 Task: Illustrate a Mythical Creature
Action: Mouse moved to (30, 9)
Screenshot: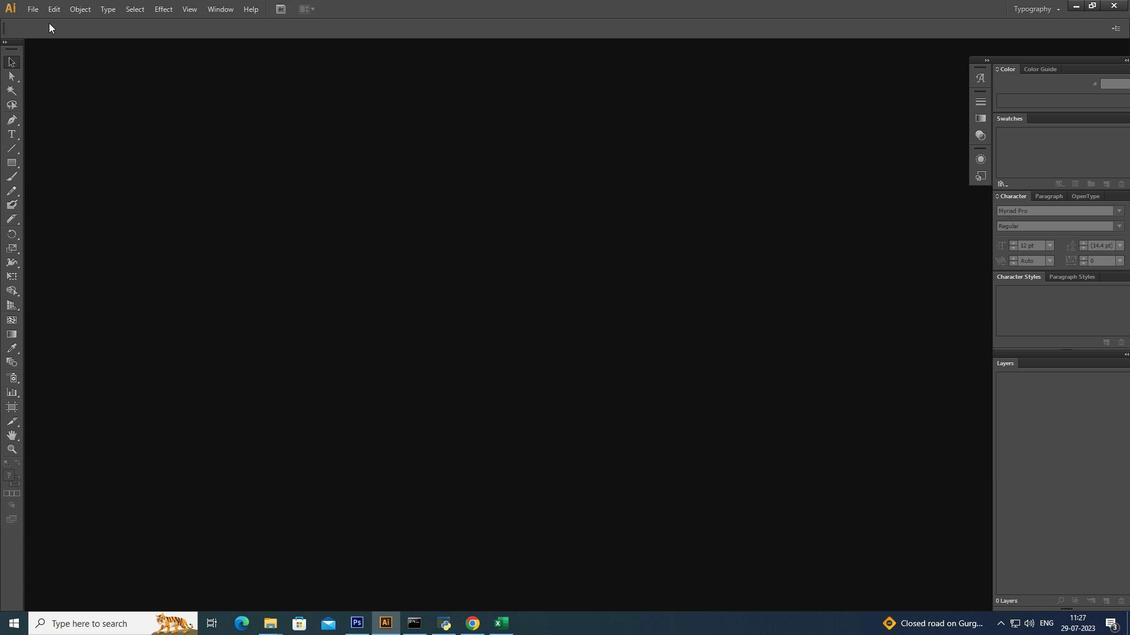 
Action: Mouse pressed left at (30, 9)
Screenshot: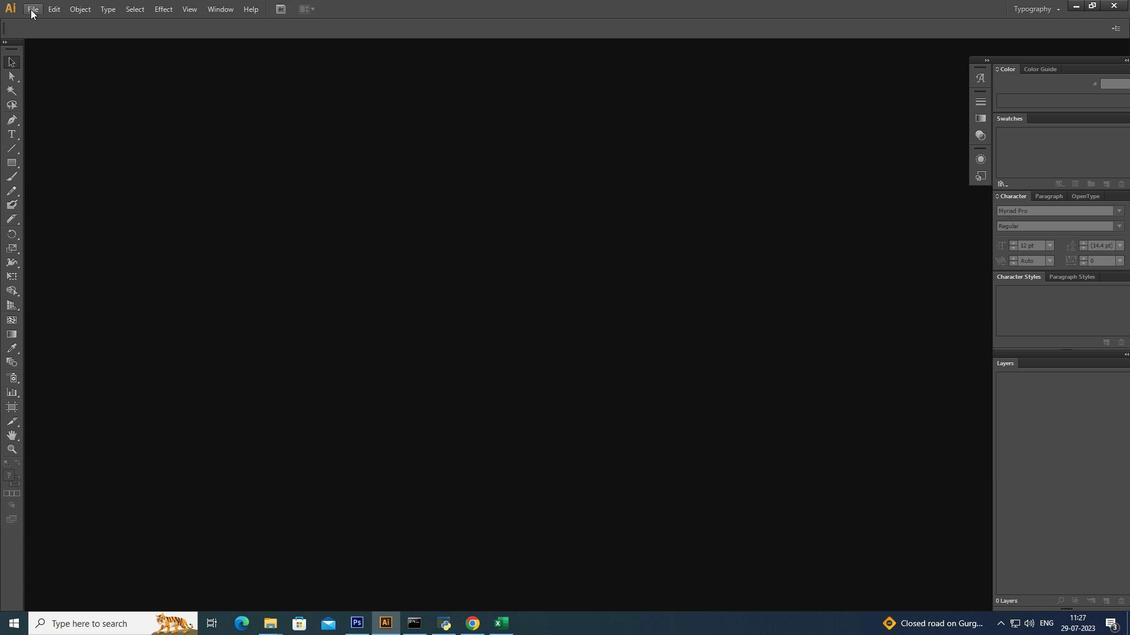 
Action: Mouse moved to (48, 26)
Screenshot: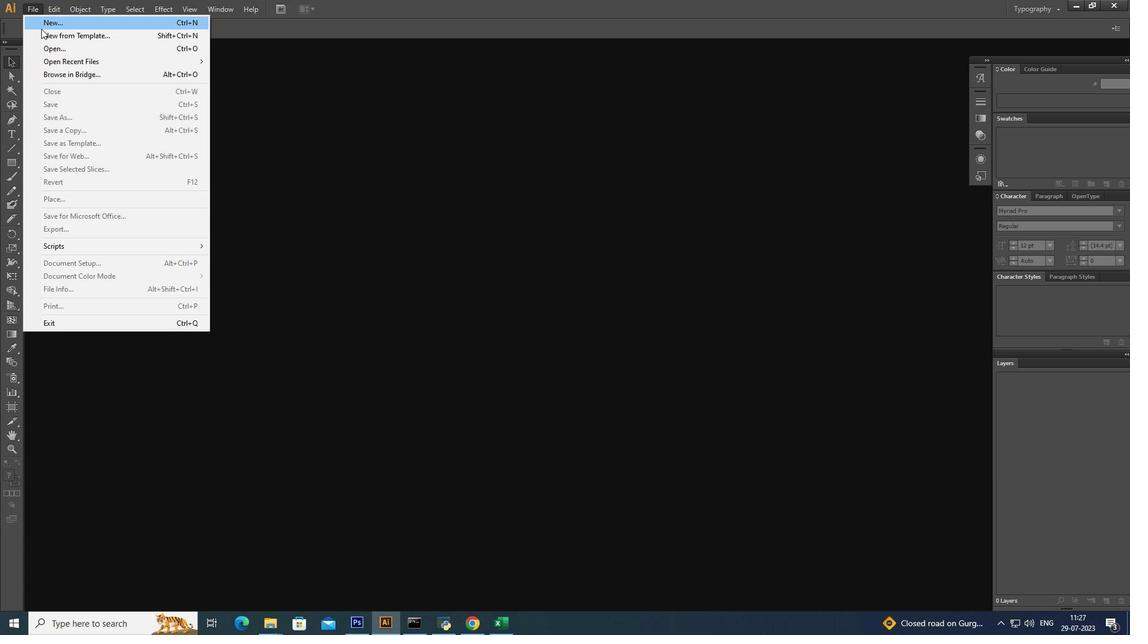 
Action: Mouse pressed left at (48, 26)
Screenshot: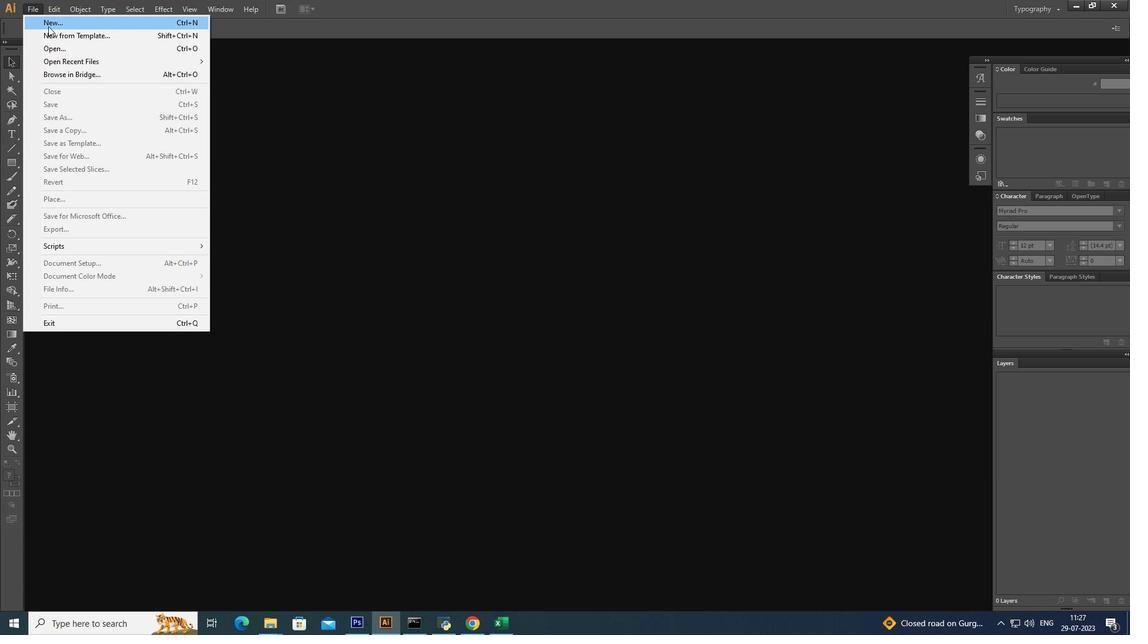 
Action: Mouse moved to (633, 417)
Screenshot: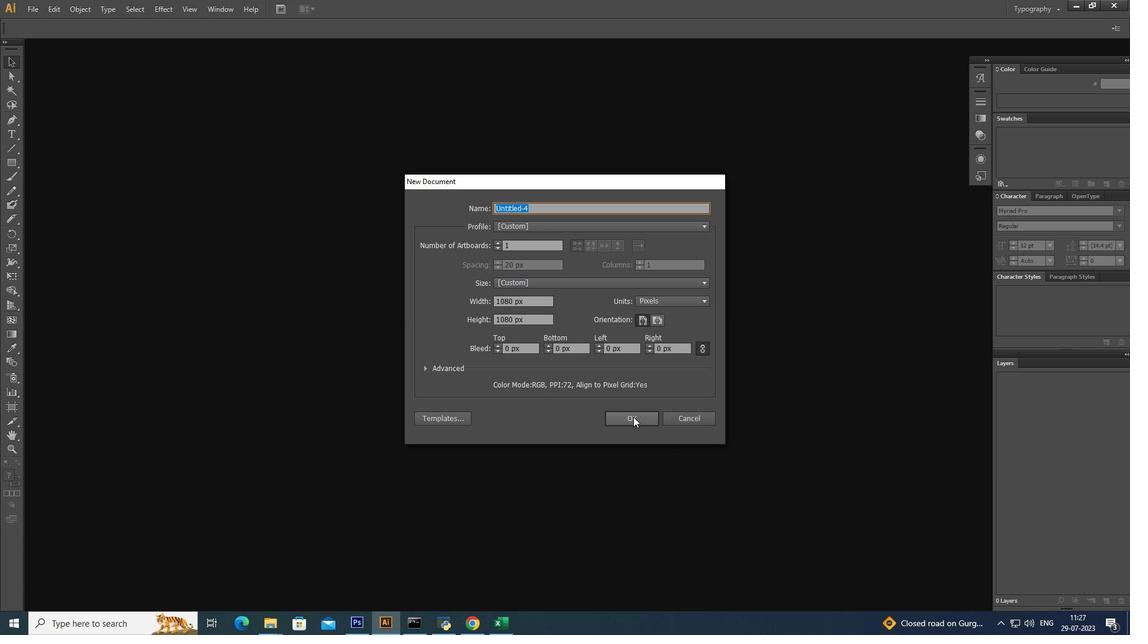 
Action: Mouse pressed left at (633, 417)
Screenshot: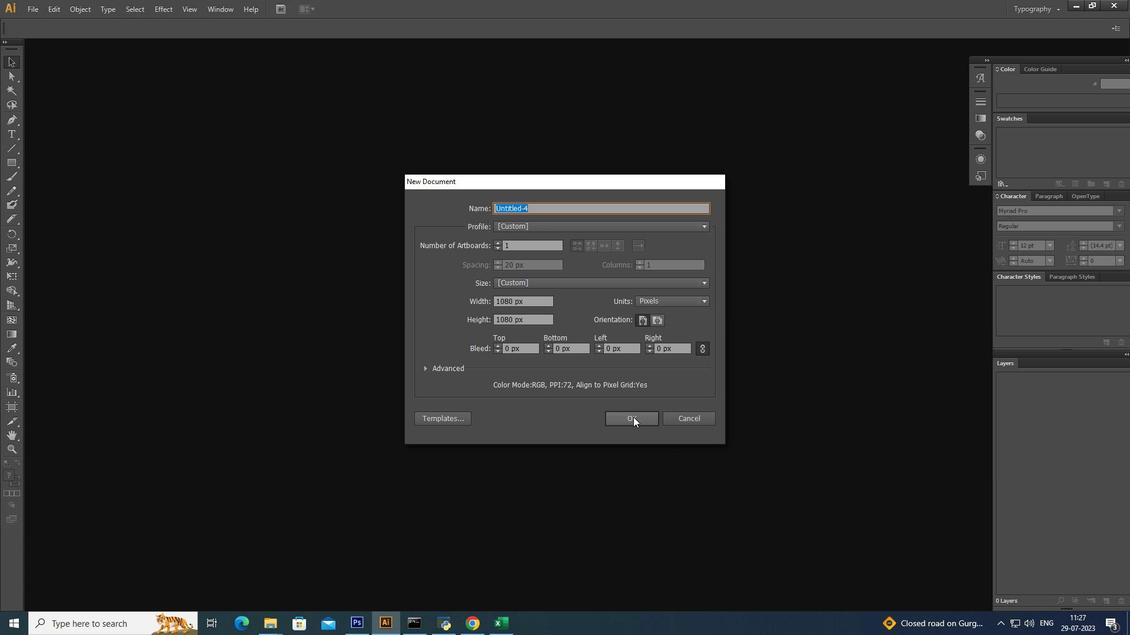 
Action: Mouse moved to (32, 9)
Screenshot: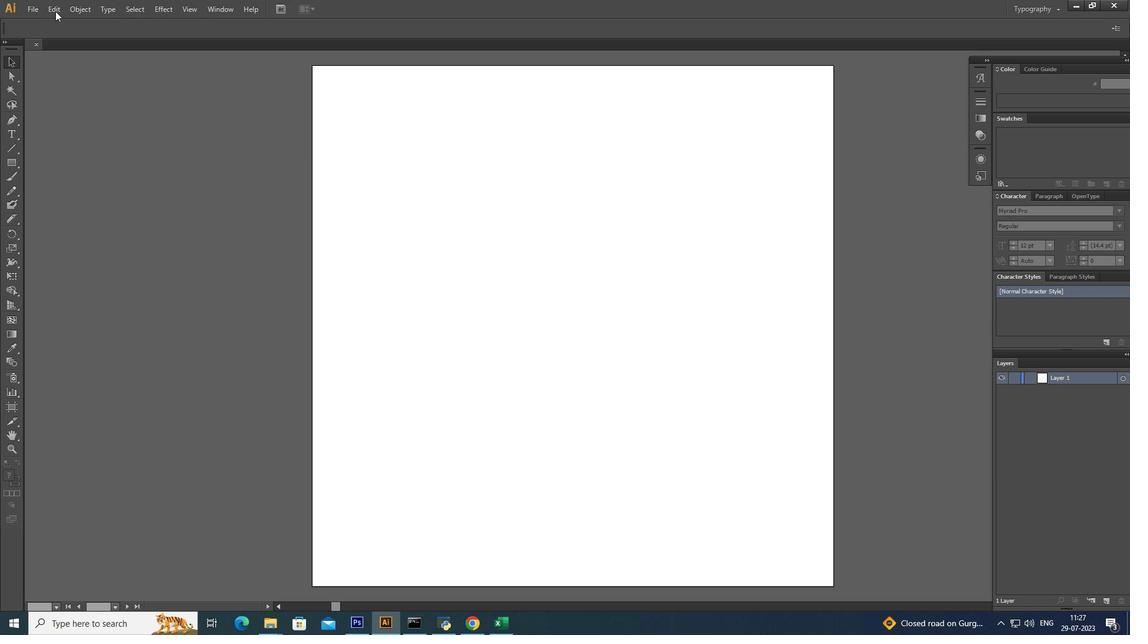 
Action: Mouse pressed left at (32, 9)
Screenshot: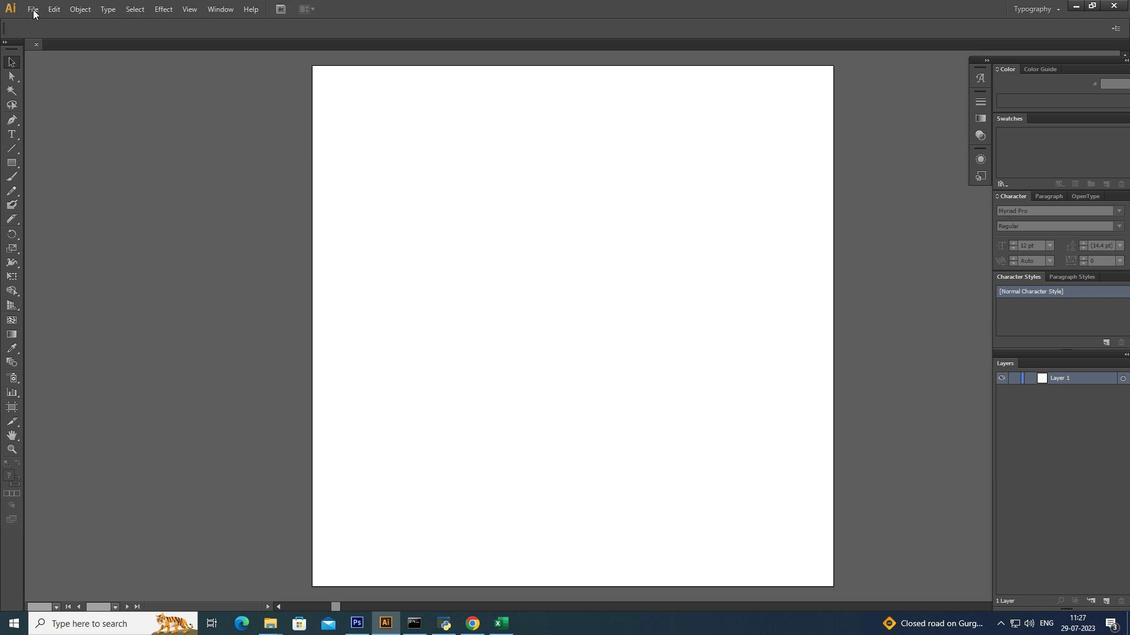 
Action: Mouse moved to (64, 47)
Screenshot: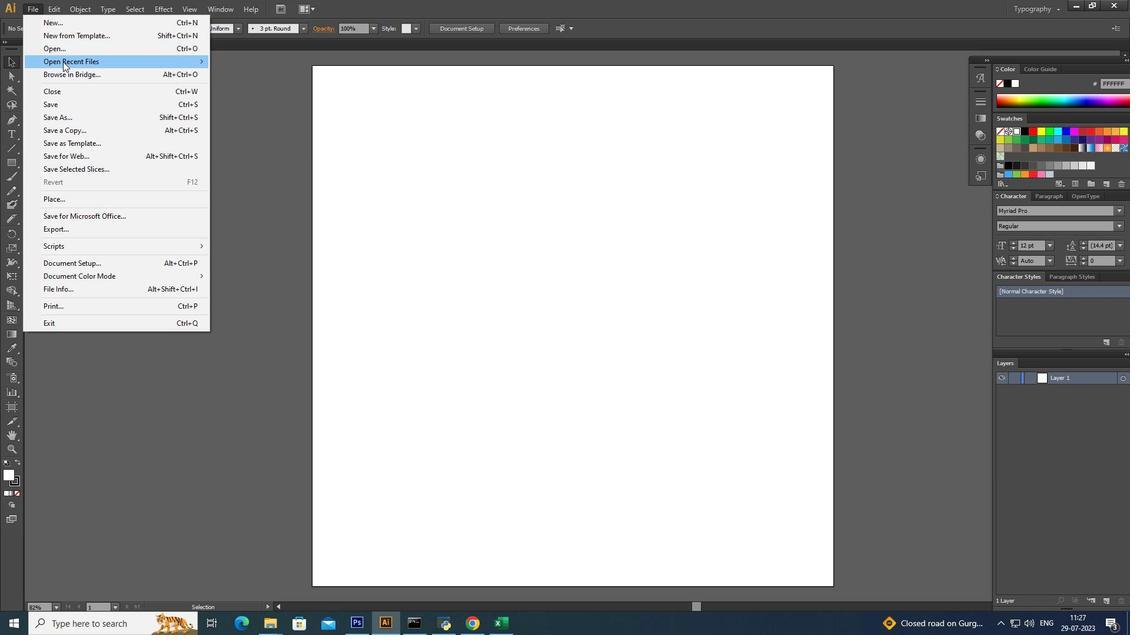 
Action: Mouse pressed left at (64, 47)
Screenshot: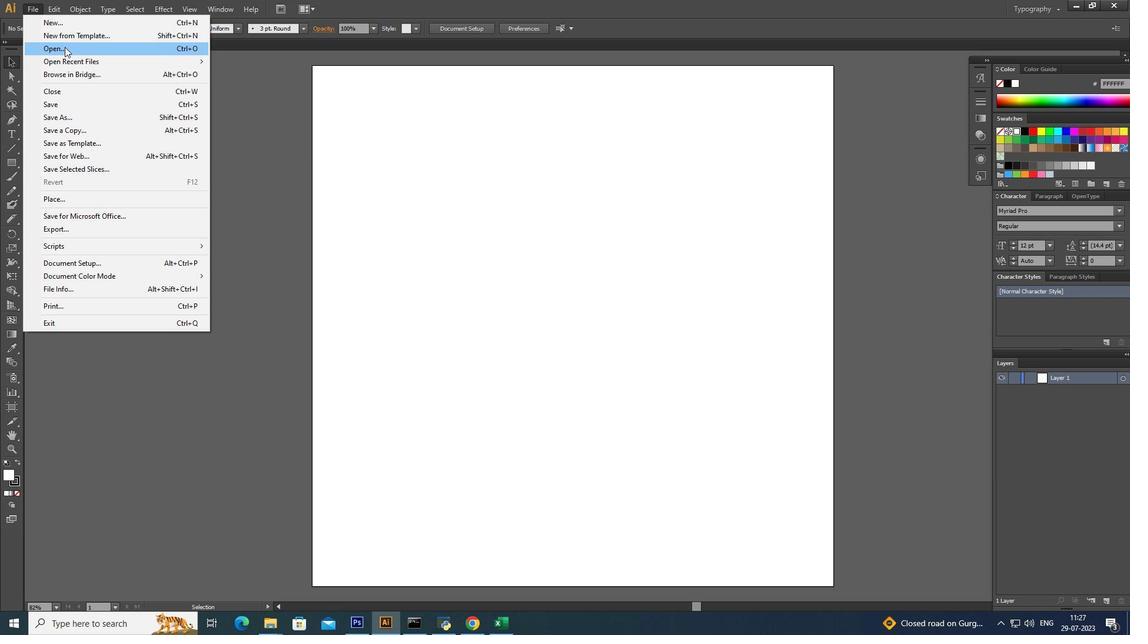 
Action: Mouse moved to (160, 113)
Screenshot: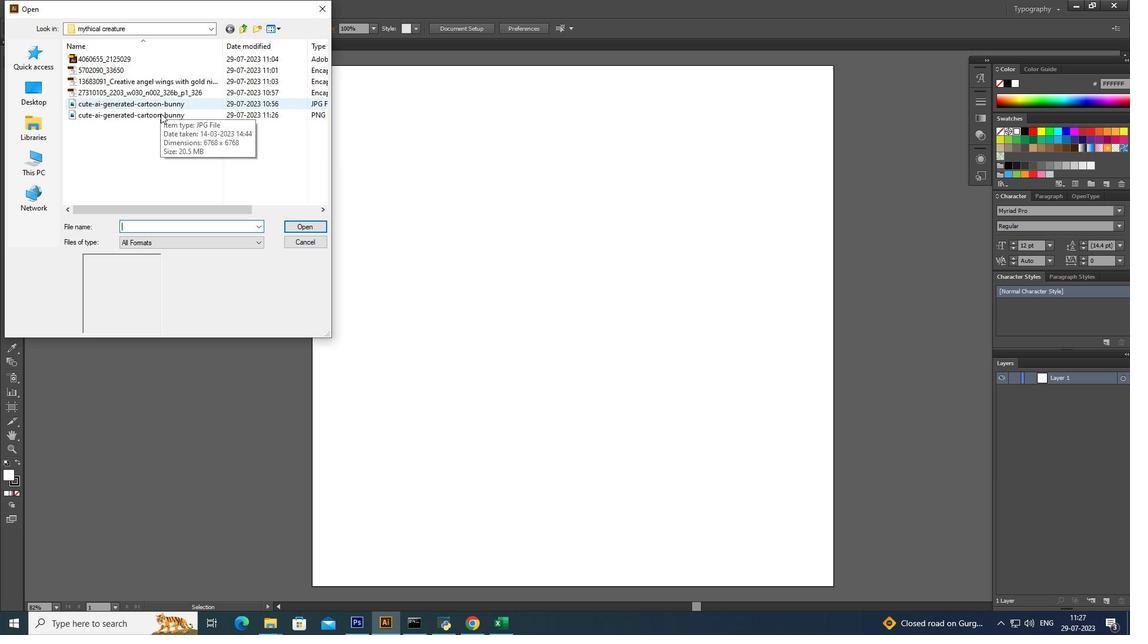 
Action: Mouse pressed left at (160, 113)
Screenshot: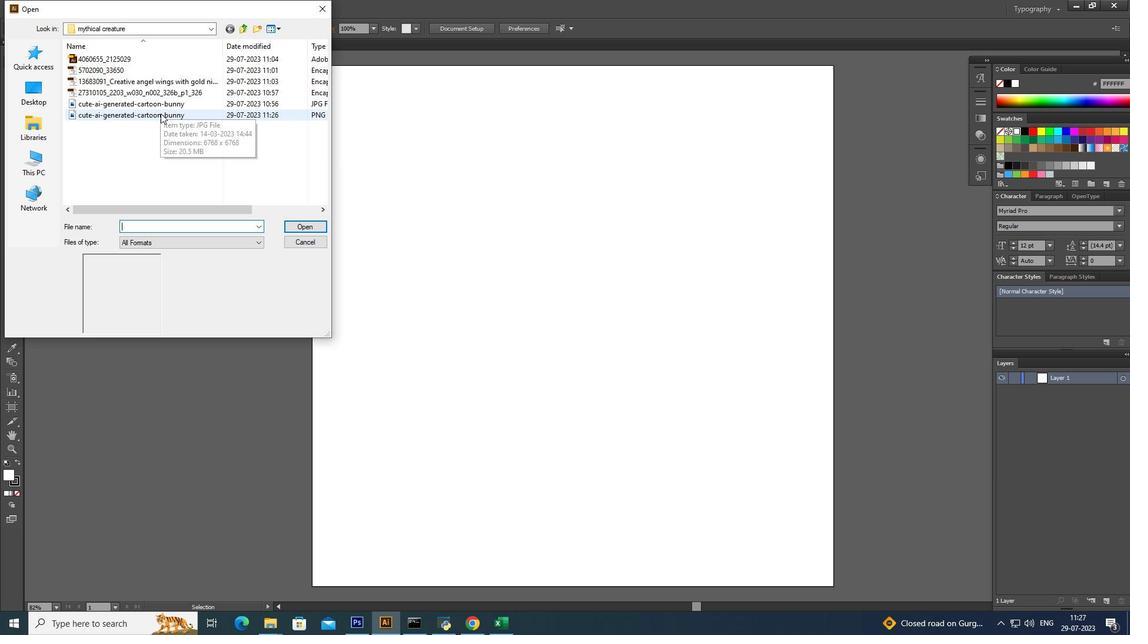 
Action: Mouse moved to (307, 226)
Screenshot: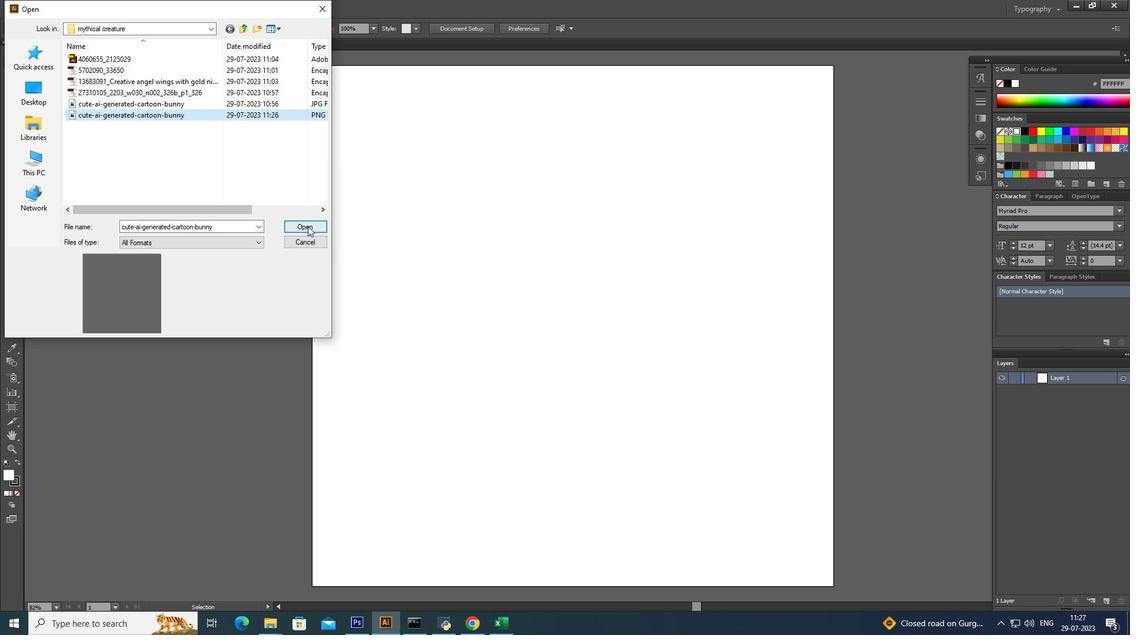 
Action: Mouse pressed left at (307, 226)
Screenshot: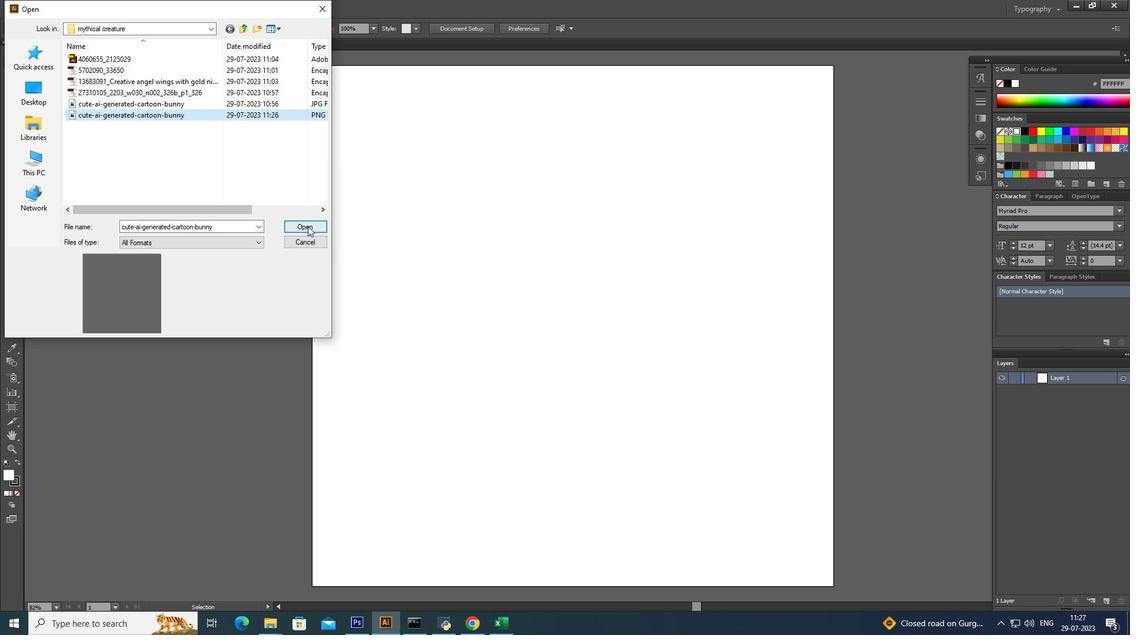 
Action: Mouse moved to (479, 247)
Screenshot: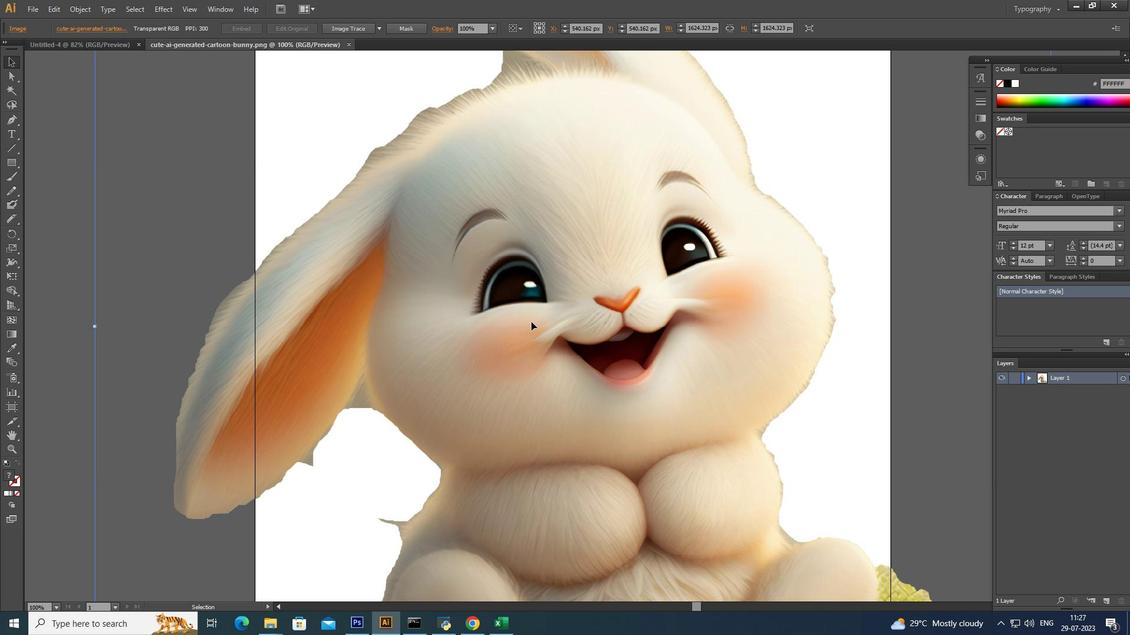 
Action: Mouse pressed left at (479, 247)
Screenshot: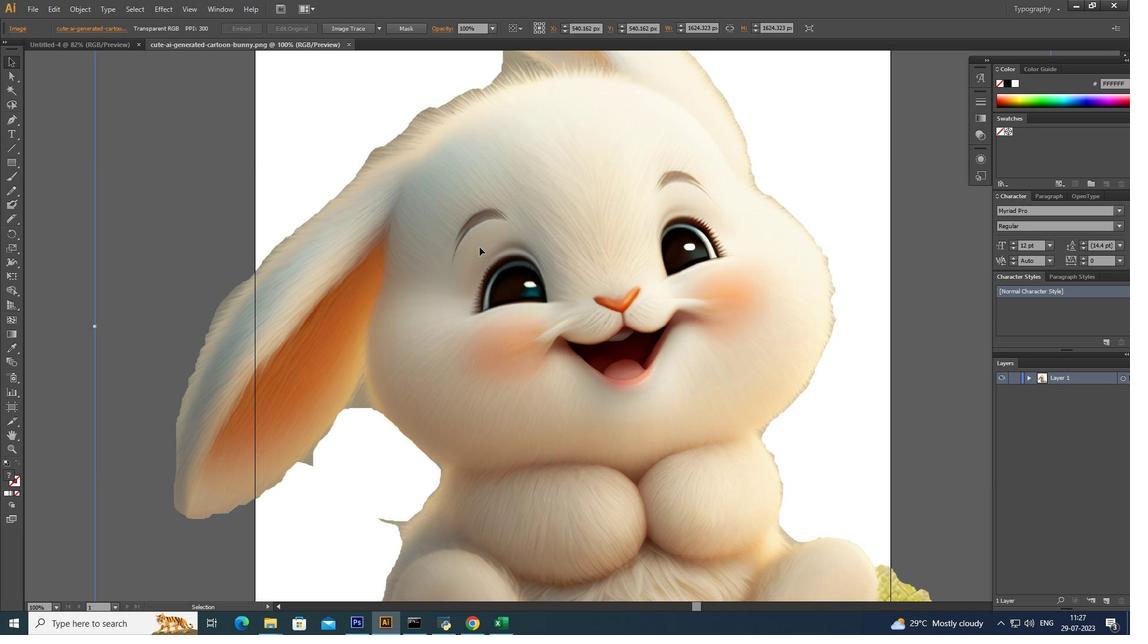 
Action: Key pressed <<189>><<189>>
Screenshot: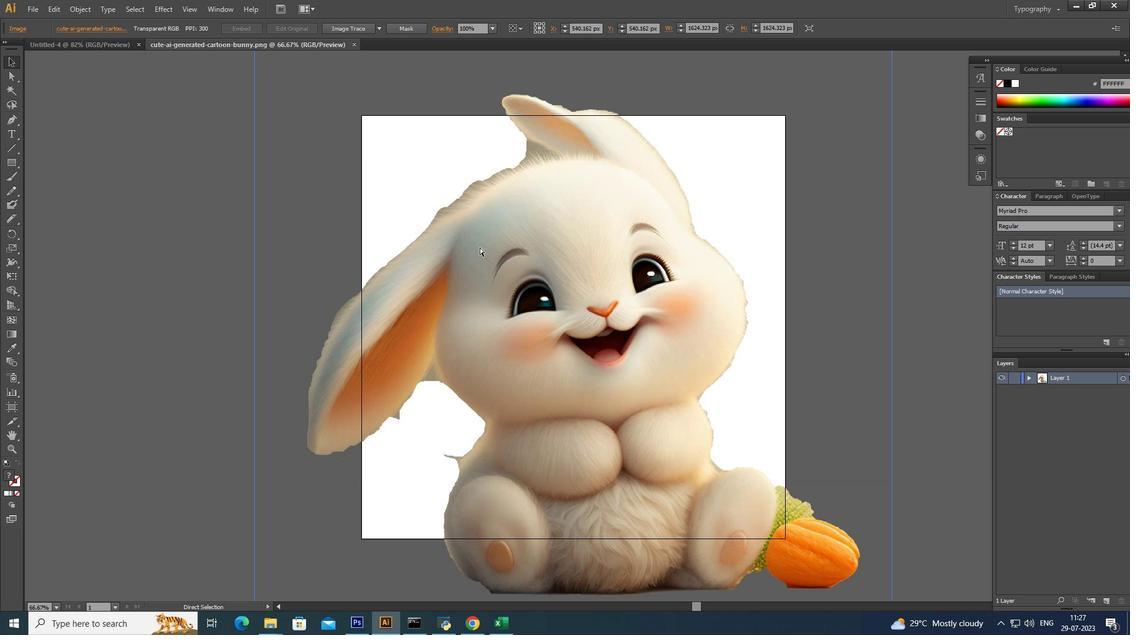 
Action: Mouse moved to (87, 47)
Screenshot: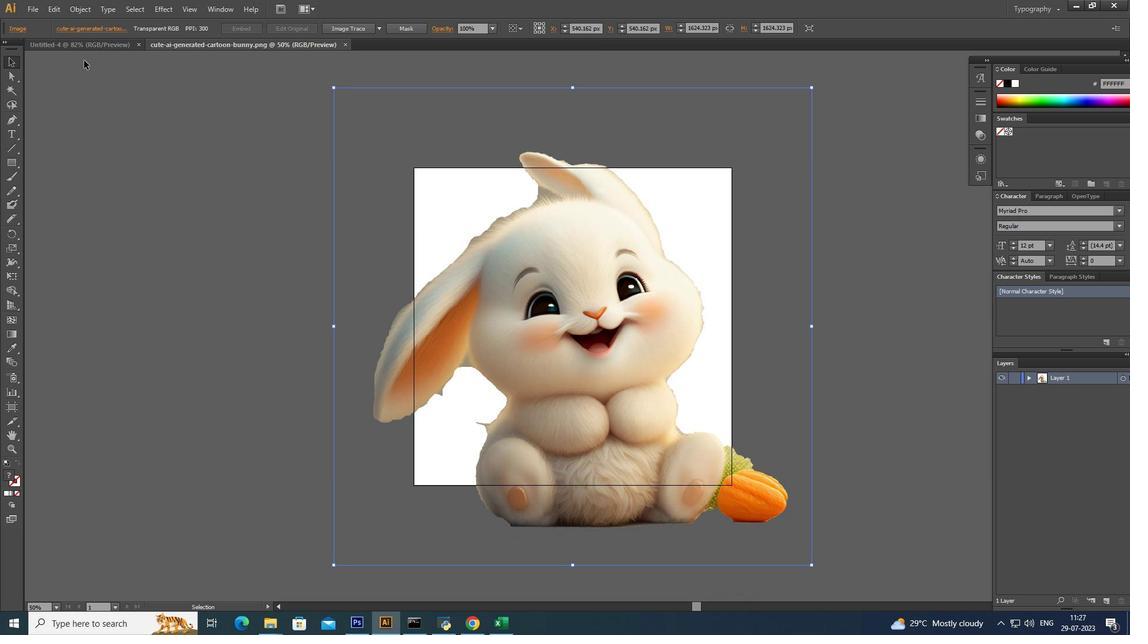 
Action: Mouse pressed left at (87, 47)
Screenshot: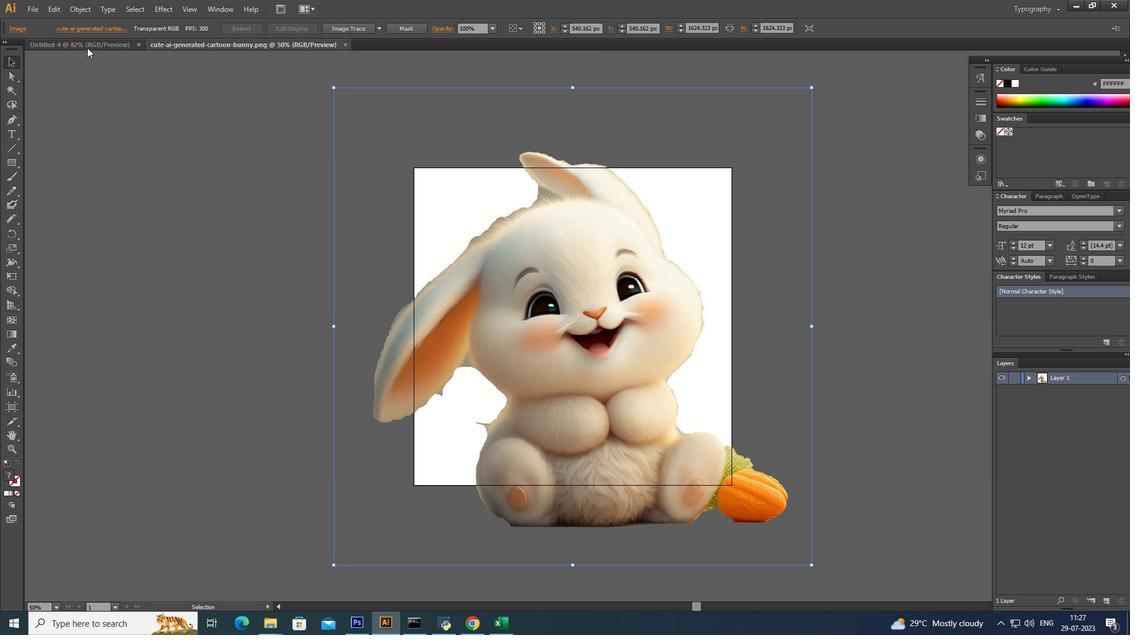 
Action: Mouse moved to (1108, 602)
Screenshot: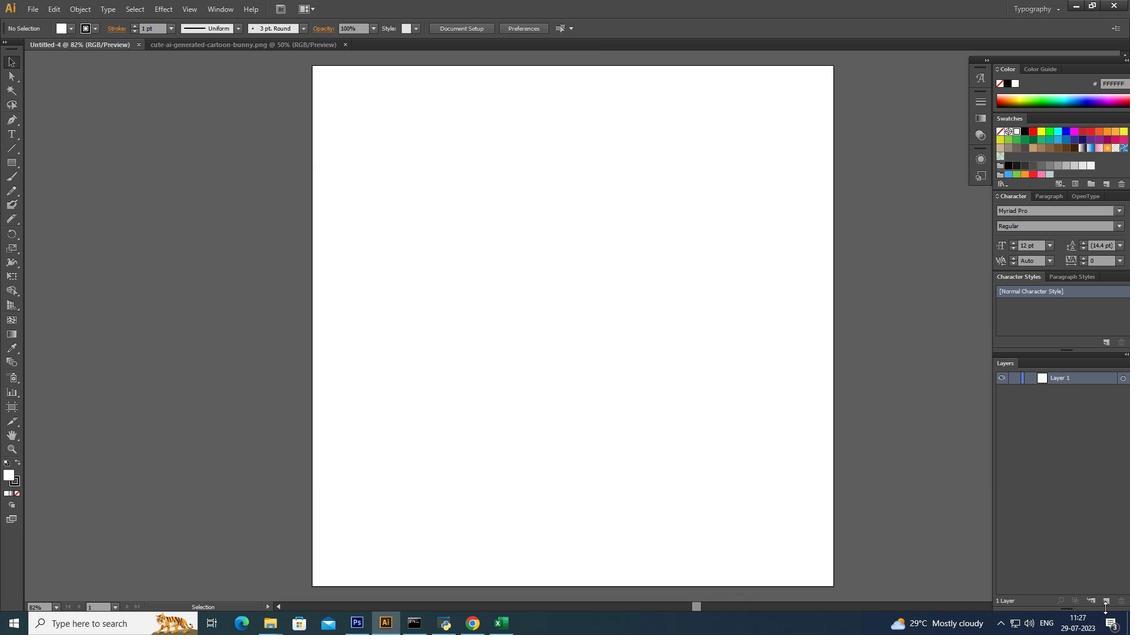 
Action: Mouse pressed left at (1108, 602)
Screenshot: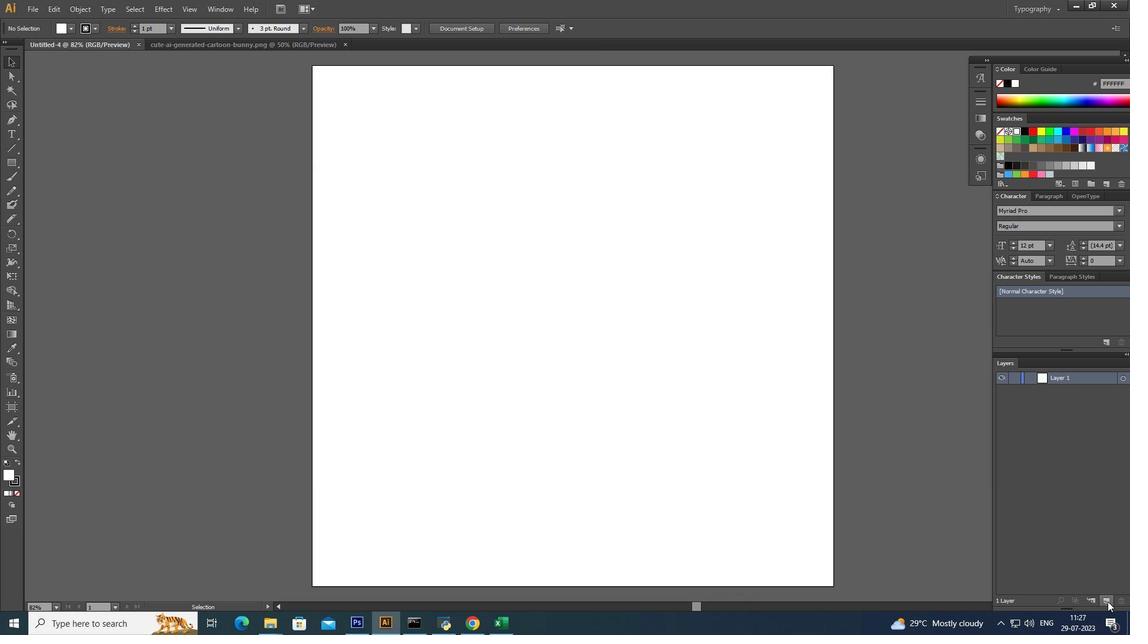 
Action: Mouse moved to (240, 45)
Screenshot: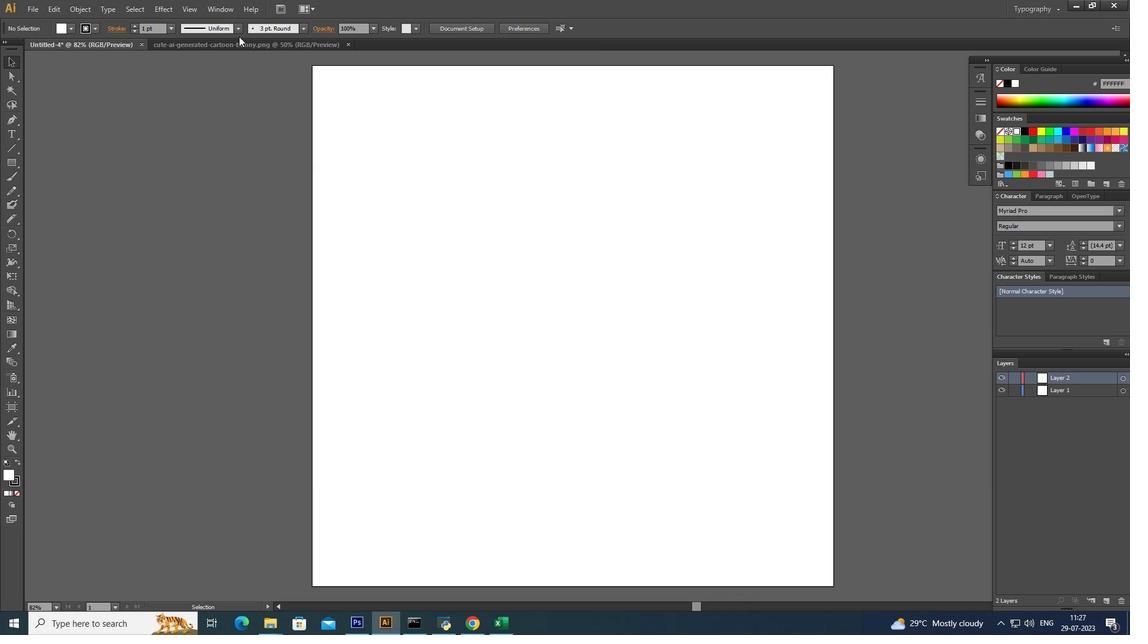 
Action: Mouse pressed left at (240, 45)
Screenshot: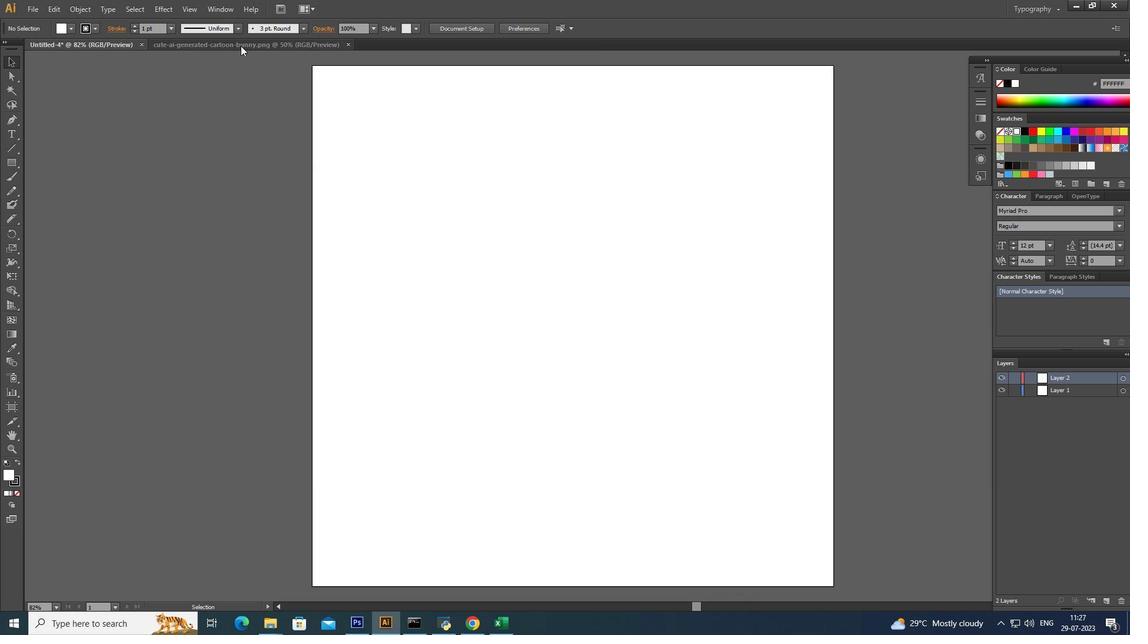 
Action: Mouse moved to (627, 255)
Screenshot: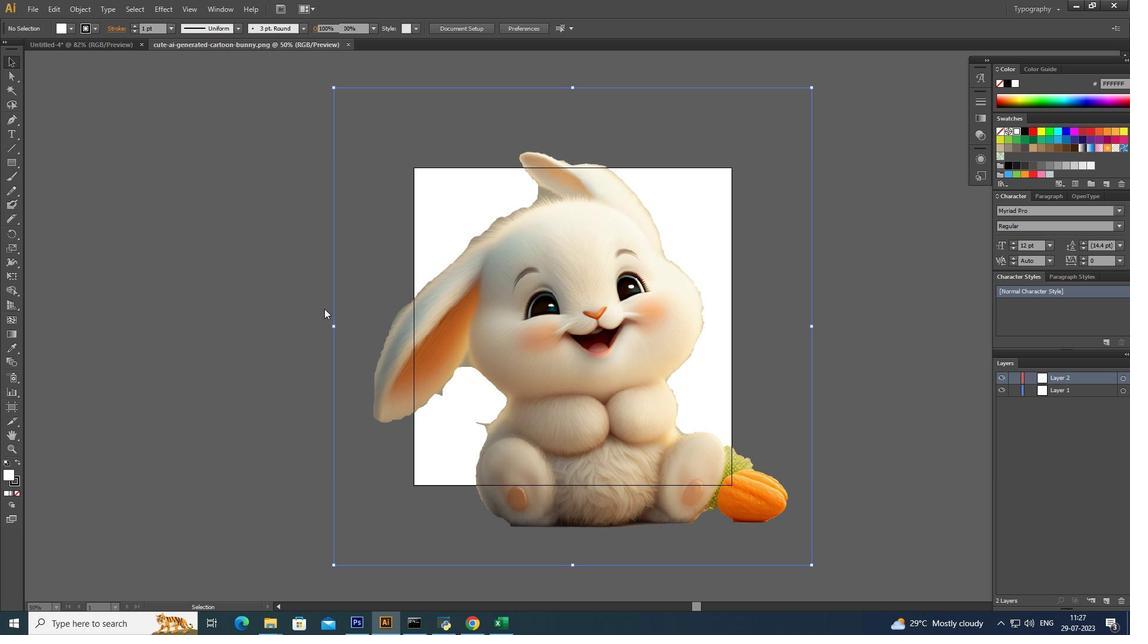 
Action: Mouse pressed left at (627, 255)
Screenshot: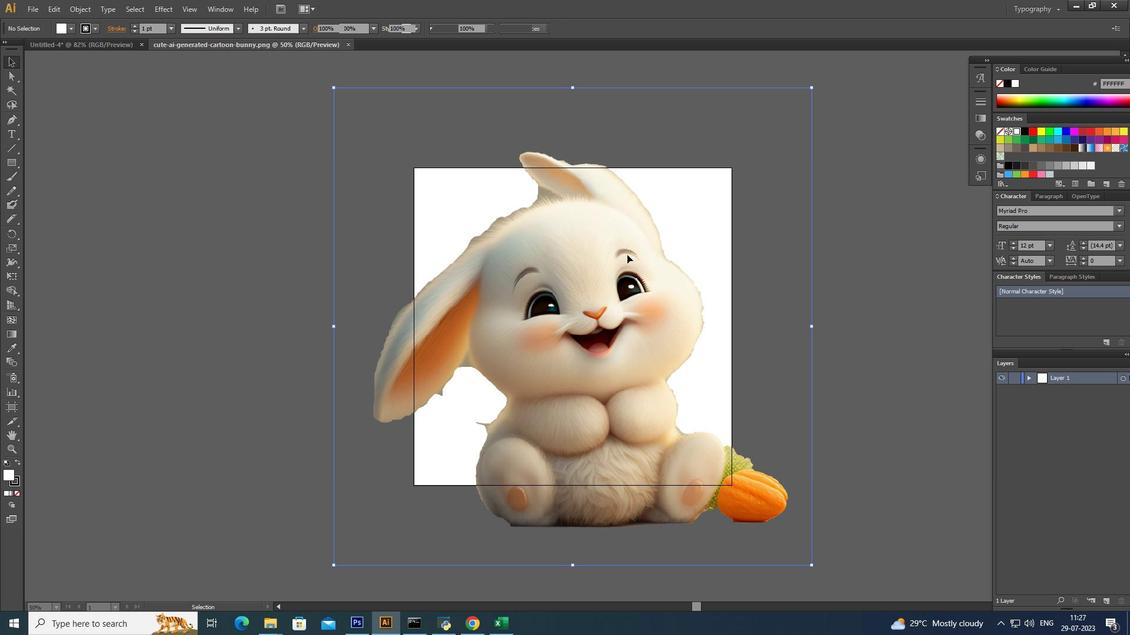 
Action: Mouse moved to (911, 86)
Screenshot: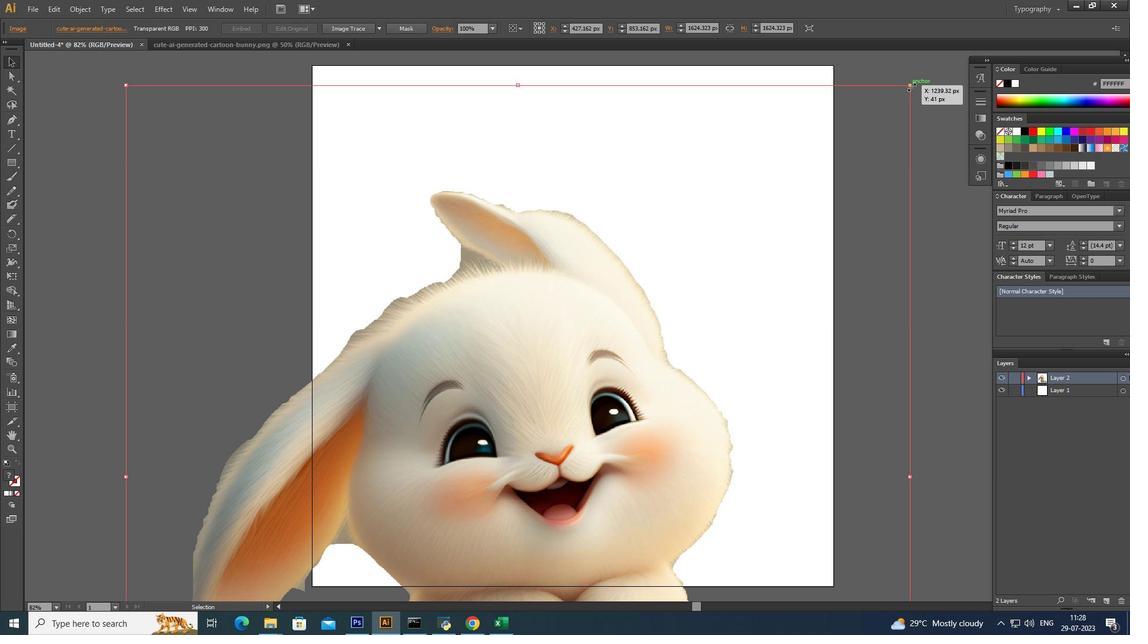 
Action: Key pressed <Key.shift>
Screenshot: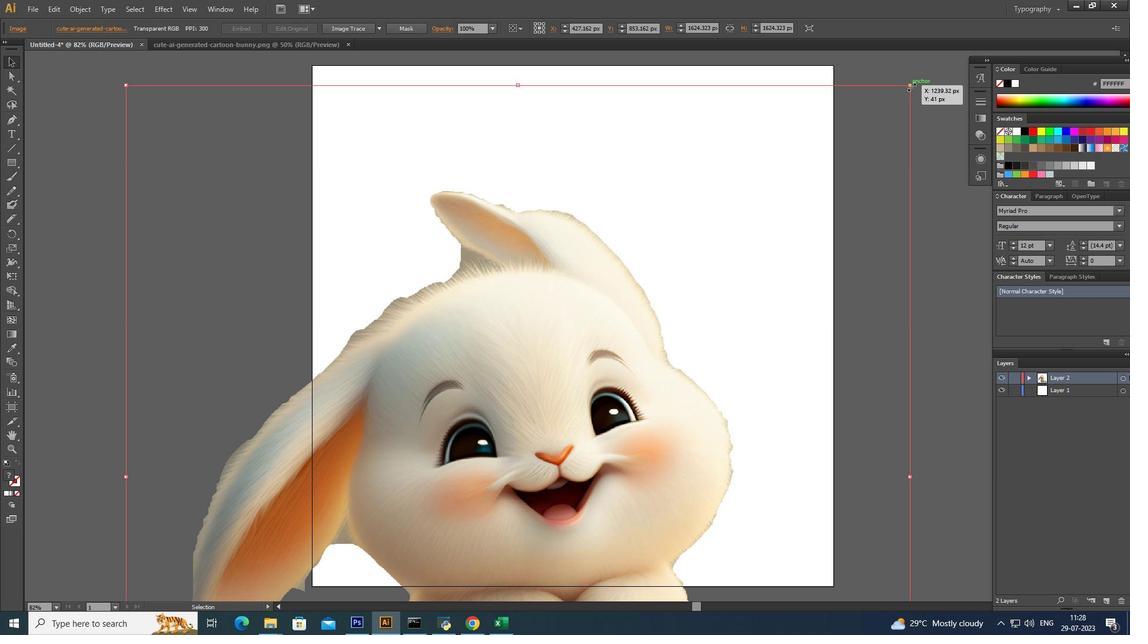 
Action: Mouse pressed left at (911, 86)
Screenshot: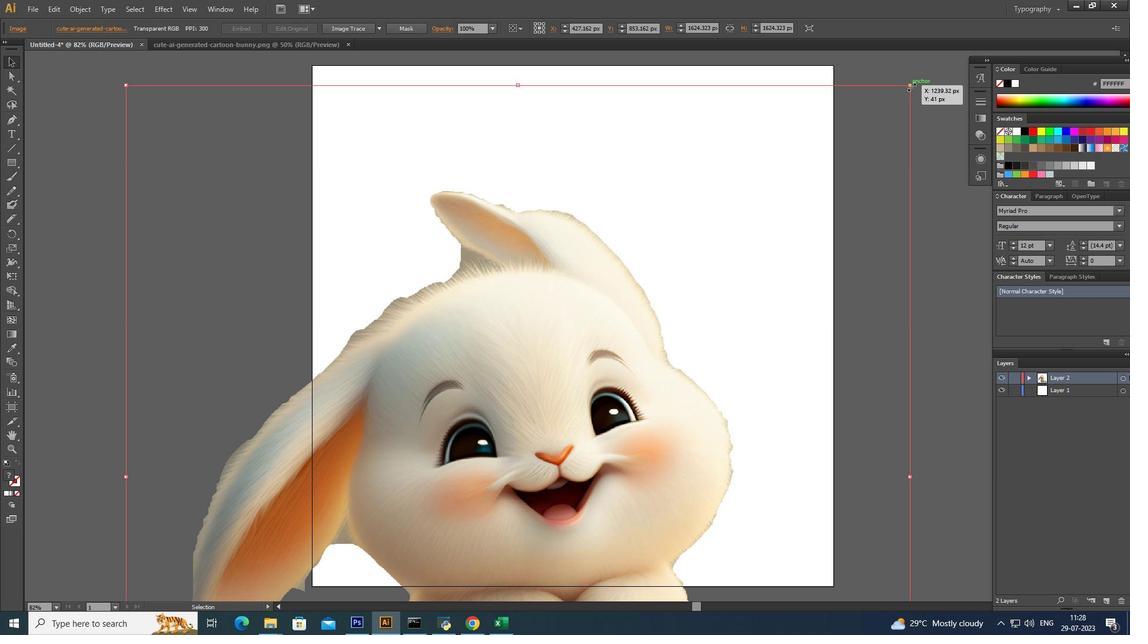 
Action: Key pressed <Key.alt_l>
Screenshot: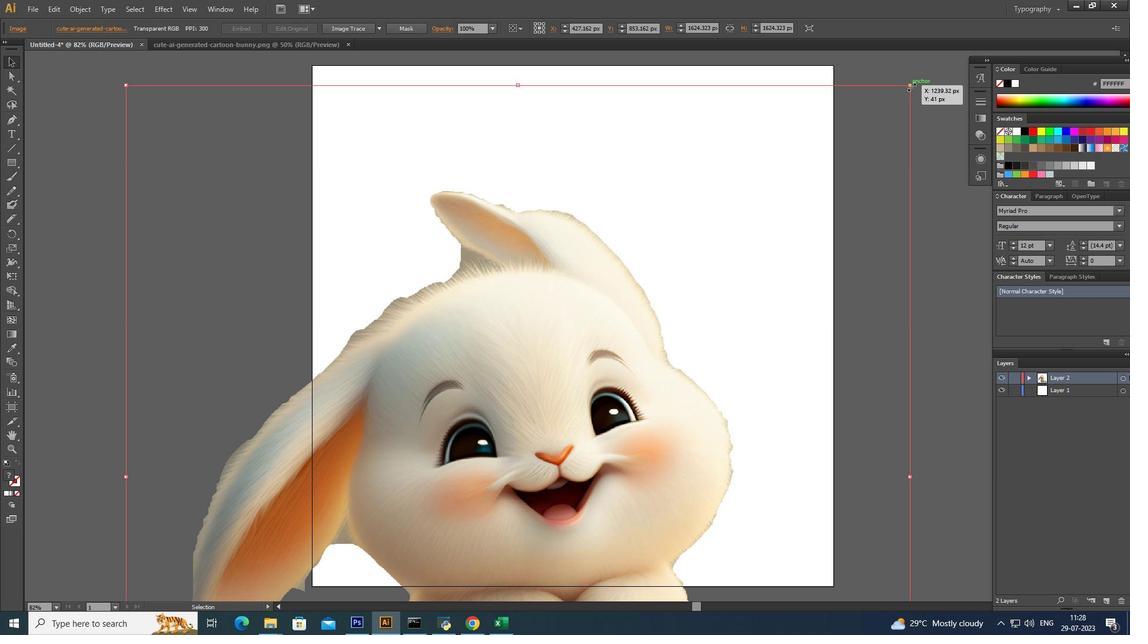 
Action: Mouse moved to (706, 234)
Screenshot: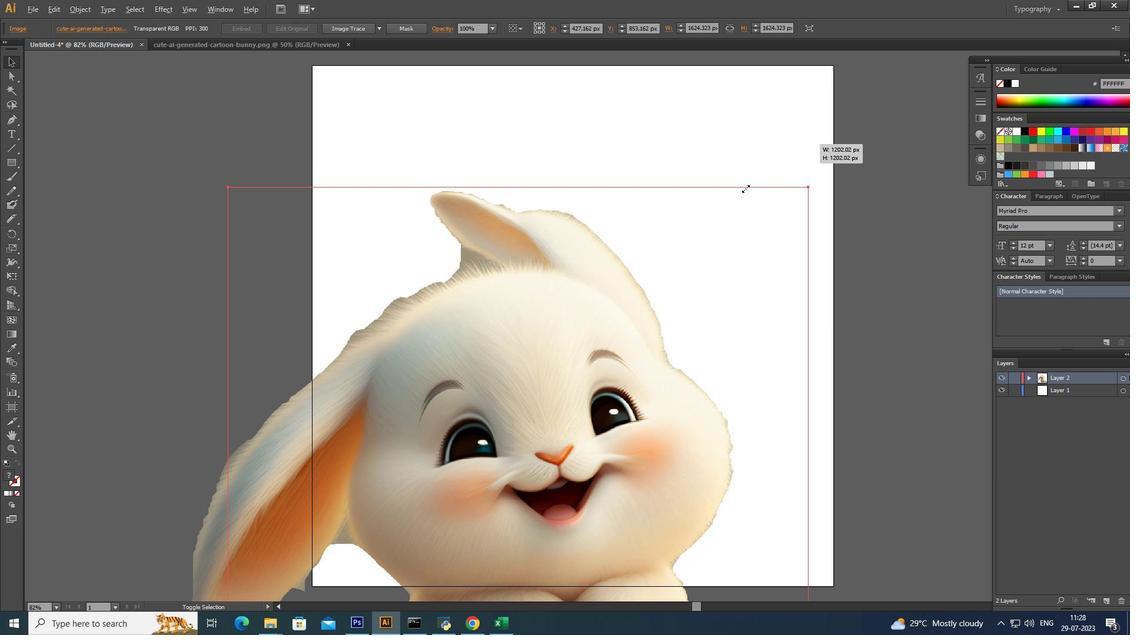 
Action: Key pressed <Key.shift><Key.alt_l>
Screenshot: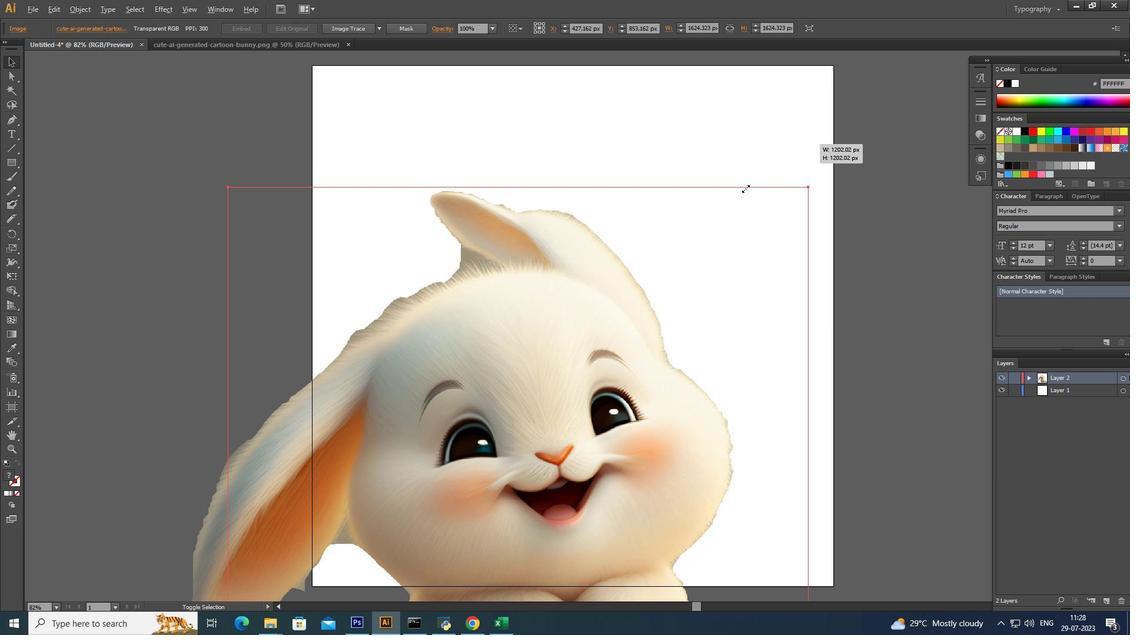 
Action: Mouse moved to (703, 239)
Screenshot: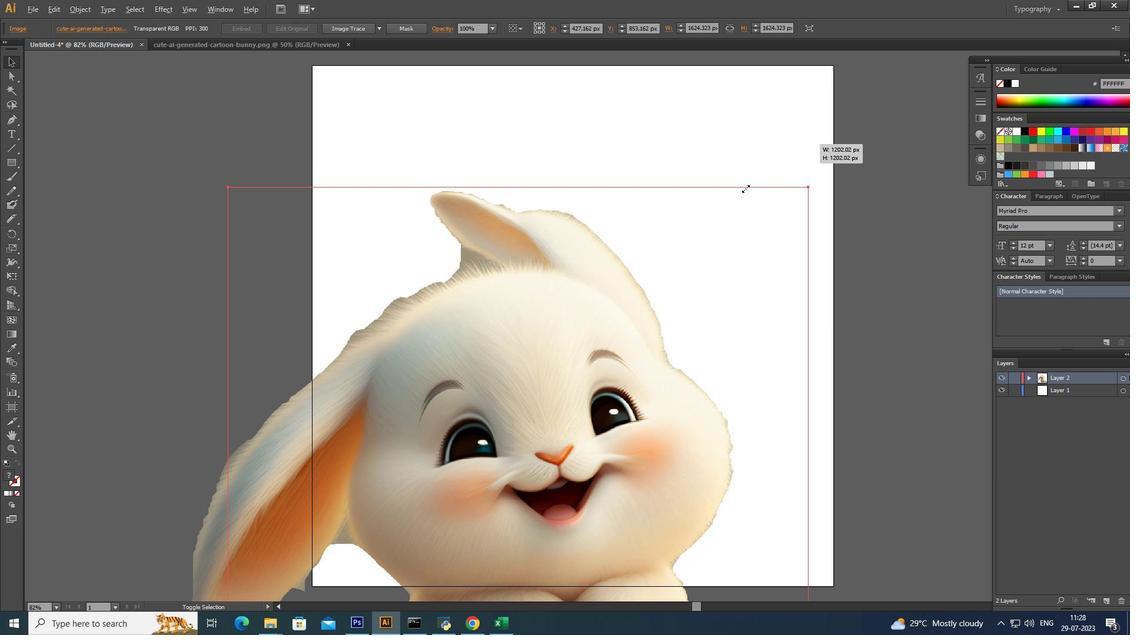 
Action: Key pressed <Key.shift><Key.alt_l>
Screenshot: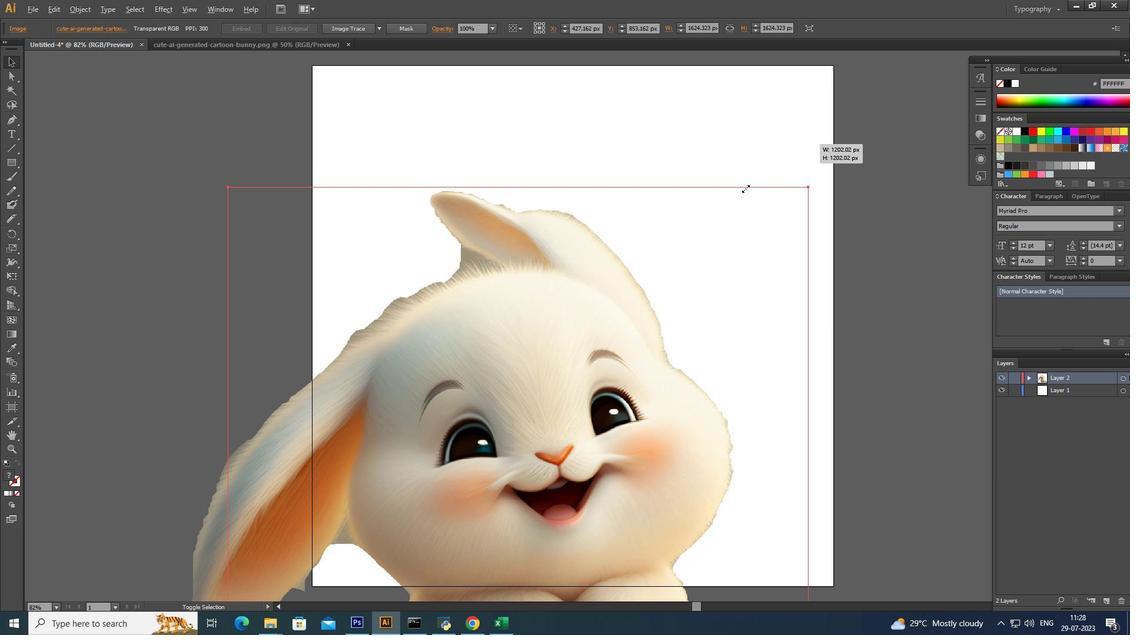 
Action: Mouse moved to (701, 242)
Screenshot: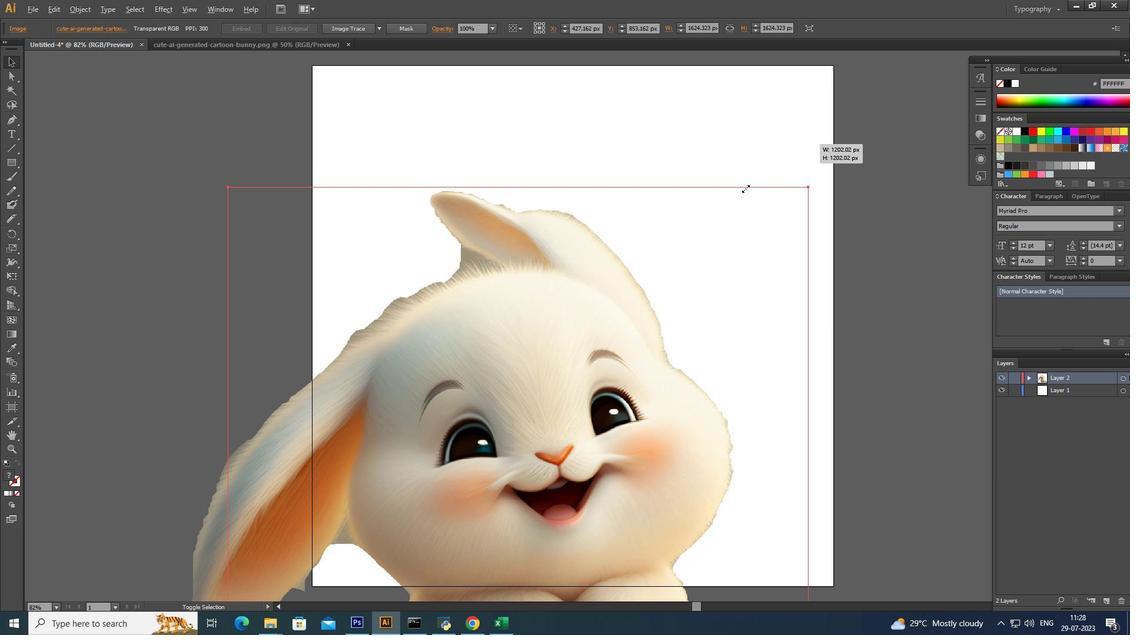 
Action: Key pressed <Key.shift><Key.alt_l><Key.shift>
Screenshot: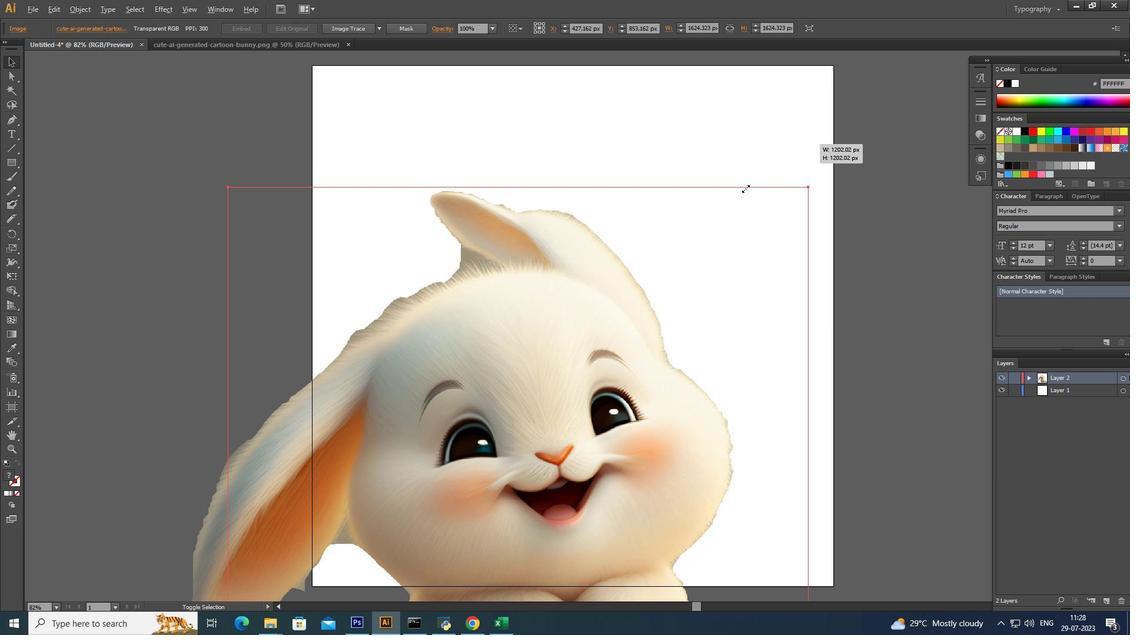 
Action: Mouse moved to (699, 244)
Screenshot: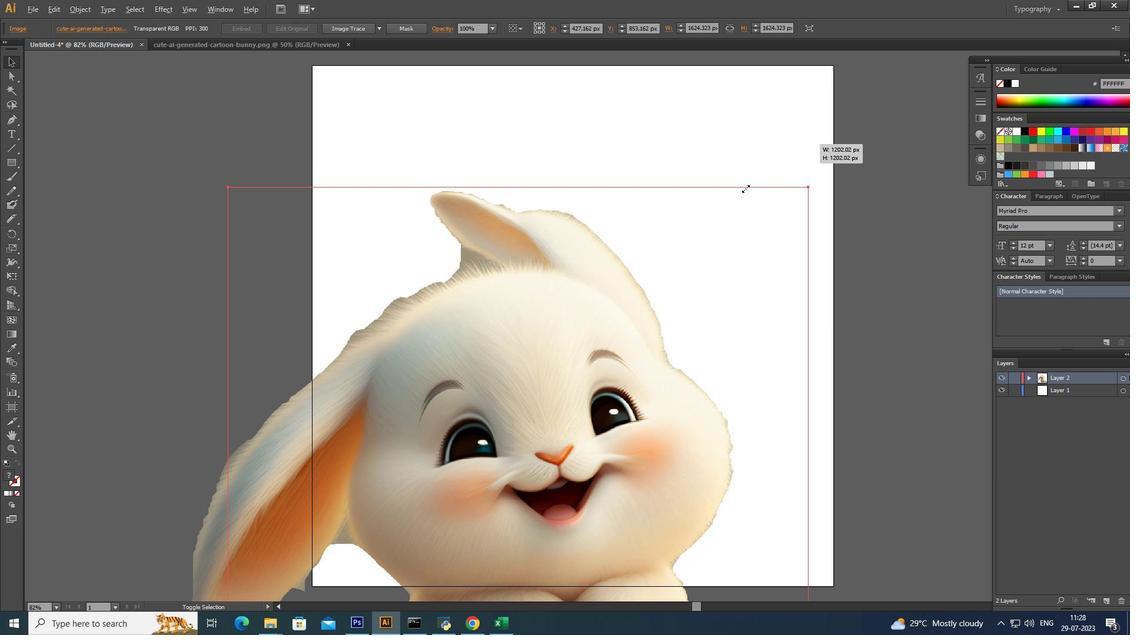 
Action: Key pressed <Key.alt_l><Key.shift>
Screenshot: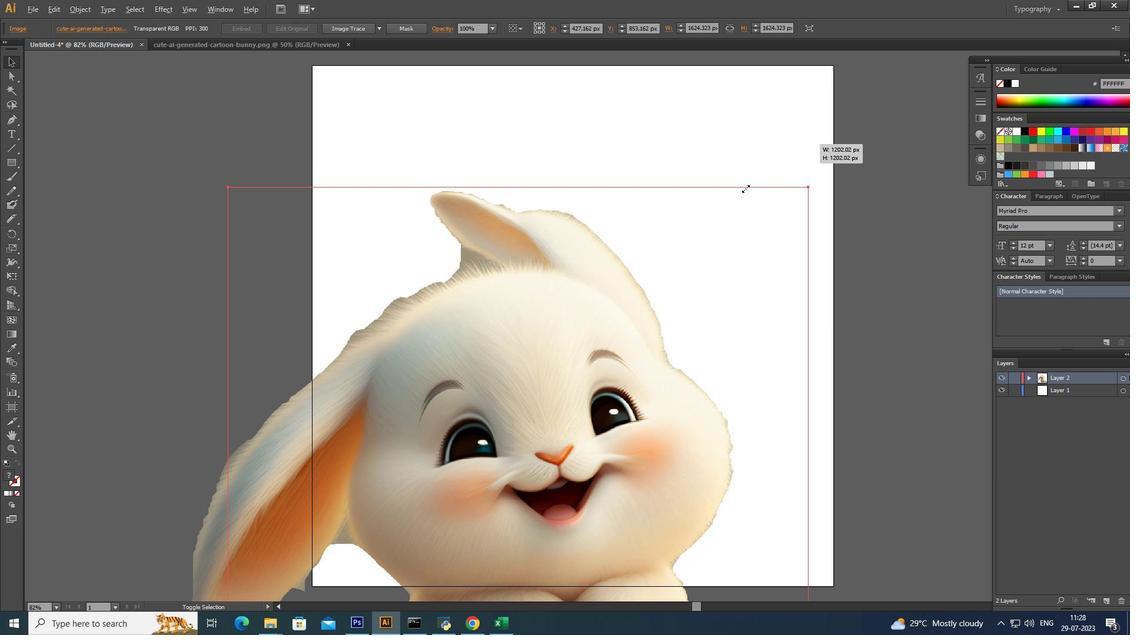 
Action: Mouse moved to (698, 246)
Screenshot: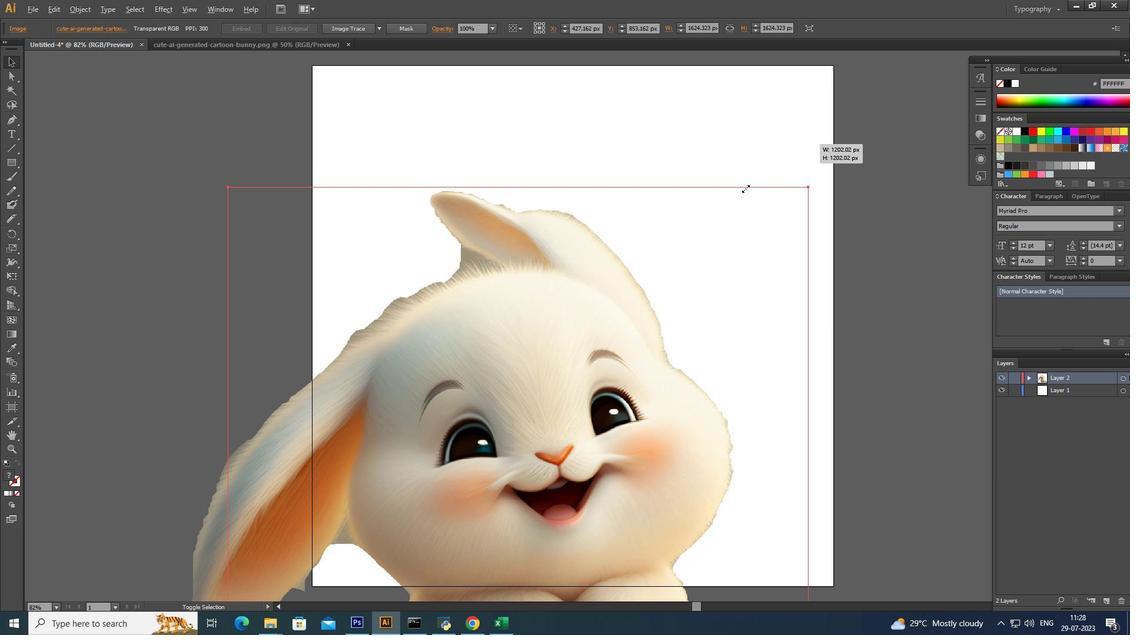 
Action: Key pressed <Key.alt_l><Key.shift><Key.alt_l><Key.shift><Key.alt_l><Key.shift><Key.alt_l><Key.shift><Key.alt_l><Key.shift><Key.alt_l><Key.shift><Key.alt_l><Key.shift><Key.alt_l><Key.shift><Key.alt_l><Key.shift><Key.alt_l><Key.shift><Key.alt_l>
Screenshot: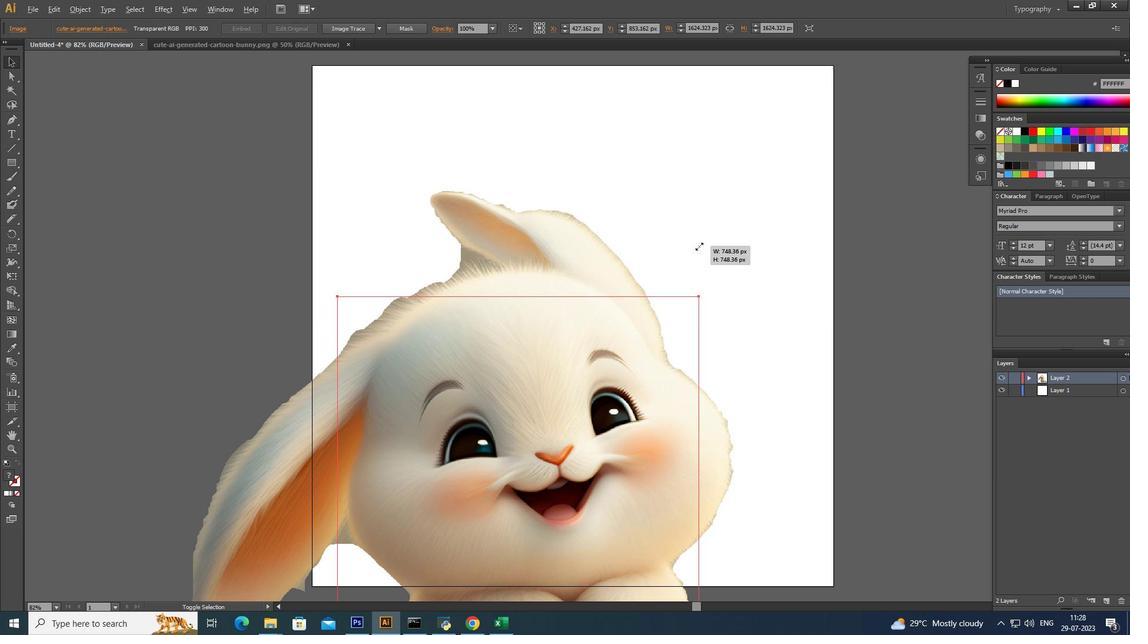 
Action: Mouse moved to (557, 509)
Screenshot: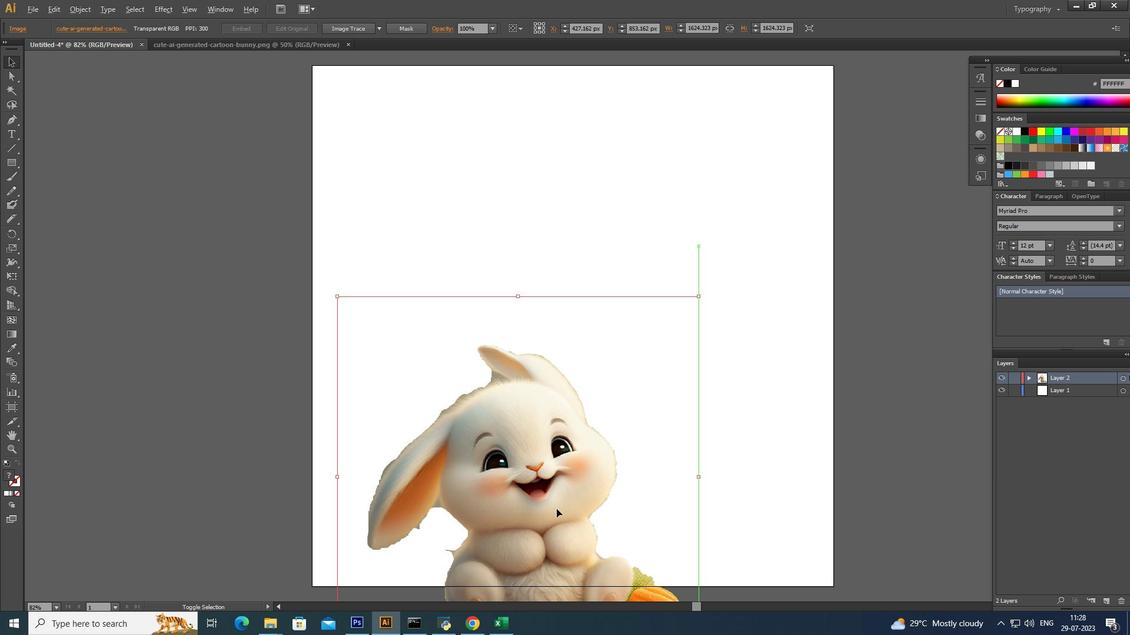 
Action: Mouse pressed left at (557, 509)
Screenshot: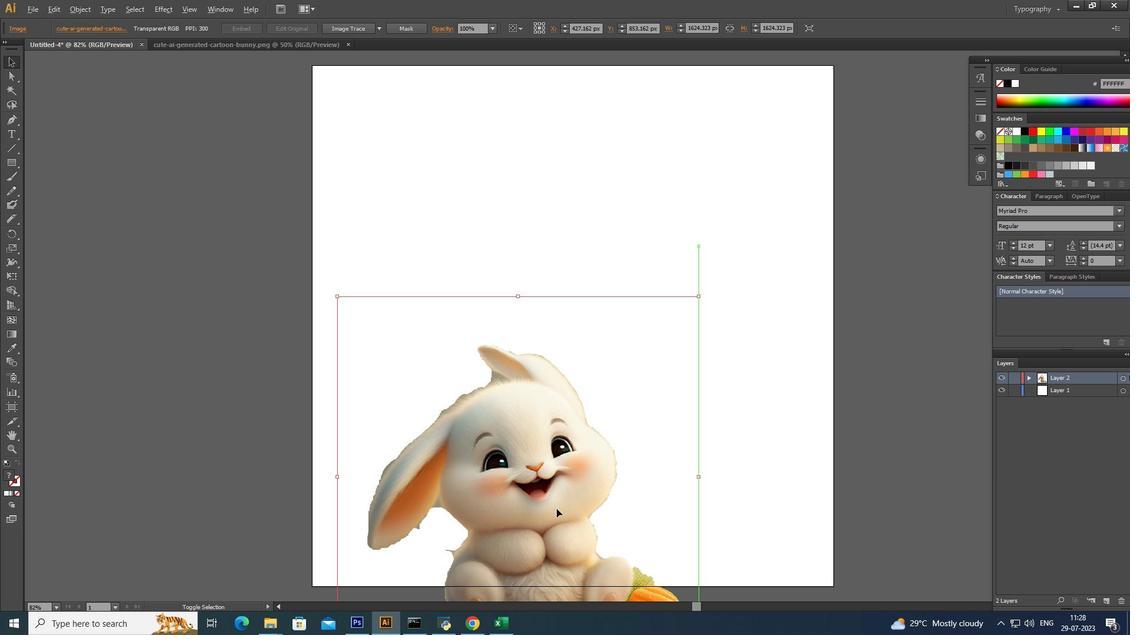 
Action: Mouse moved to (471, 138)
Screenshot: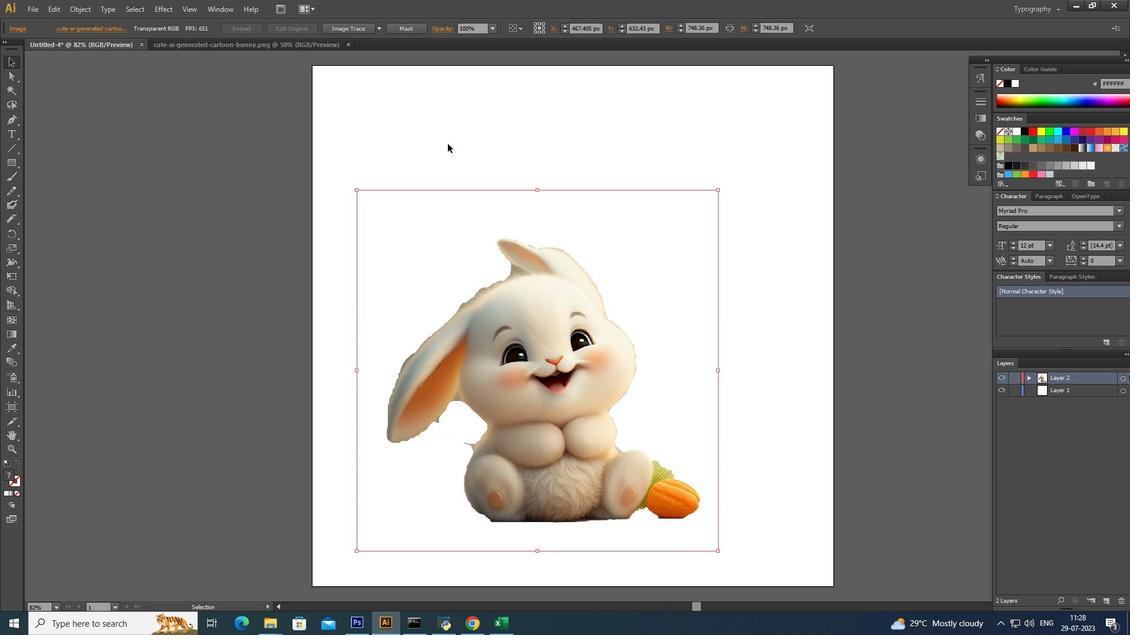 
Action: Mouse pressed left at (471, 138)
Screenshot: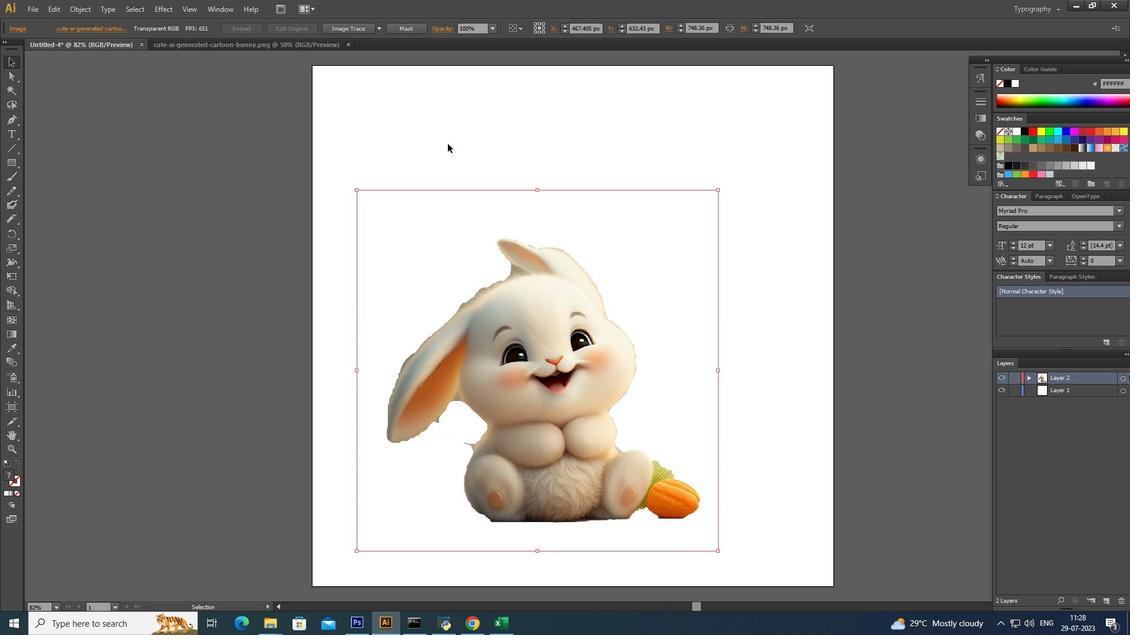 
Action: Mouse moved to (1111, 603)
Screenshot: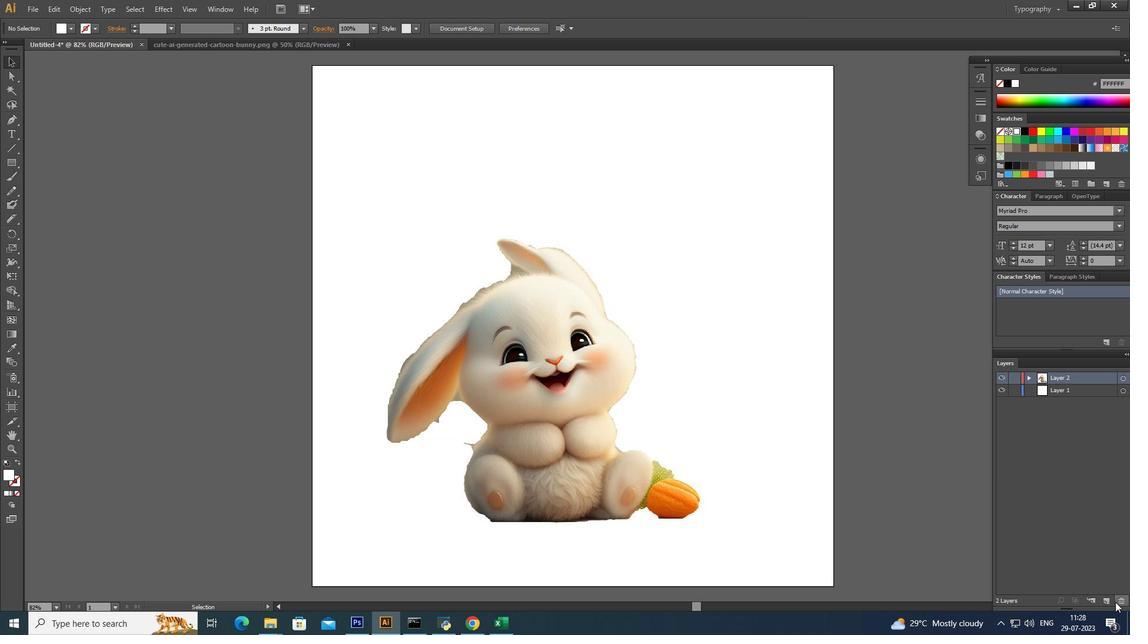 
Action: Mouse pressed left at (1111, 603)
Screenshot: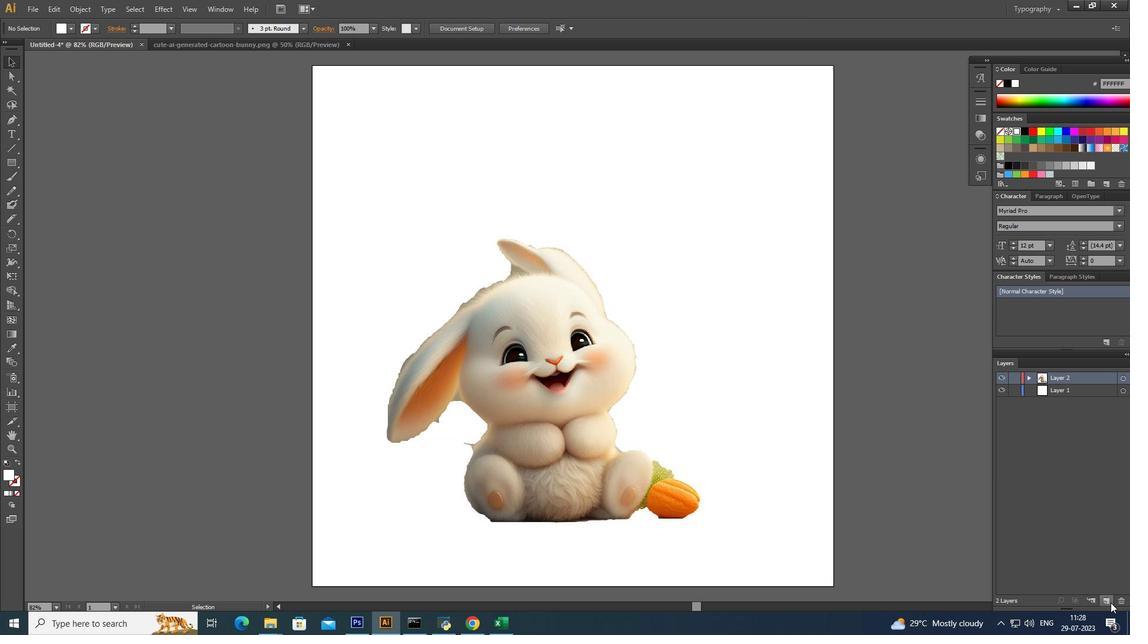 
Action: Mouse moved to (21, 7)
Screenshot: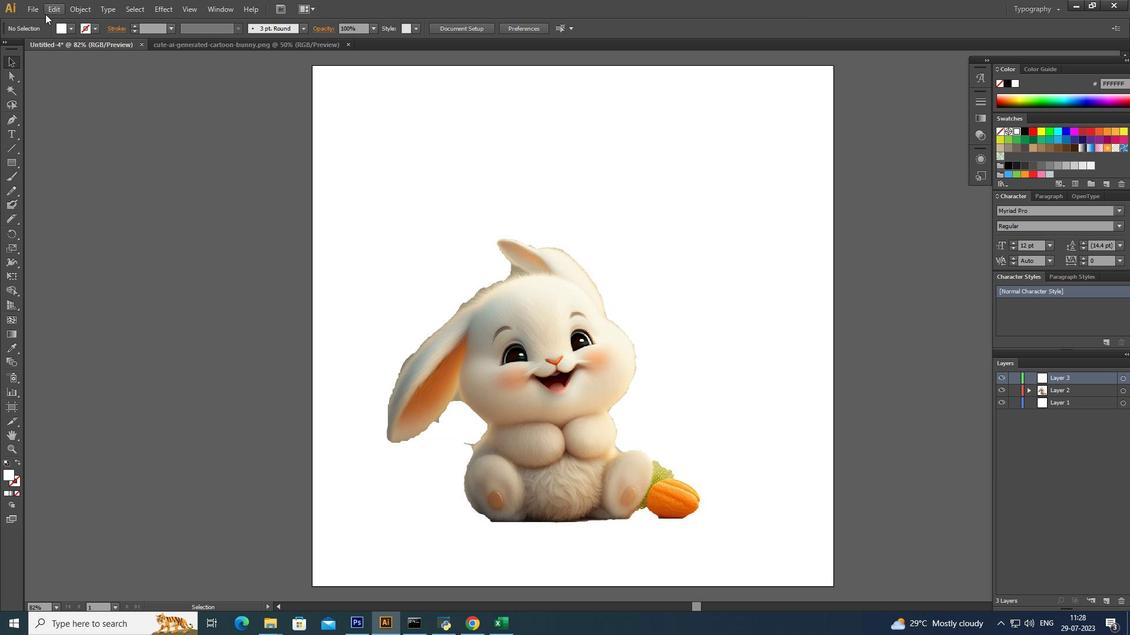 
Action: Mouse pressed left at (21, 7)
Screenshot: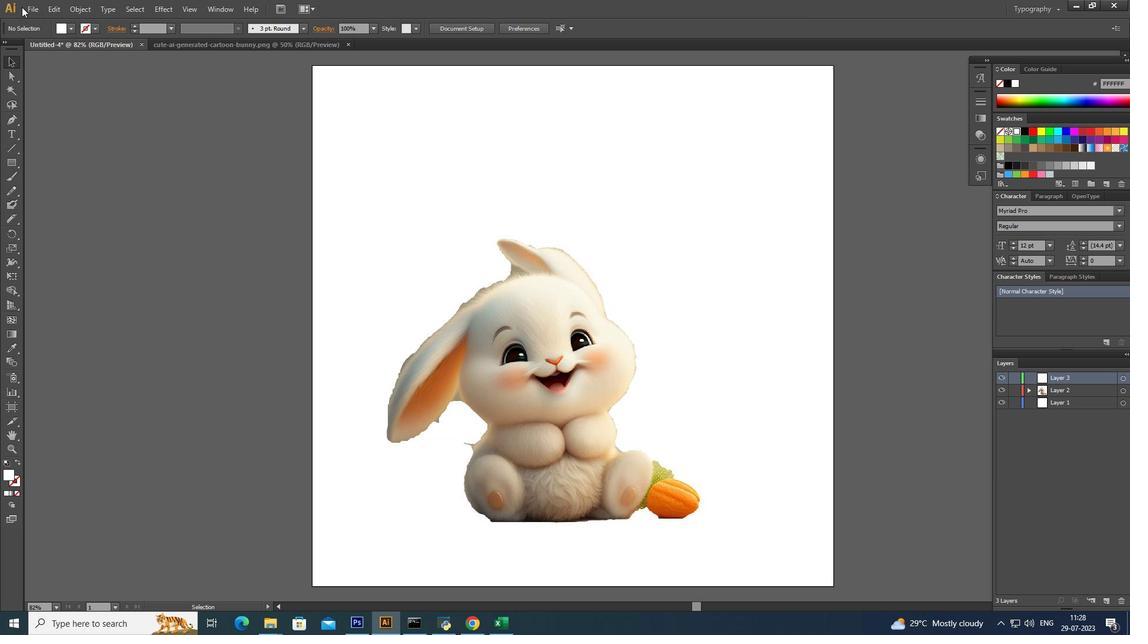 
Action: Mouse moved to (27, 8)
Screenshot: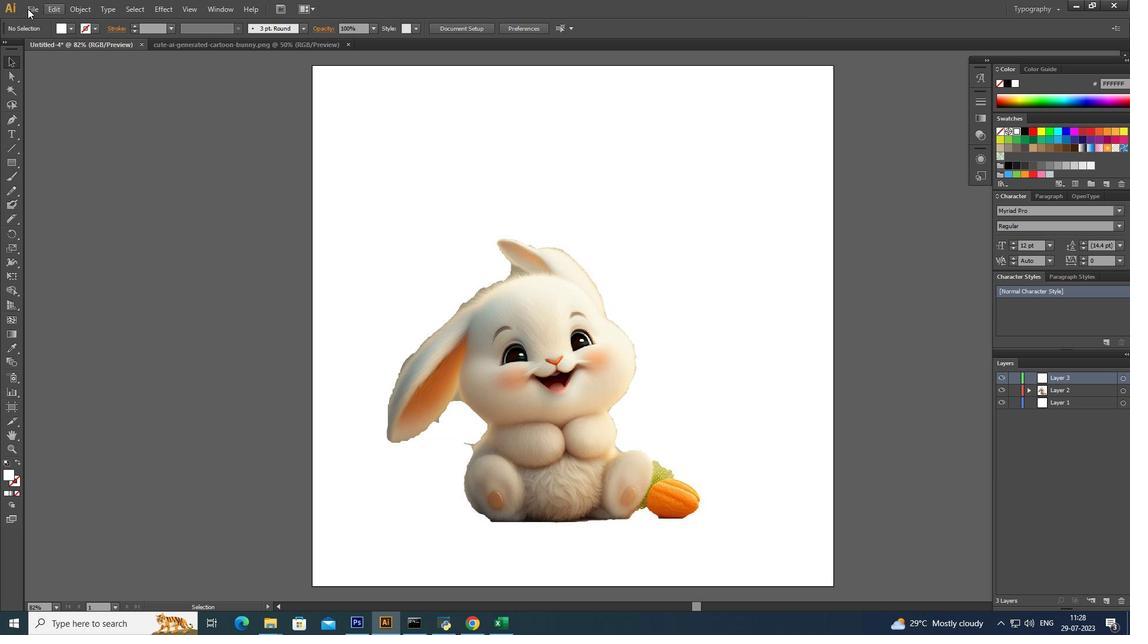 
Action: Mouse pressed left at (27, 8)
Screenshot: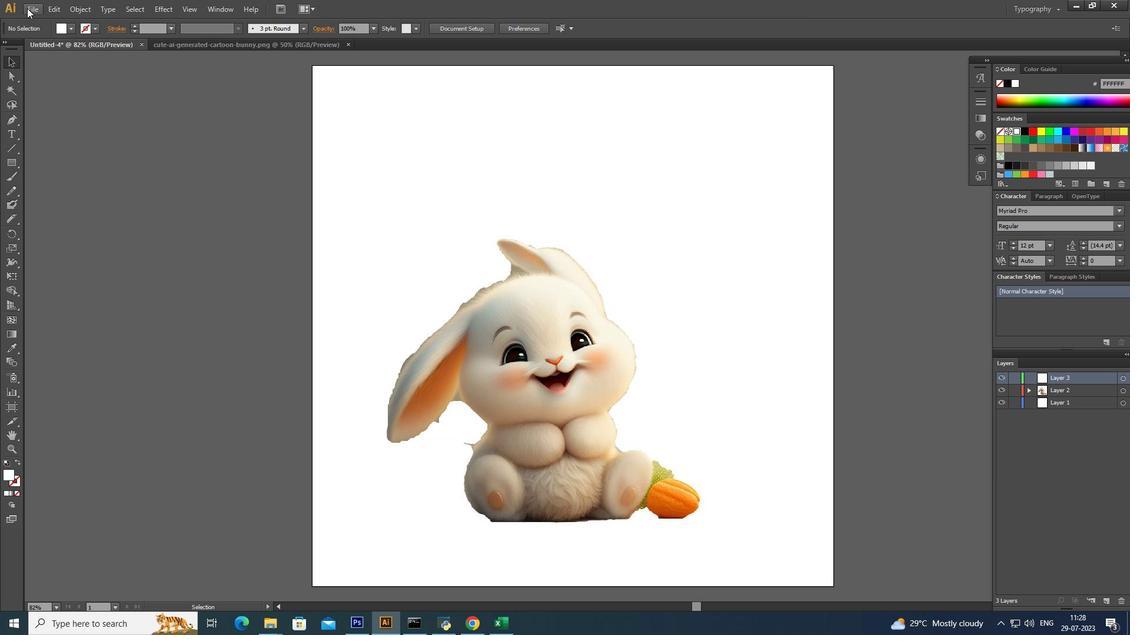 
Action: Mouse moved to (49, 52)
Screenshot: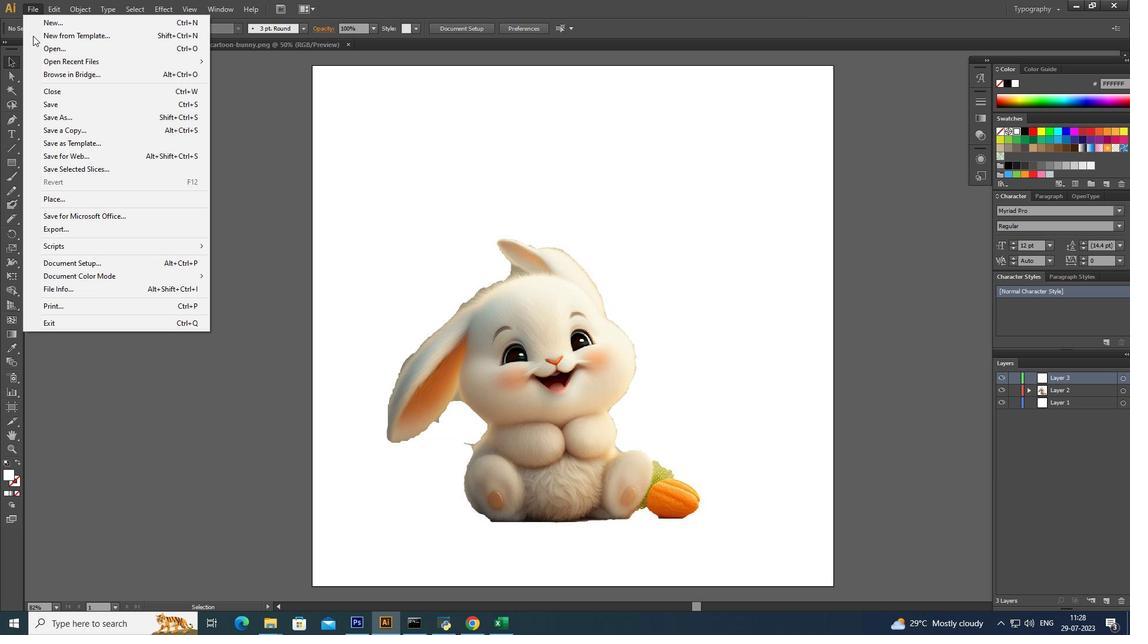 
Action: Mouse pressed left at (49, 52)
Screenshot: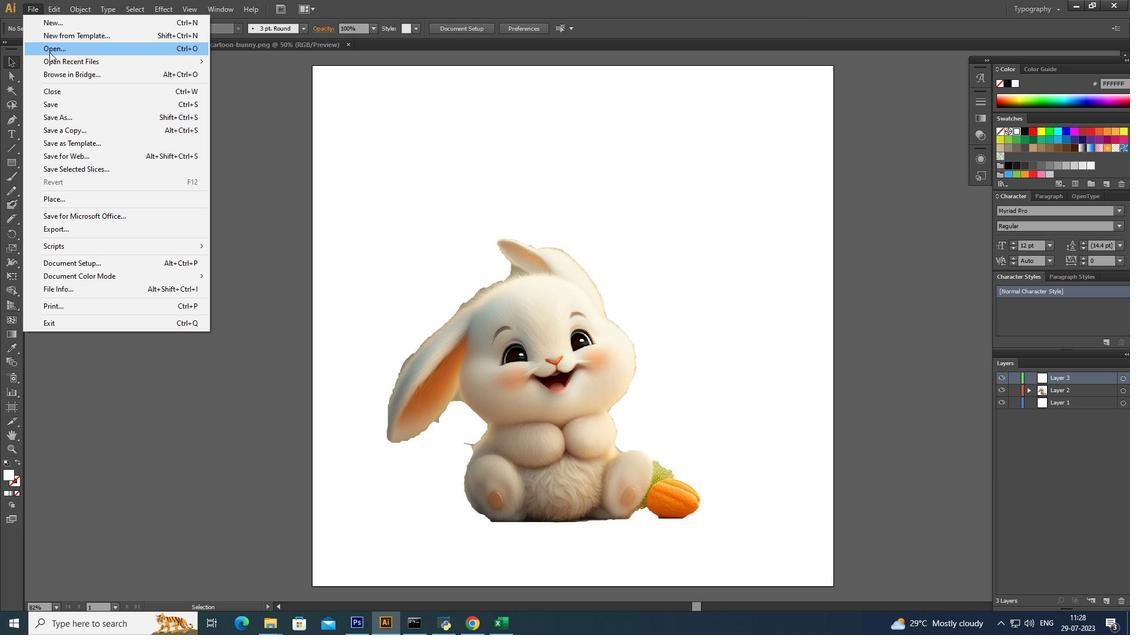
Action: Mouse moved to (134, 59)
Screenshot: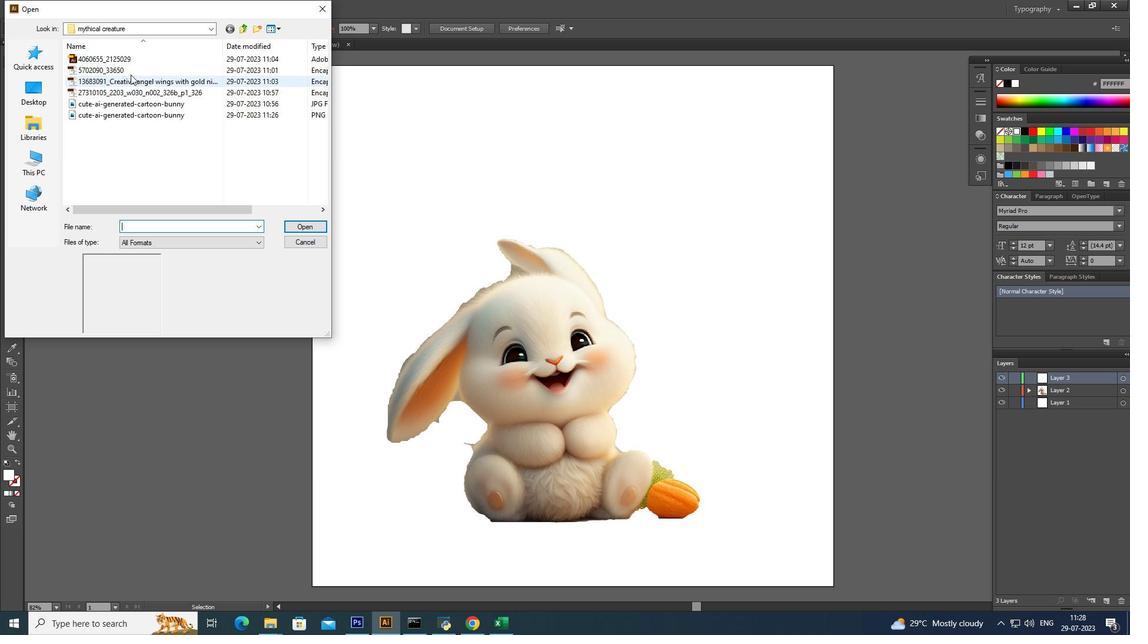 
Action: Mouse pressed left at (134, 59)
Screenshot: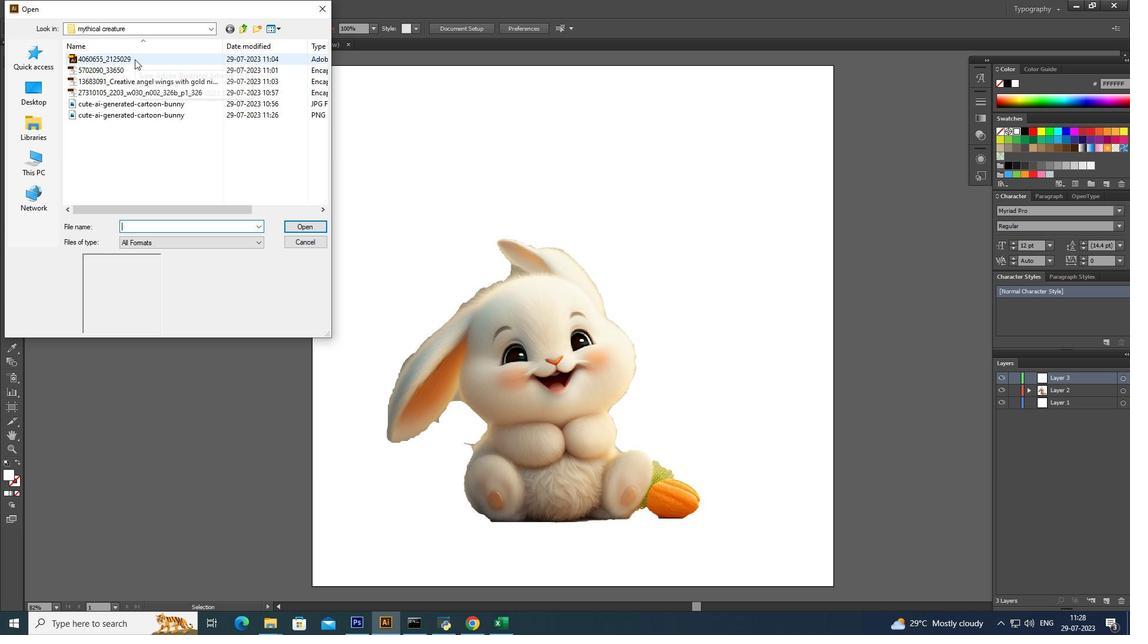 
Action: Mouse moved to (119, 68)
Screenshot: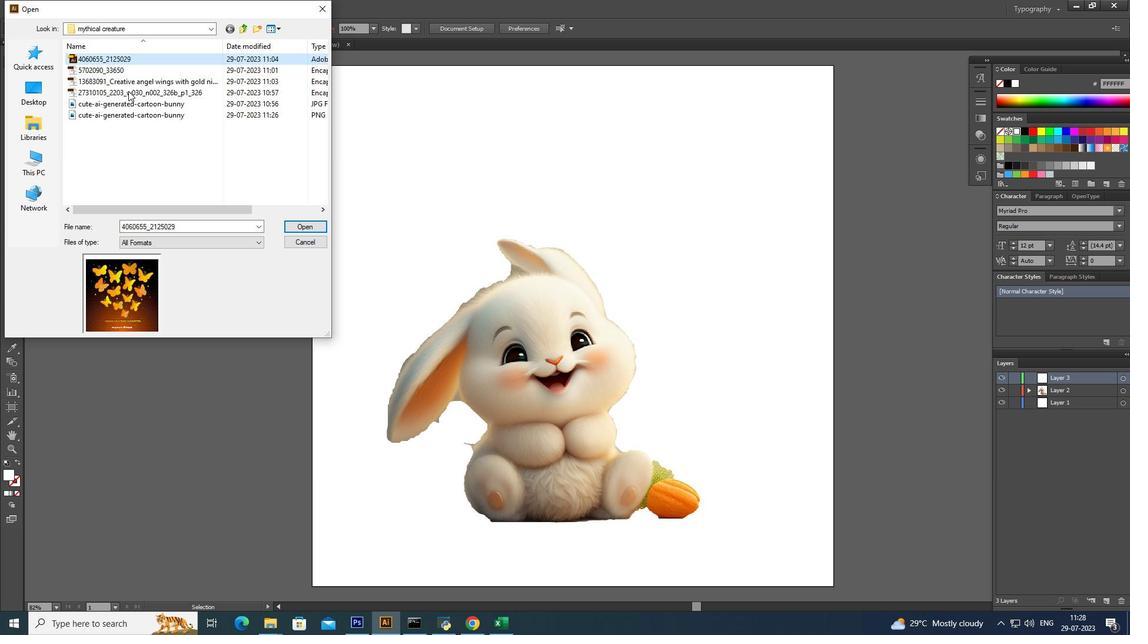 
Action: Mouse pressed left at (119, 68)
Screenshot: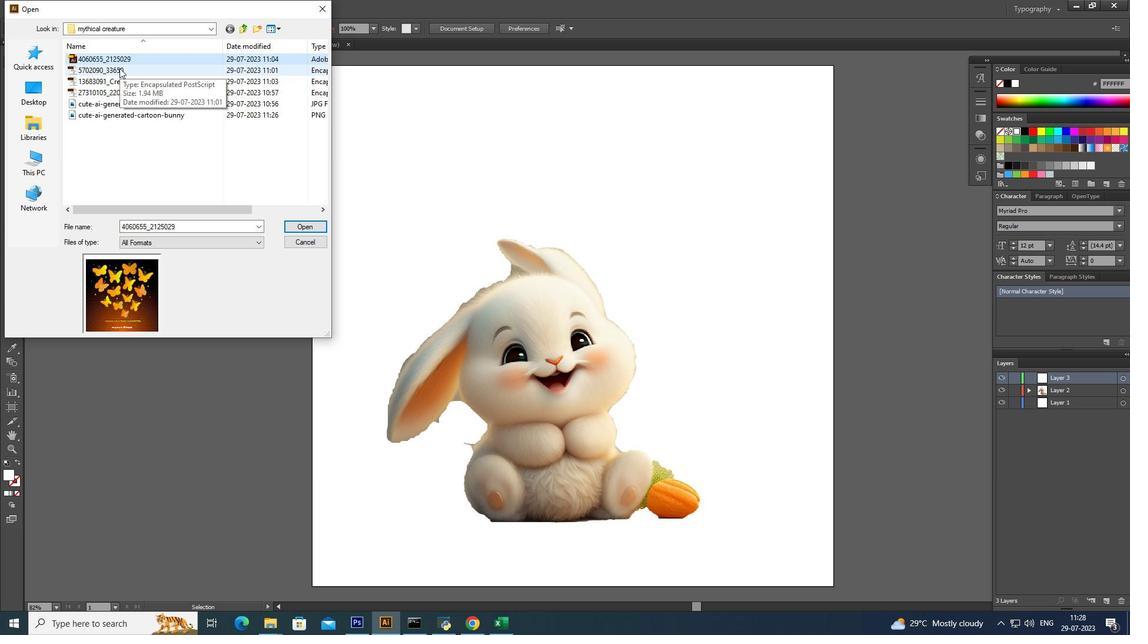 
Action: Mouse moved to (319, 225)
Screenshot: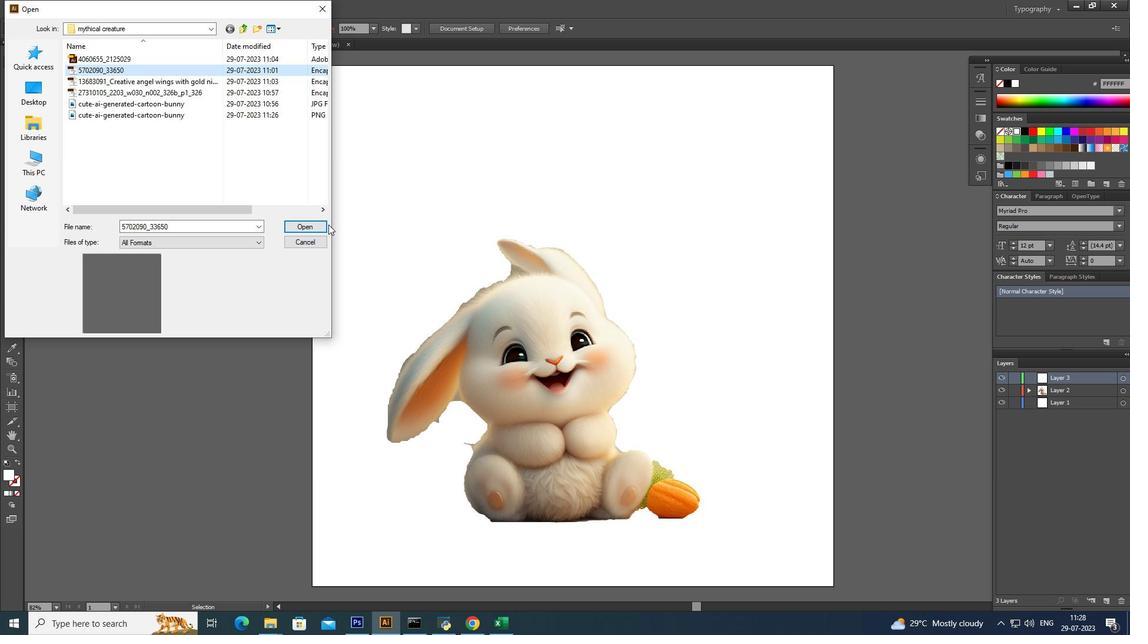 
Action: Mouse pressed left at (319, 225)
Screenshot: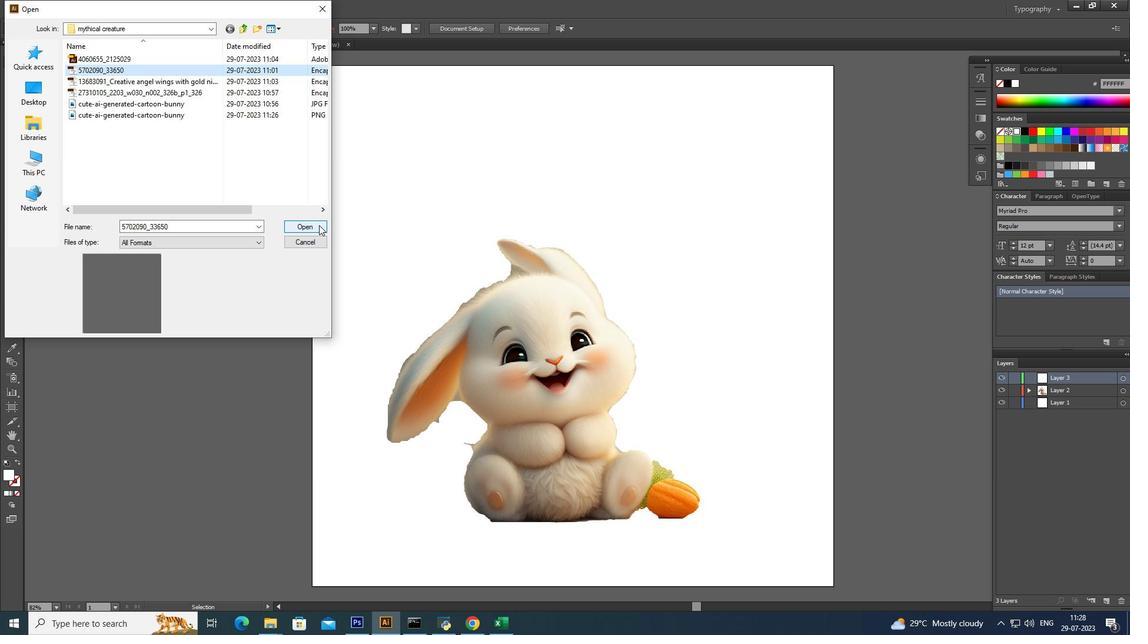 
Action: Mouse moved to (612, 333)
Screenshot: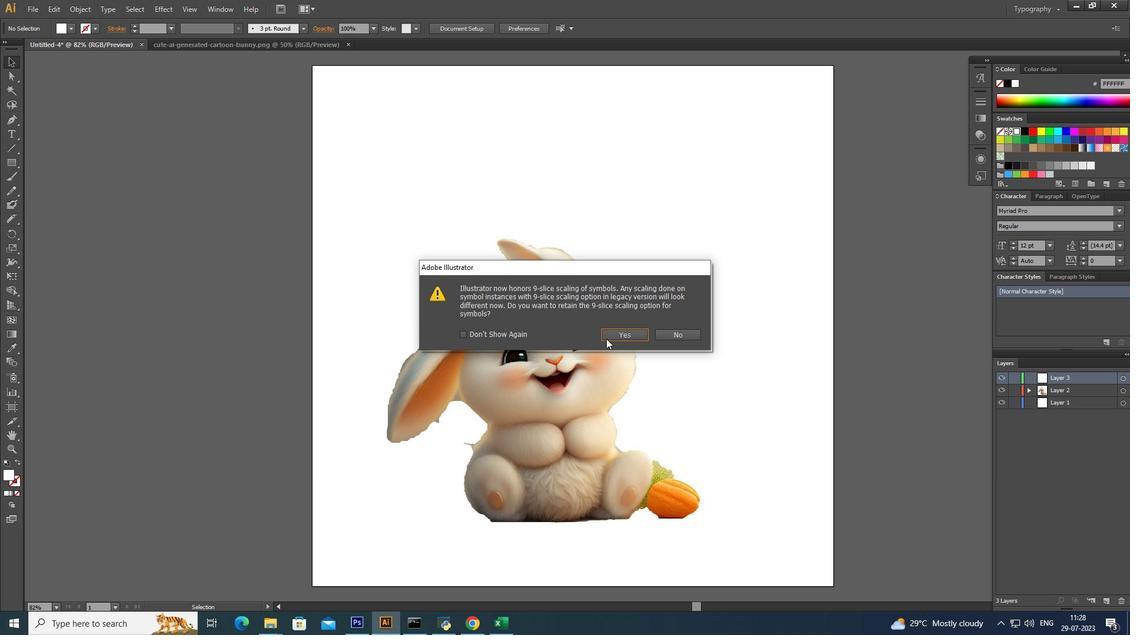 
Action: Mouse pressed left at (612, 333)
Screenshot: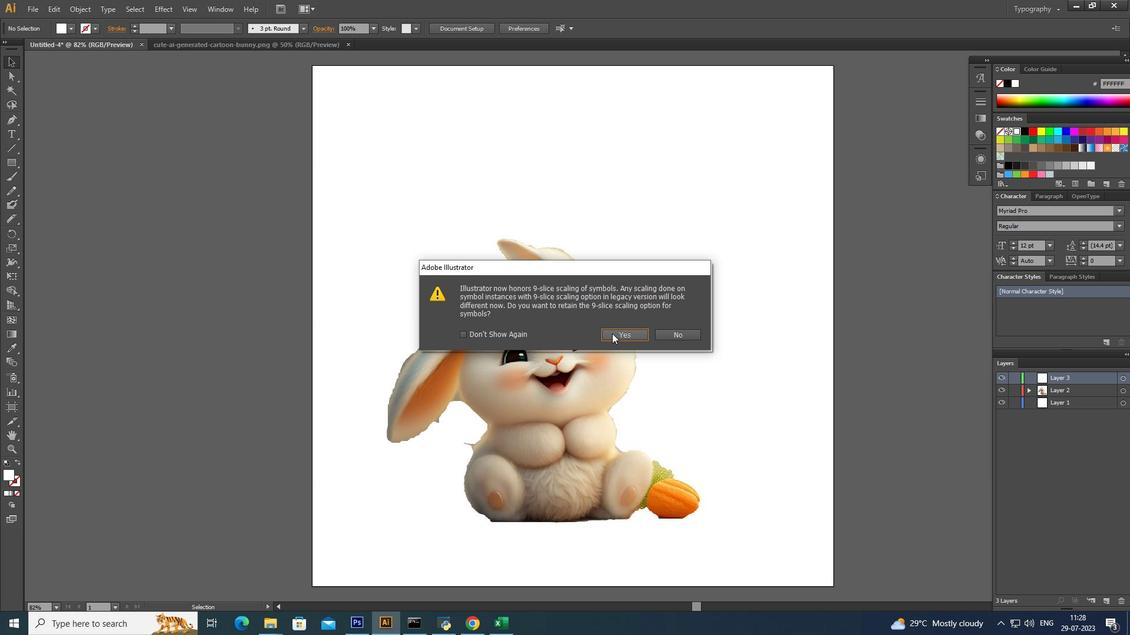 
Action: Mouse moved to (588, 222)
Screenshot: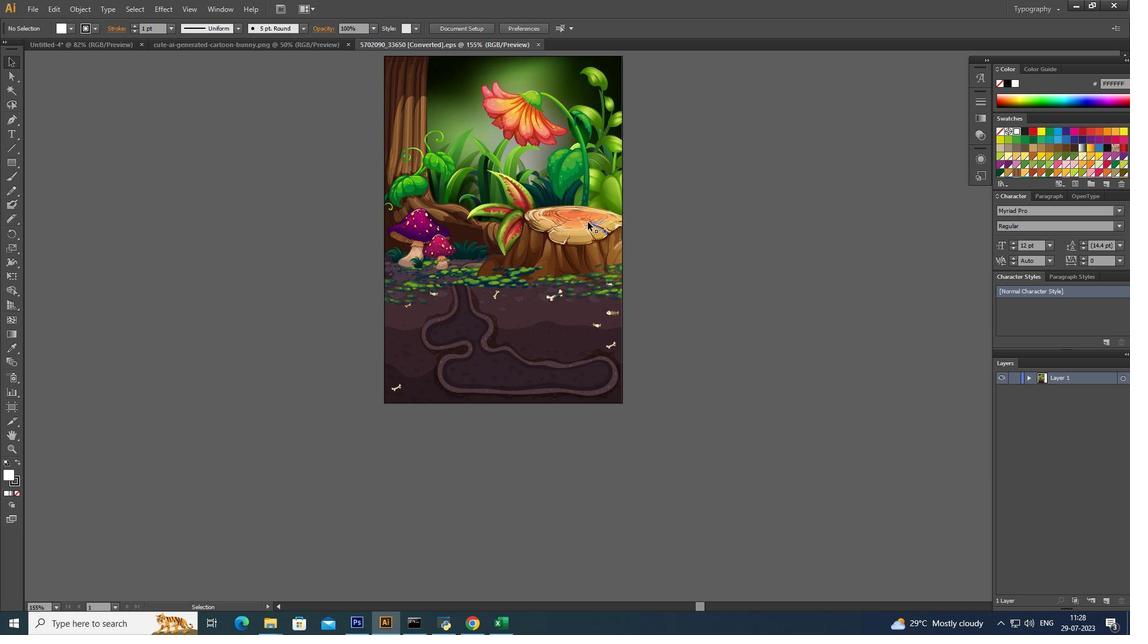 
Action: Mouse pressed left at (588, 222)
Screenshot: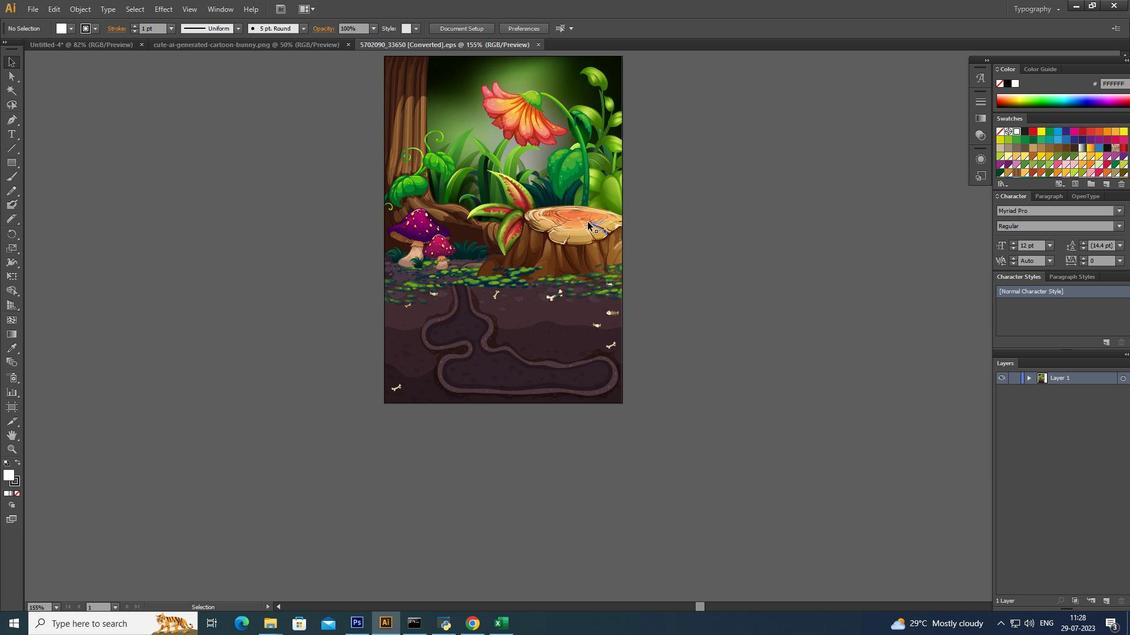 
Action: Mouse moved to (638, 396)
Screenshot: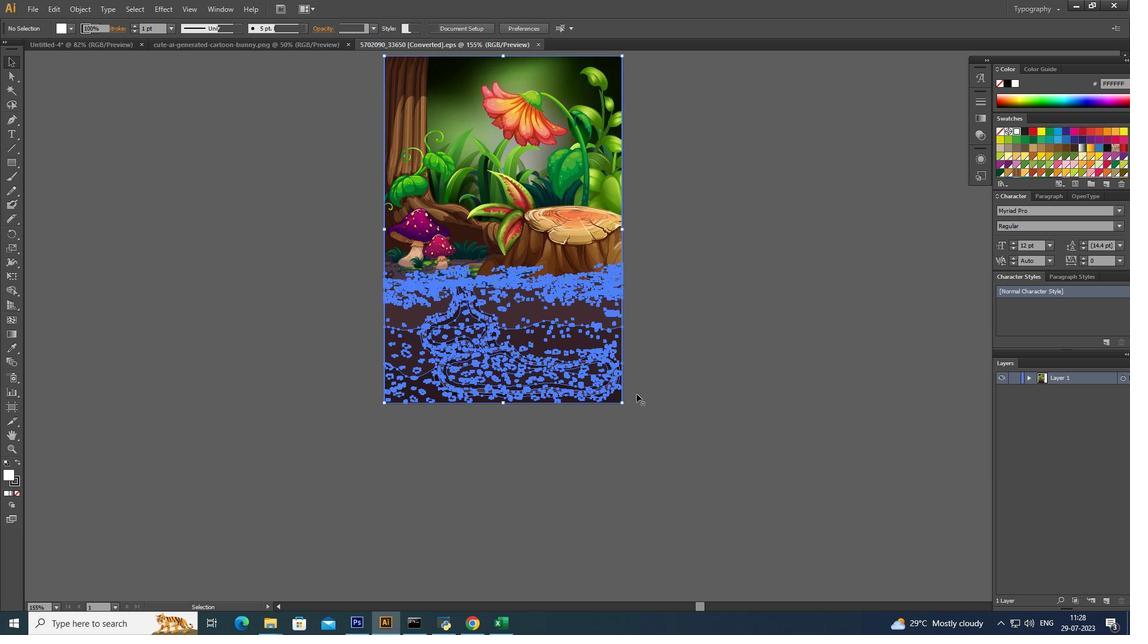 
Action: Mouse scrolled (638, 396) with delta (0, 0)
Screenshot: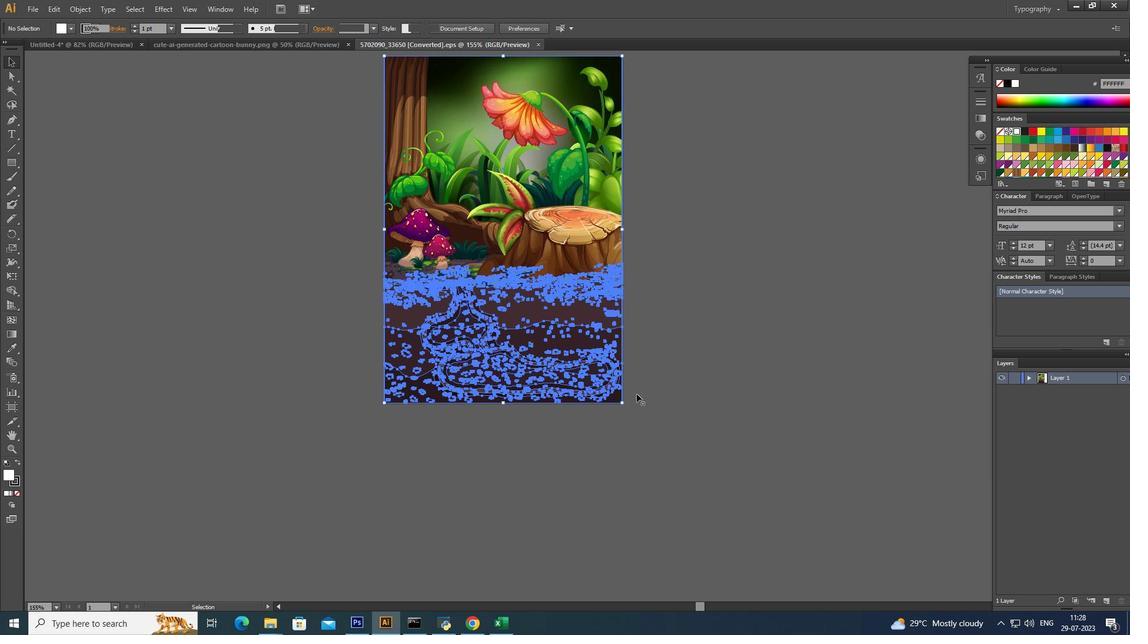 
Action: Mouse scrolled (638, 396) with delta (0, 0)
Screenshot: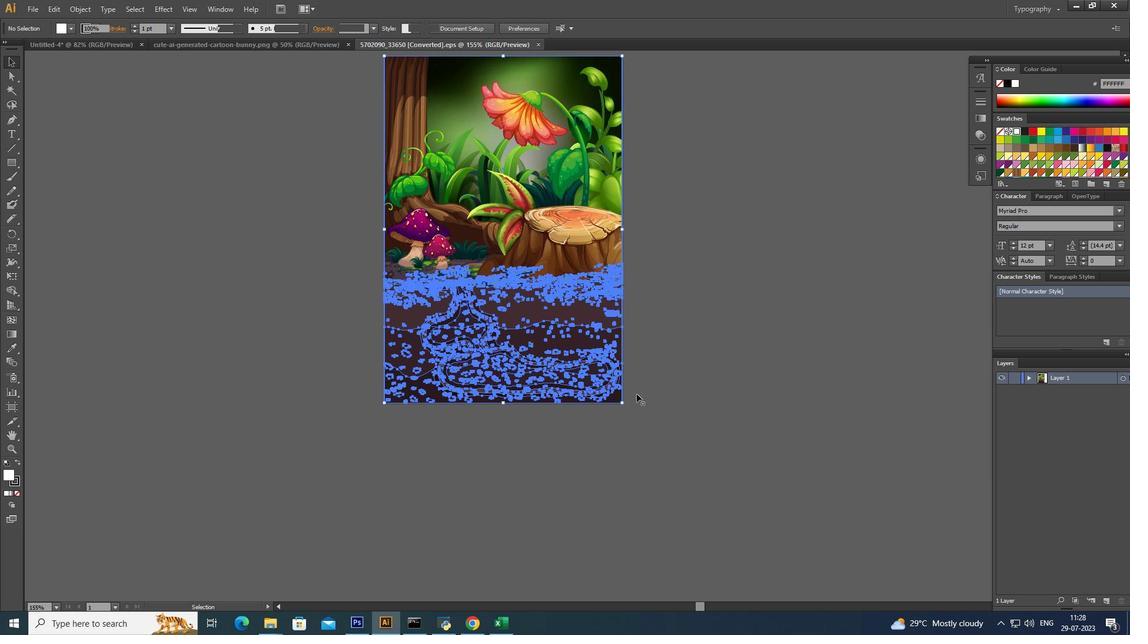 
Action: Mouse scrolled (638, 396) with delta (0, 0)
Screenshot: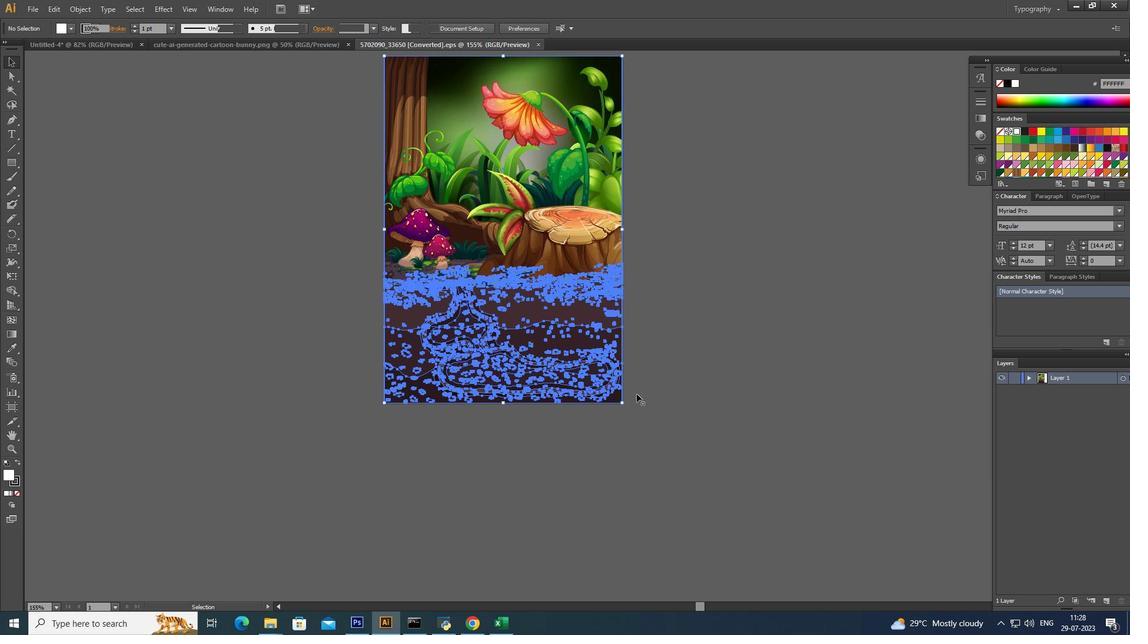 
Action: Mouse scrolled (638, 396) with delta (0, 0)
Screenshot: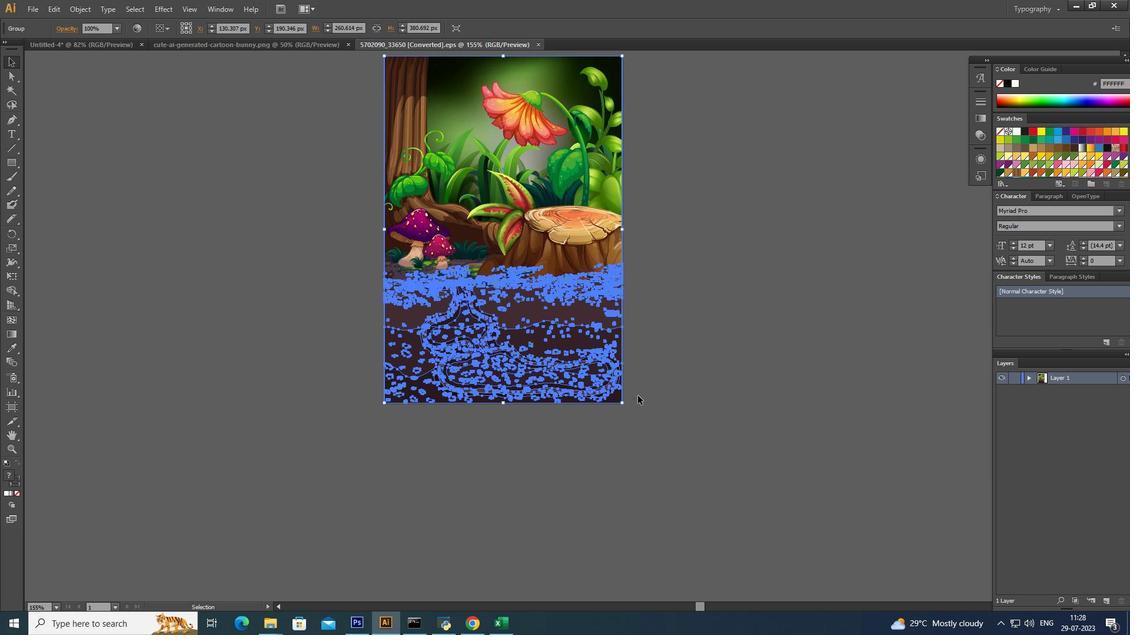 
Action: Mouse scrolled (638, 396) with delta (0, 0)
Screenshot: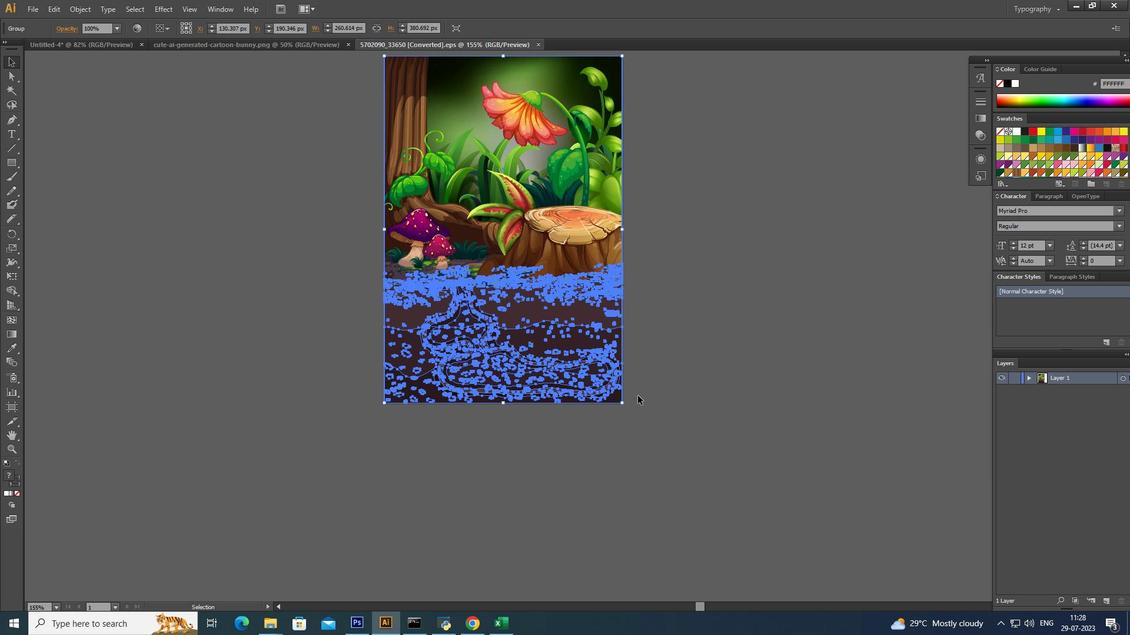 
Action: Mouse moved to (516, 383)
Screenshot: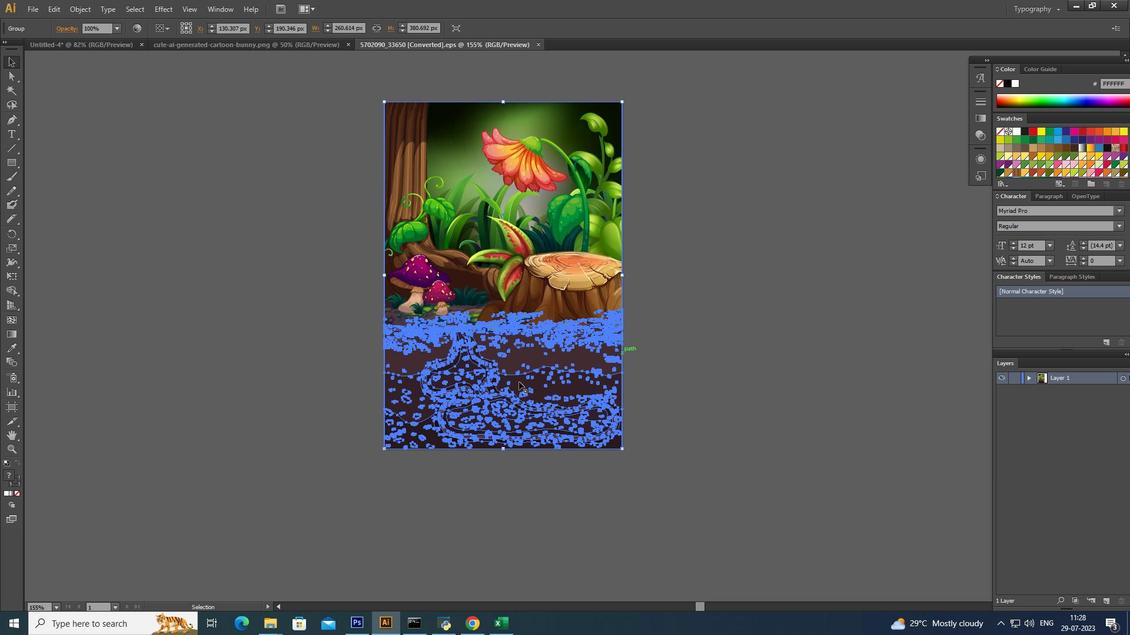 
Action: Mouse pressed left at (516, 383)
Screenshot: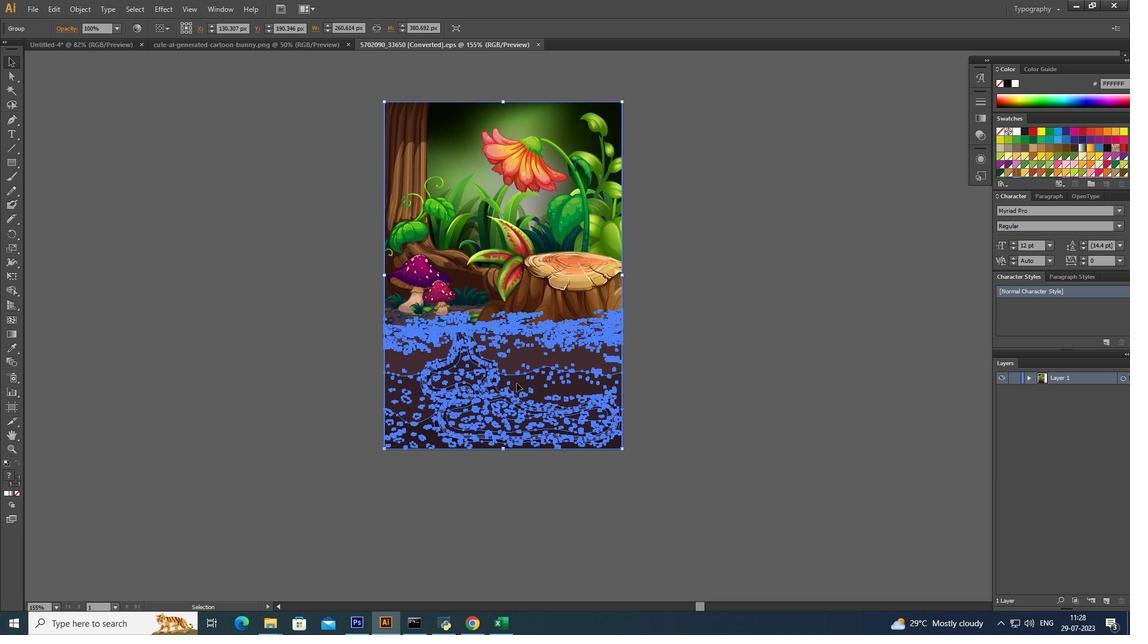 
Action: Mouse moved to (292, 437)
Screenshot: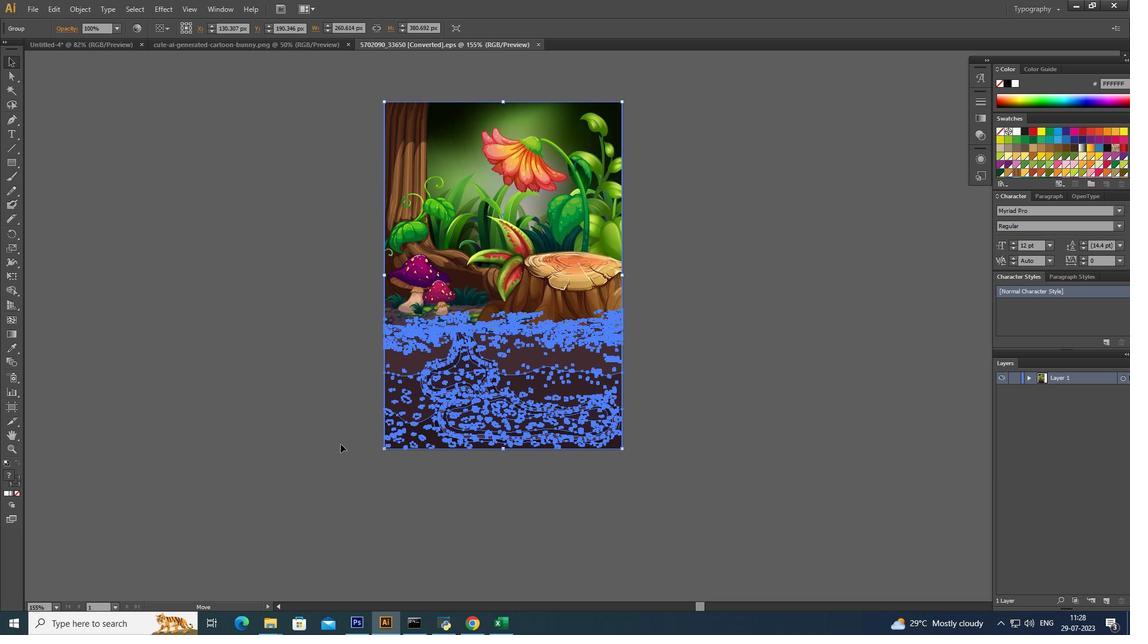 
Action: Mouse pressed right at (292, 437)
Screenshot: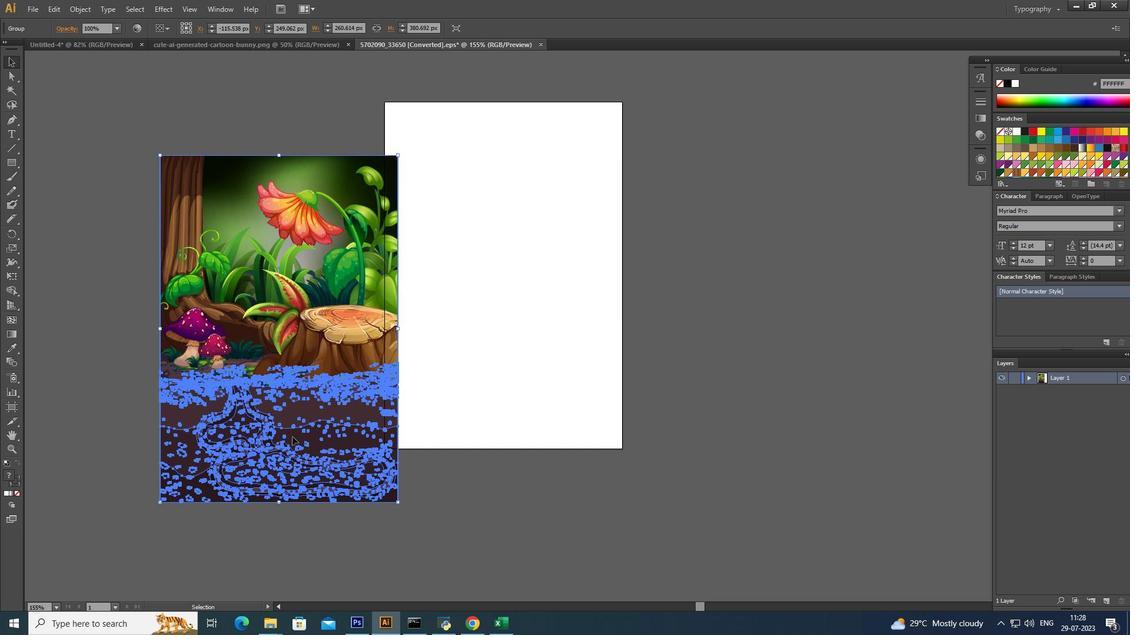 
Action: Mouse moved to (376, 502)
Screenshot: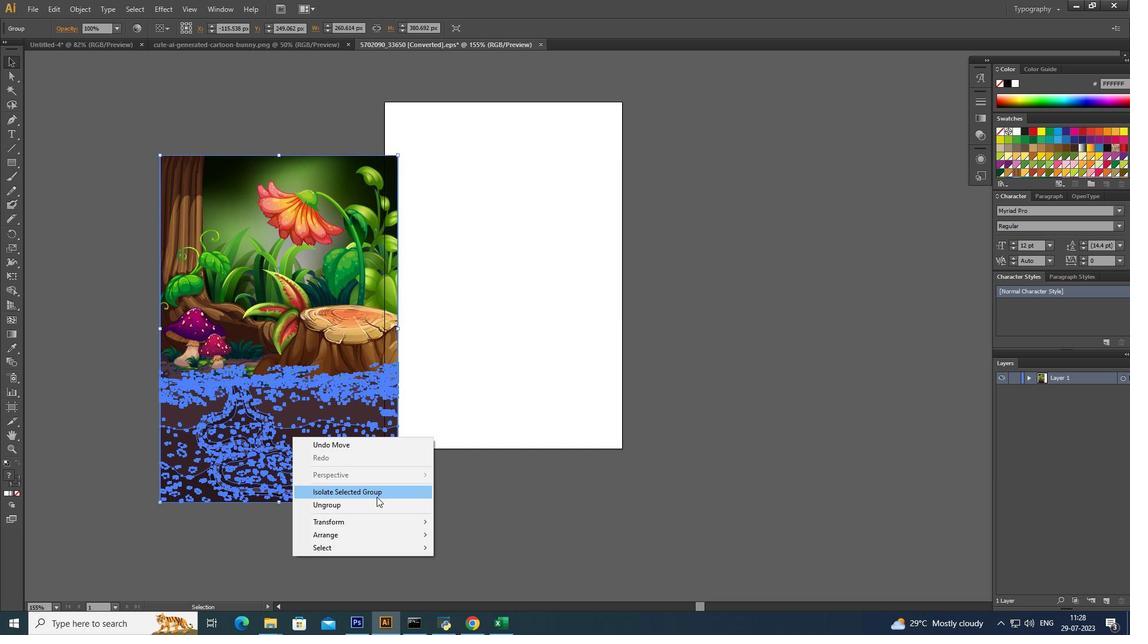 
Action: Mouse pressed left at (376, 502)
Screenshot: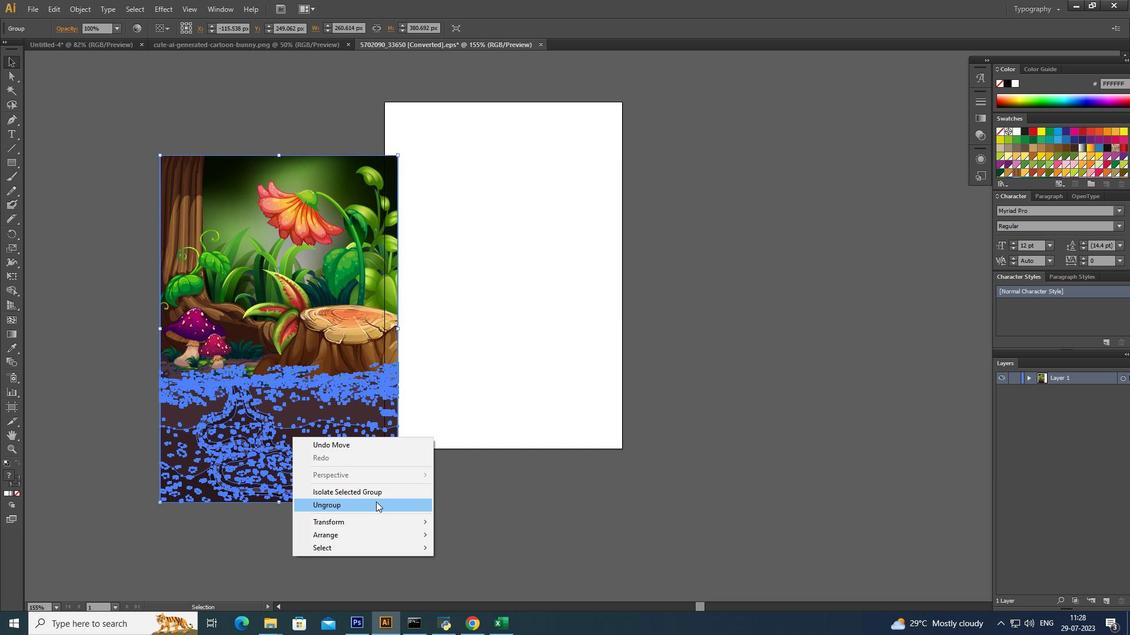 
Action: Mouse moved to (684, 407)
Screenshot: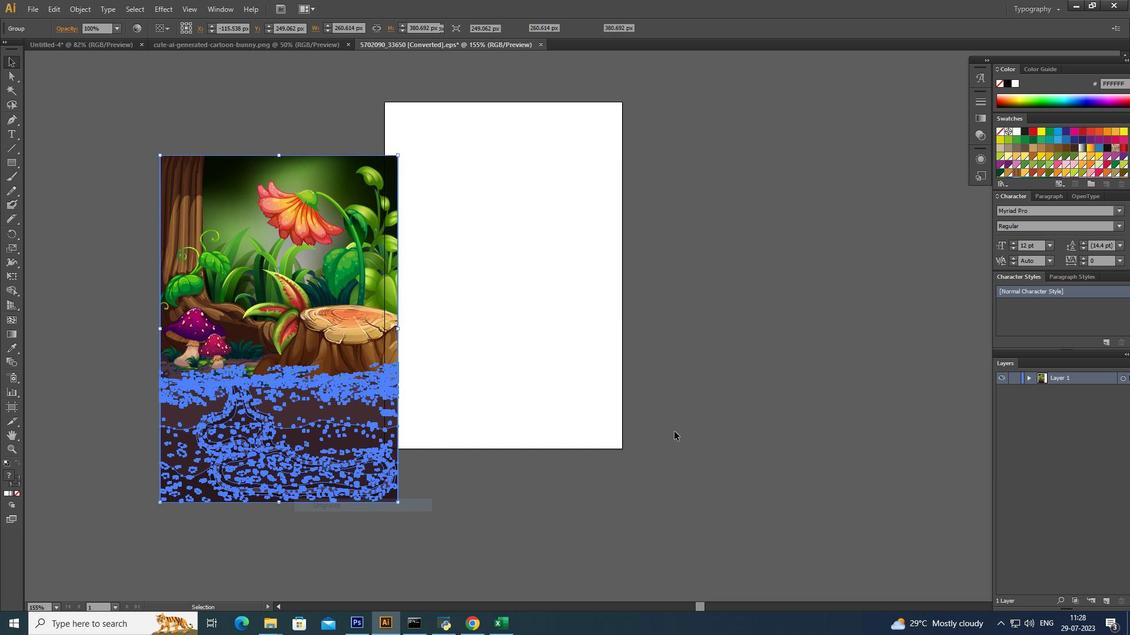 
Action: Mouse pressed left at (684, 407)
Screenshot: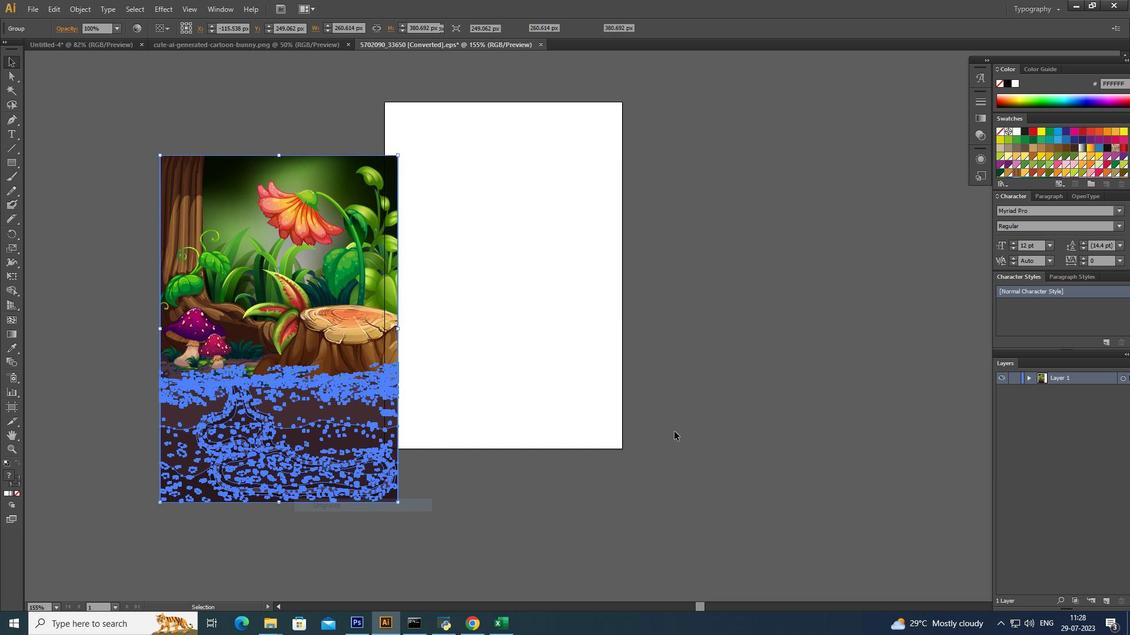 
Action: Mouse moved to (345, 307)
Screenshot: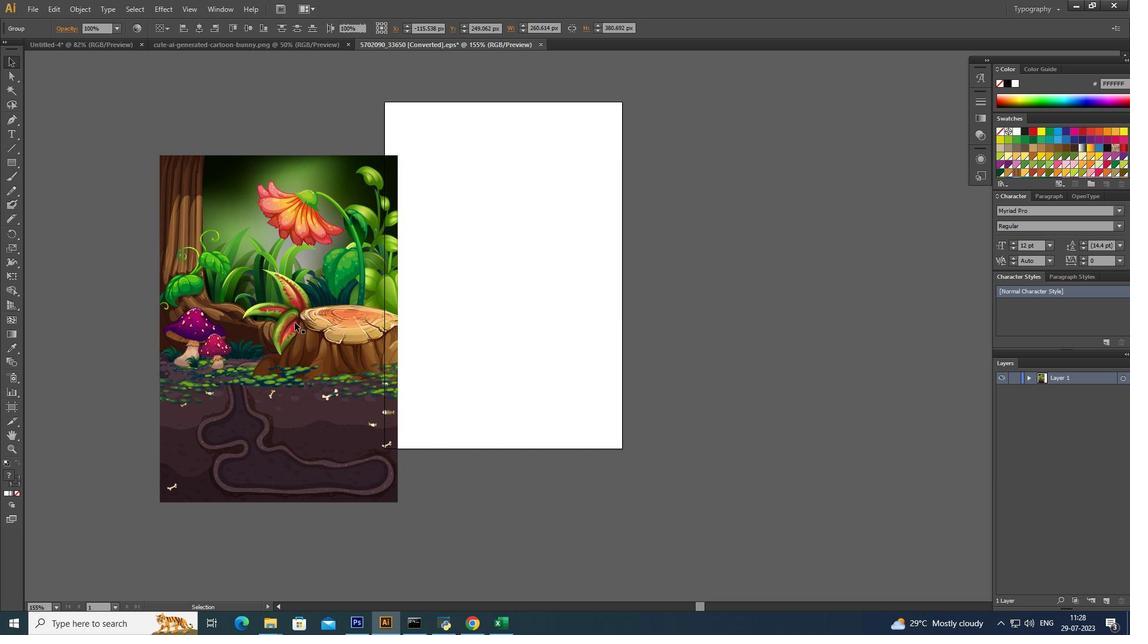 
Action: Mouse pressed left at (345, 307)
Screenshot: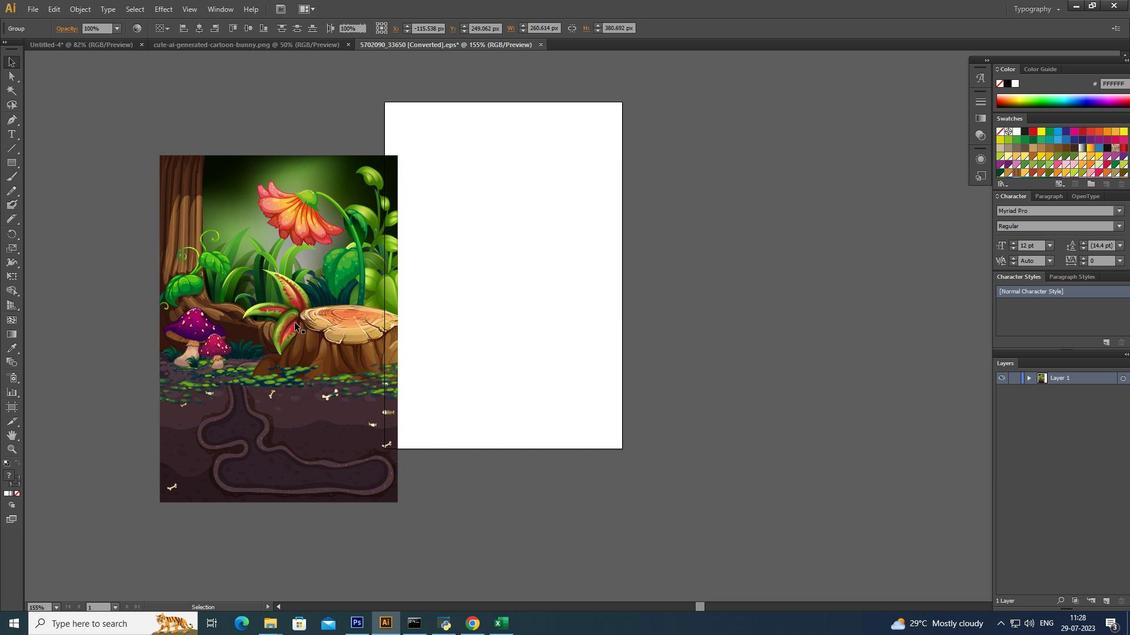 
Action: Mouse moved to (343, 326)
Screenshot: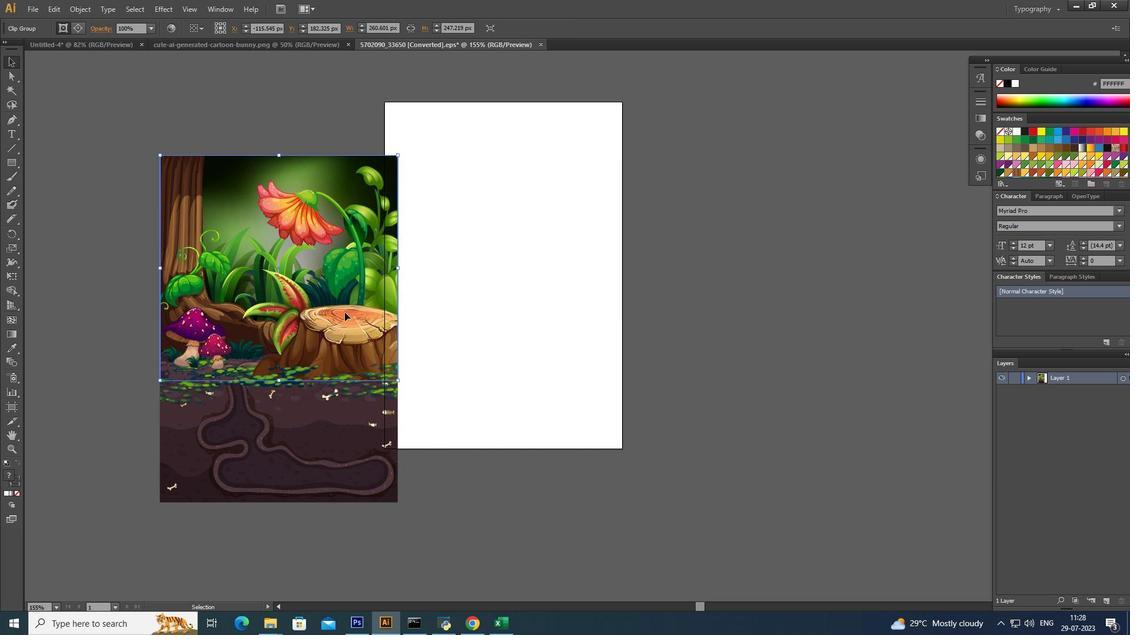 
Action: Mouse pressed left at (343, 326)
Screenshot: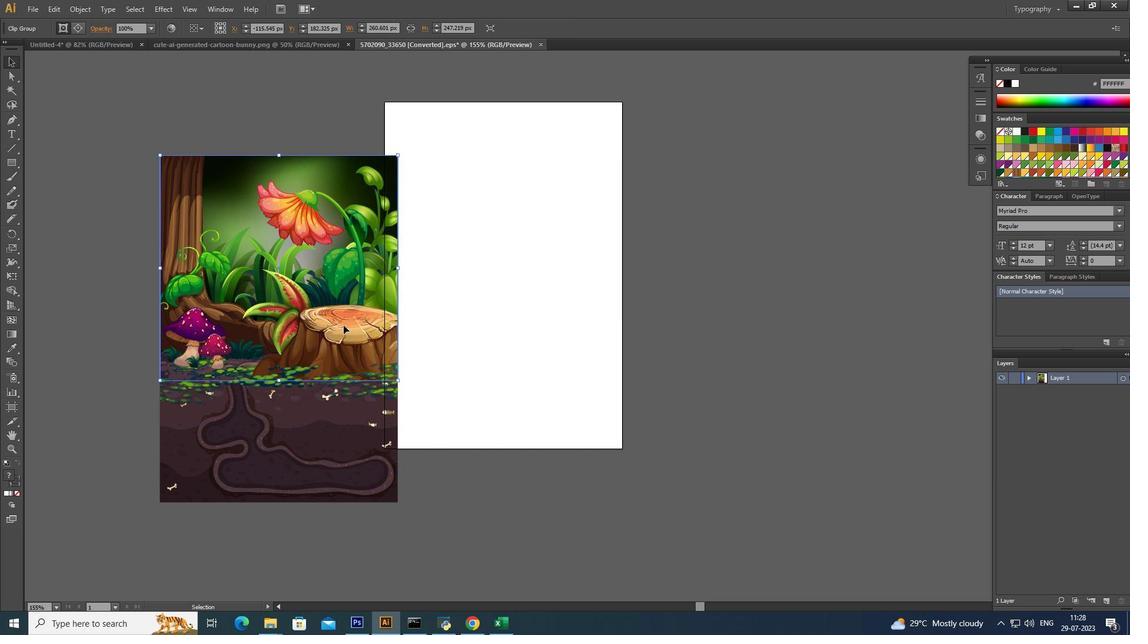 
Action: Mouse moved to (677, 129)
Screenshot: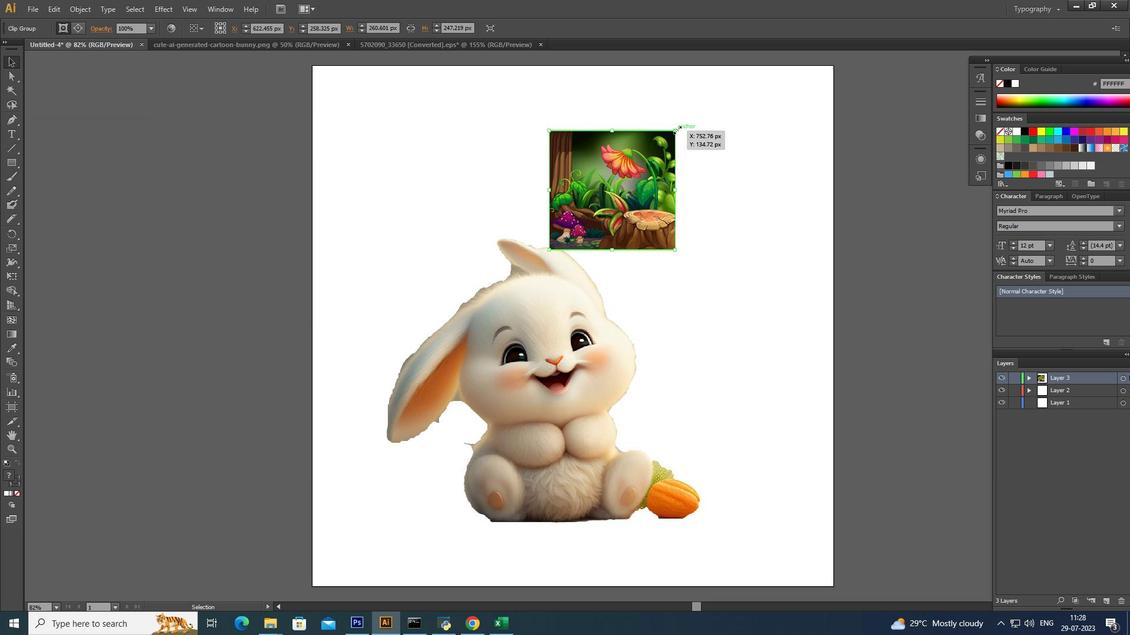 
Action: Mouse pressed left at (677, 129)
Screenshot: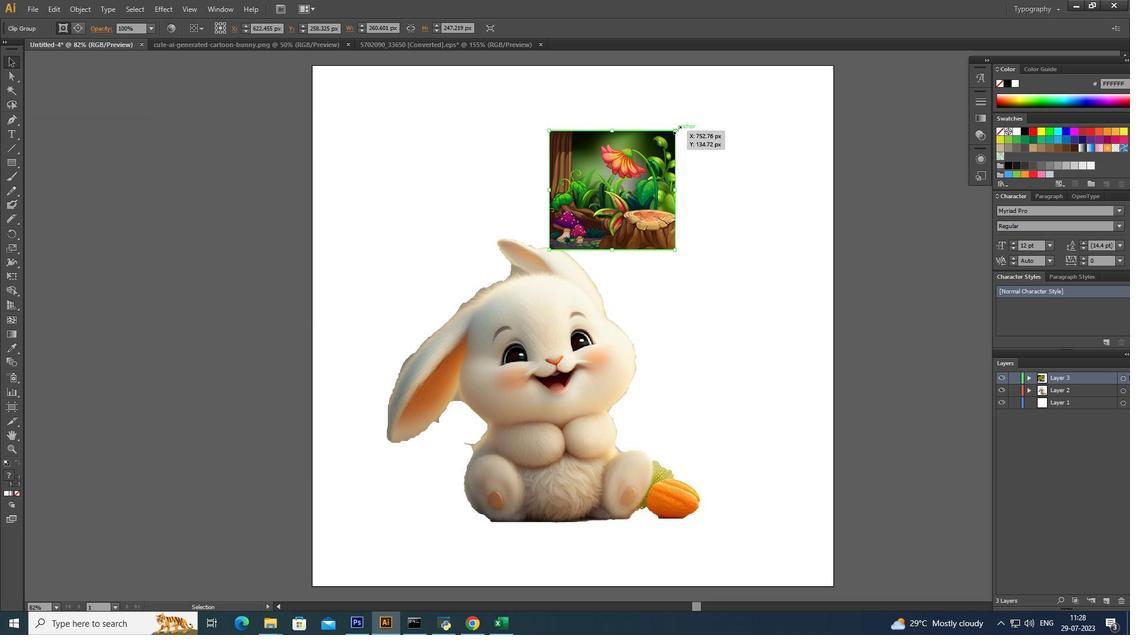 
Action: Key pressed <Key.shift><Key.alt_l>
Screenshot: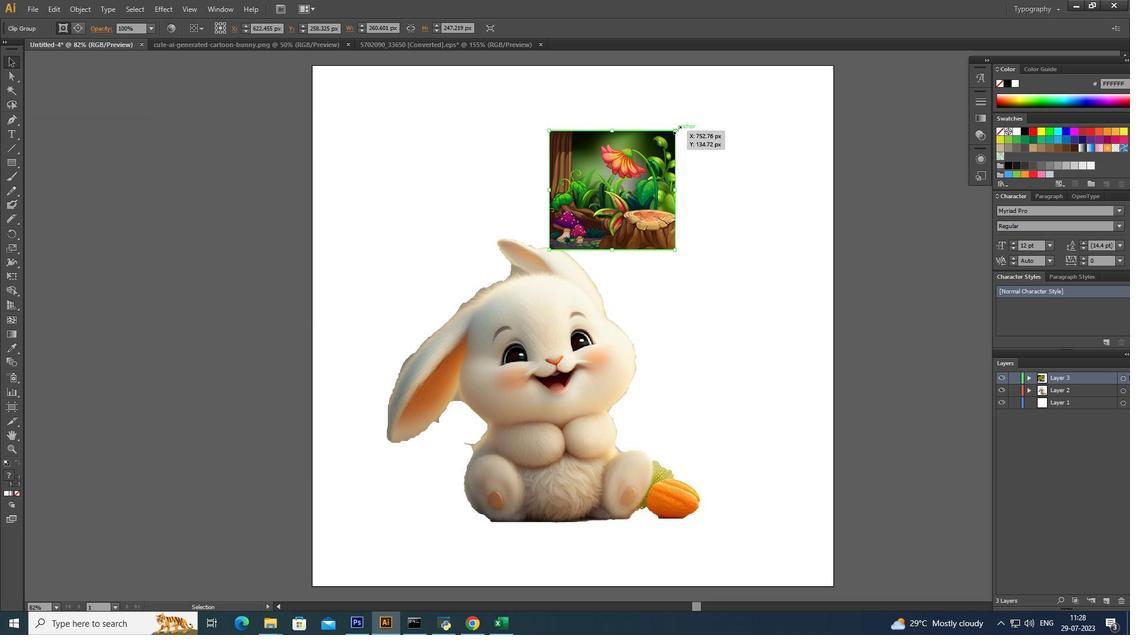 
Action: Mouse moved to (809, 57)
Screenshot: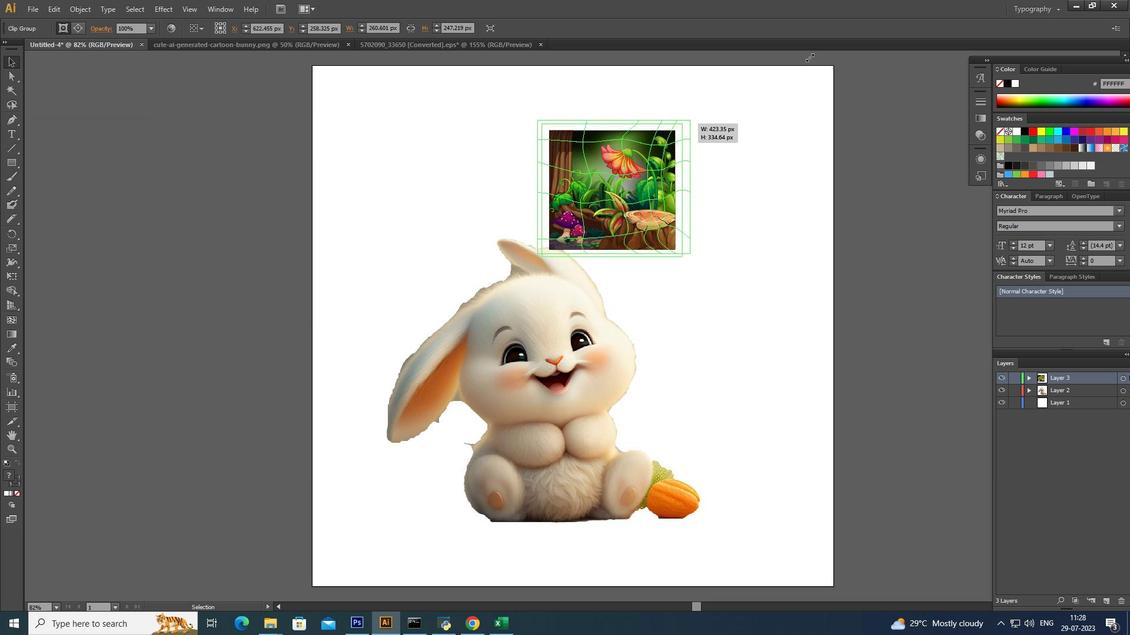 
Action: Key pressed <Key.alt_l><Key.alt_l><Key.alt_l><Key.alt_l><Key.alt_l><Key.alt_l><Key.alt_l><Key.alt_l><Key.alt_l><Key.alt_l><Key.alt_l><Key.alt_l>
Screenshot: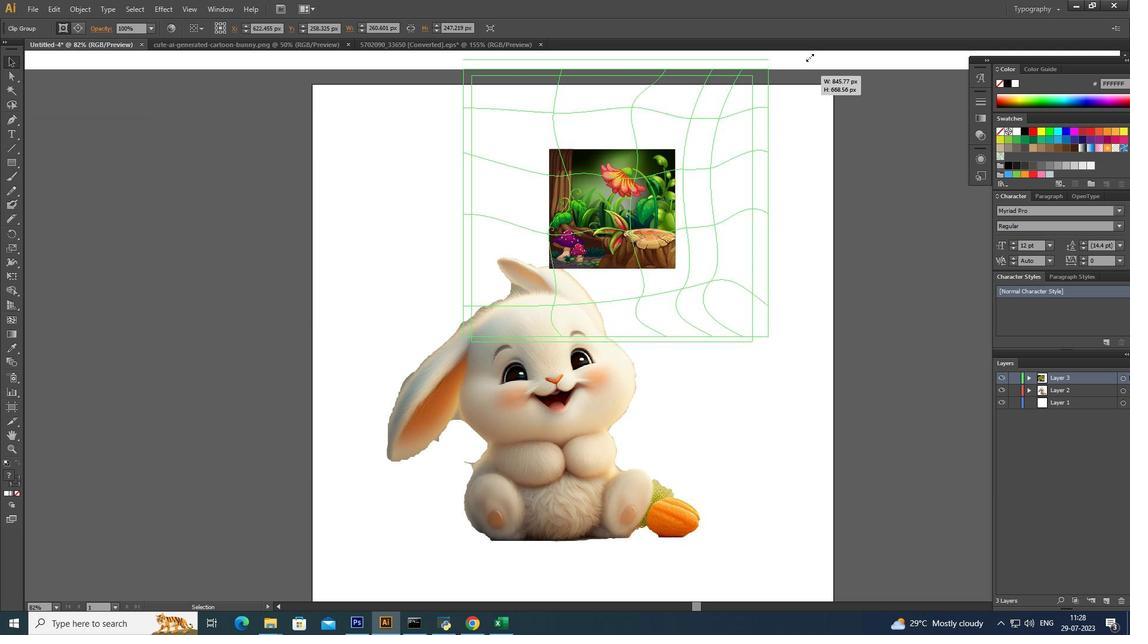 
Action: Mouse moved to (806, 64)
Screenshot: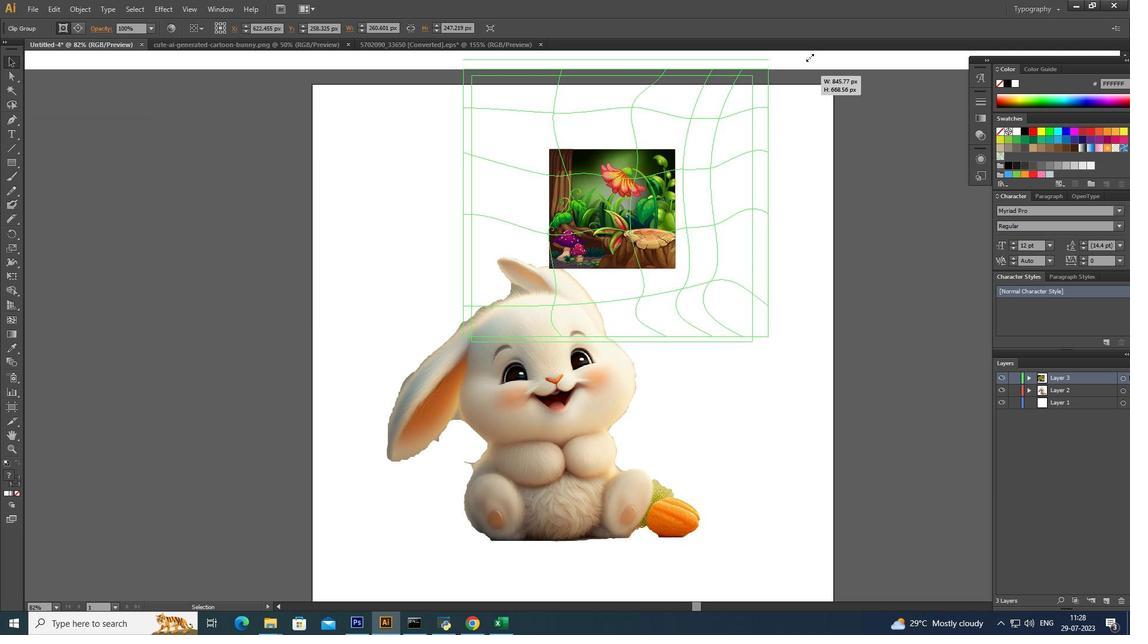
Action: Key pressed <Key.alt_l>
Screenshot: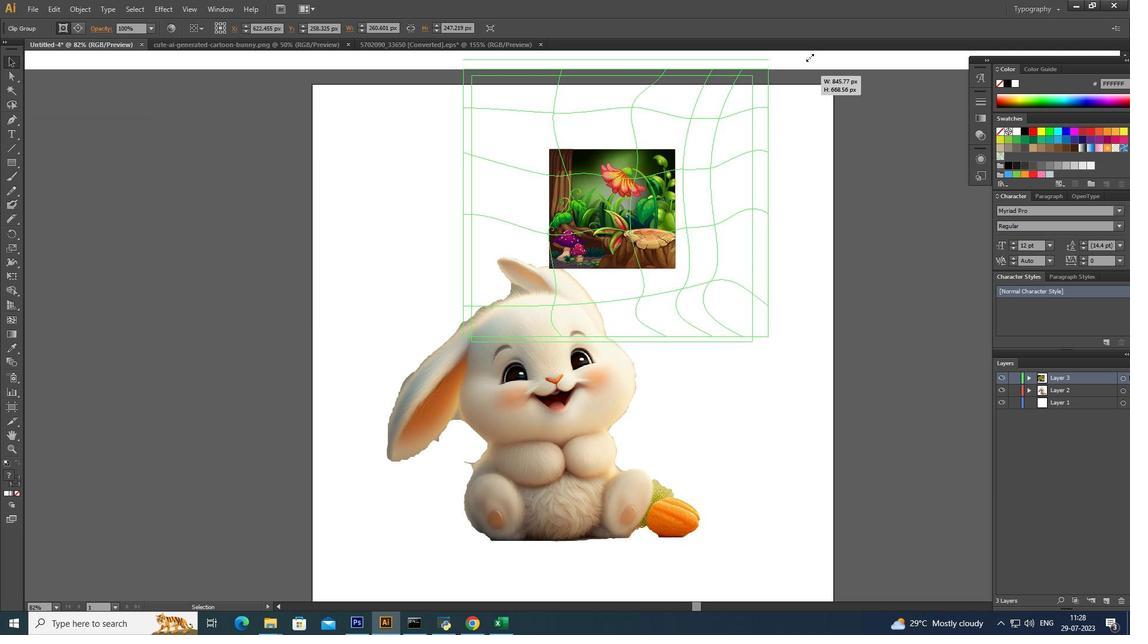 
Action: Mouse moved to (799, 81)
Screenshot: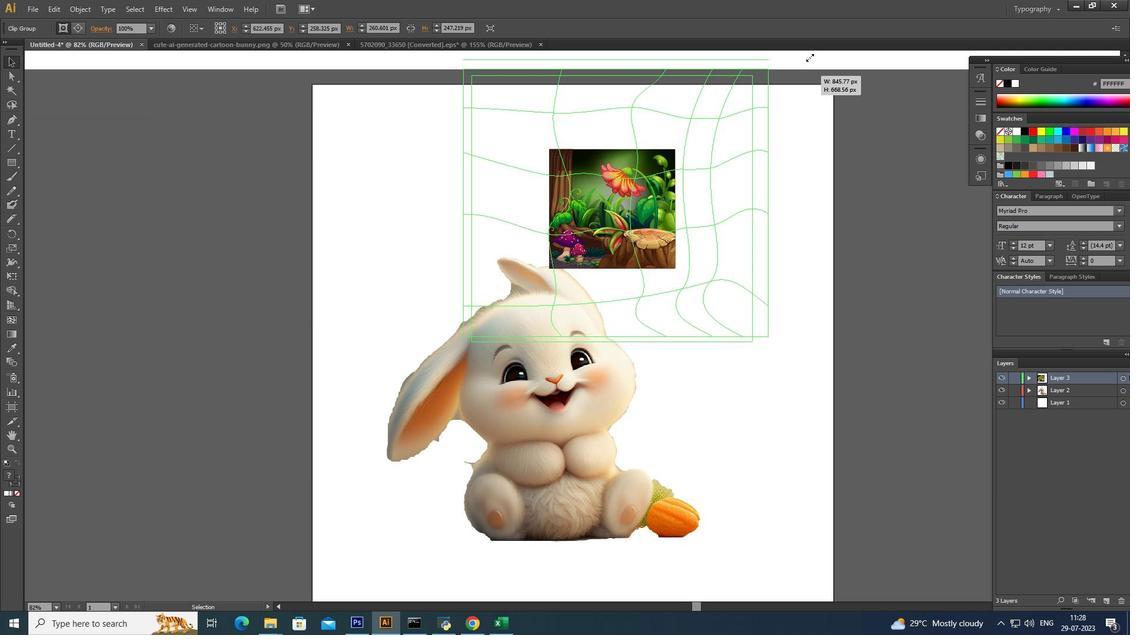 
Action: Key pressed <Key.alt_l>
Screenshot: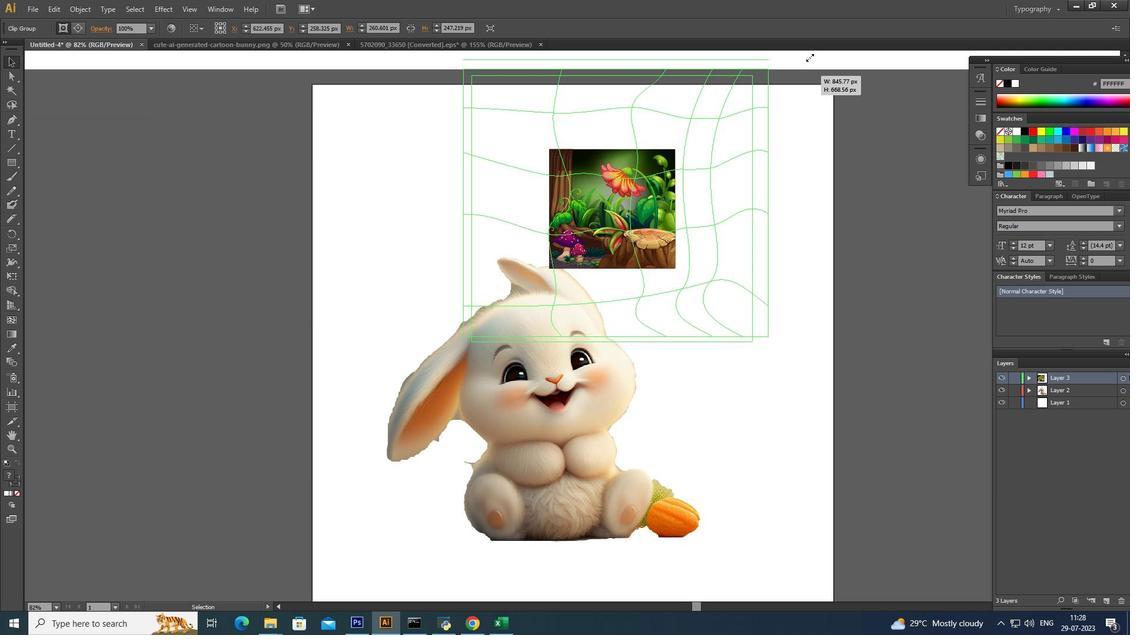 
Action: Mouse moved to (794, 93)
Screenshot: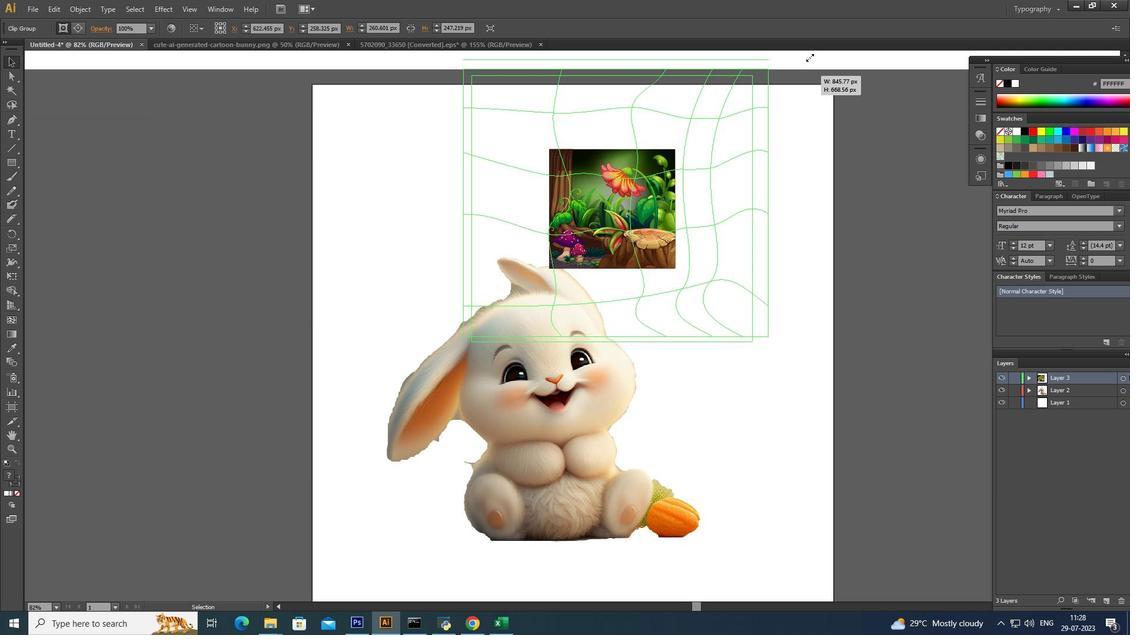 
Action: Key pressed <Key.alt_l>
Screenshot: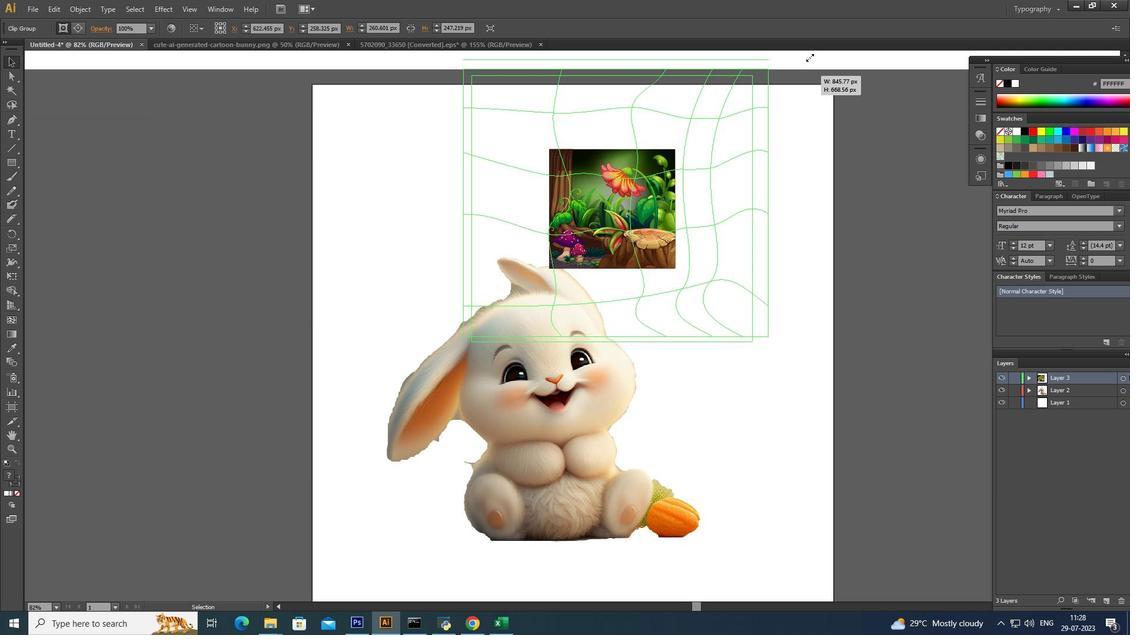 
Action: Mouse moved to (793, 95)
Screenshot: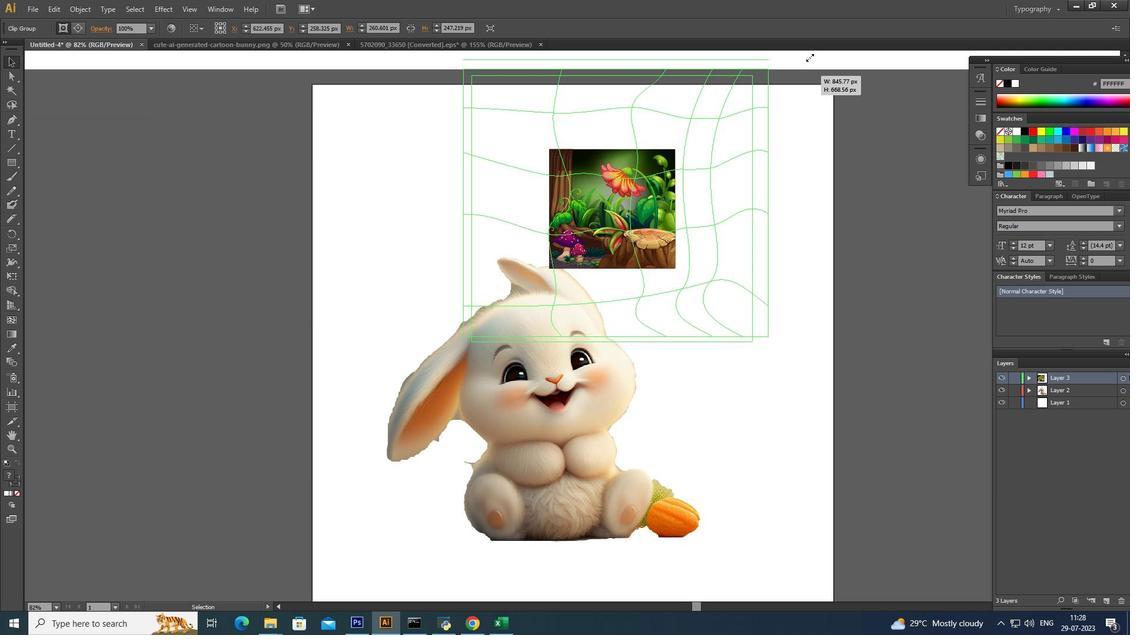 
Action: Key pressed <Key.alt_l>
Screenshot: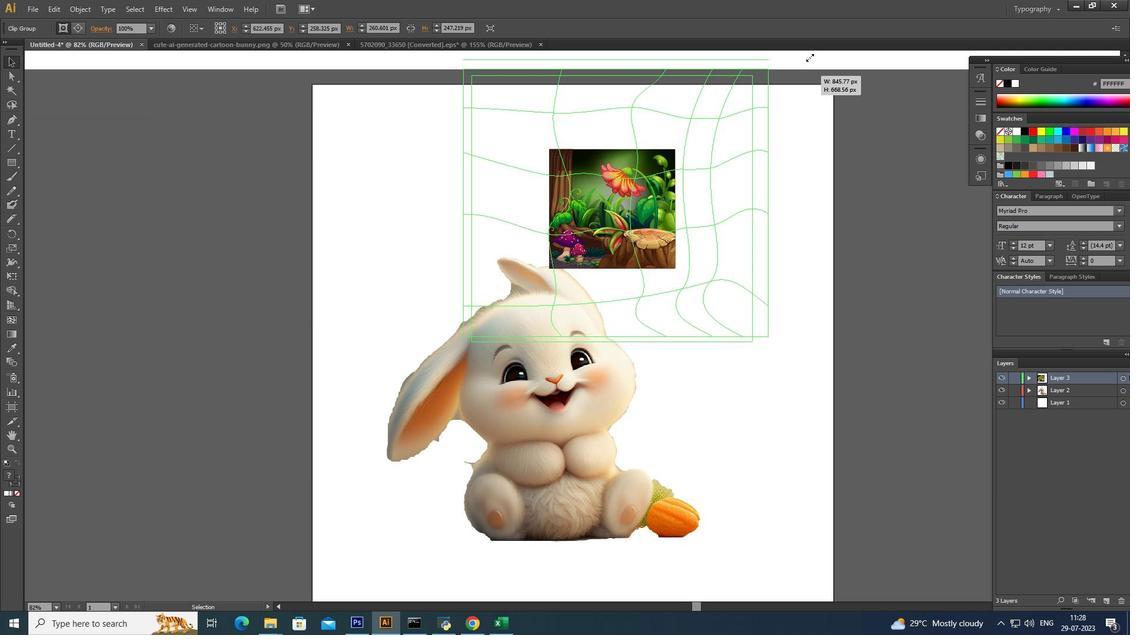 
Action: Mouse moved to (793, 98)
Screenshot: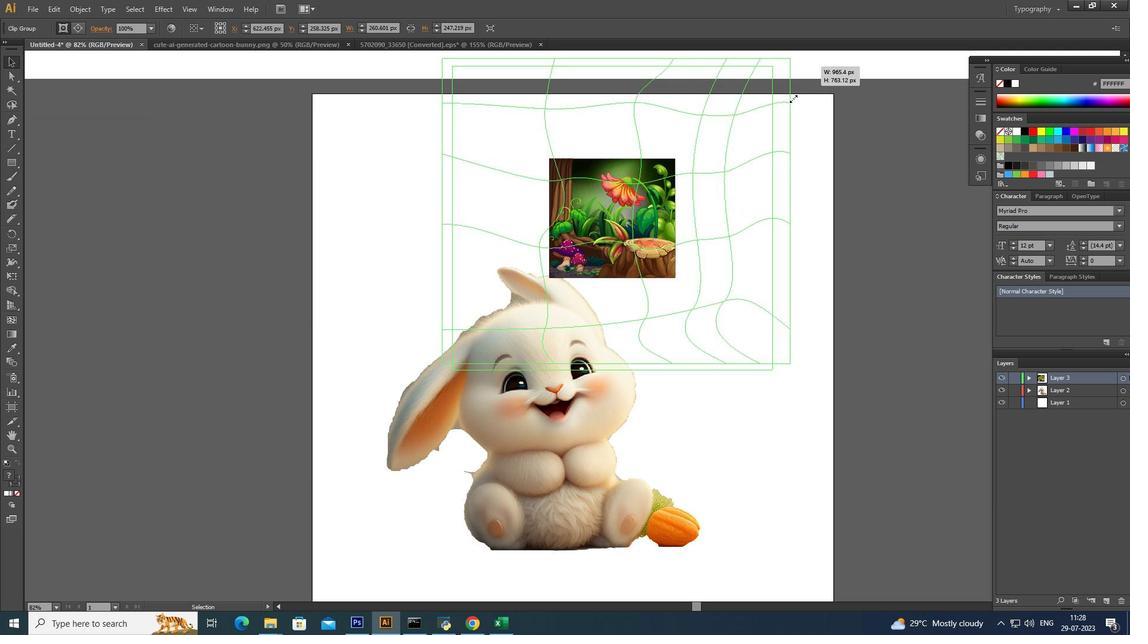 
Action: Key pressed <Key.alt_l><Key.alt_l><Key.alt_l><Key.alt_l><Key.alt_l><Key.alt_l><Key.alt_l><Key.alt_l><Key.alt_l><Key.alt_l>
Screenshot: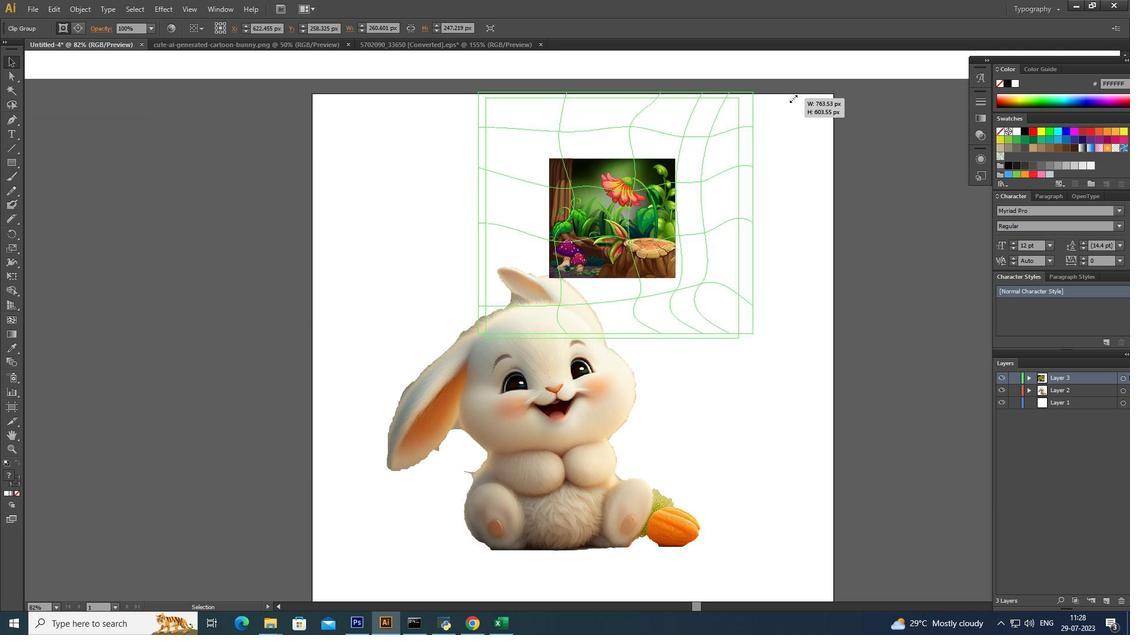 
Action: Mouse moved to (794, 94)
Screenshot: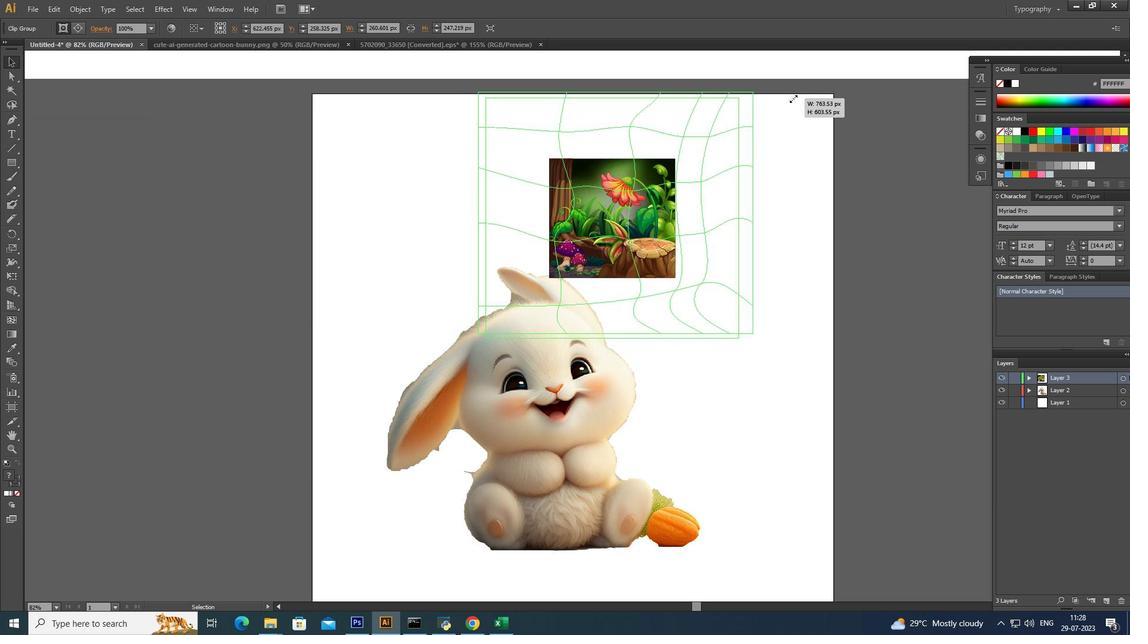 
Action: Key pressed <Key.alt_l>
Screenshot: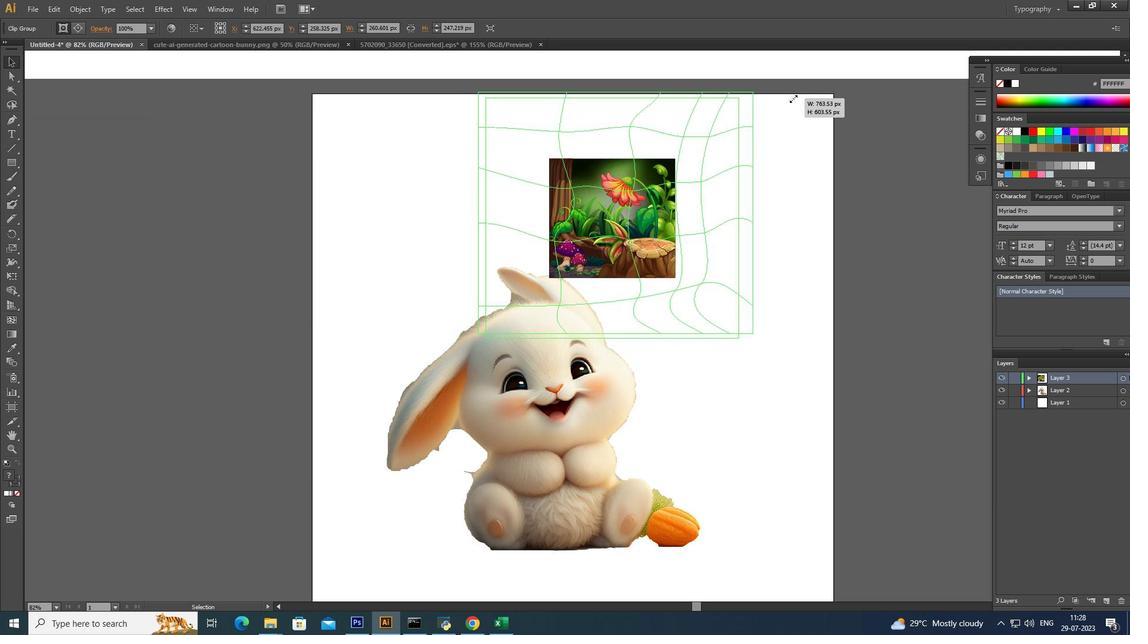 
Action: Mouse moved to (804, 85)
Screenshot: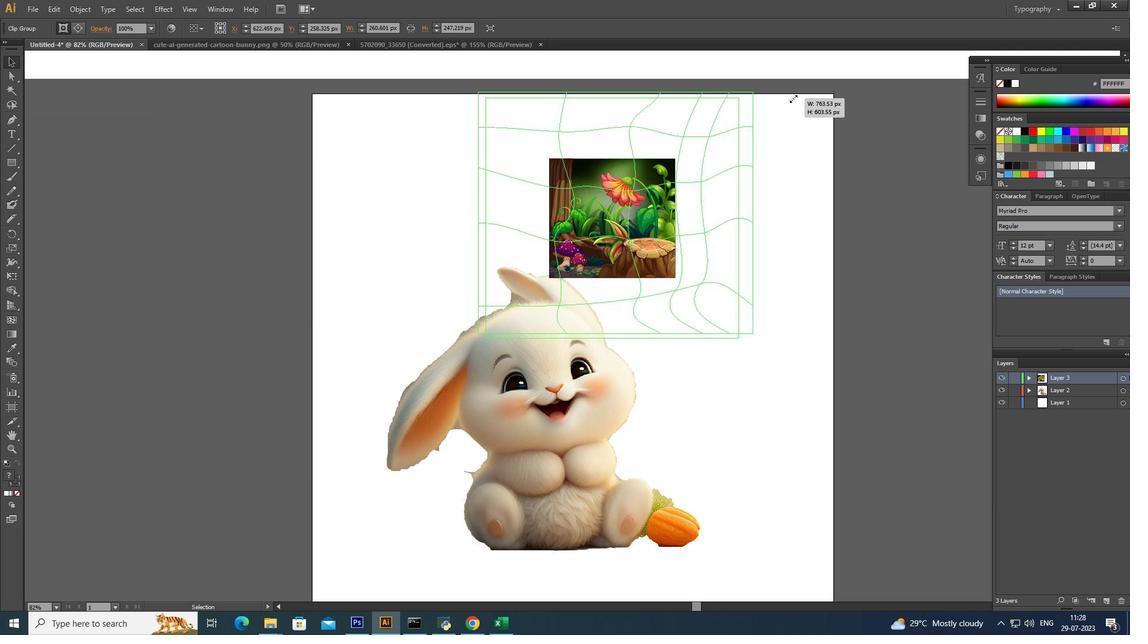
Action: Key pressed <Key.alt_l>
Screenshot: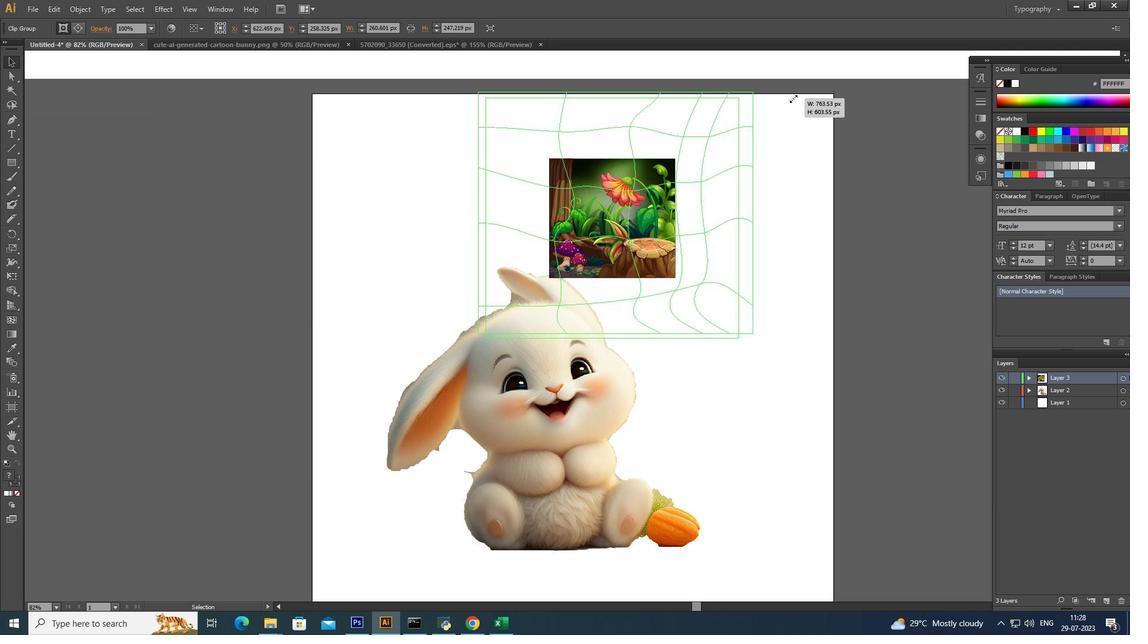 
Action: Mouse moved to (811, 80)
Screenshot: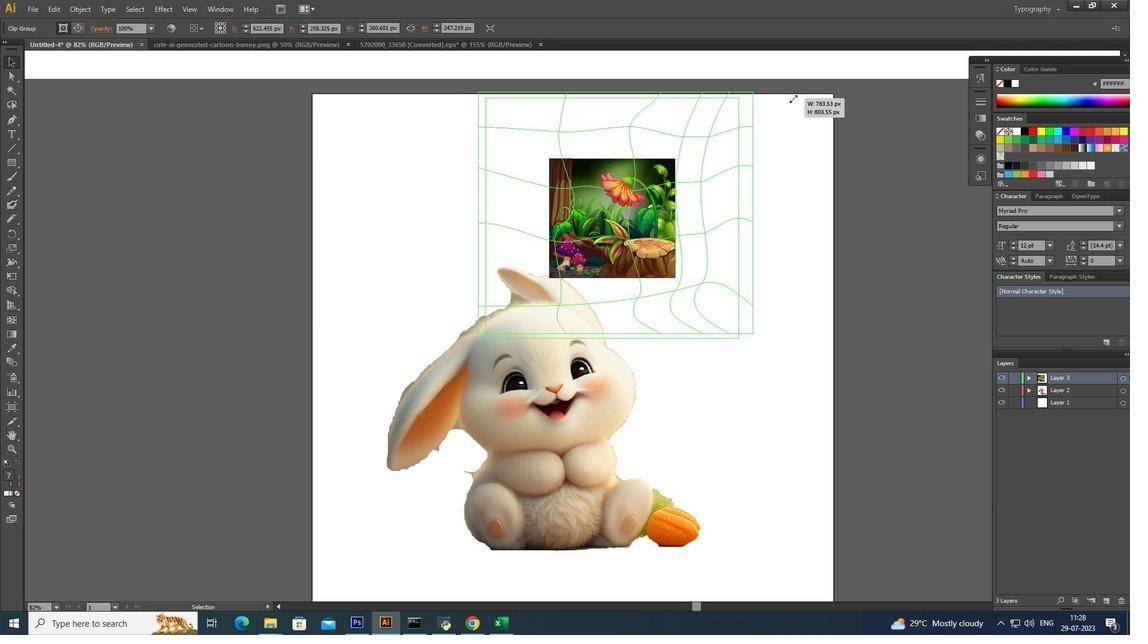 
Action: Key pressed <Key.alt_l>
Screenshot: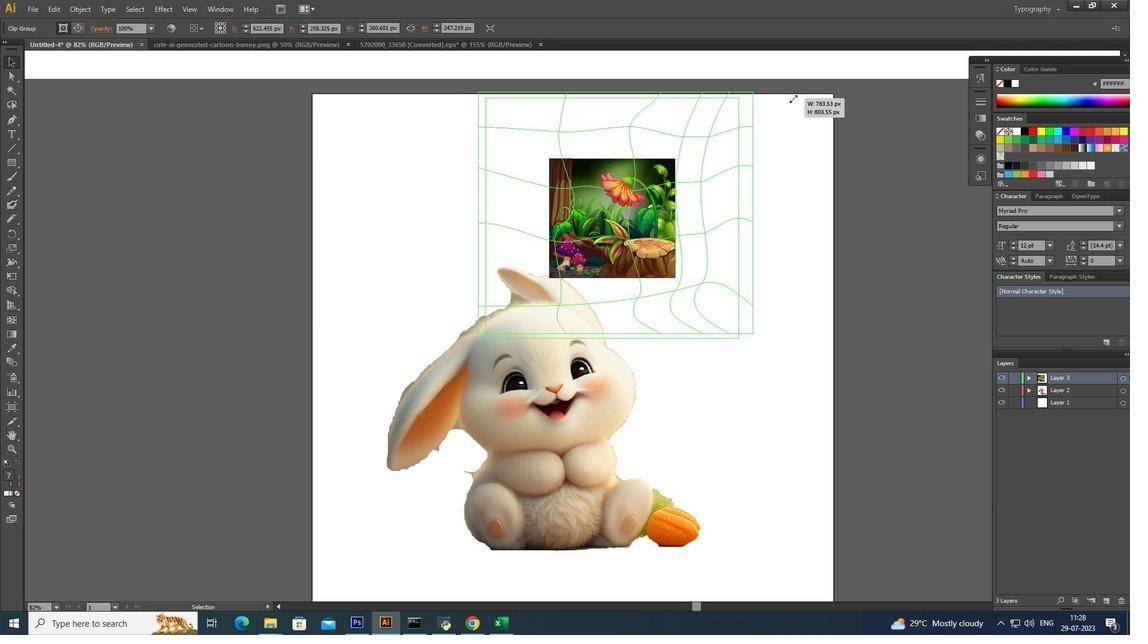 
Action: Mouse moved to (816, 77)
Screenshot: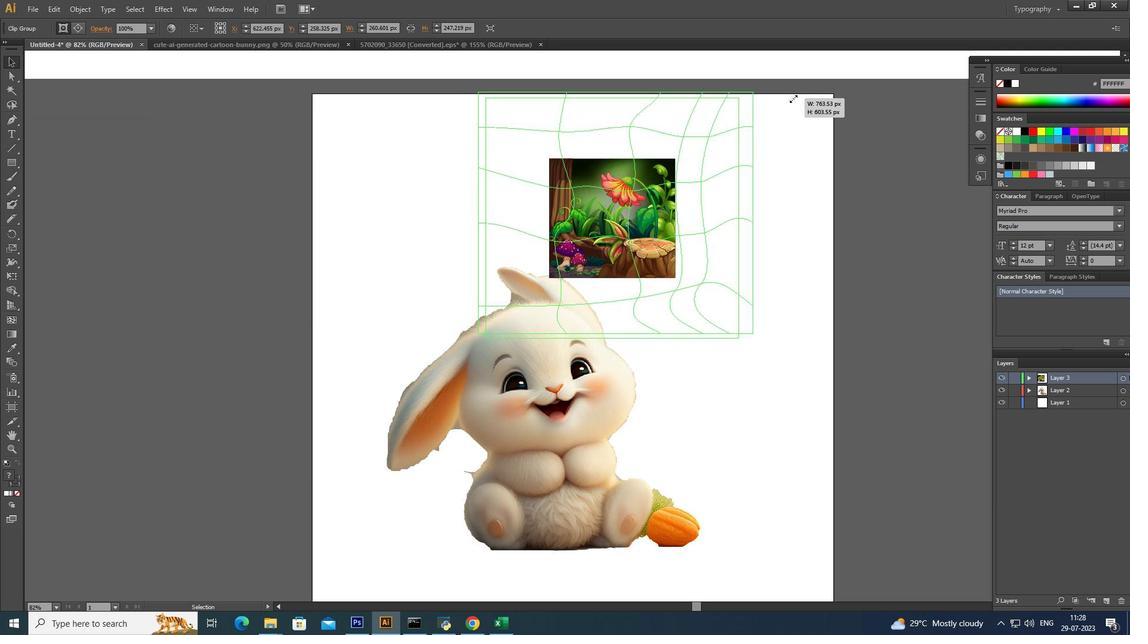 
Action: Key pressed <Key.alt_l>
Screenshot: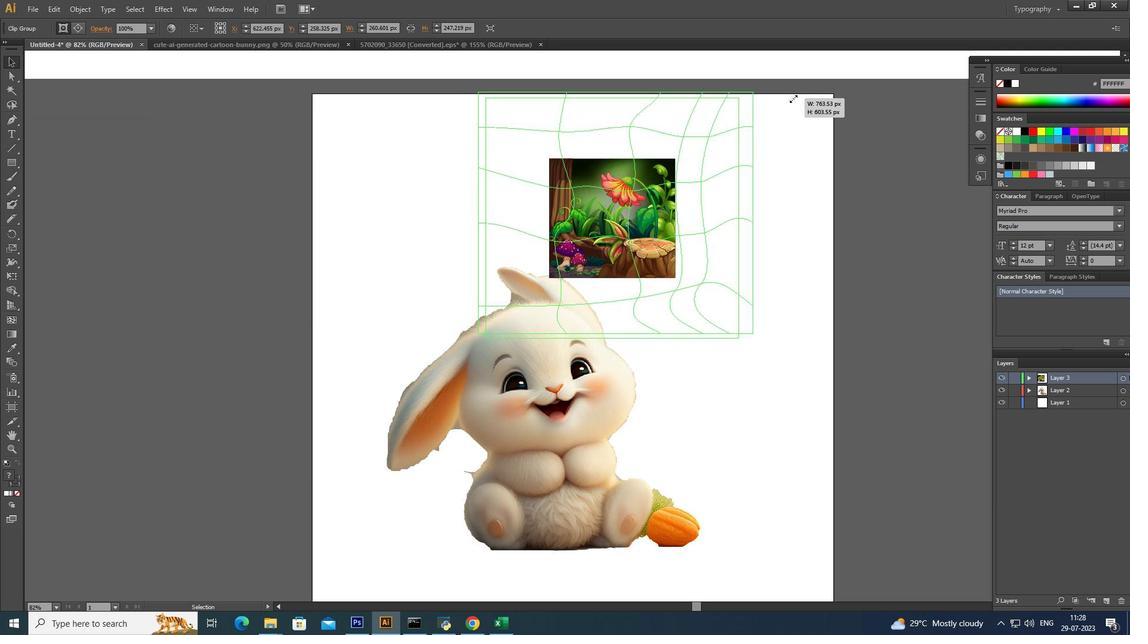 
Action: Mouse moved to (820, 73)
Screenshot: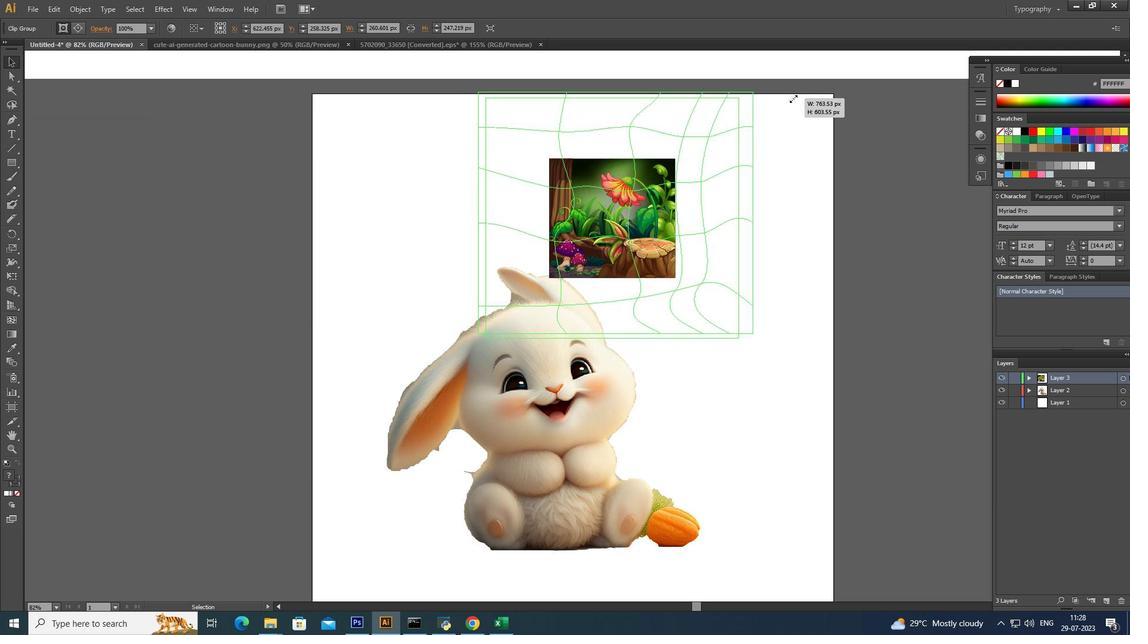 
Action: Key pressed <Key.alt_l>
Screenshot: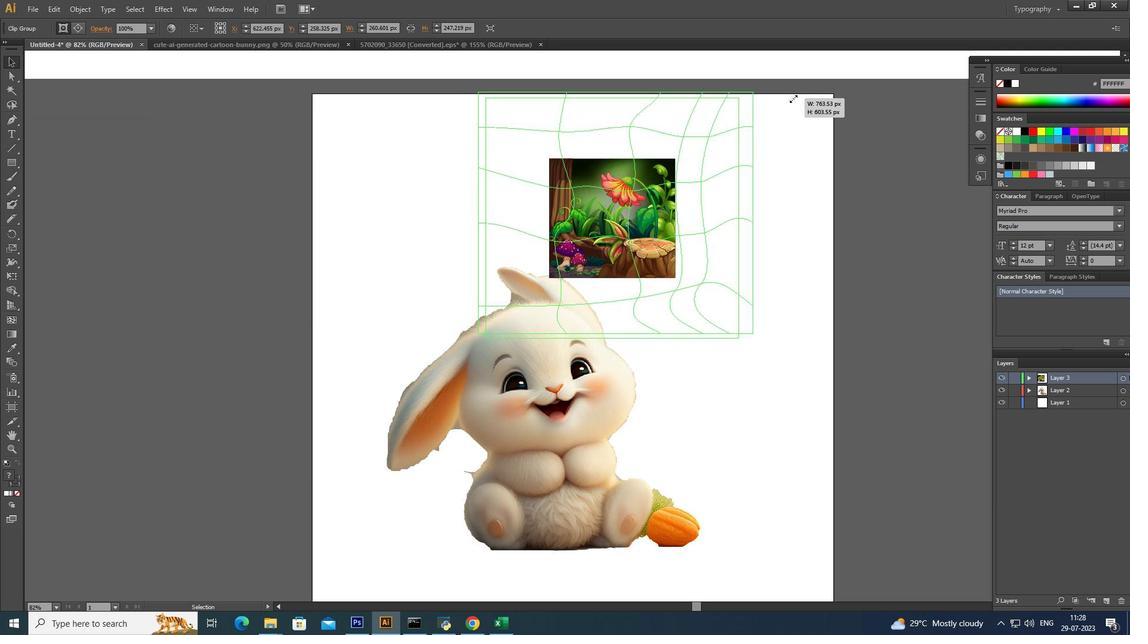 
Action: Mouse moved to (824, 71)
Screenshot: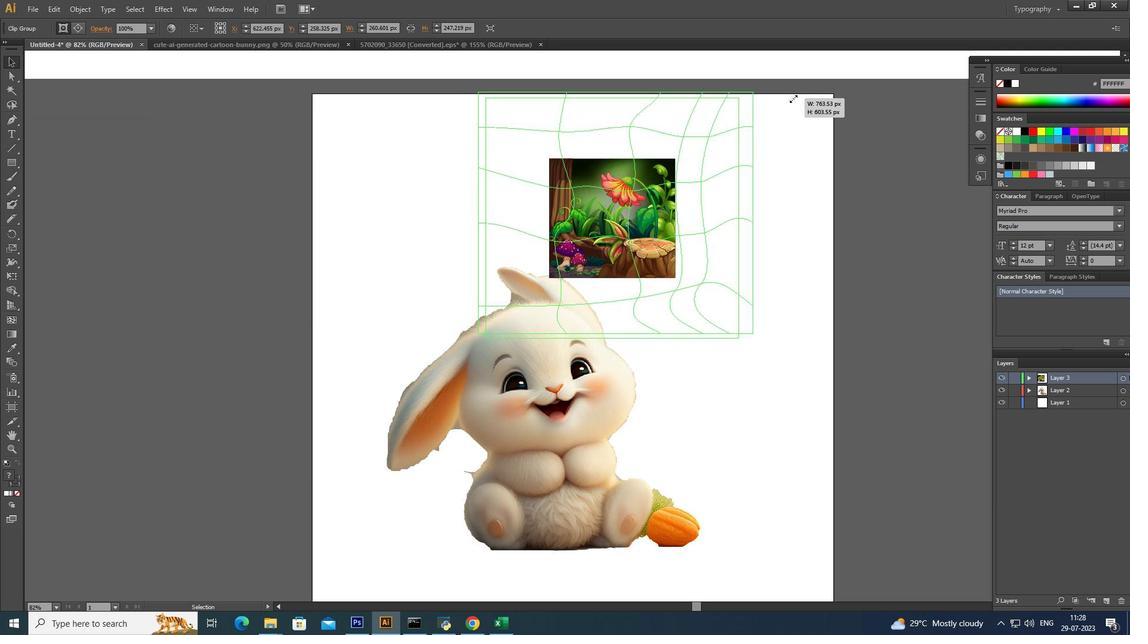 
Action: Key pressed <Key.alt_l>
Screenshot: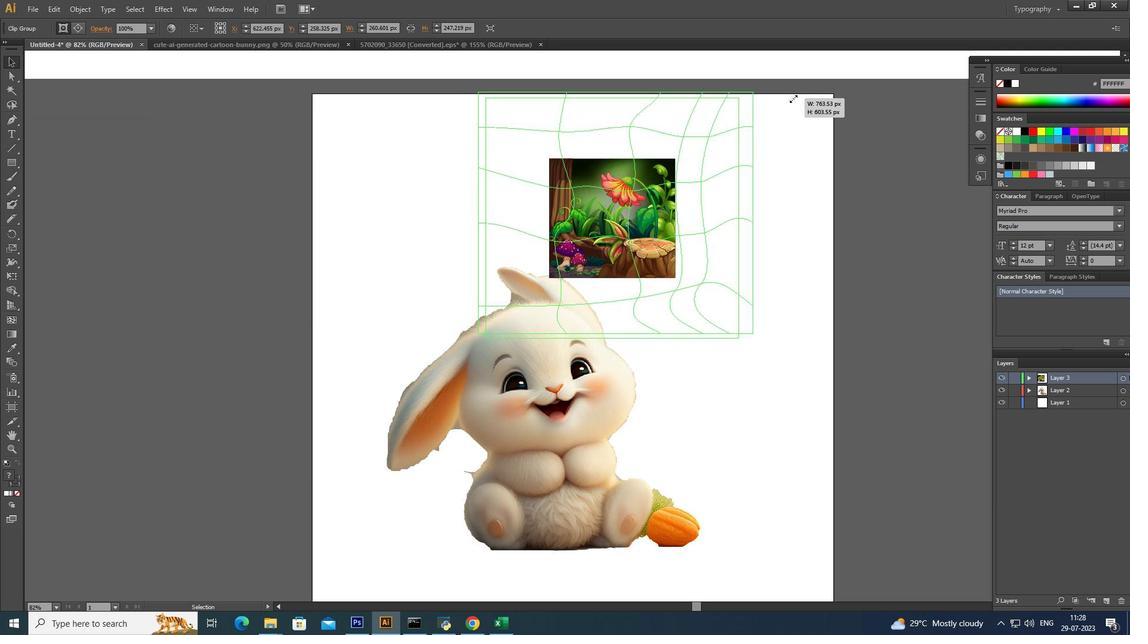 
Action: Mouse moved to (833, 64)
Screenshot: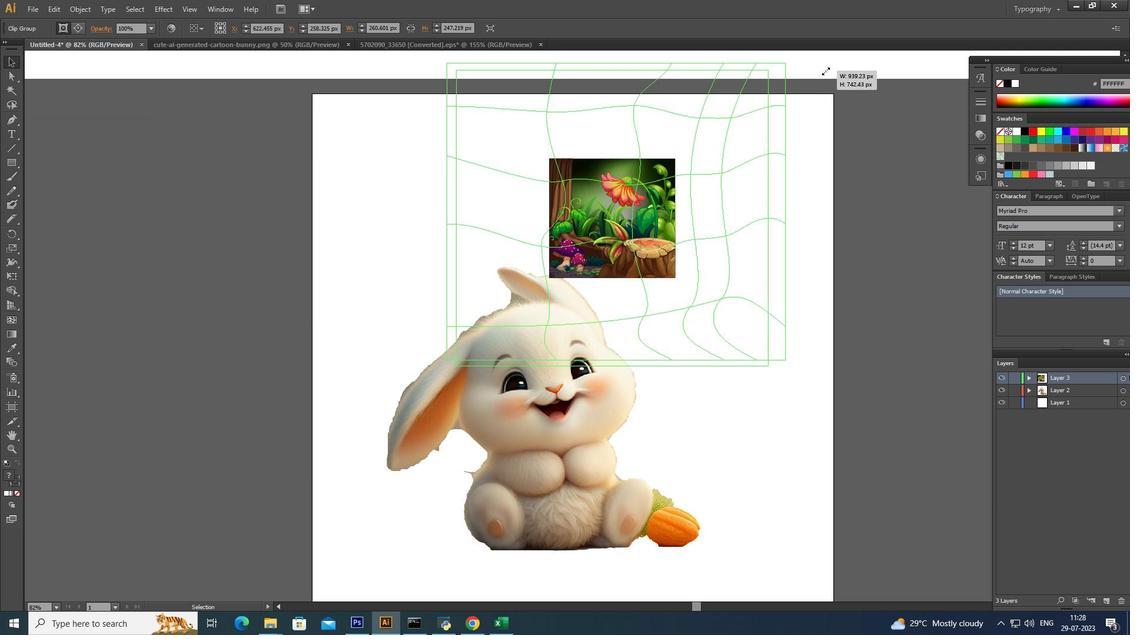 
Action: Key pressed <Key.alt_l><Key.alt_l><Key.alt_l><Key.alt_l><Key.alt_l><Key.alt_l><Key.alt_l><Key.alt_l><Key.alt_l><Key.alt_l><Key.alt_l><Key.alt_l><Key.alt_l><Key.alt_l><Key.alt_l><Key.alt_l>
Screenshot: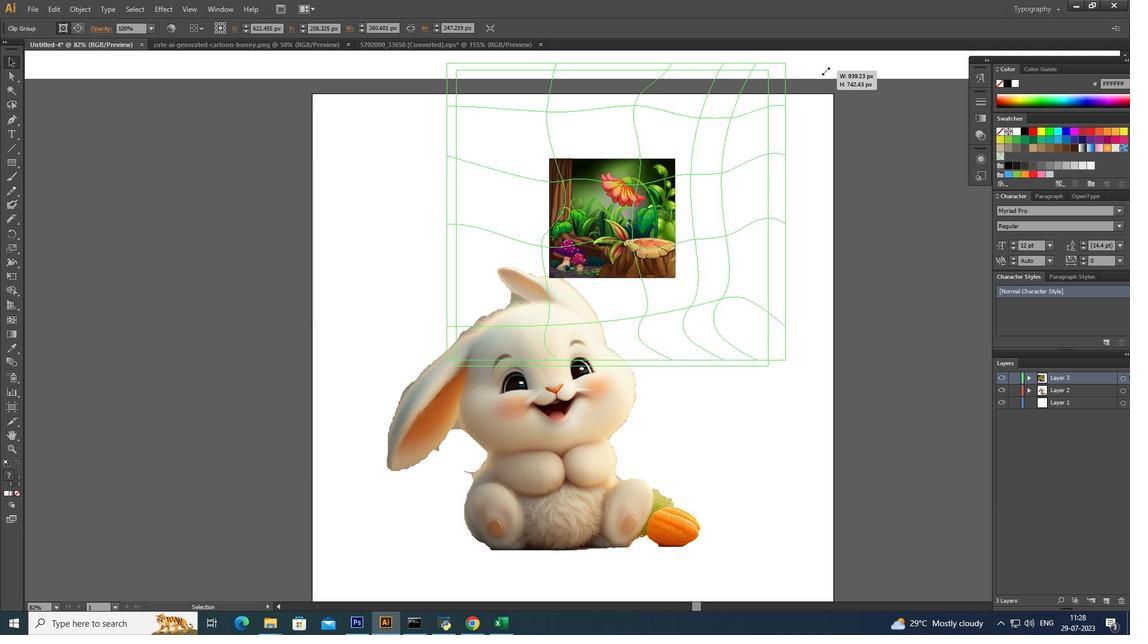 
Action: Mouse moved to (450, 372)
Screenshot: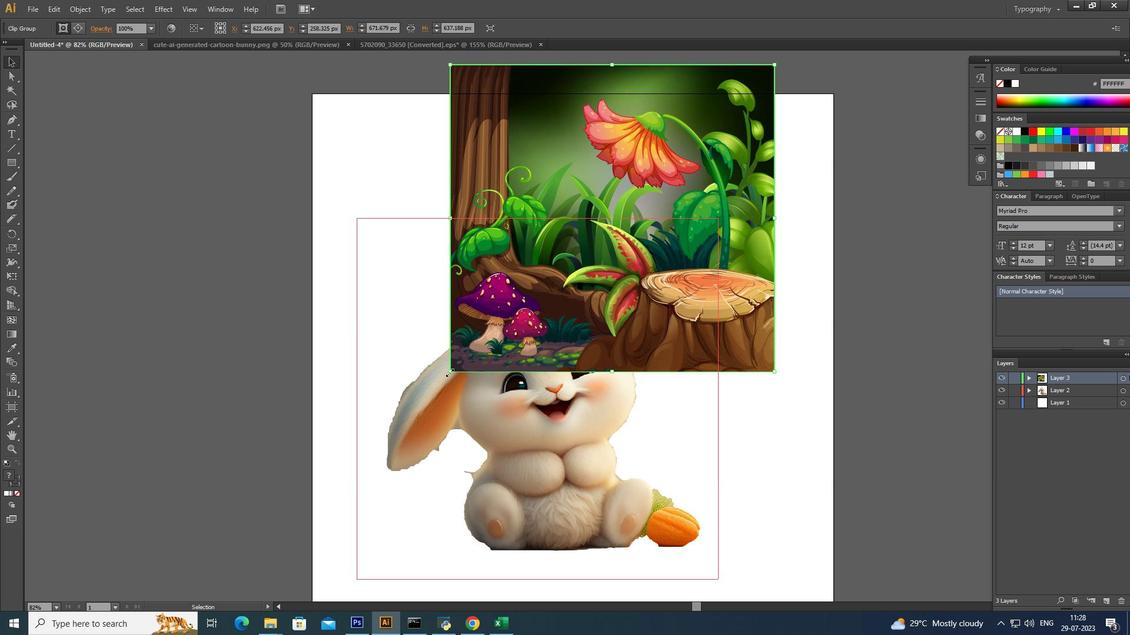 
Action: Mouse pressed left at (450, 372)
Screenshot: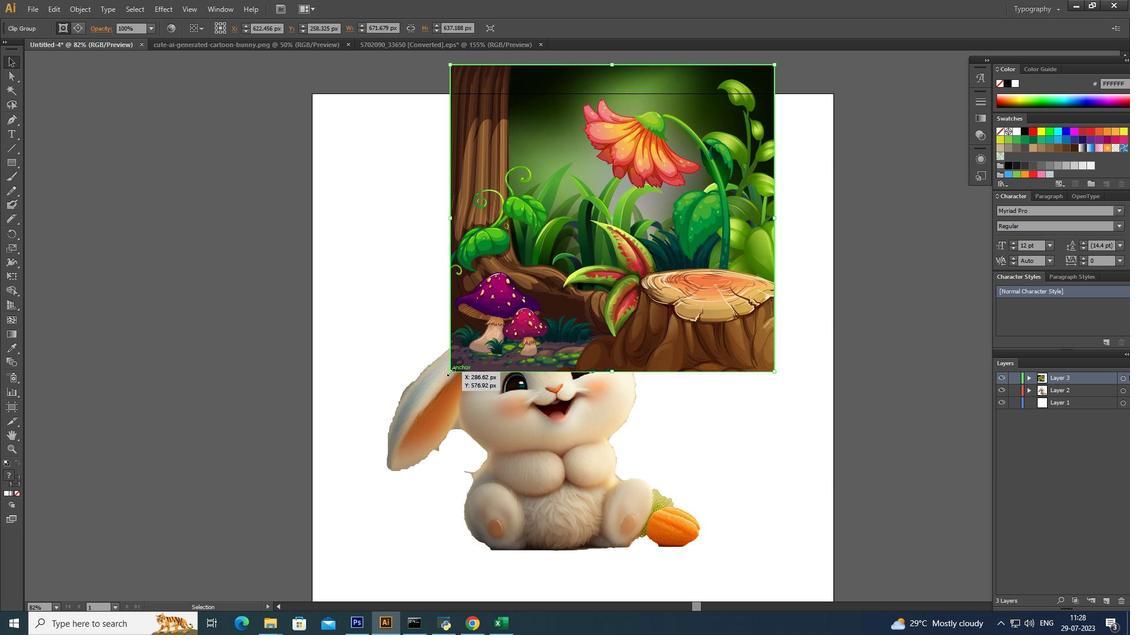 
Action: Key pressed <Key.shift><Key.alt_l>
Screenshot: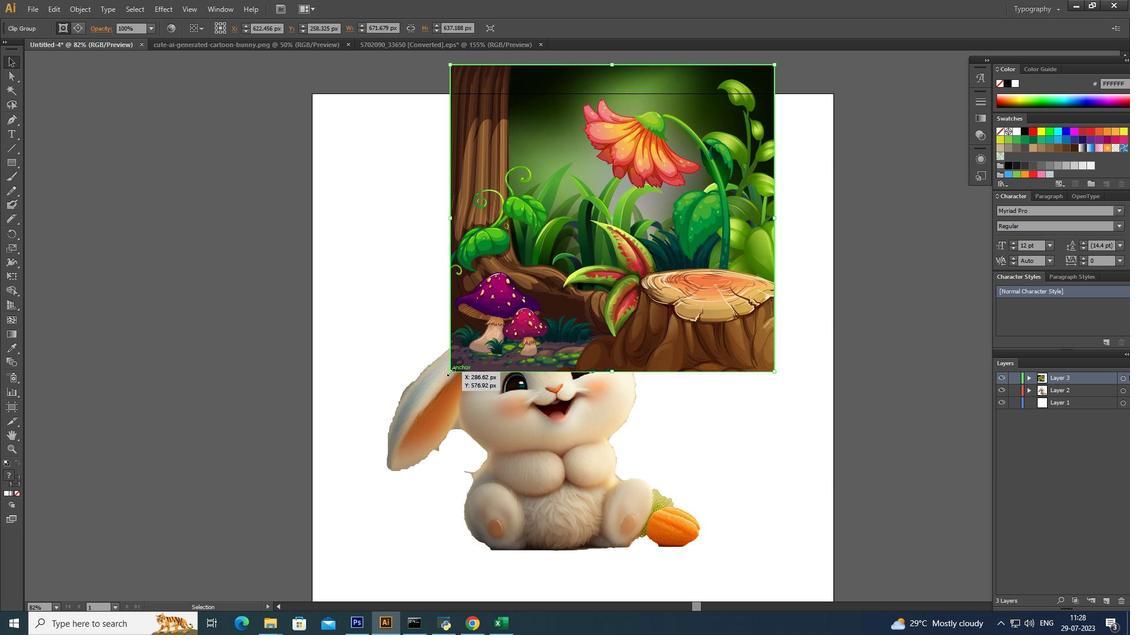 
Action: Mouse moved to (370, 488)
Screenshot: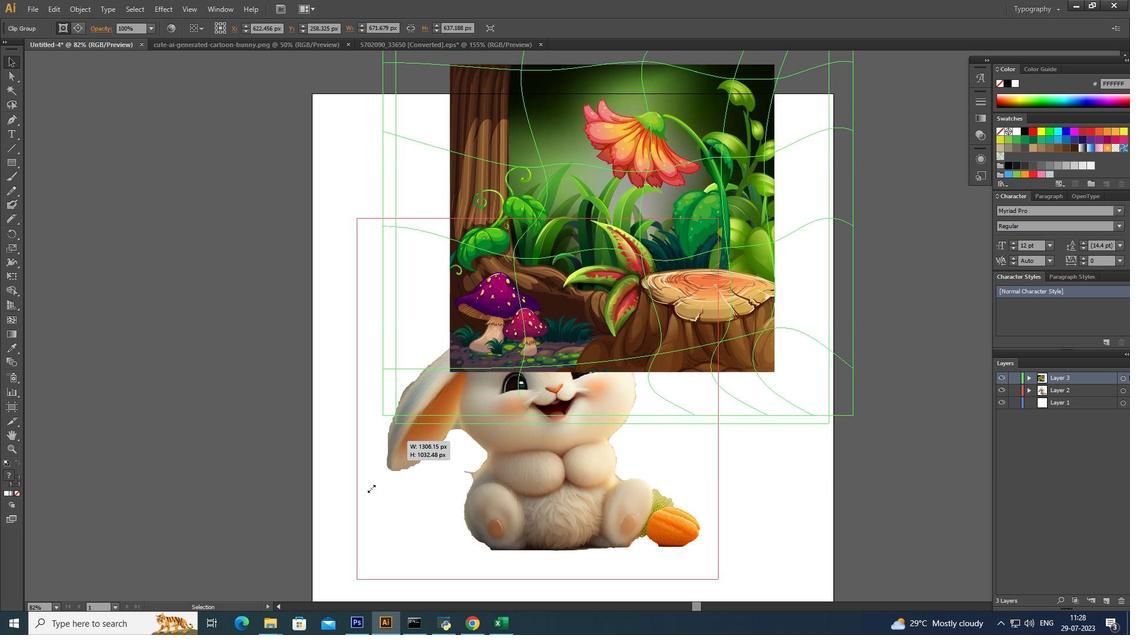 
Action: Key pressed <Key.alt_l><Key.alt_l><Key.alt_l>
Screenshot: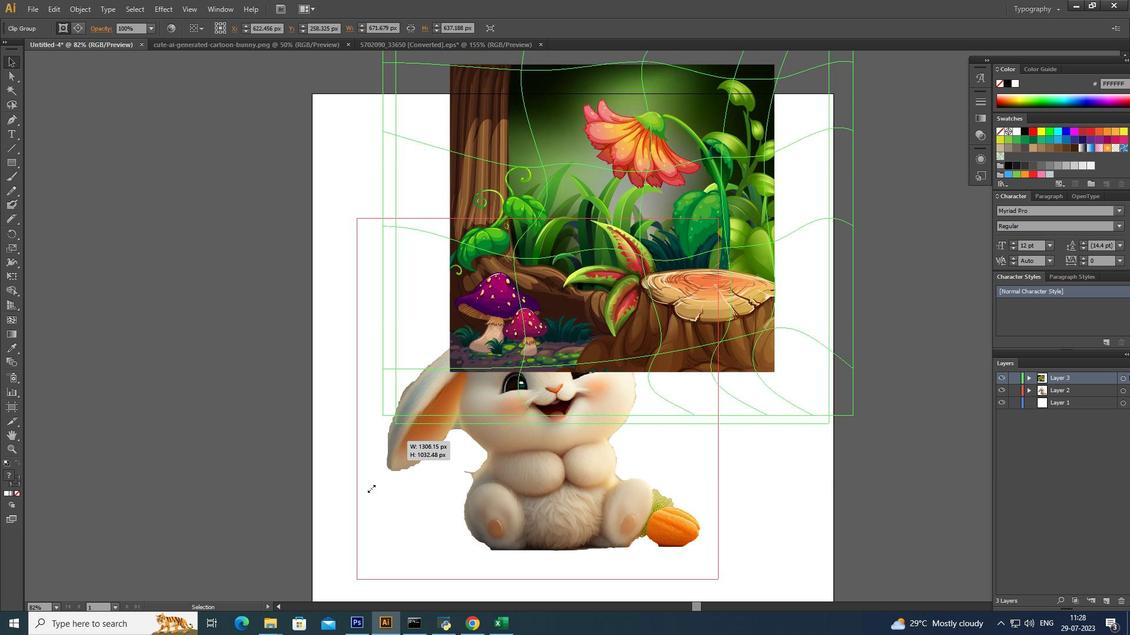 
Action: Mouse moved to (370, 490)
Screenshot: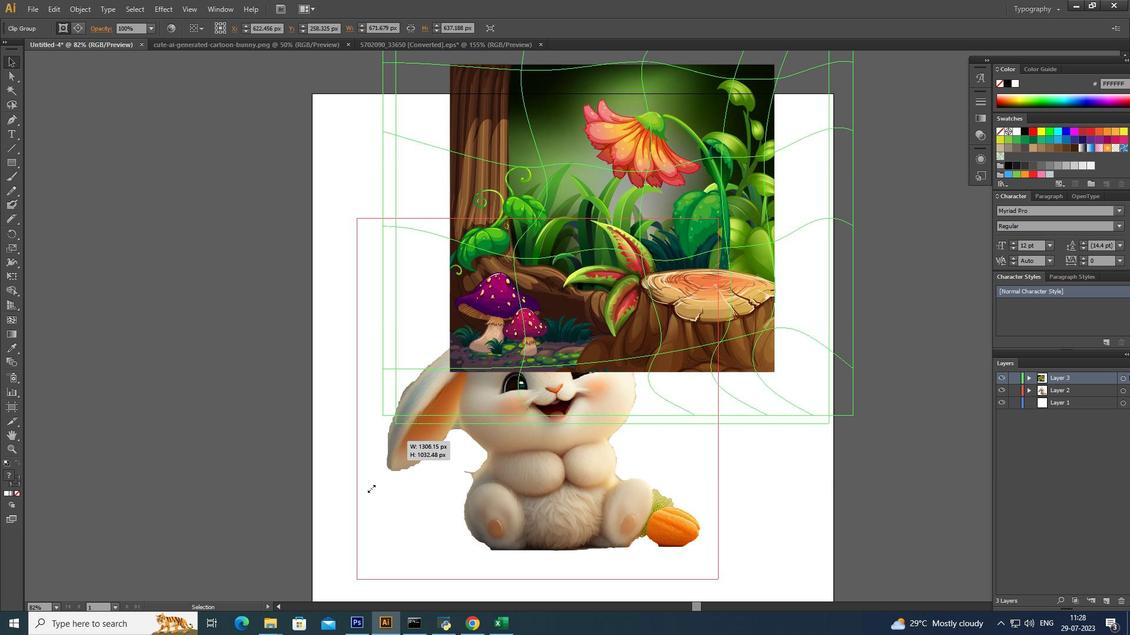 
Action: Key pressed <Key.alt_l>
Screenshot: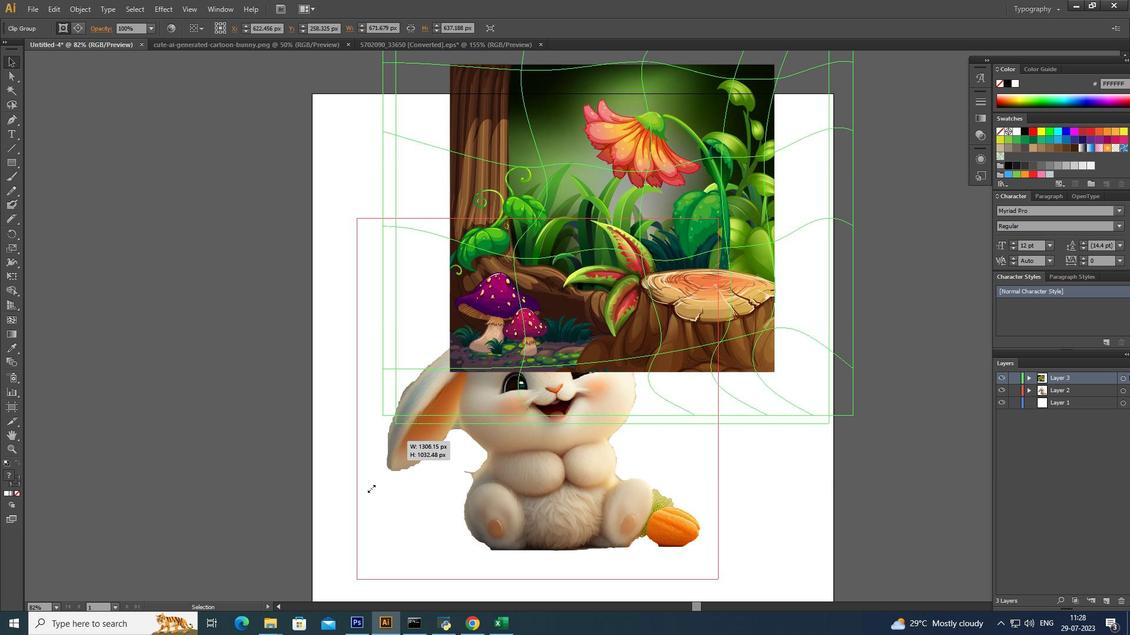 
Action: Mouse moved to (370, 490)
Screenshot: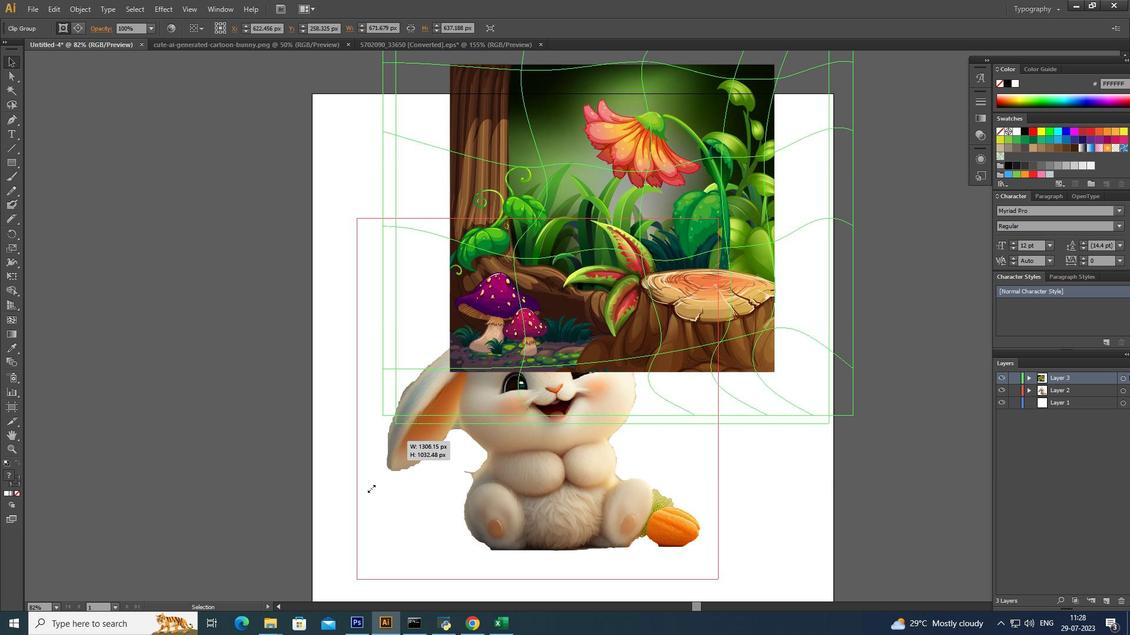 
Action: Key pressed <Key.alt_l><Key.alt_l><Key.alt_l><Key.alt_l><Key.alt_l><Key.alt_l>
Screenshot: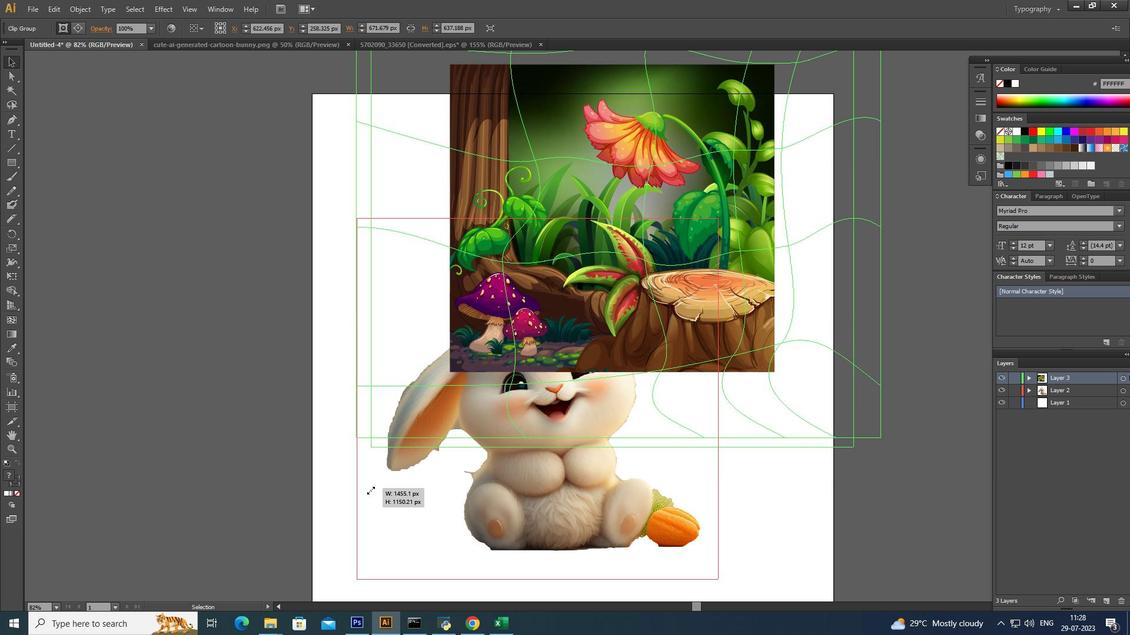 
Action: Mouse moved to (368, 493)
Screenshot: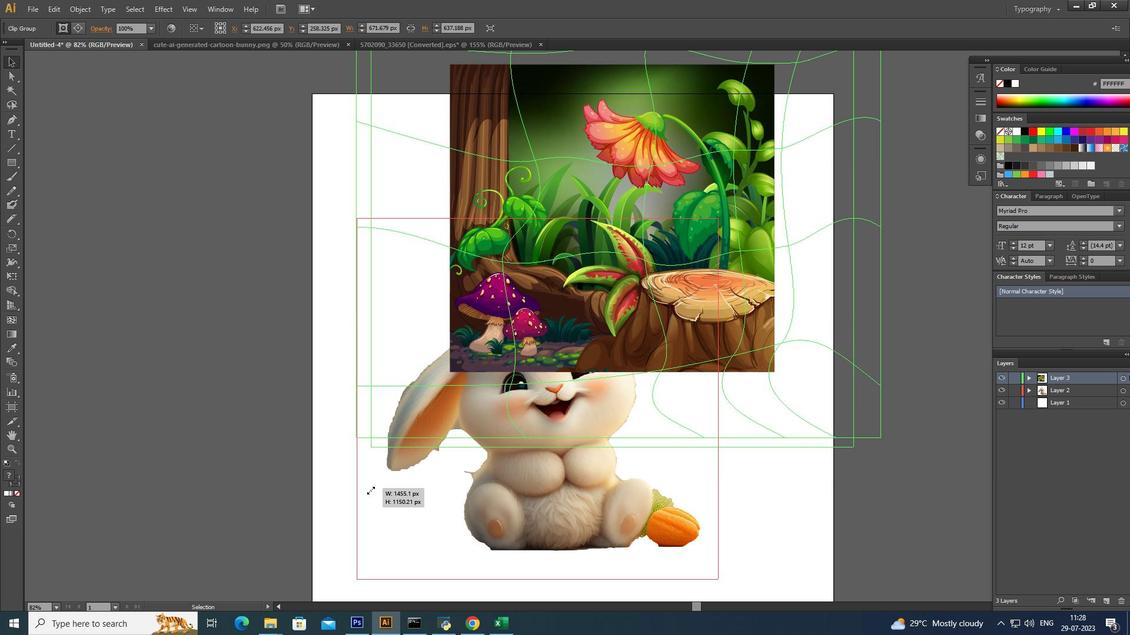 
Action: Key pressed <Key.alt_l>
Screenshot: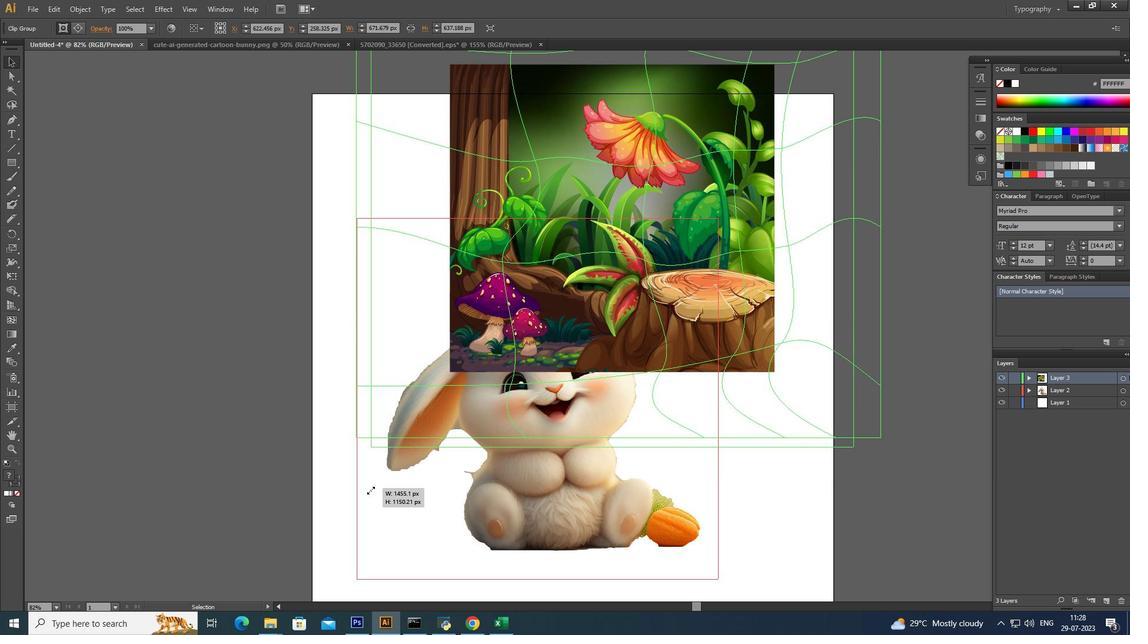 
Action: Mouse moved to (366, 496)
Screenshot: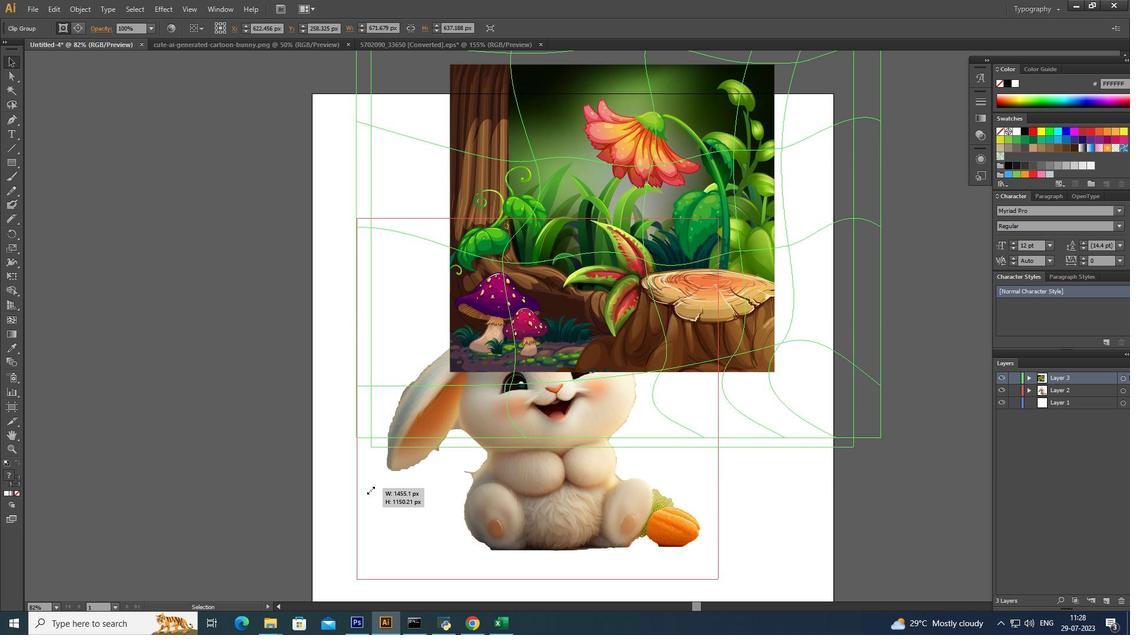 
Action: Key pressed <Key.alt_l>
Screenshot: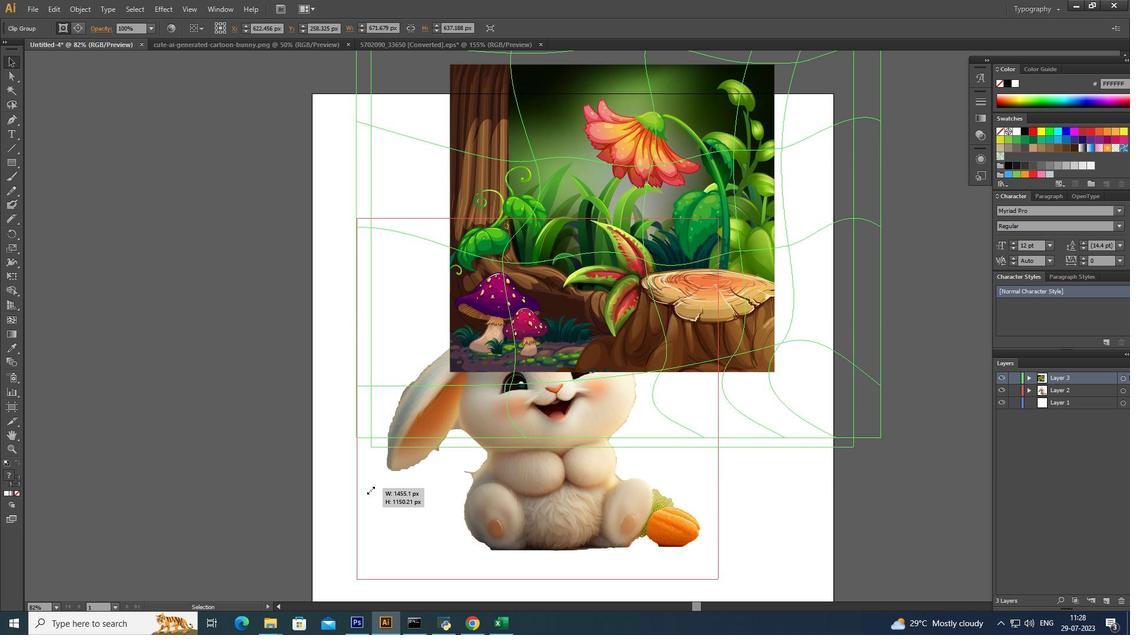 
Action: Mouse moved to (365, 498)
Screenshot: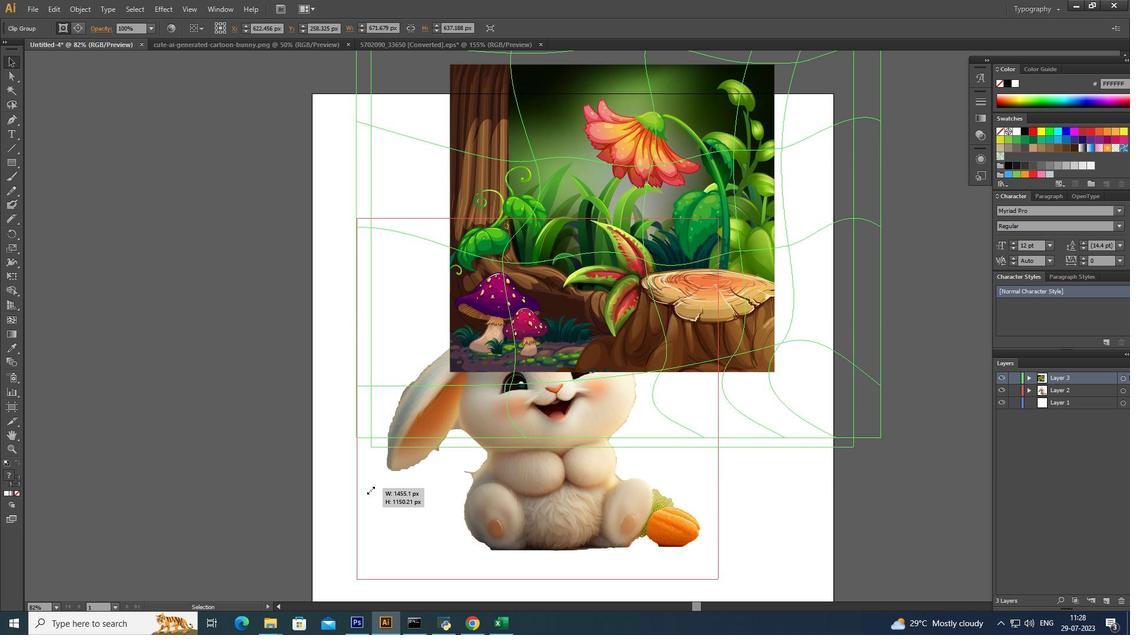 
Action: Key pressed <Key.alt_l>
Screenshot: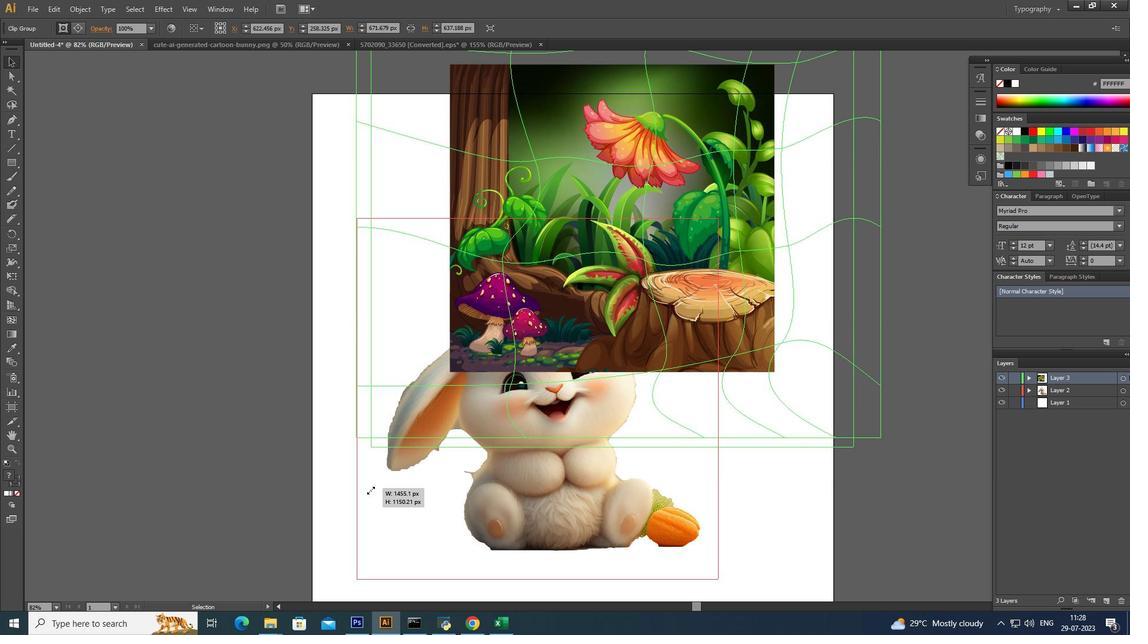
Action: Mouse moved to (363, 499)
Screenshot: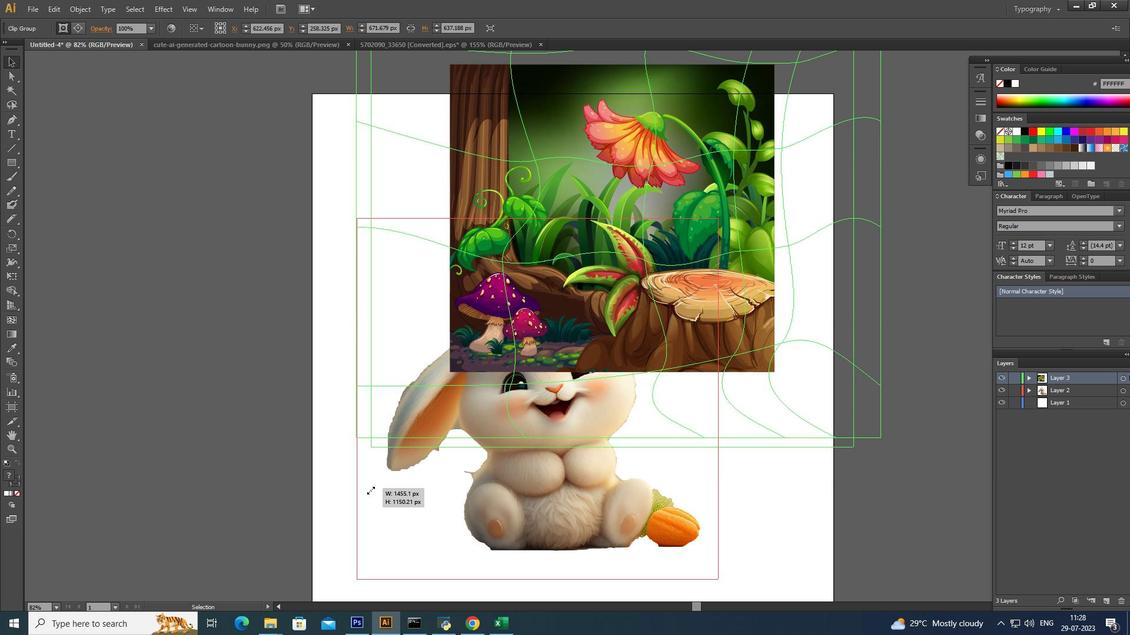 
Action: Key pressed <Key.alt_l>
Screenshot: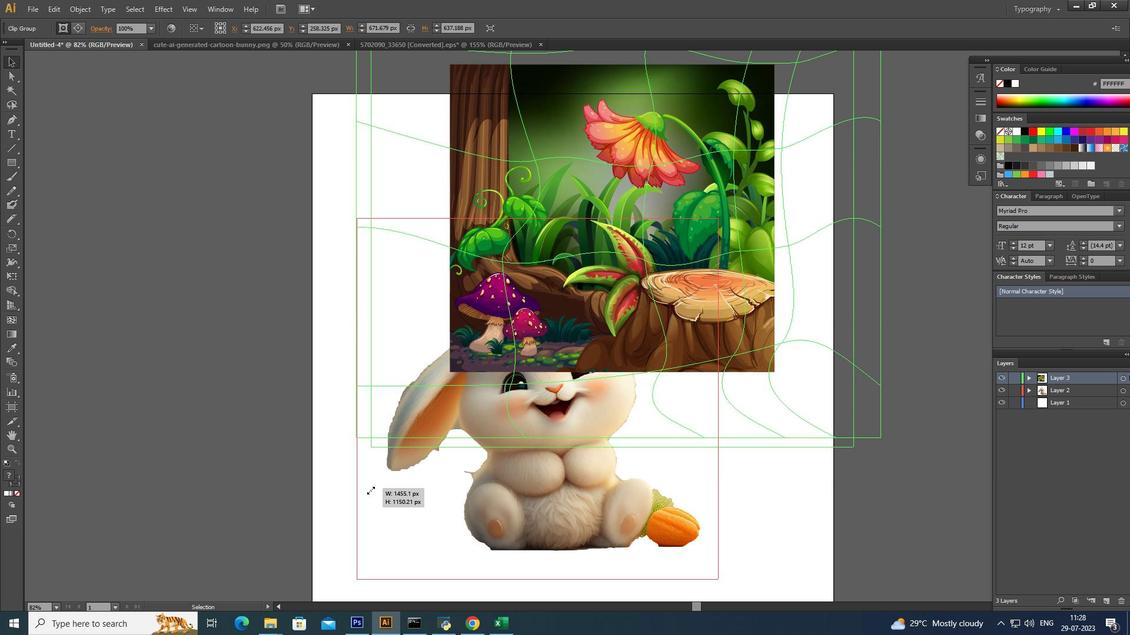 
Action: Mouse moved to (360, 502)
Screenshot: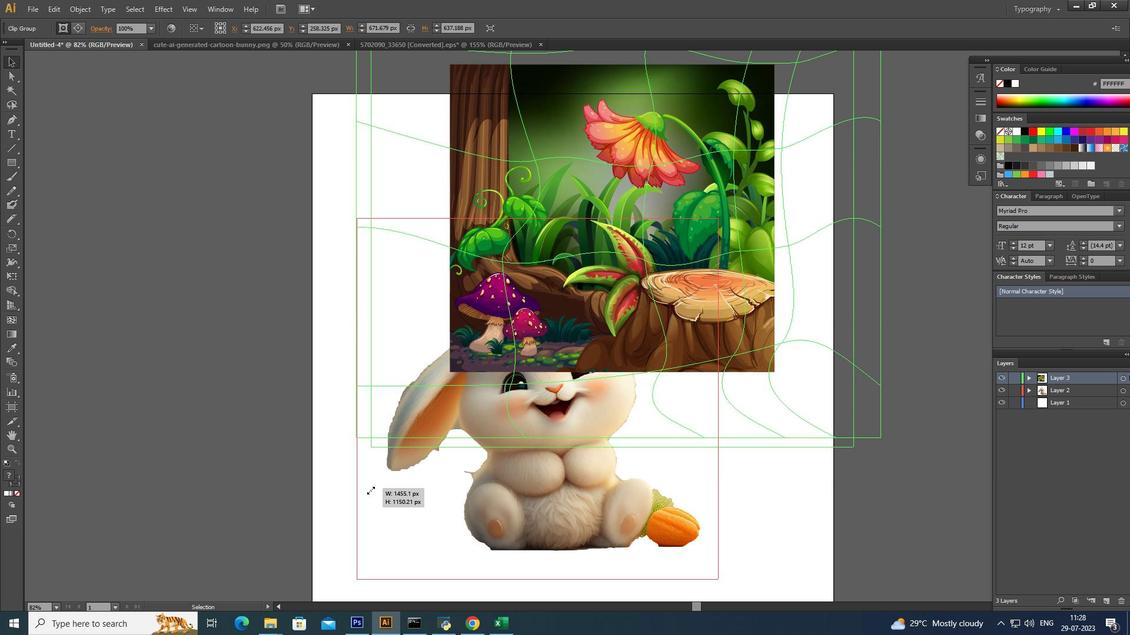 
Action: Key pressed <Key.alt_l>
Screenshot: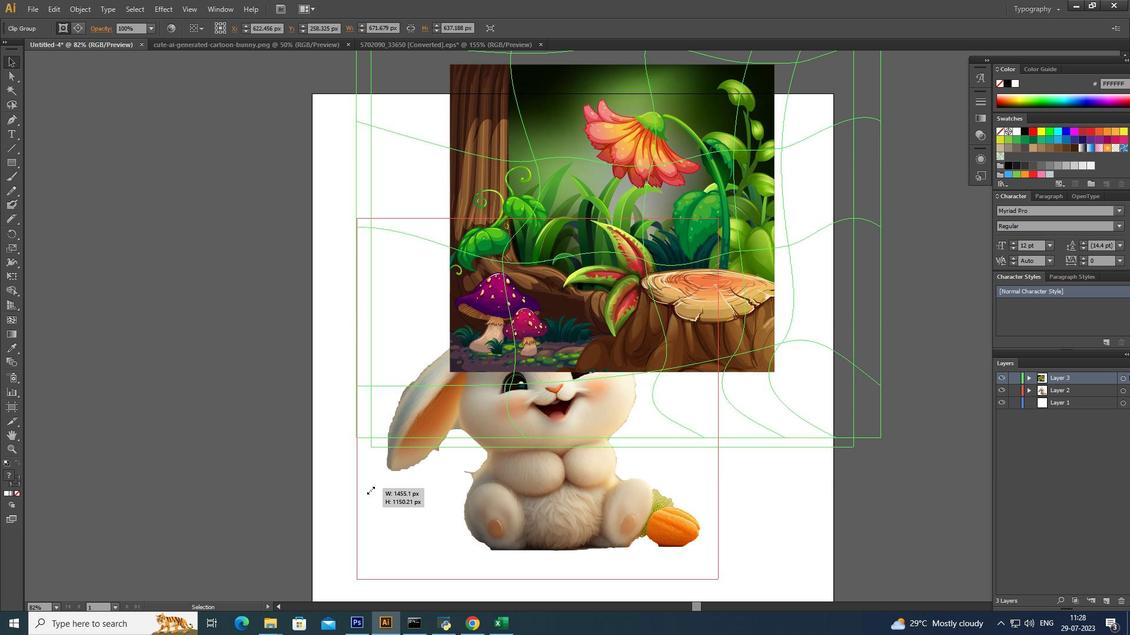 
Action: Mouse moved to (359, 504)
Screenshot: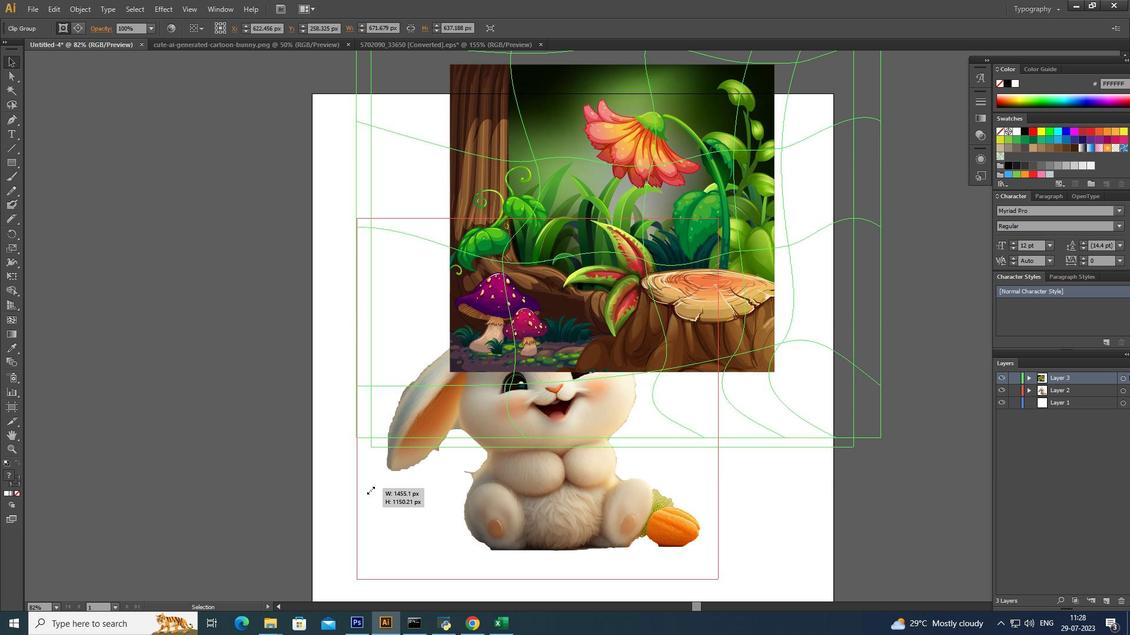 
Action: Key pressed <Key.alt_l>
Screenshot: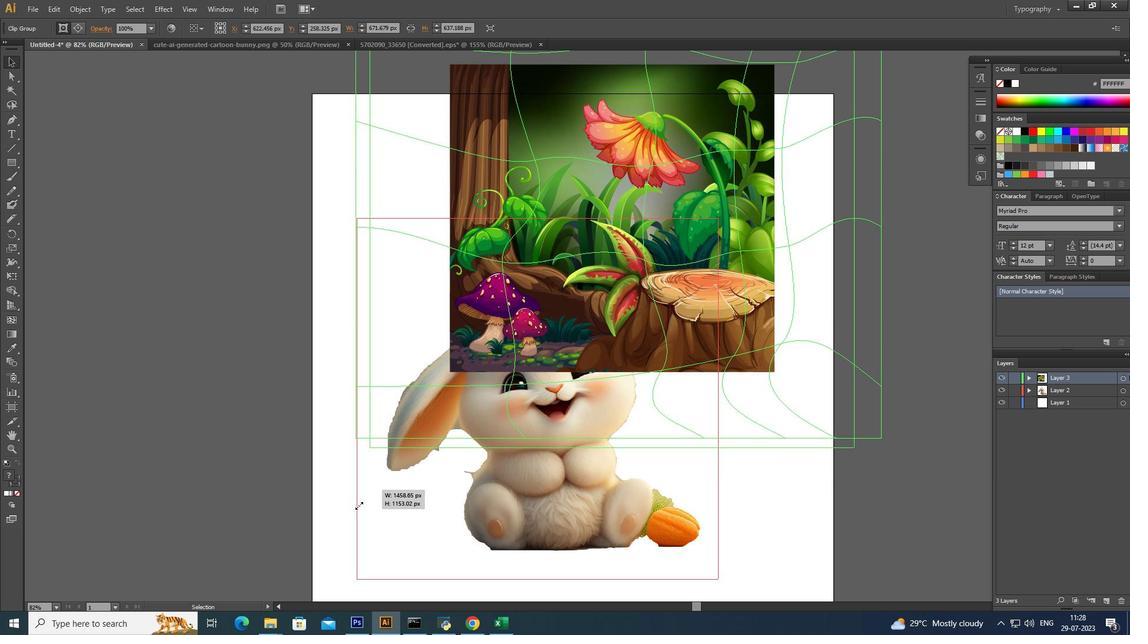 
Action: Mouse moved to (357, 505)
Screenshot: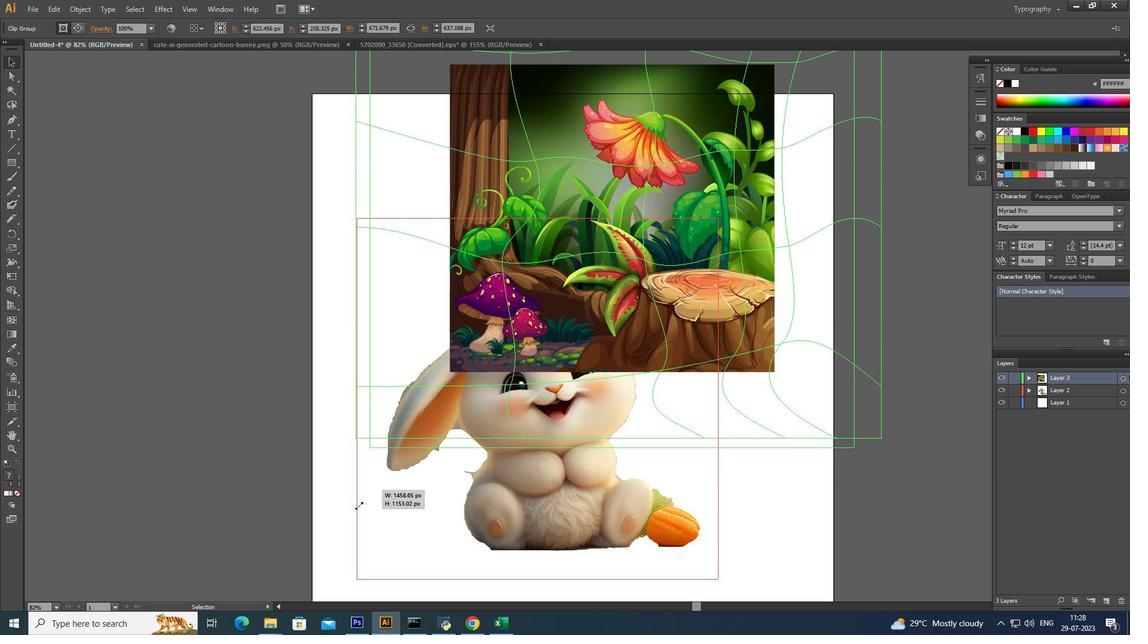 
Action: Key pressed <Key.alt_l>
Screenshot: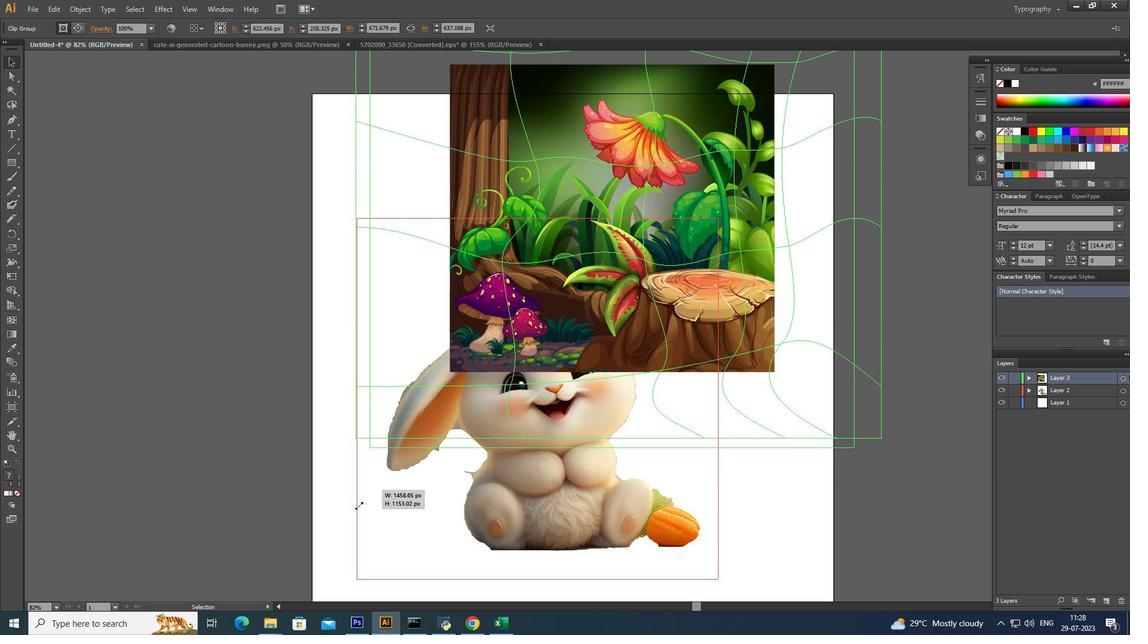 
Action: Mouse moved to (353, 508)
Screenshot: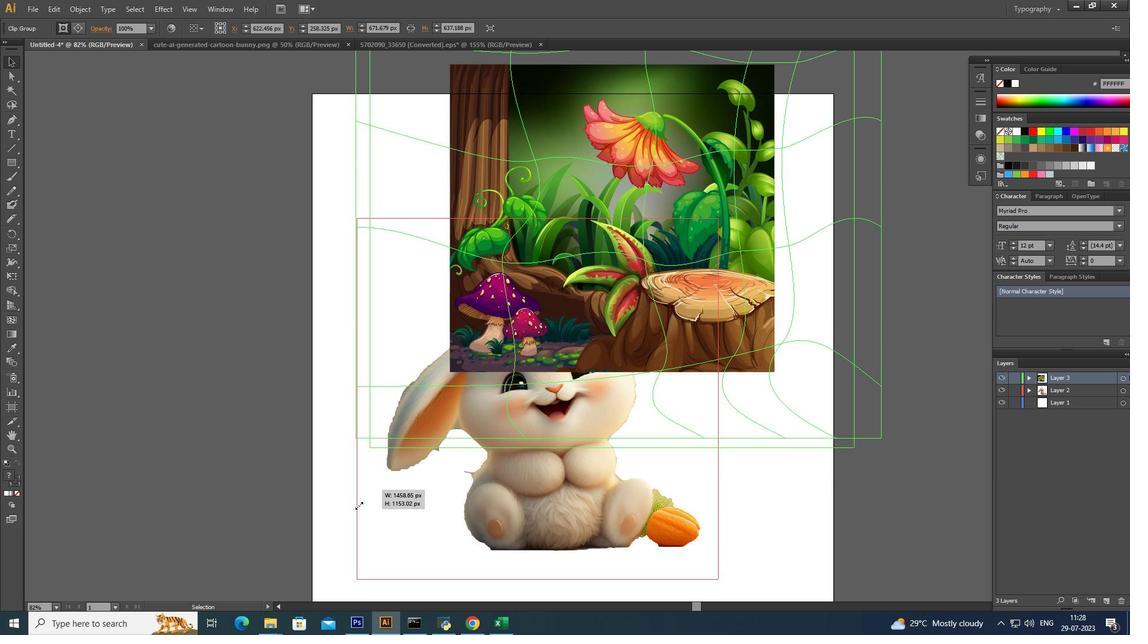 
Action: Key pressed <Key.alt_l>
Screenshot: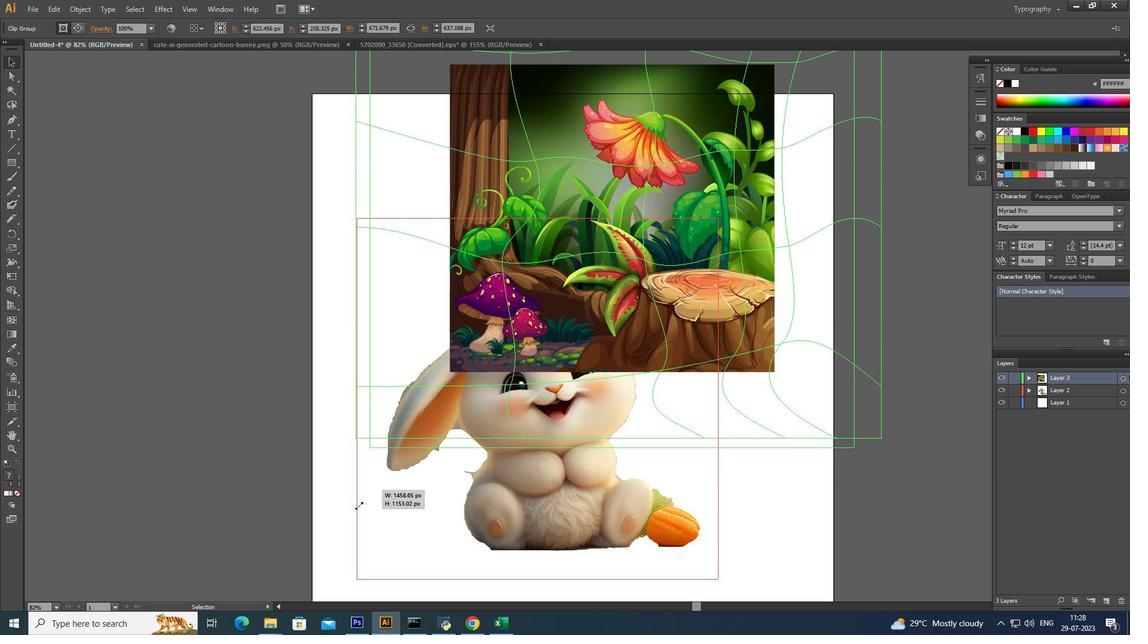 
Action: Mouse moved to (347, 512)
Screenshot: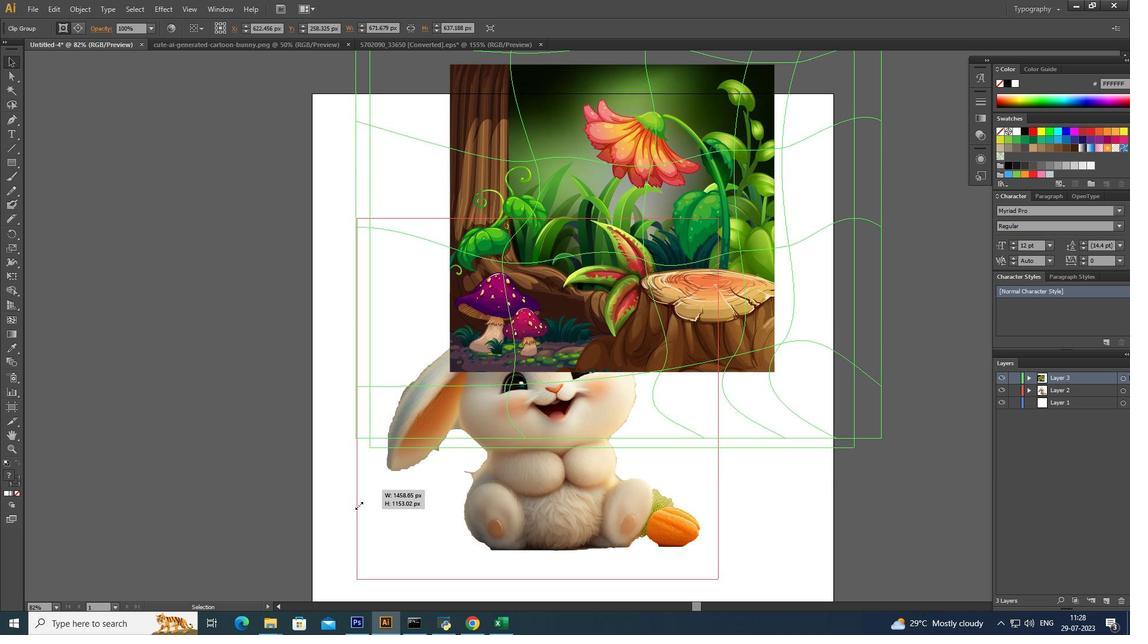 
Action: Key pressed <Key.alt_l>
Screenshot: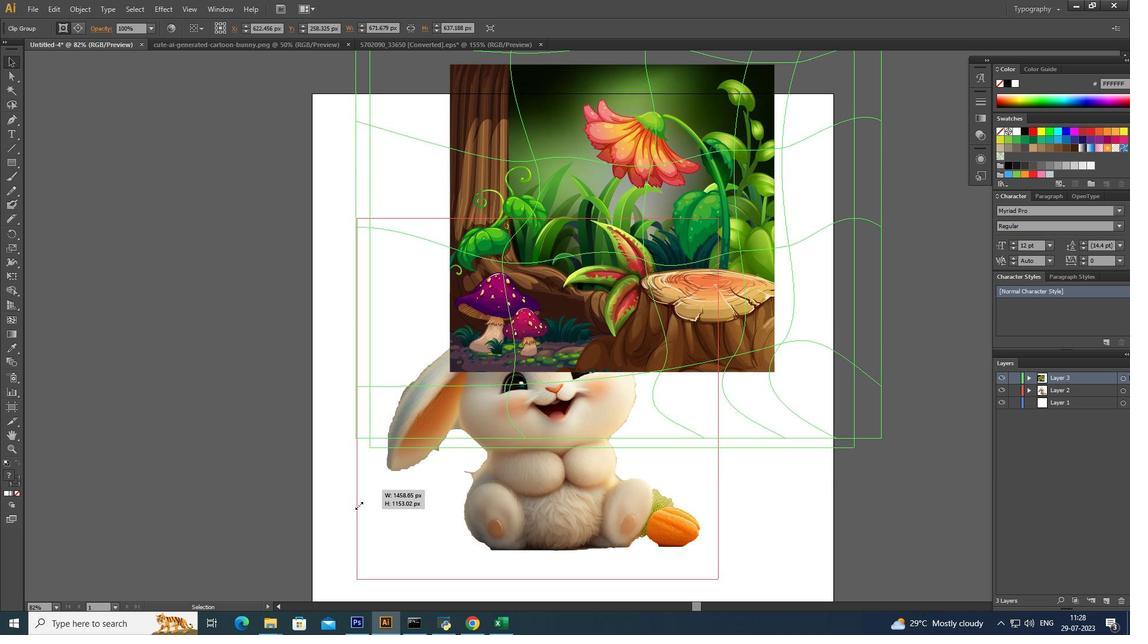 
Action: Mouse moved to (342, 516)
Screenshot: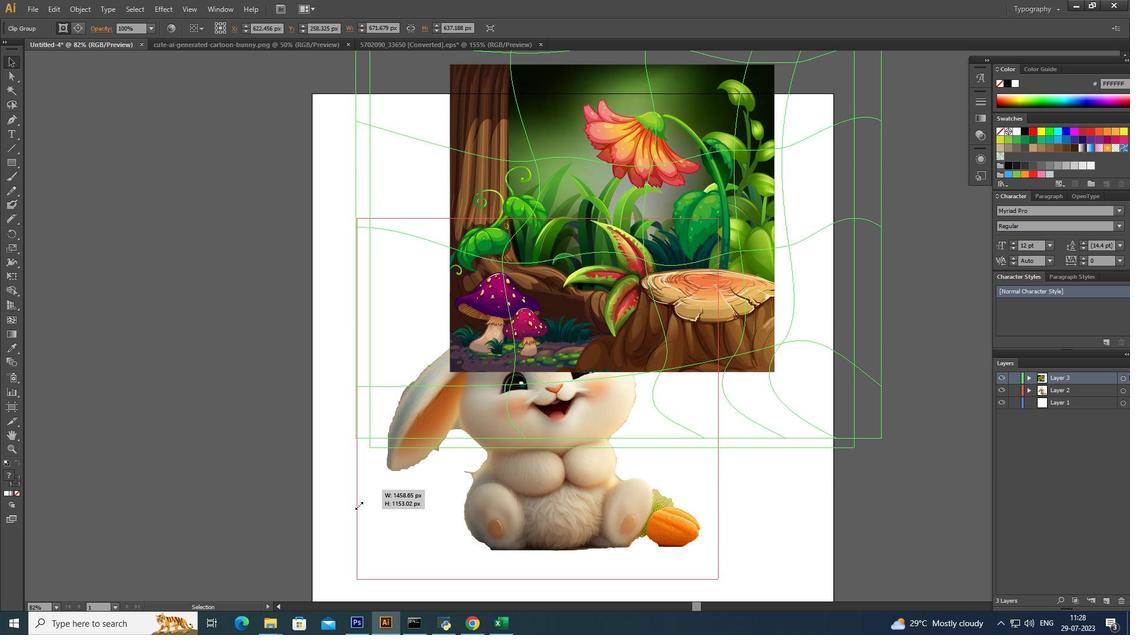 
Action: Key pressed <Key.alt_l>
Screenshot: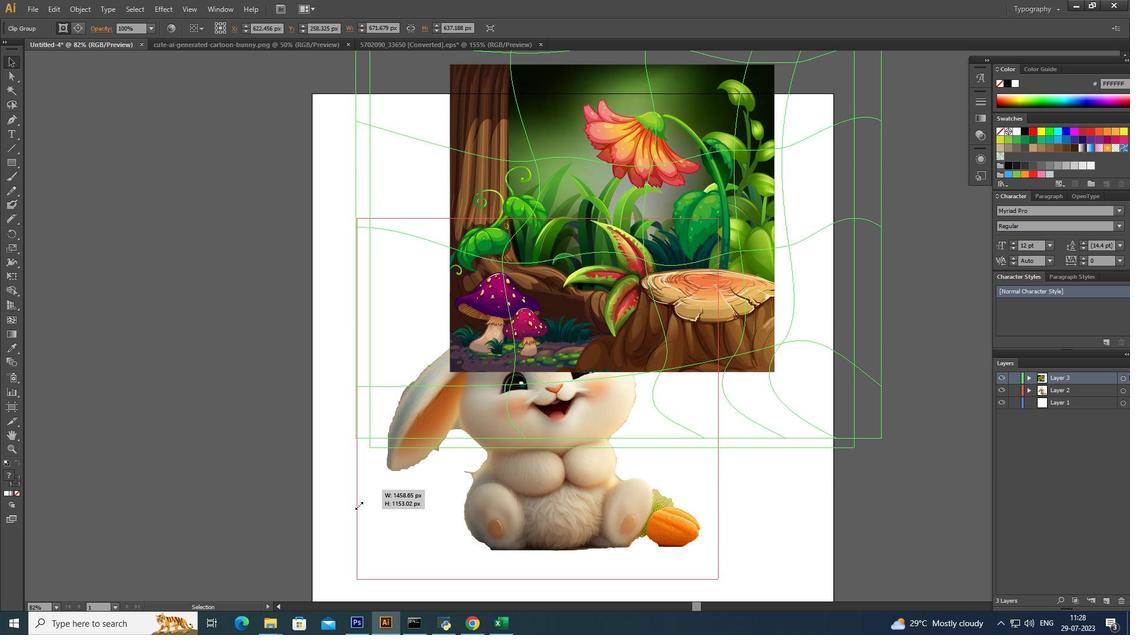 
Action: Mouse moved to (340, 516)
Screenshot: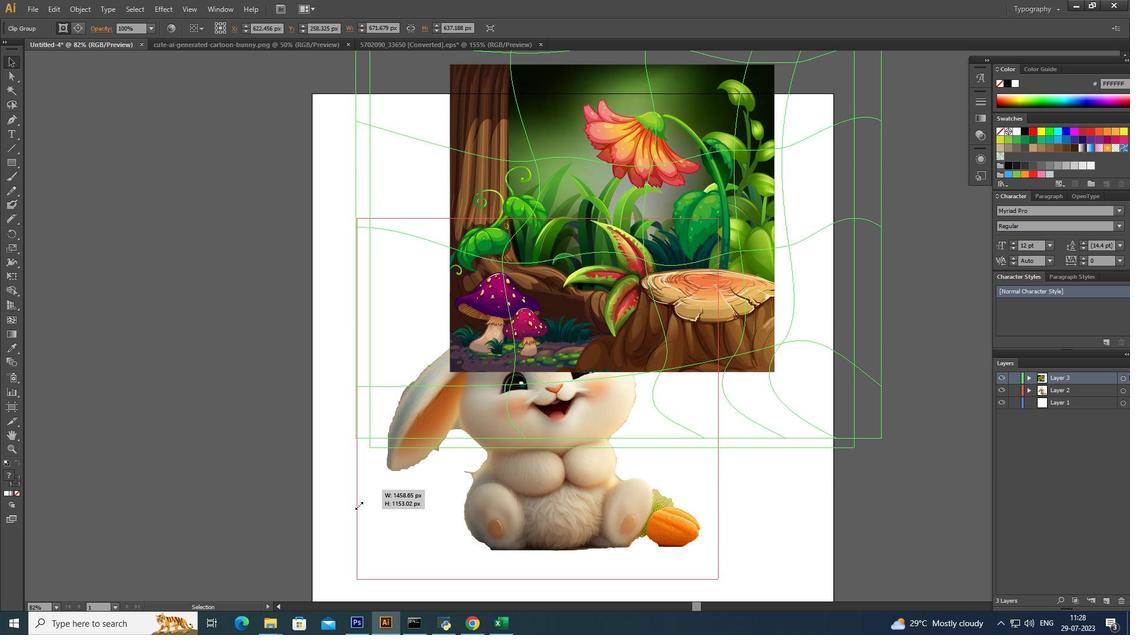 
Action: Key pressed <Key.alt_l>
Screenshot: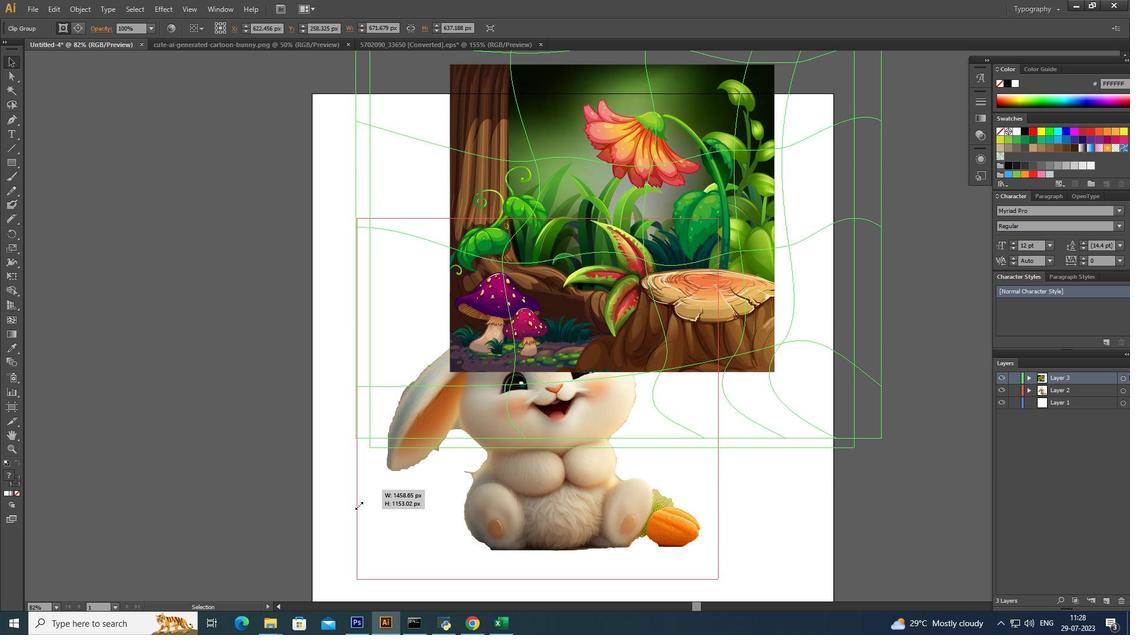 
Action: Mouse moved to (339, 517)
Screenshot: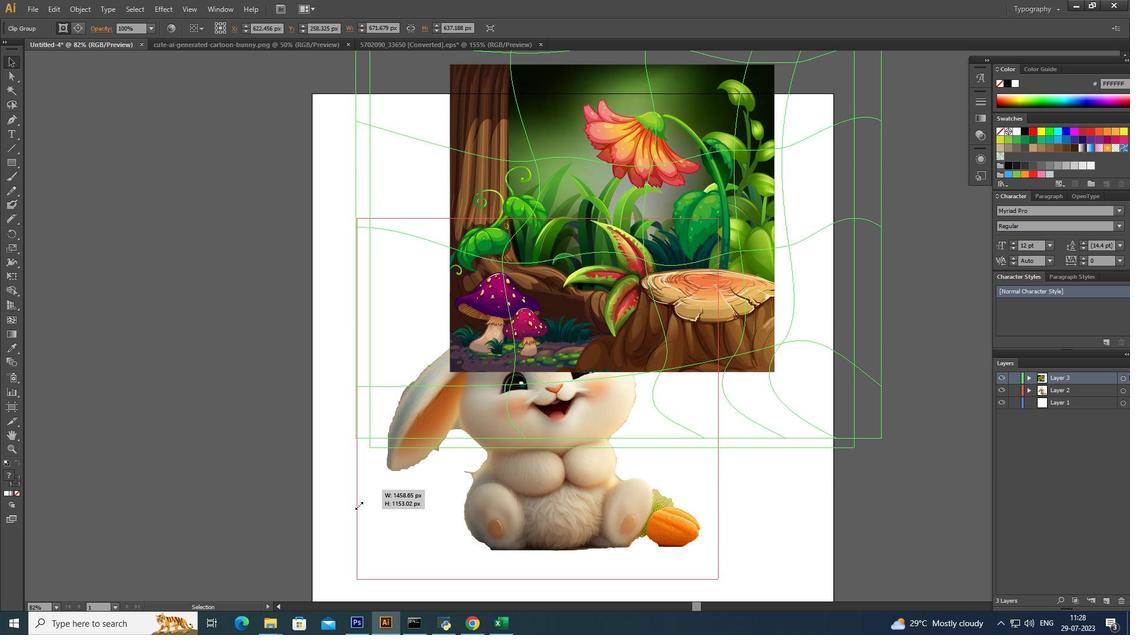 
Action: Key pressed <Key.alt_l><Key.alt_l><Key.alt_l><Key.alt_l><Key.alt_l><Key.alt_l><Key.alt_l><Key.alt_l><Key.alt_l><Key.alt_l><Key.alt_l><Key.alt_l><Key.alt_l><Key.alt_l><Key.alt_l><Key.alt_l><Key.alt_l><Key.alt_l><Key.alt_l><Key.alt_l><Key.alt_l><Key.alt_l>
Screenshot: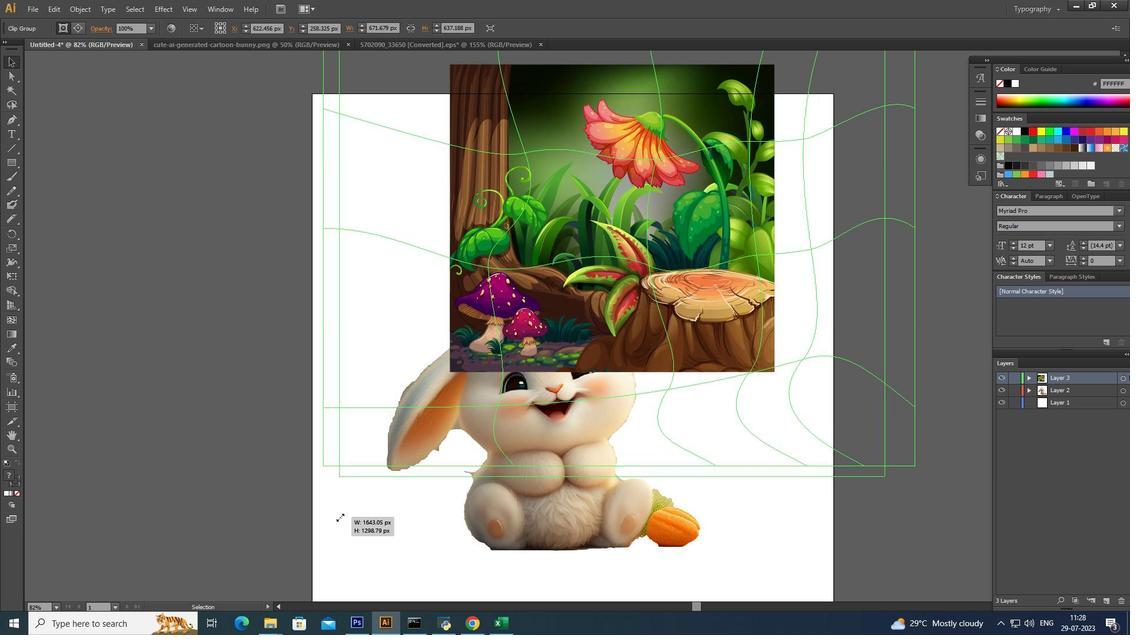 
Action: Mouse moved to (677, 349)
Screenshot: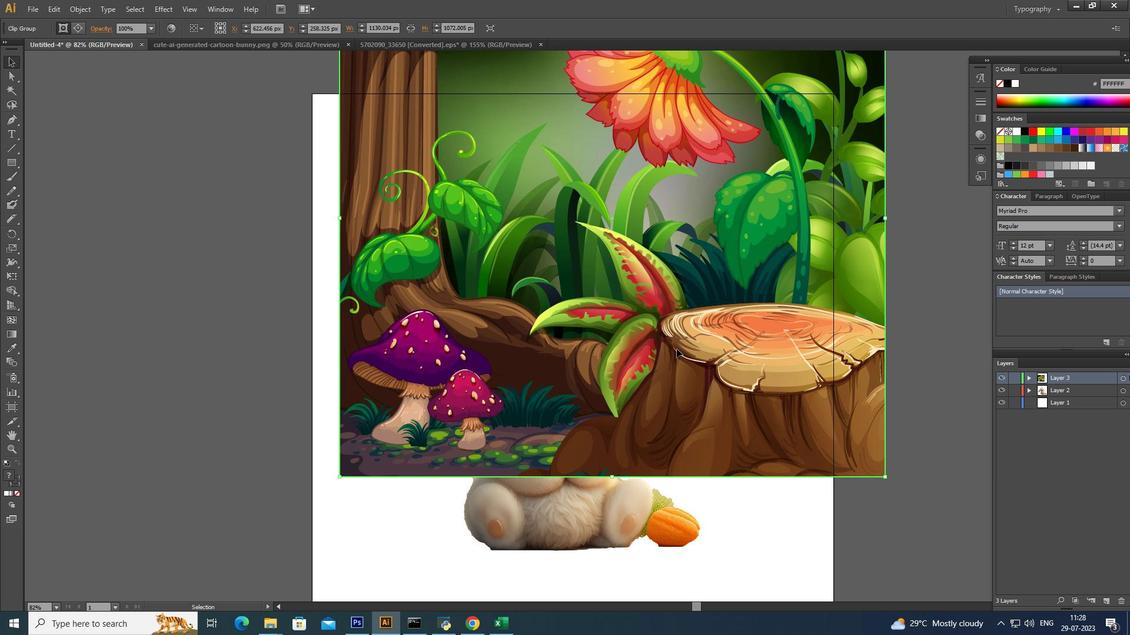 
Action: Mouse scrolled (677, 350) with delta (0, 0)
Screenshot: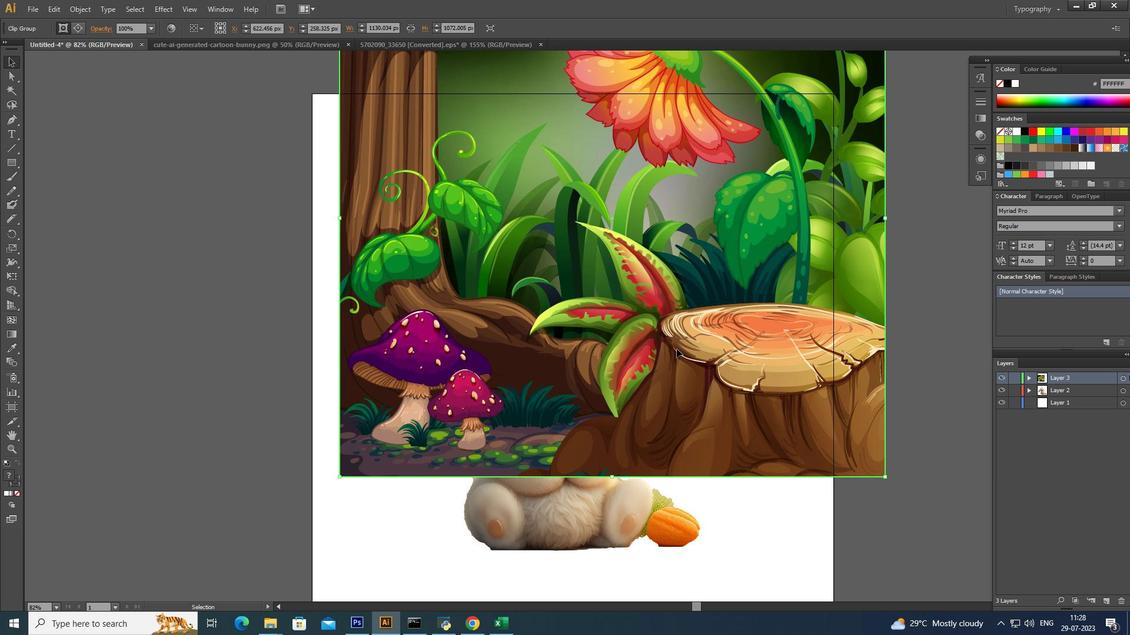 
Action: Key pressed <<189>>
Screenshot: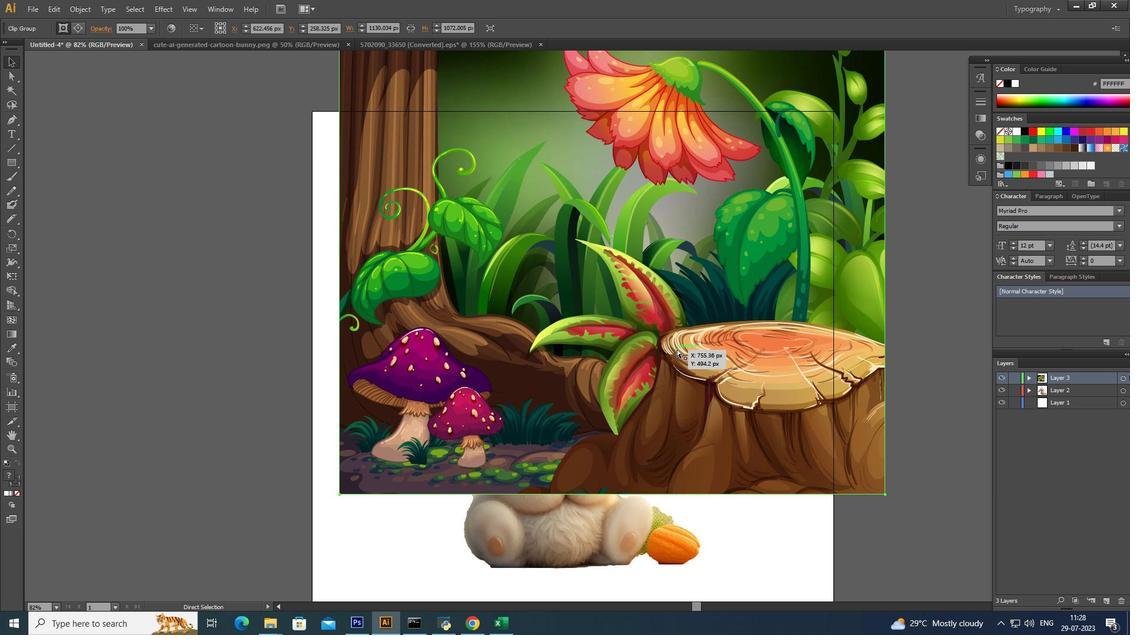 
Action: Mouse moved to (774, 104)
Screenshot: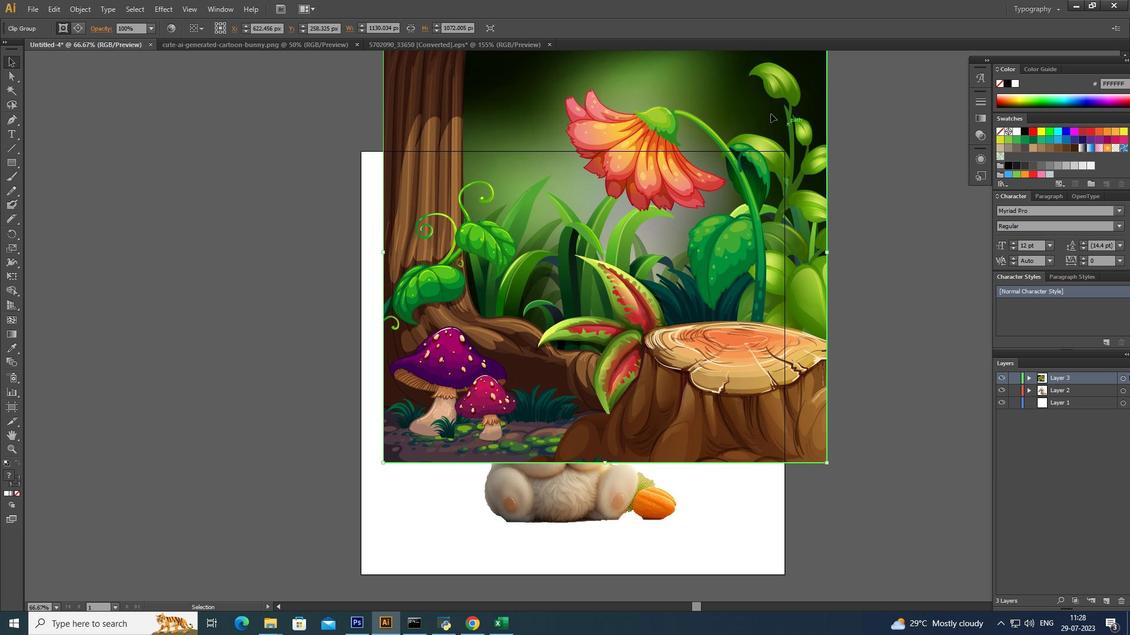 
Action: Mouse pressed left at (774, 104)
Screenshot: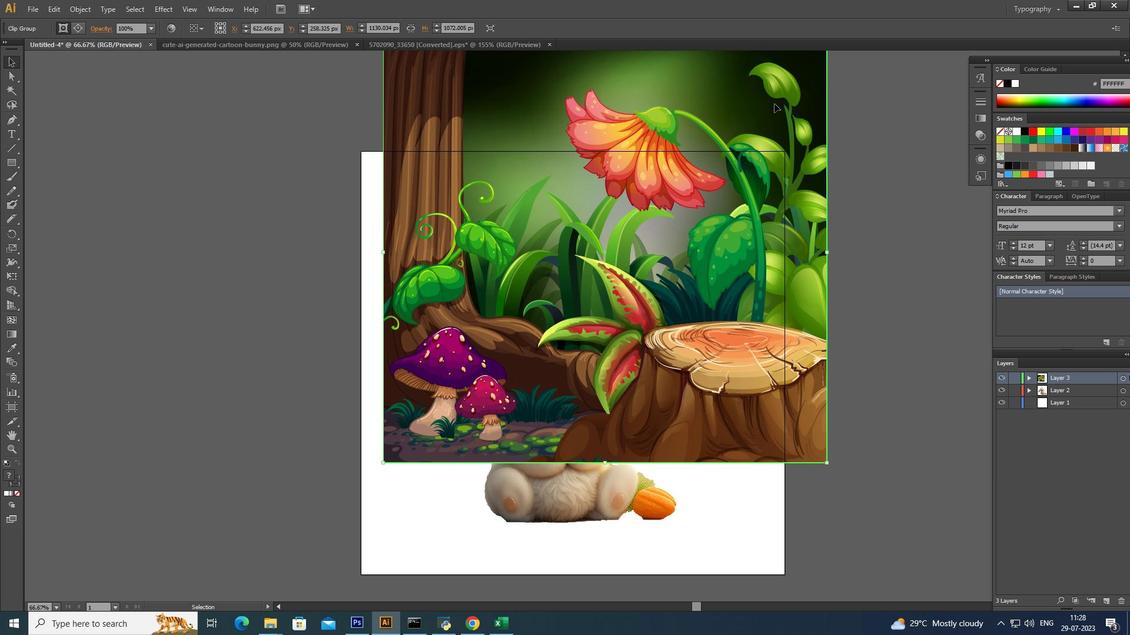 
Action: Mouse moved to (805, 362)
Screenshot: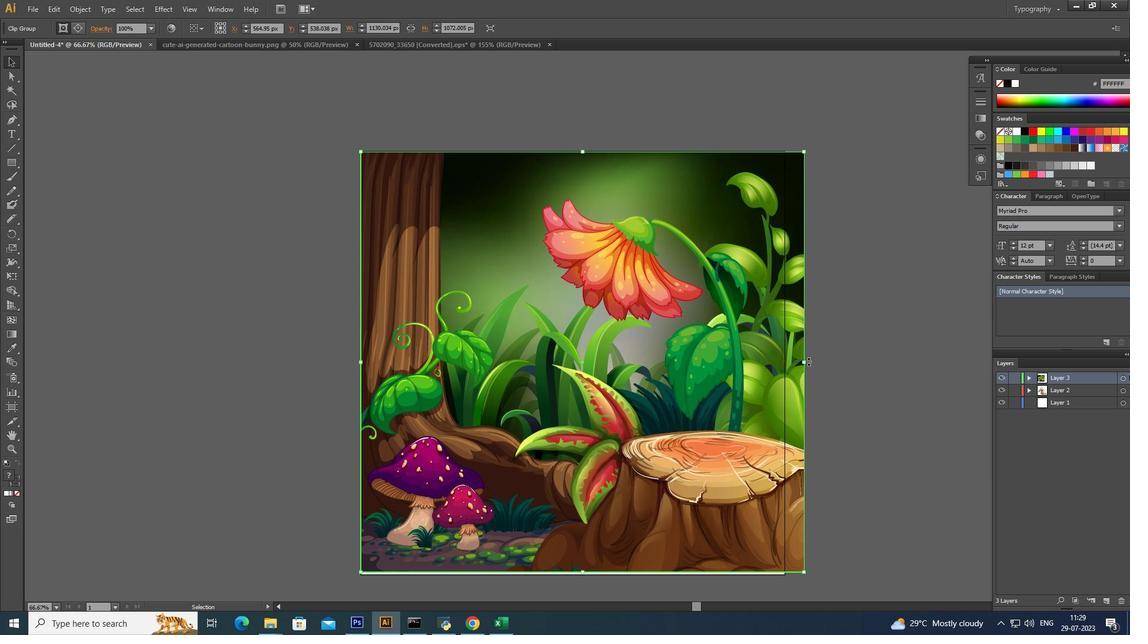 
Action: Mouse pressed left at (805, 362)
Screenshot: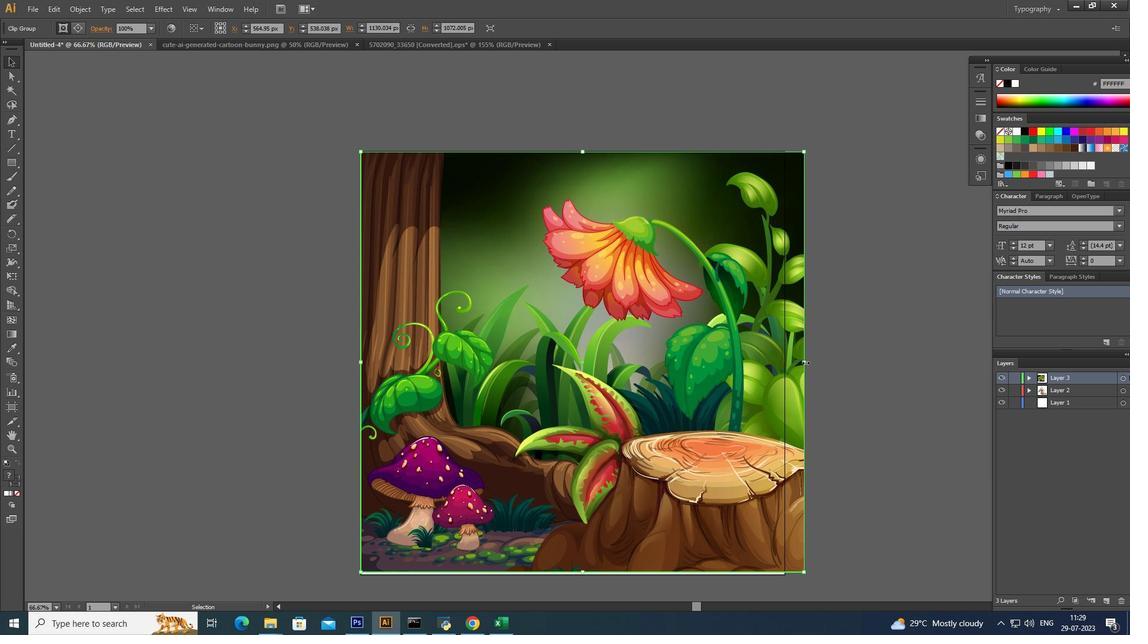 
Action: Mouse moved to (781, 364)
Screenshot: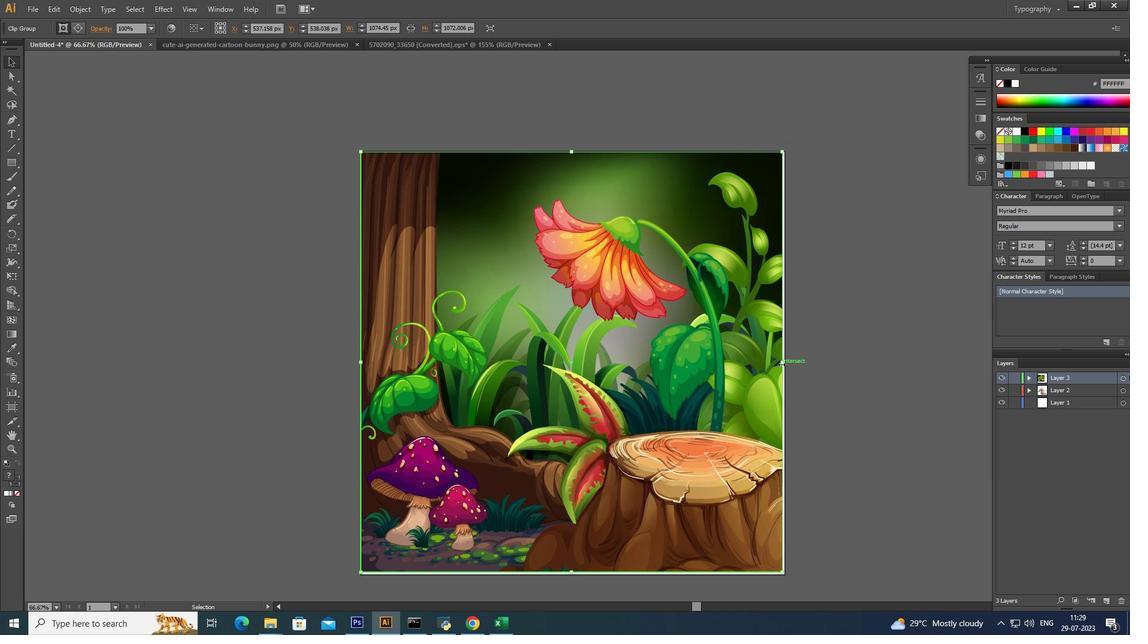 
Action: Mouse pressed left at (781, 364)
Screenshot: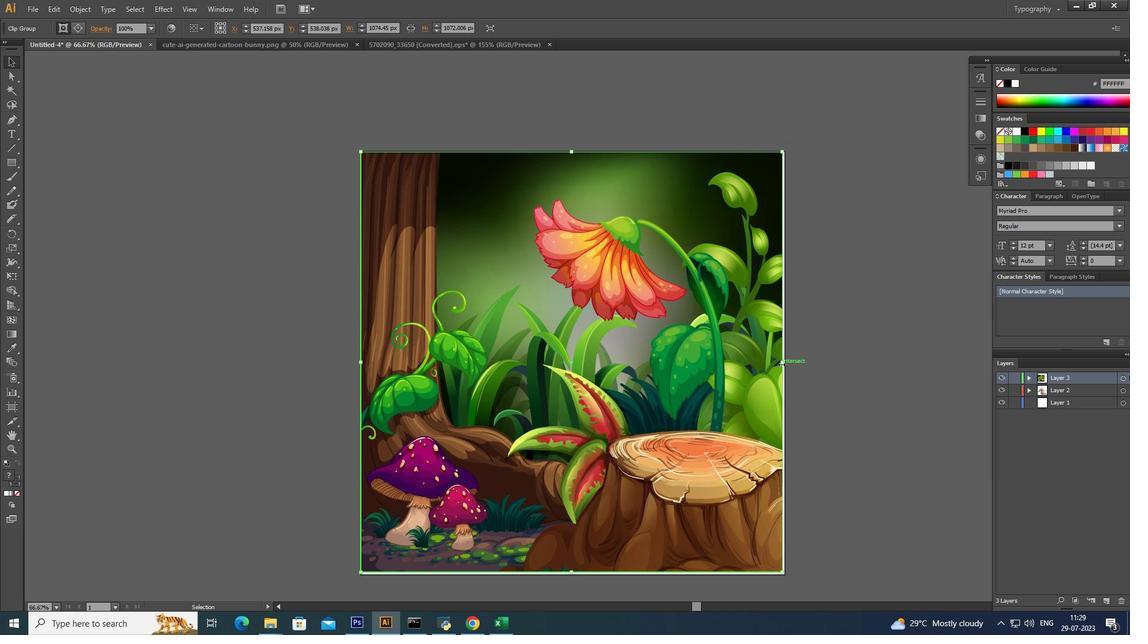 
Action: Mouse moved to (572, 573)
Screenshot: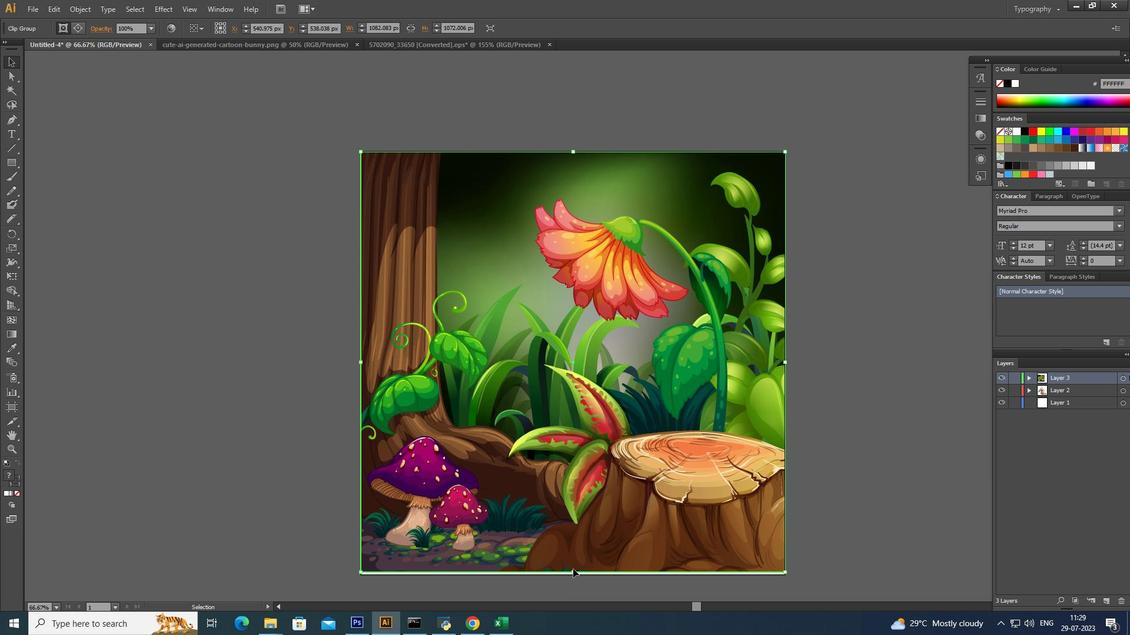 
Action: Mouse pressed left at (572, 573)
Screenshot: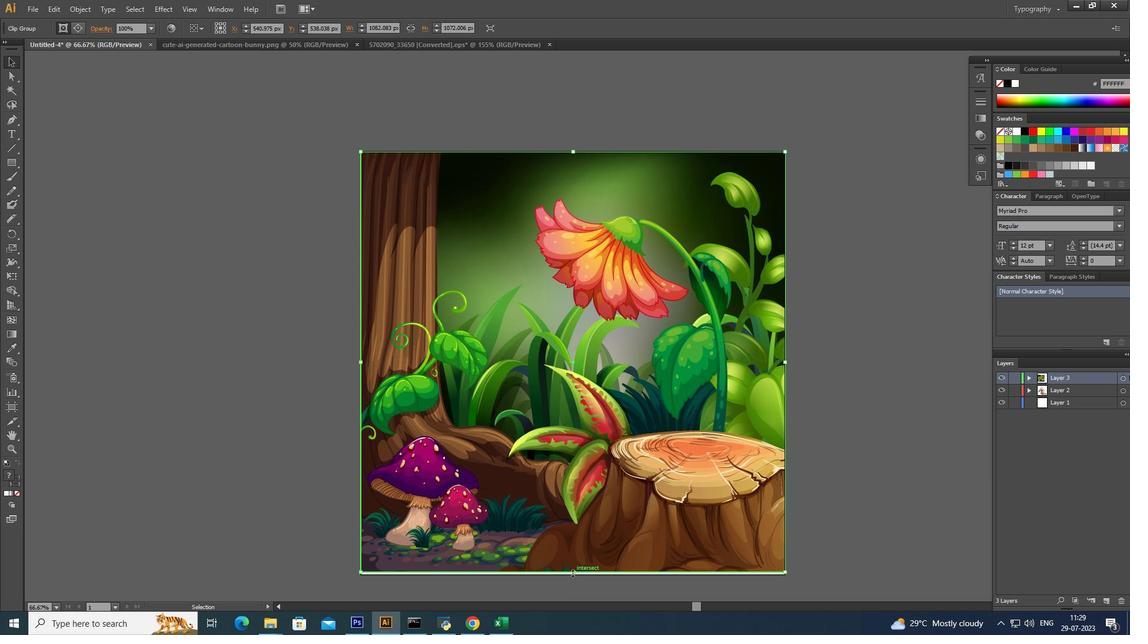 
Action: Mouse moved to (873, 431)
Screenshot: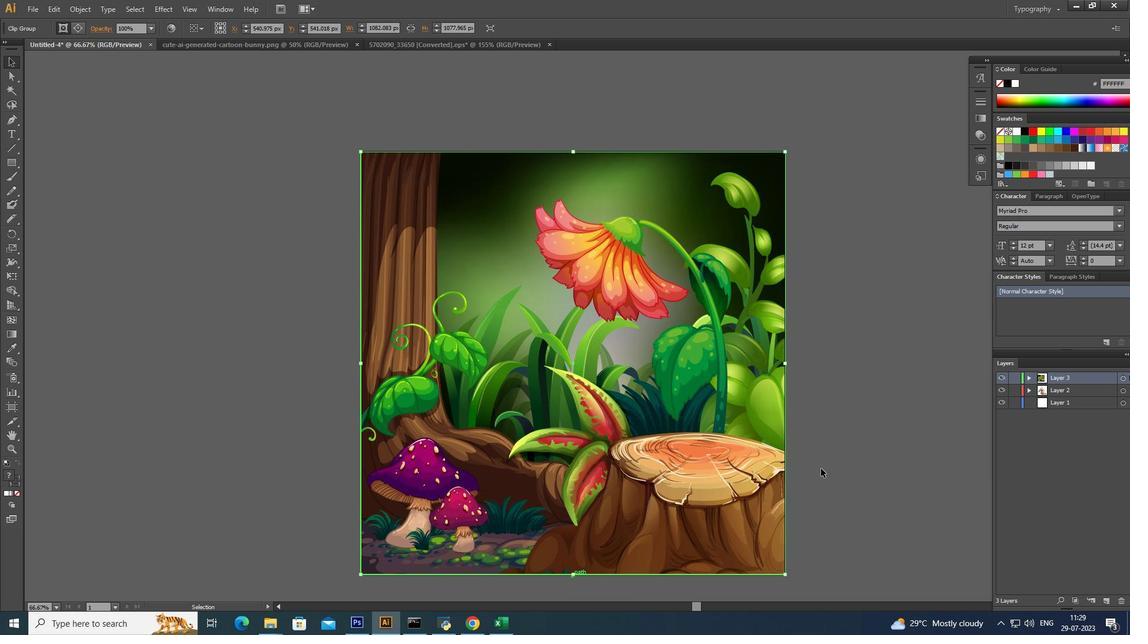 
Action: Mouse pressed left at (873, 431)
Screenshot: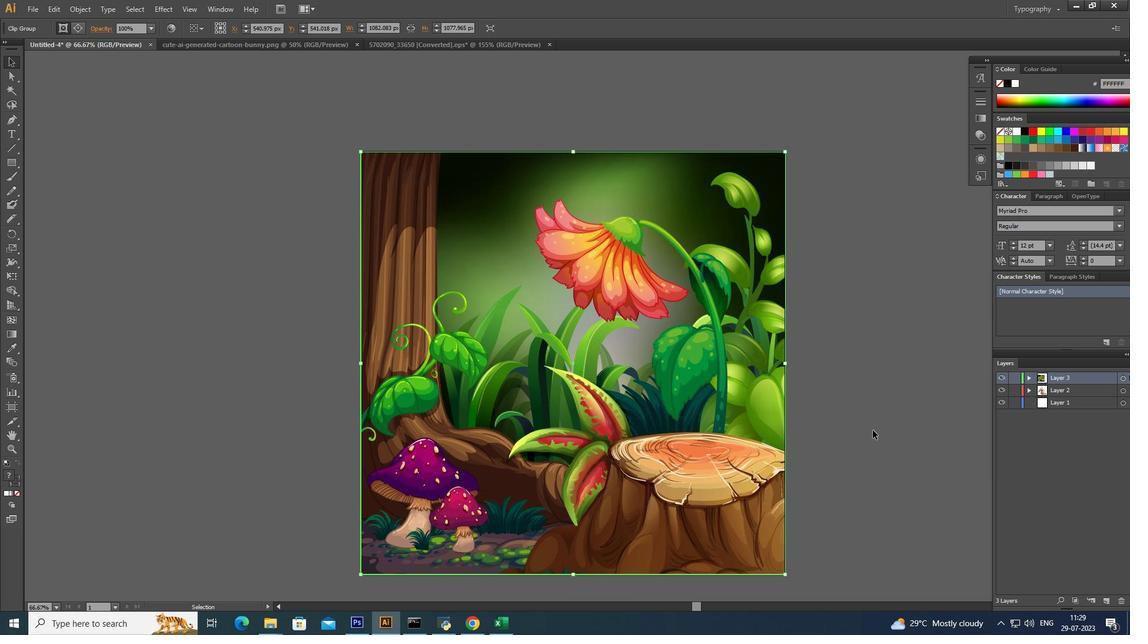 
Action: Mouse moved to (862, 406)
Screenshot: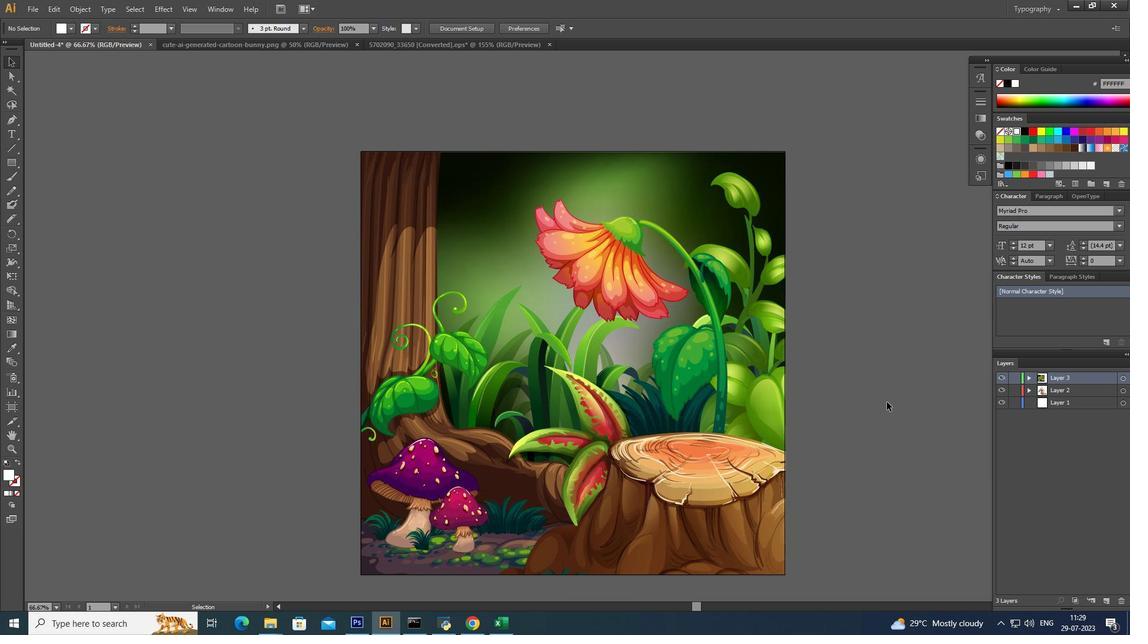 
Action: Mouse scrolled (862, 406) with delta (0, 0)
Screenshot: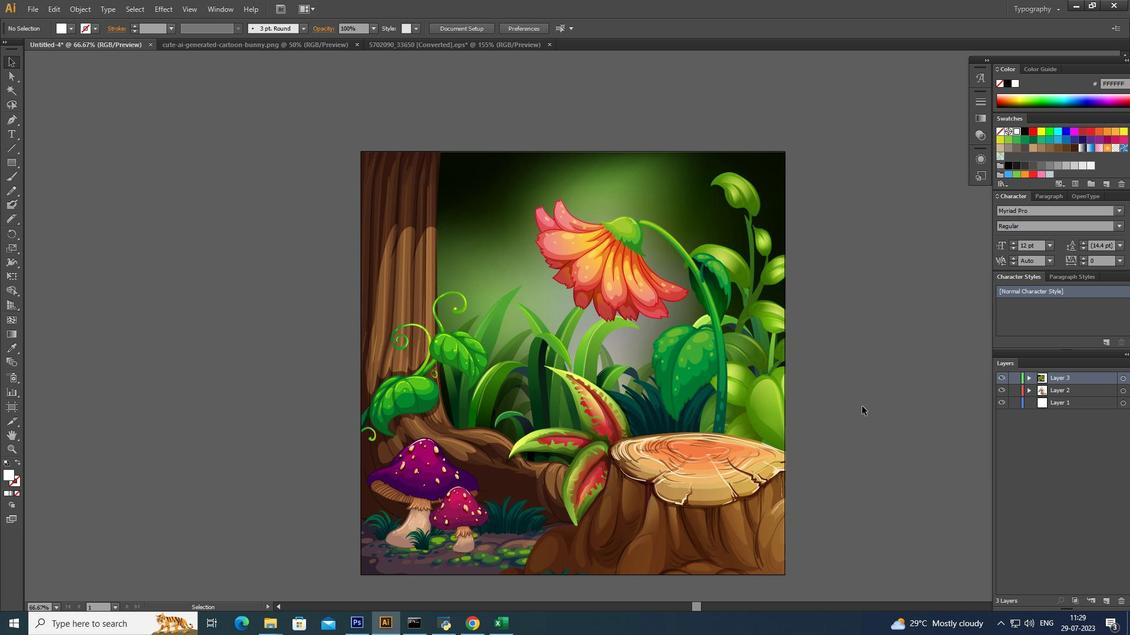 
Action: Mouse scrolled (862, 406) with delta (0, 0)
Screenshot: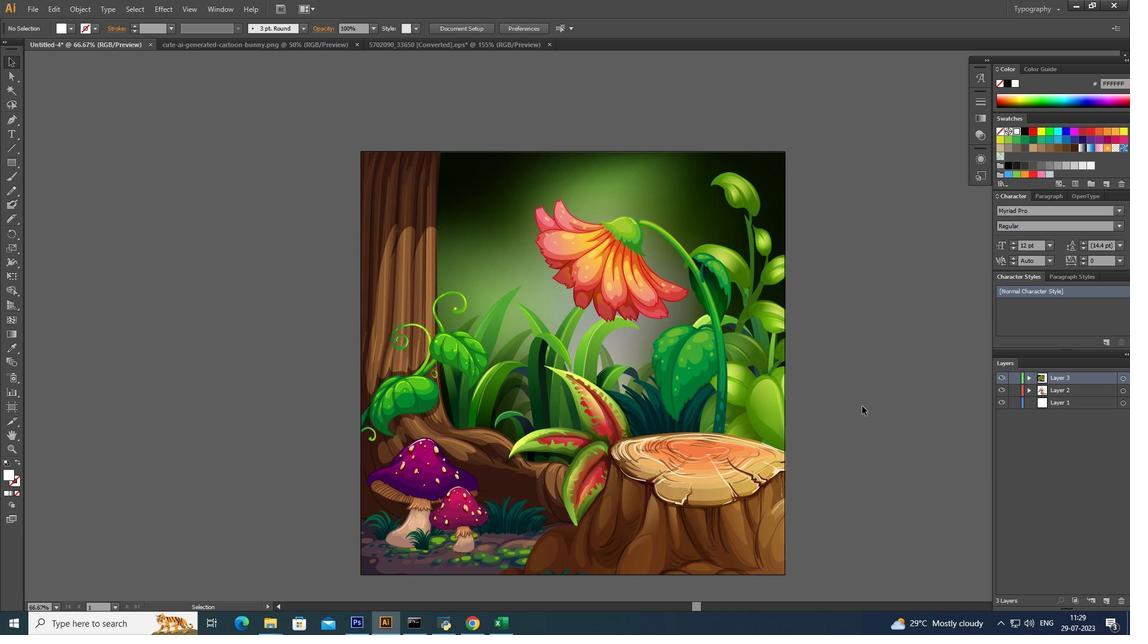 
Action: Mouse moved to (1070, 389)
Screenshot: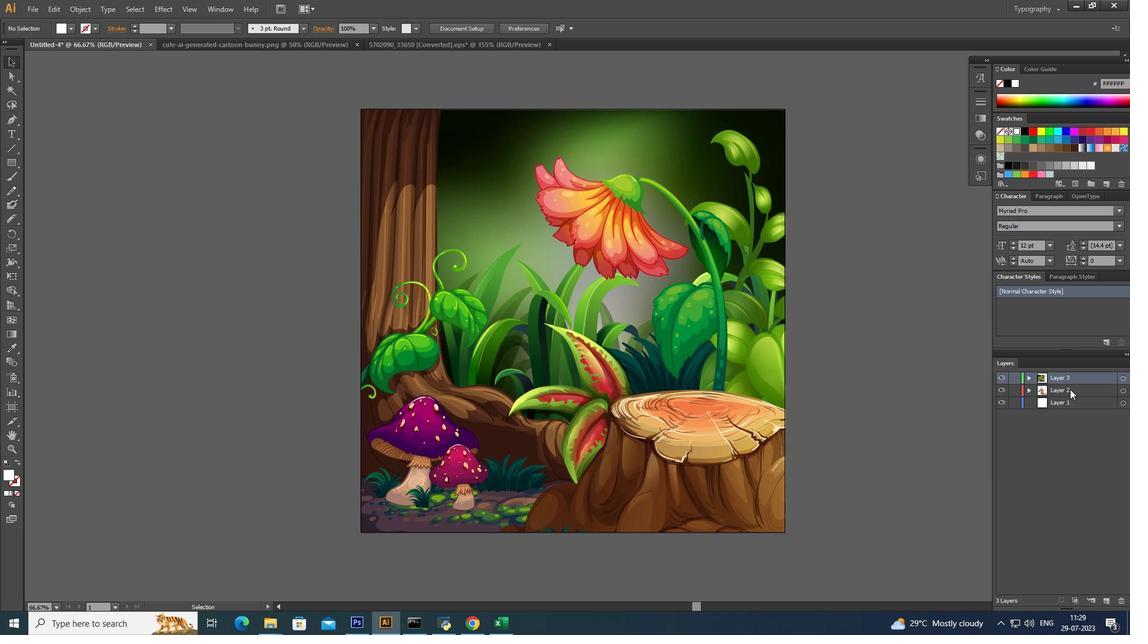 
Action: Mouse pressed left at (1070, 389)
Screenshot: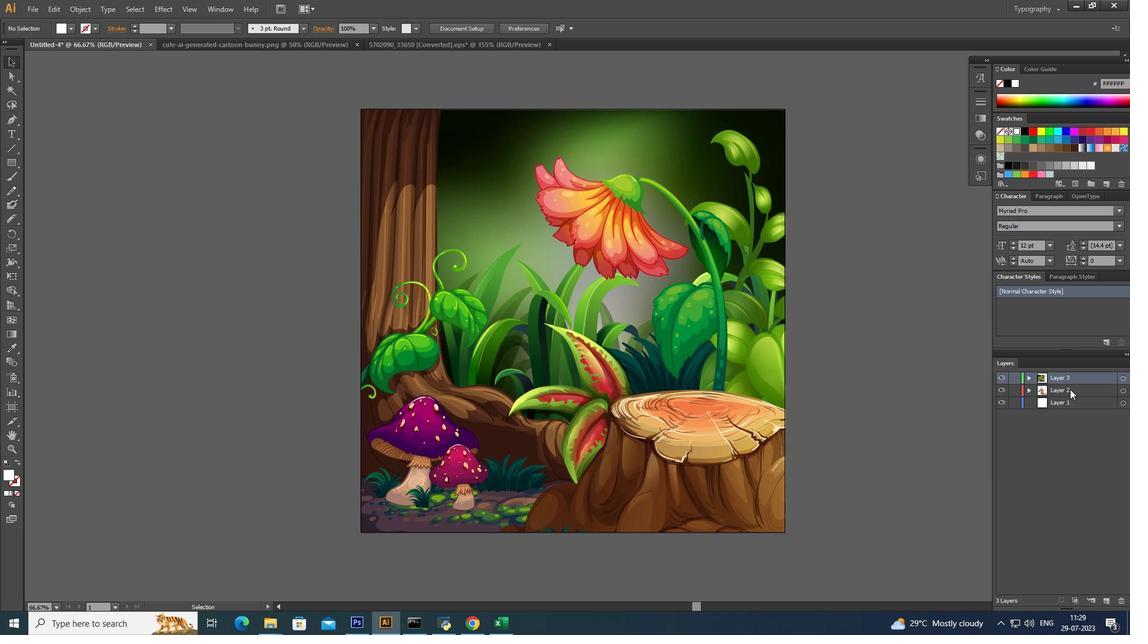 
Action: Mouse moved to (1069, 380)
Screenshot: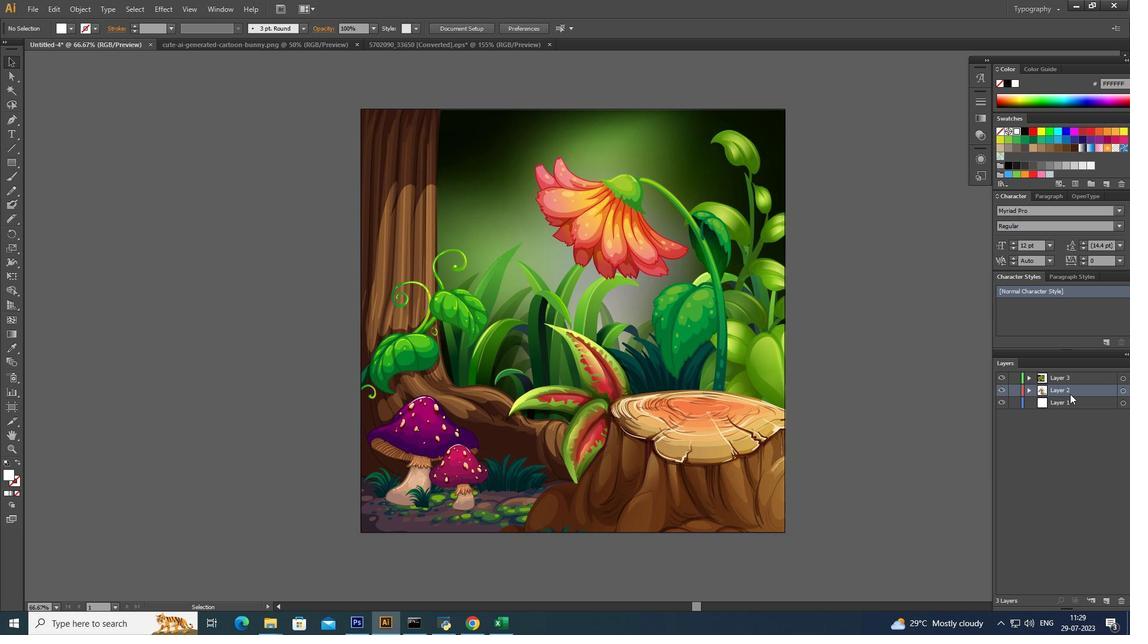 
Action: Mouse pressed left at (1069, 380)
Screenshot: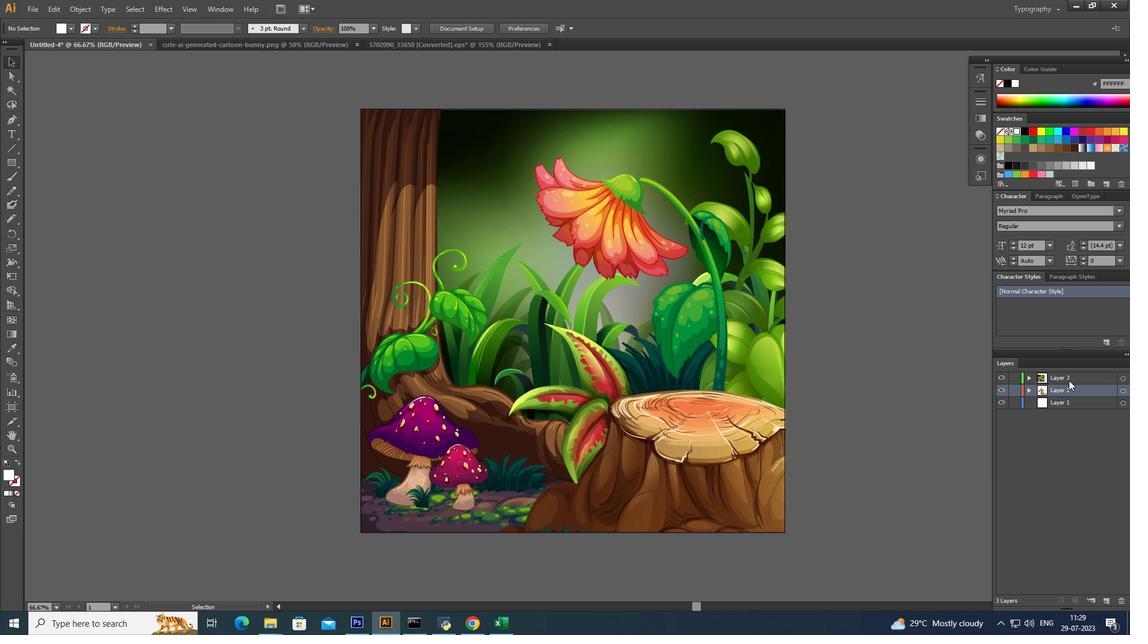 
Action: Mouse moved to (1071, 375)
Screenshot: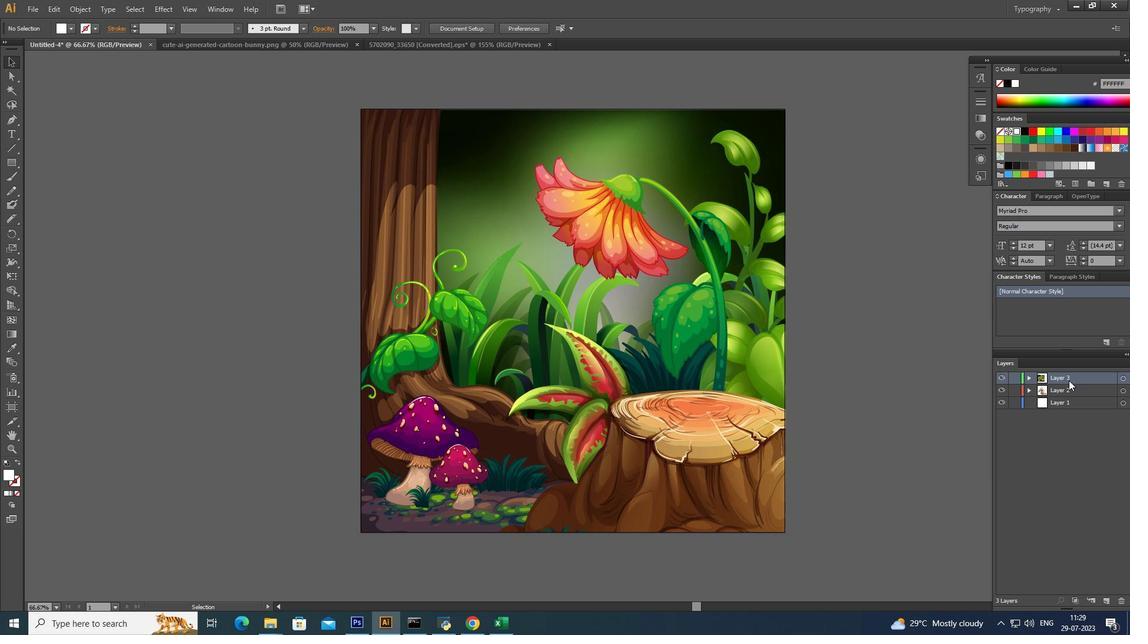 
Action: Mouse pressed left at (1071, 375)
Screenshot: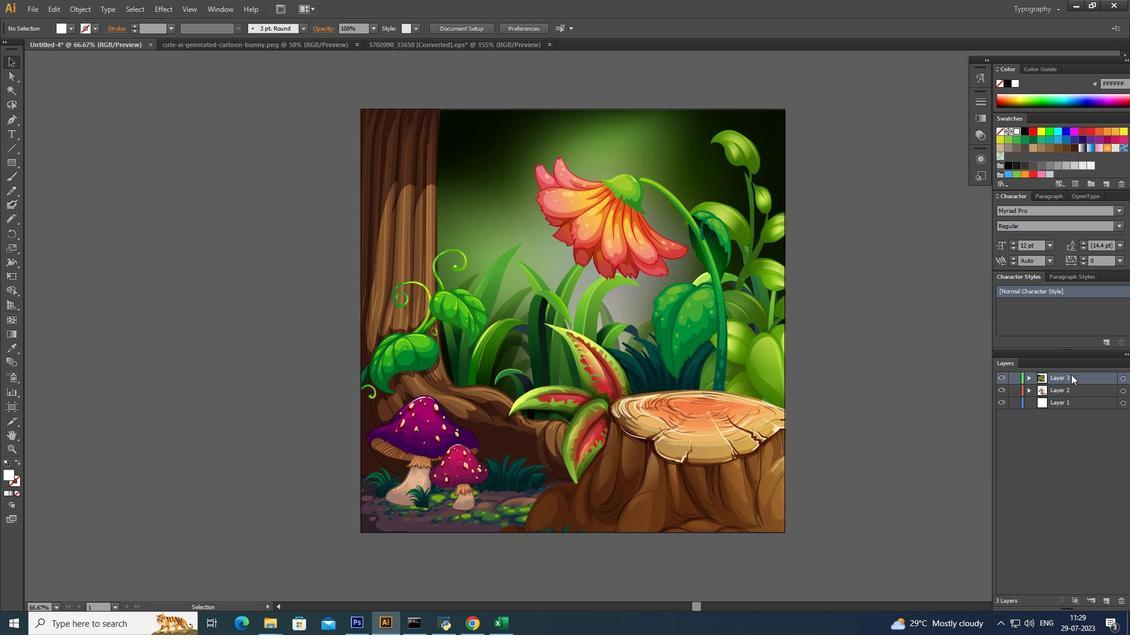 
Action: Mouse moved to (526, 363)
Screenshot: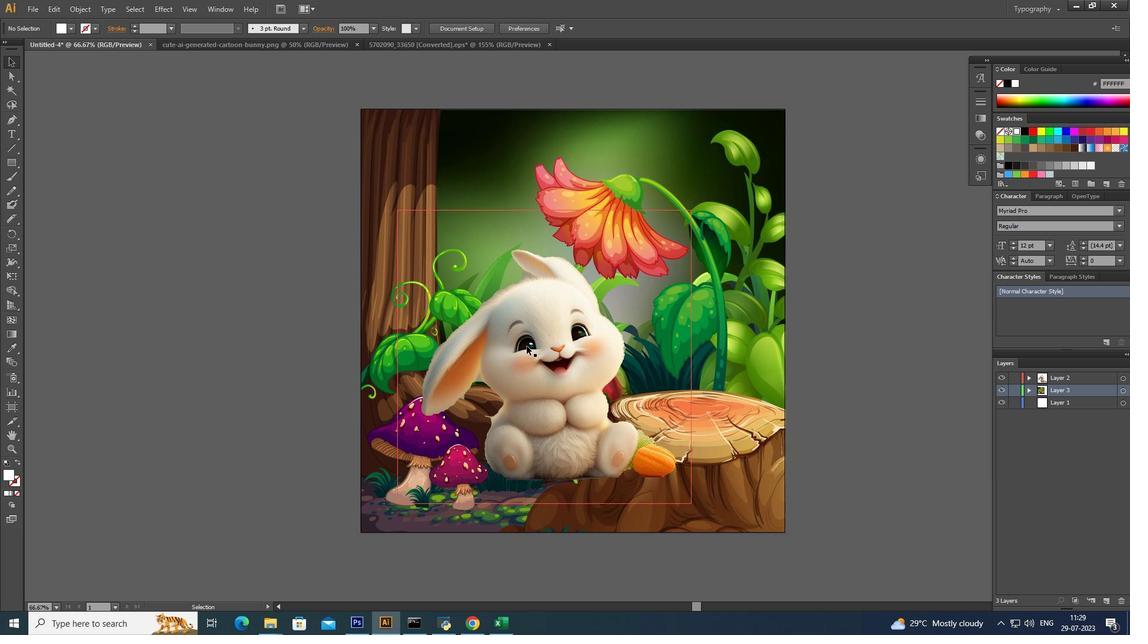 
Action: Mouse pressed left at (526, 363)
Screenshot: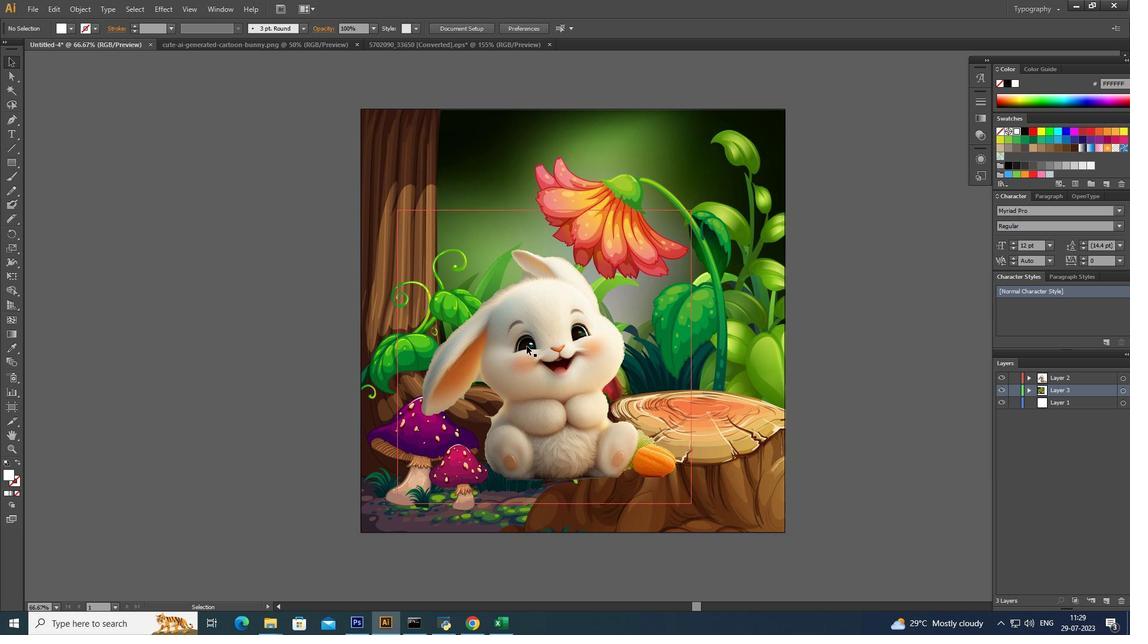 
Action: Mouse moved to (675, 345)
Screenshot: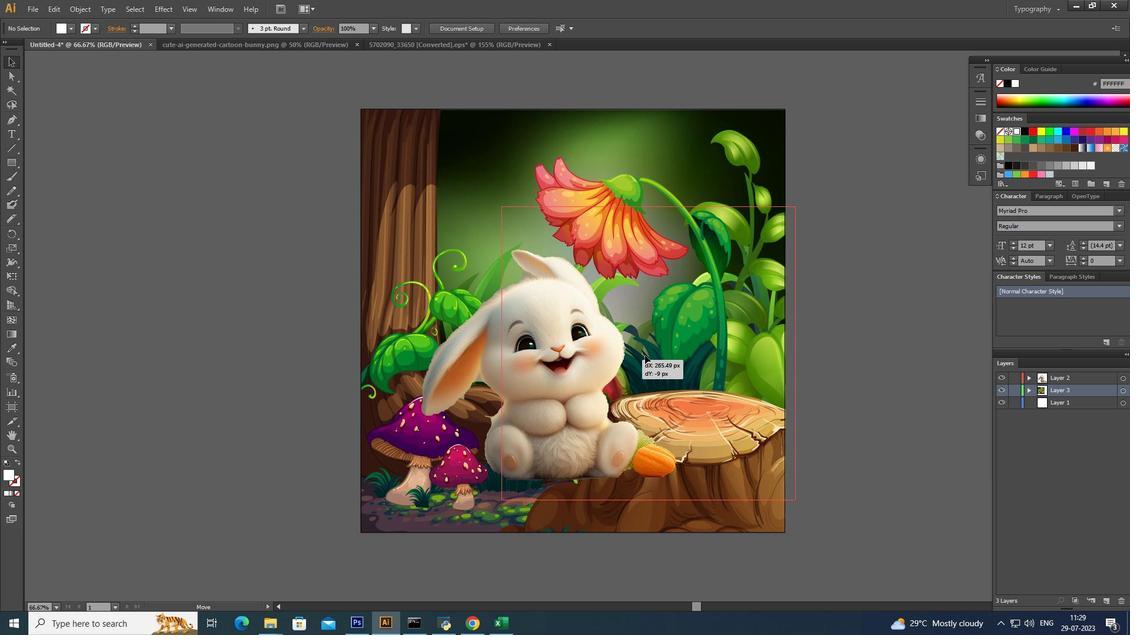 
Action: Mouse pressed left at (675, 345)
Screenshot: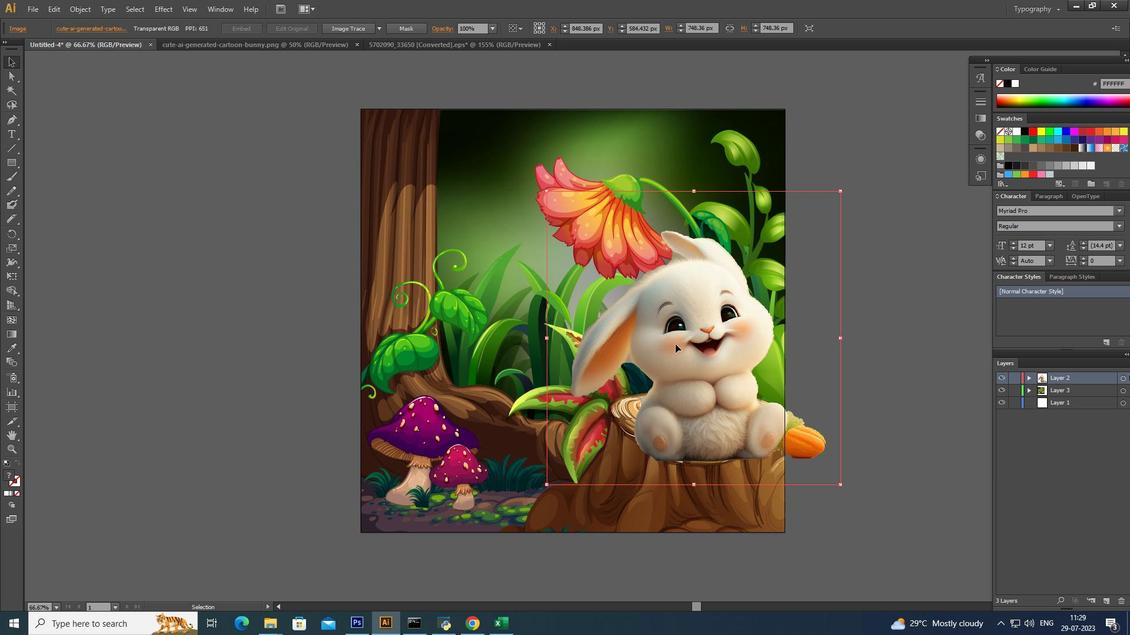 
Action: Mouse moved to (676, 310)
Screenshot: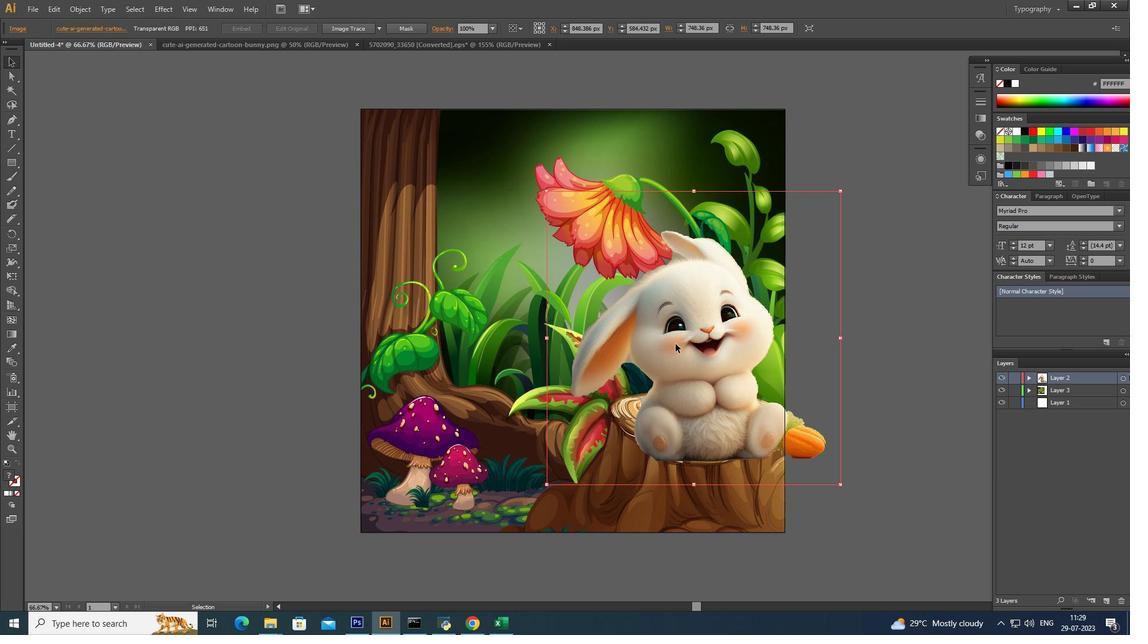 
Action: Mouse pressed right at (676, 310)
Screenshot: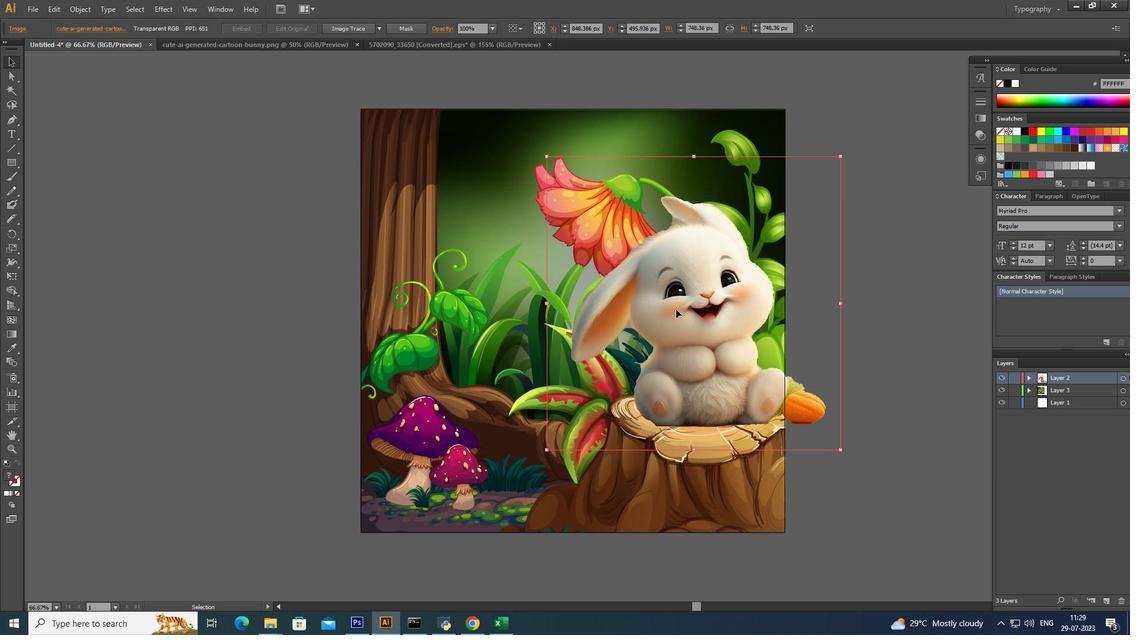 
Action: Mouse moved to (873, 409)
Screenshot: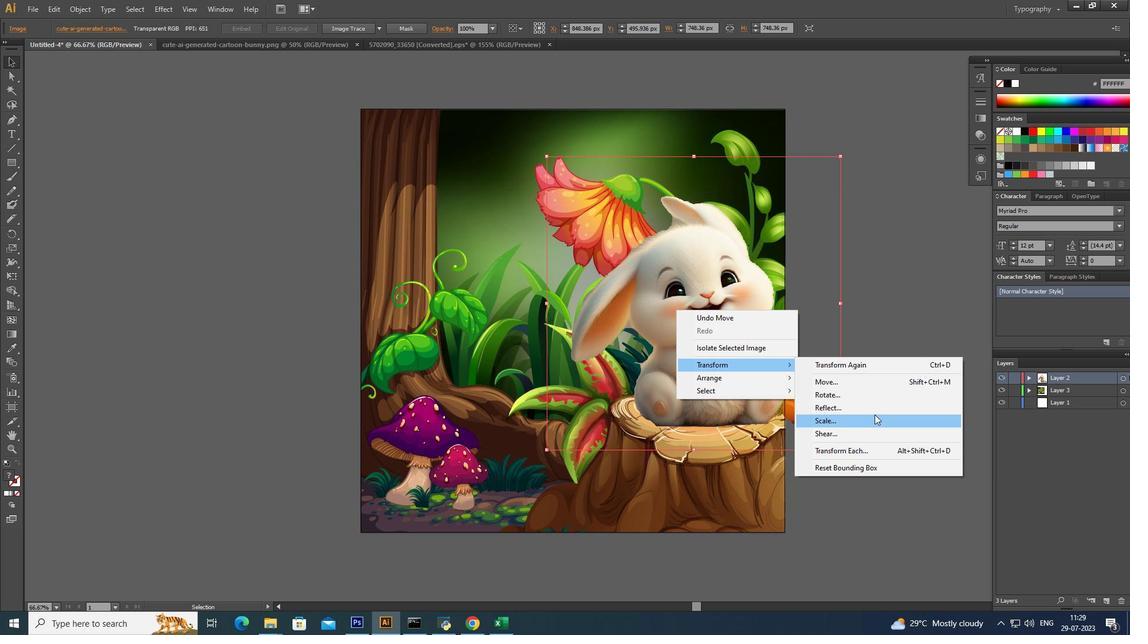 
Action: Mouse pressed left at (873, 409)
Screenshot: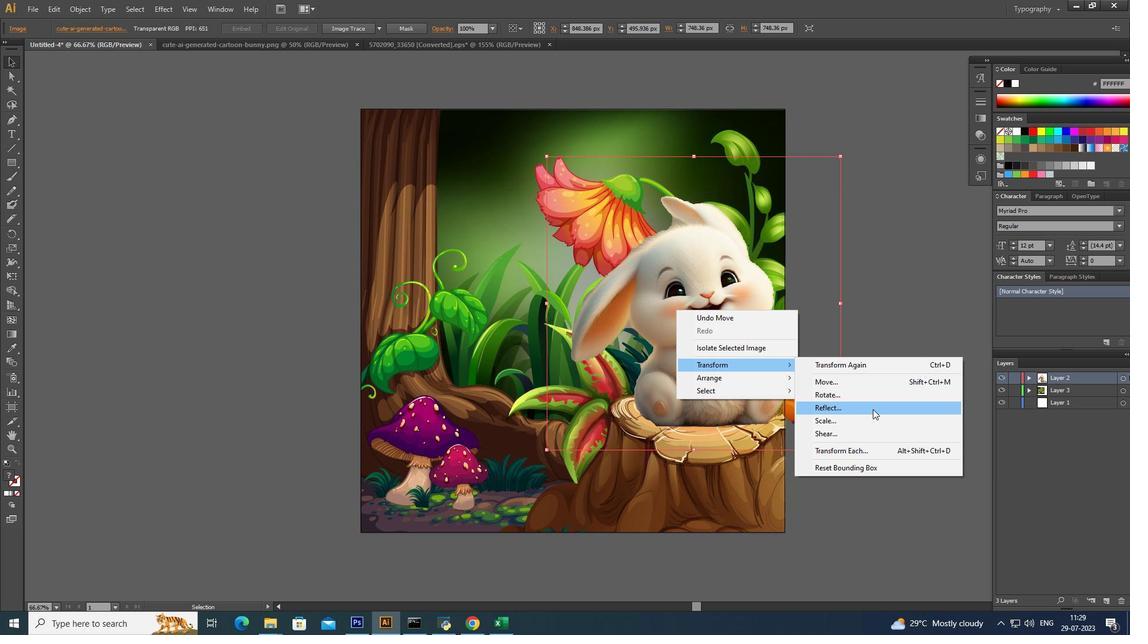 
Action: Mouse moved to (800, 326)
Screenshot: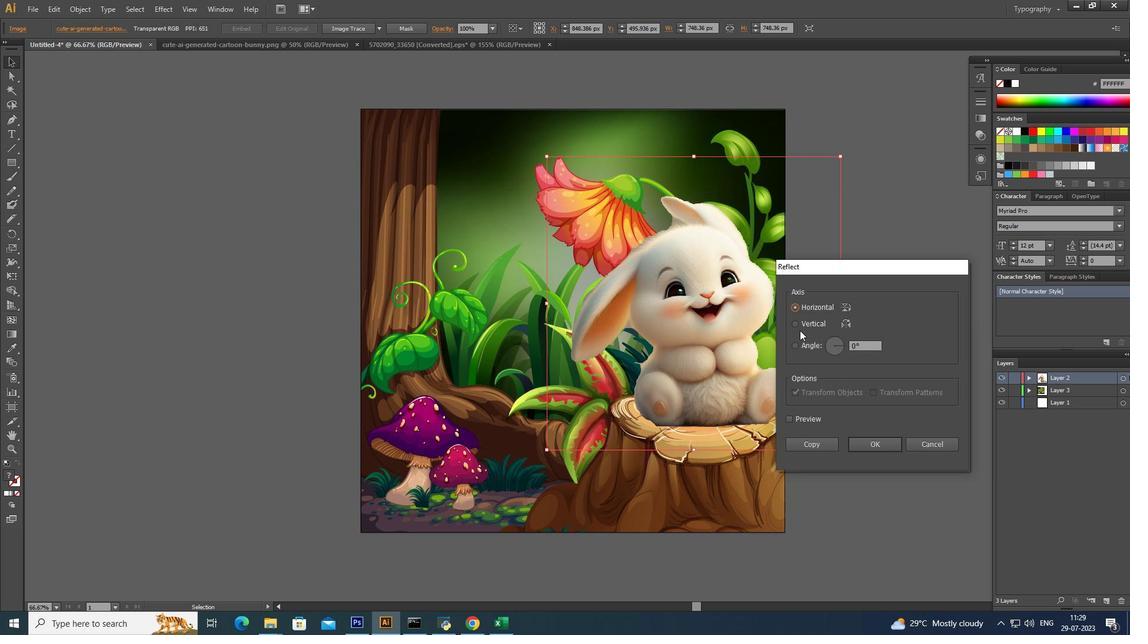 
Action: Mouse pressed left at (800, 326)
Screenshot: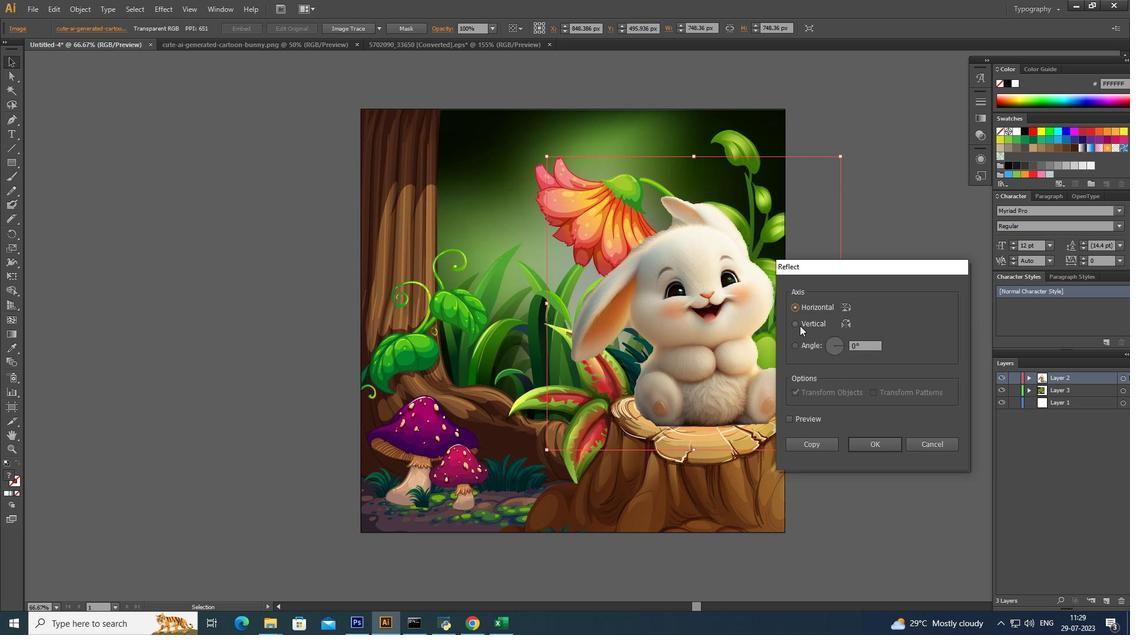
Action: Mouse moved to (860, 442)
Screenshot: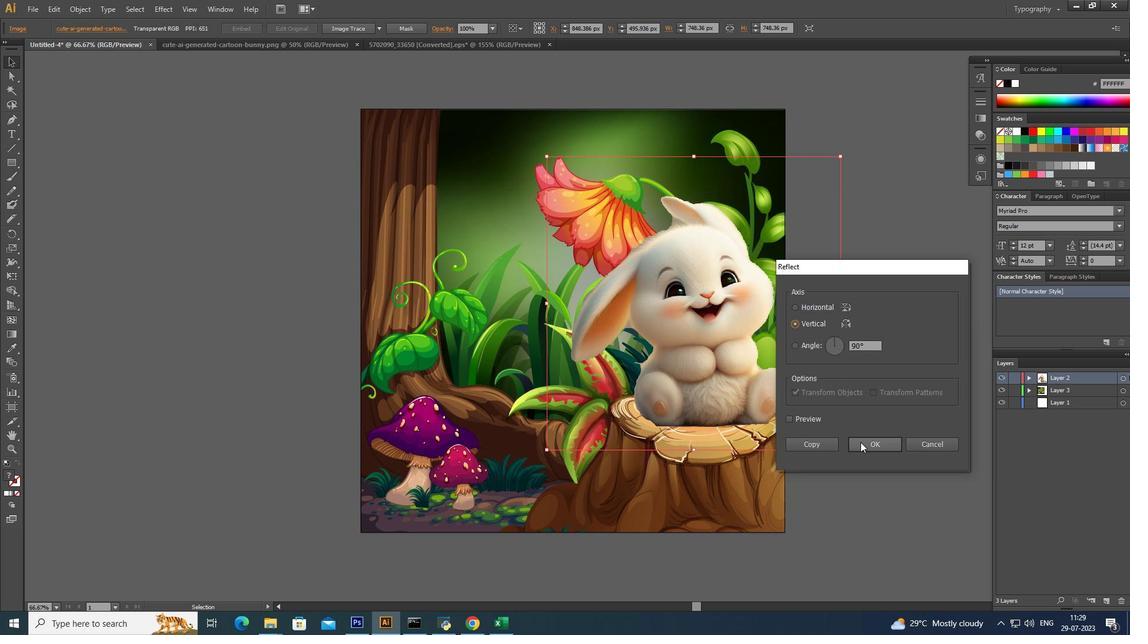 
Action: Mouse pressed left at (860, 442)
Screenshot: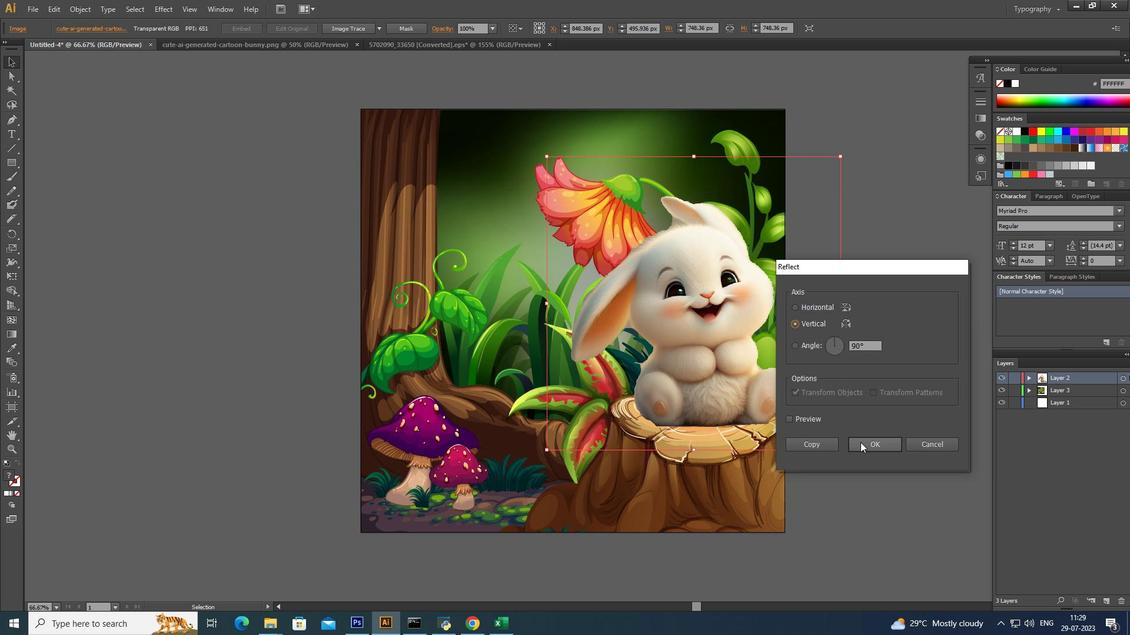 
Action: Mouse moved to (702, 353)
Screenshot: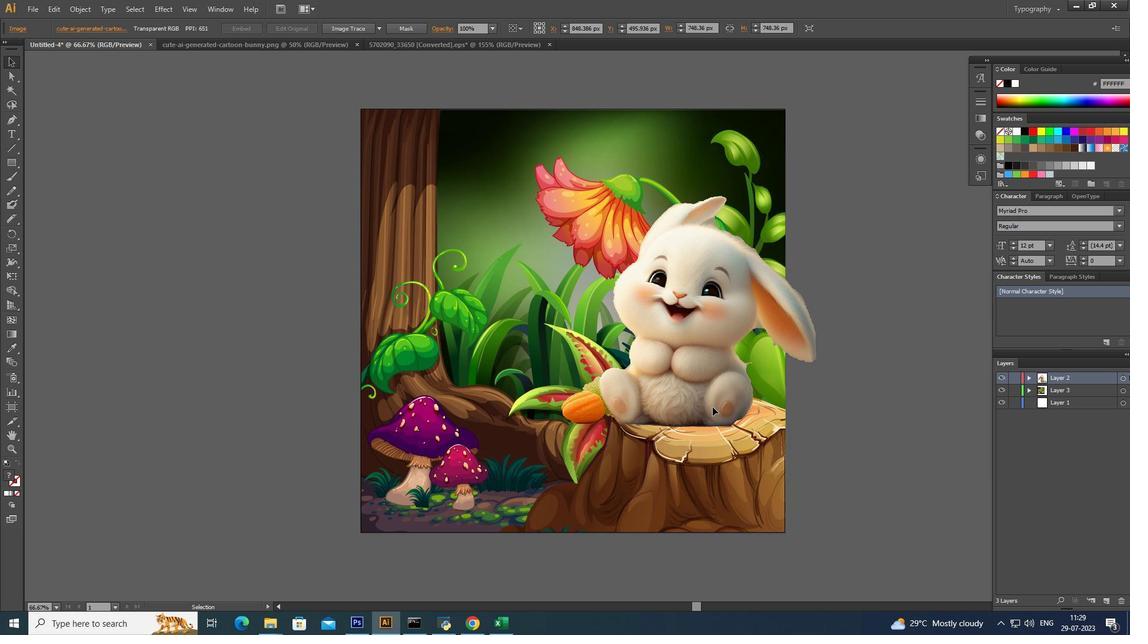 
Action: Mouse pressed left at (702, 353)
Screenshot: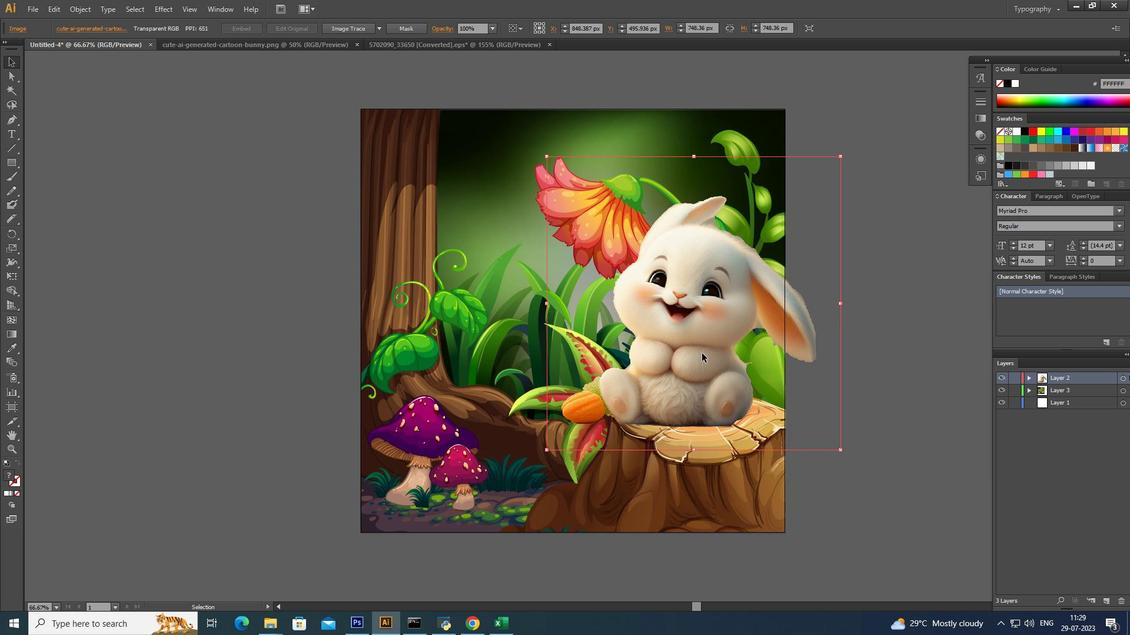 
Action: Mouse moved to (844, 182)
Screenshot: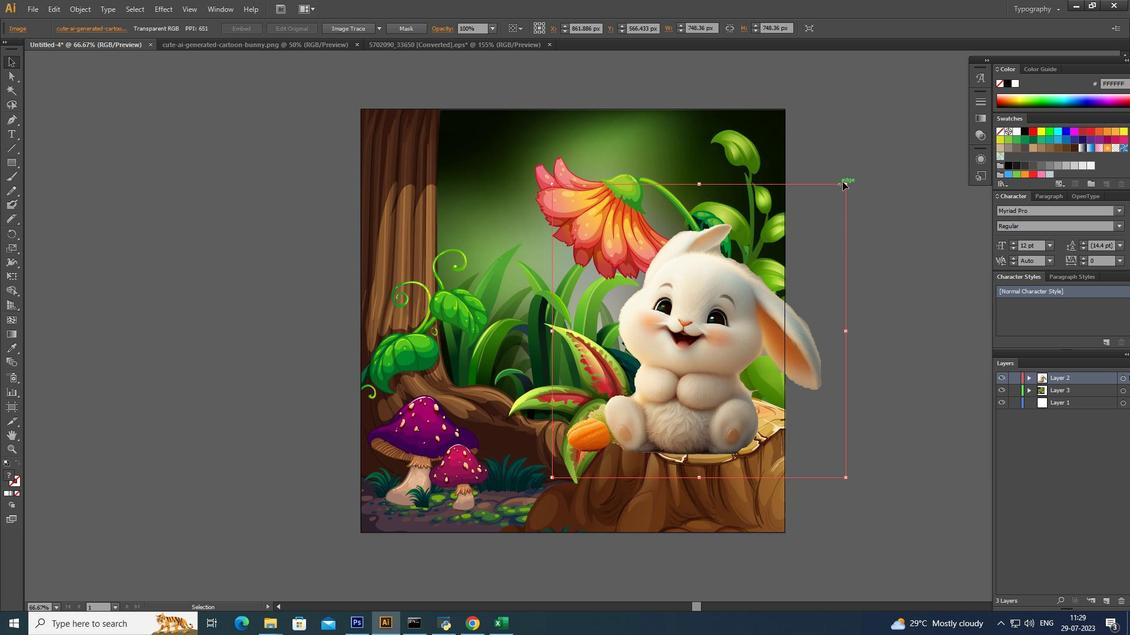 
Action: Mouse pressed left at (844, 182)
Screenshot: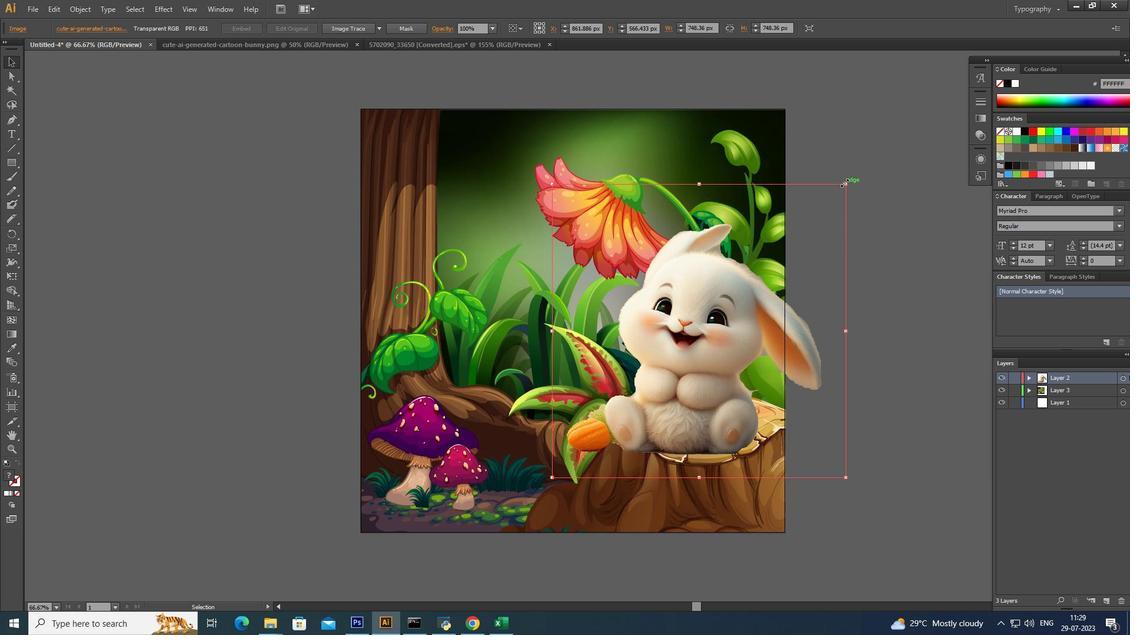 
Action: Key pressed <Key.shift><Key.alt_l>
Screenshot: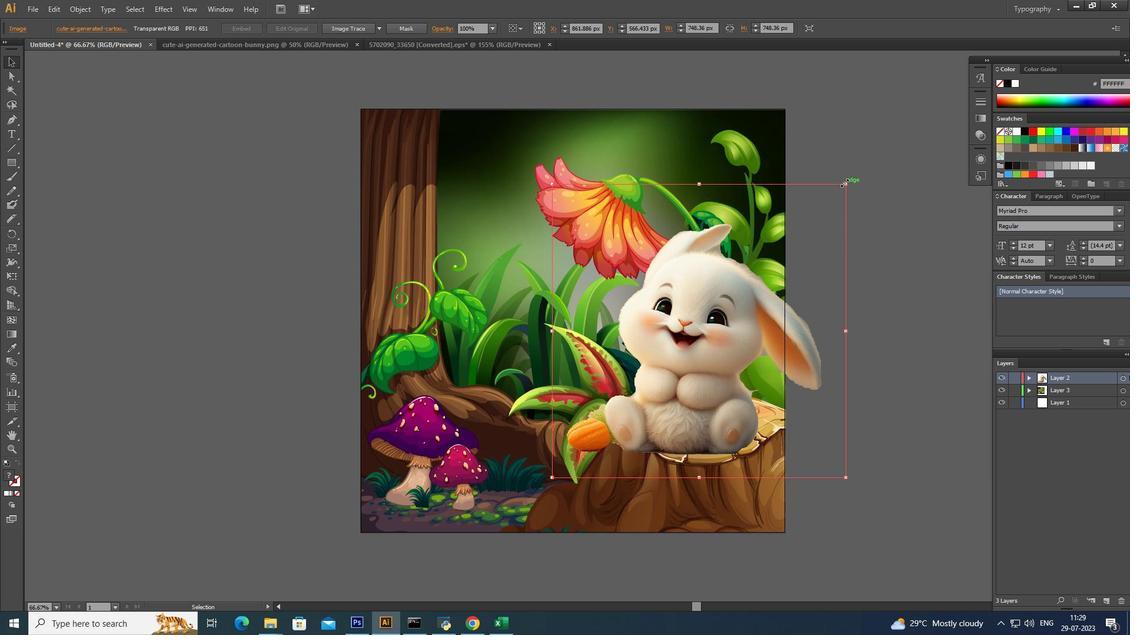 
Action: Mouse moved to (829, 199)
Screenshot: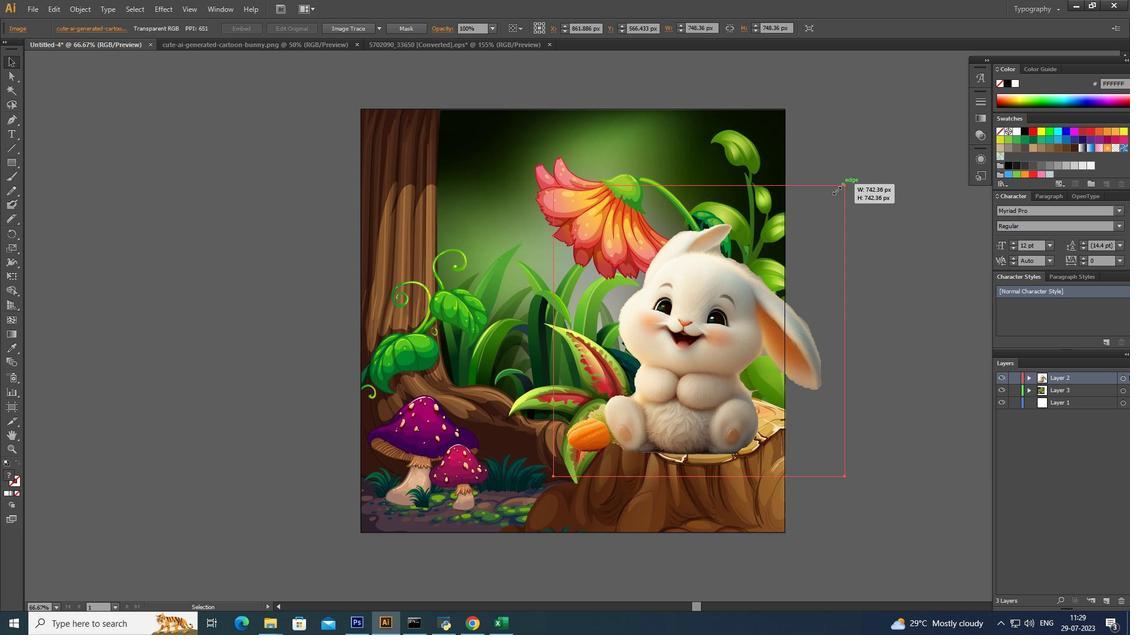 
Action: Key pressed <Key.shift>
Screenshot: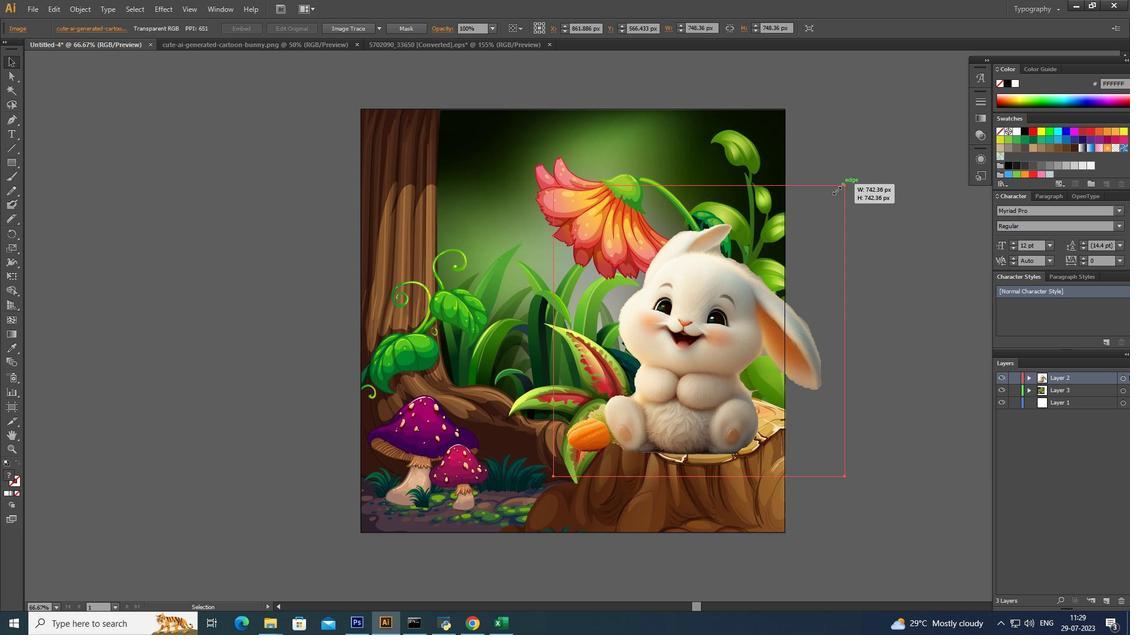 
Action: Mouse moved to (829, 199)
Screenshot: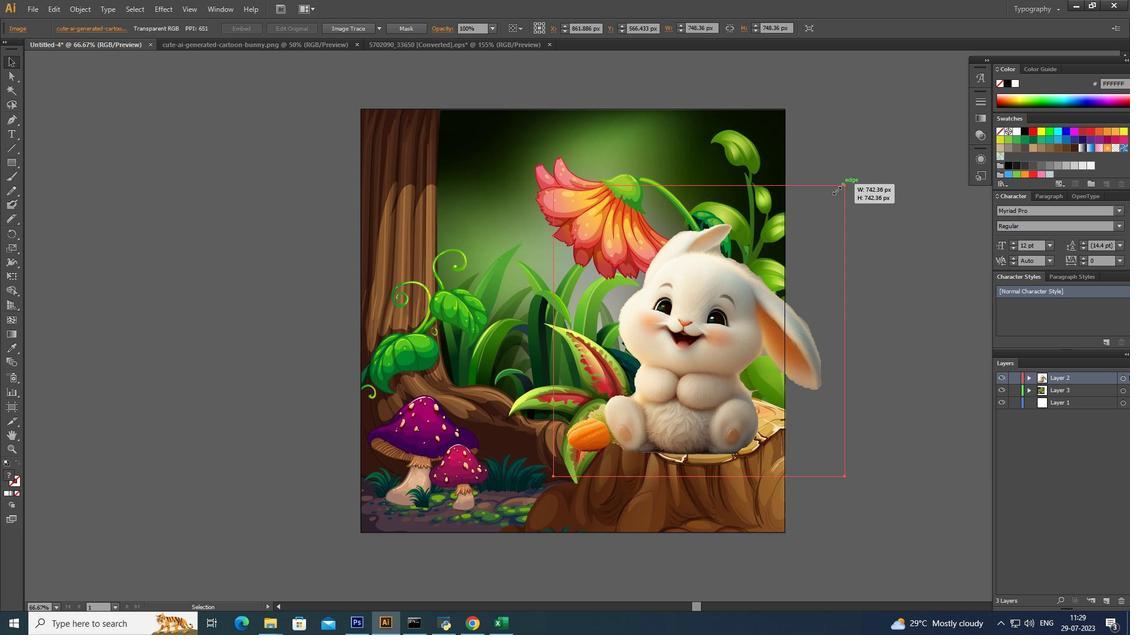 
Action: Key pressed <Key.alt_l>
Screenshot: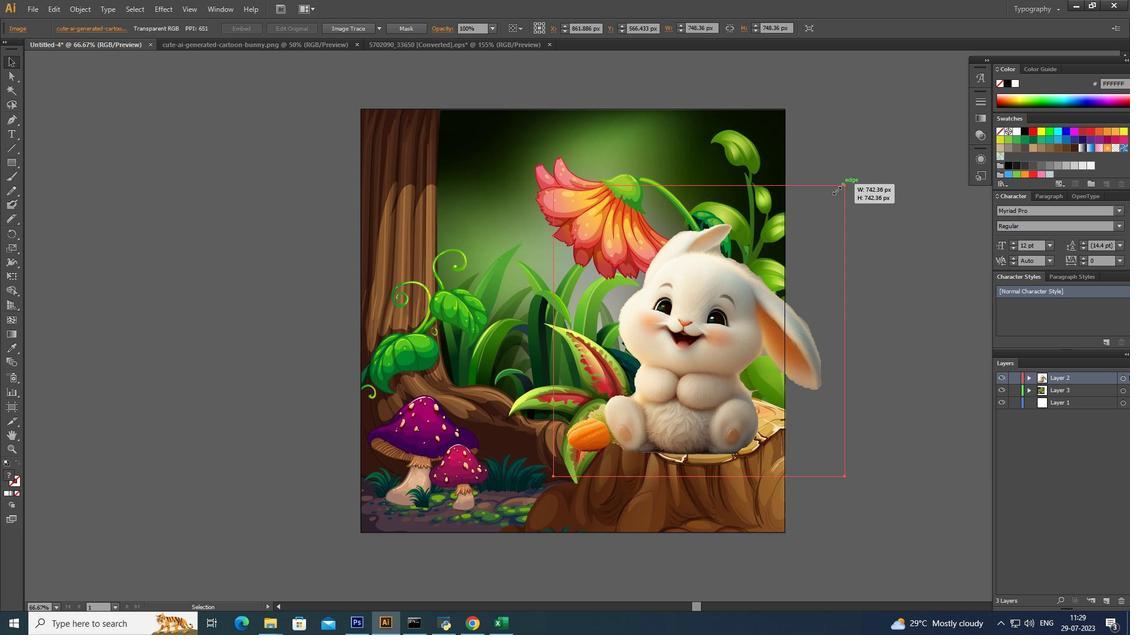 
Action: Mouse moved to (829, 200)
Screenshot: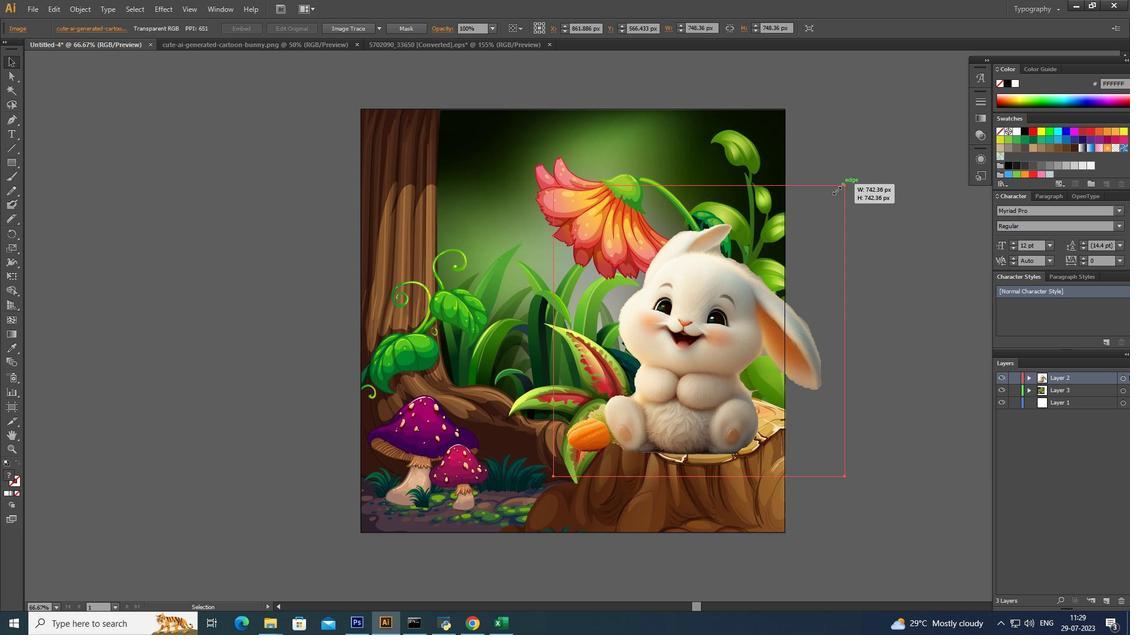 
Action: Key pressed <Key.shift>
Screenshot: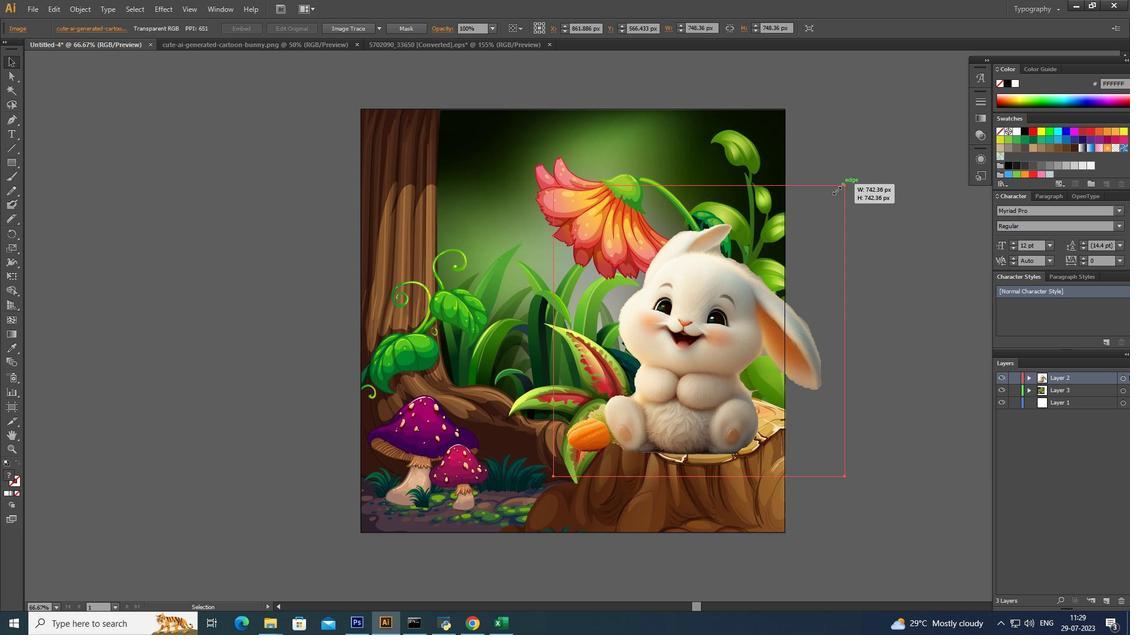 
Action: Mouse moved to (828, 200)
Screenshot: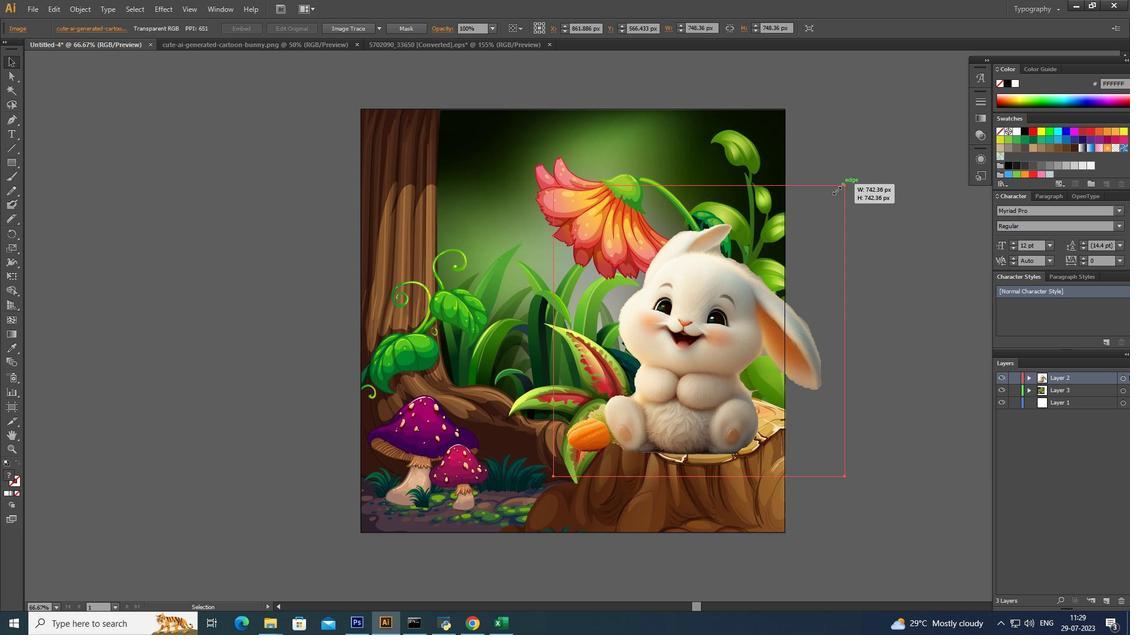 
Action: Key pressed <Key.alt_l>
Screenshot: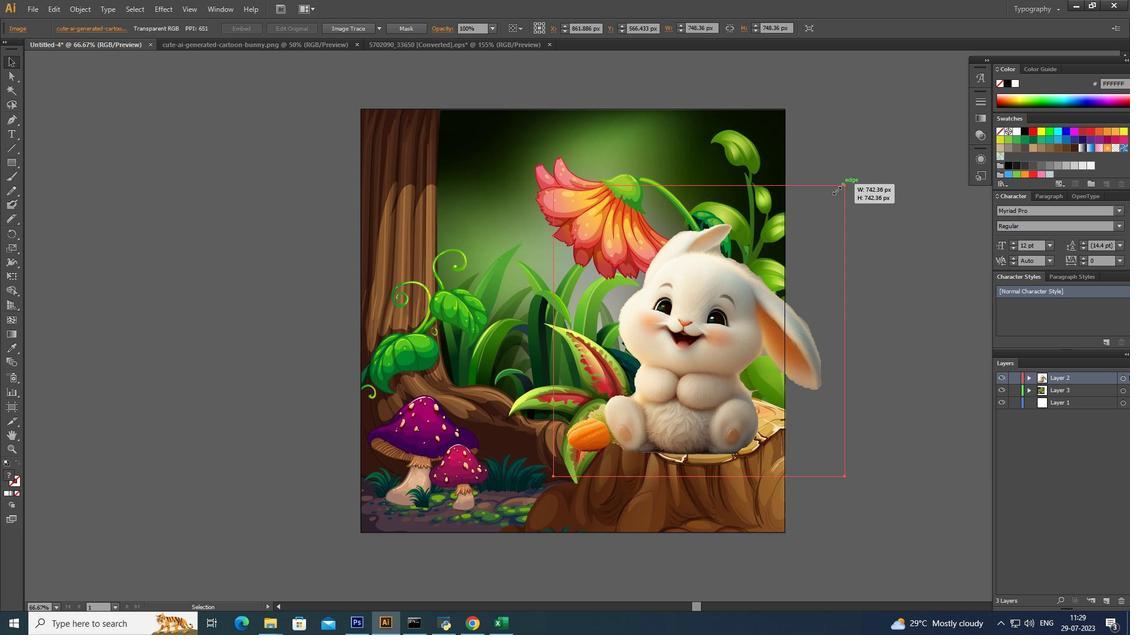 
Action: Mouse moved to (827, 201)
Screenshot: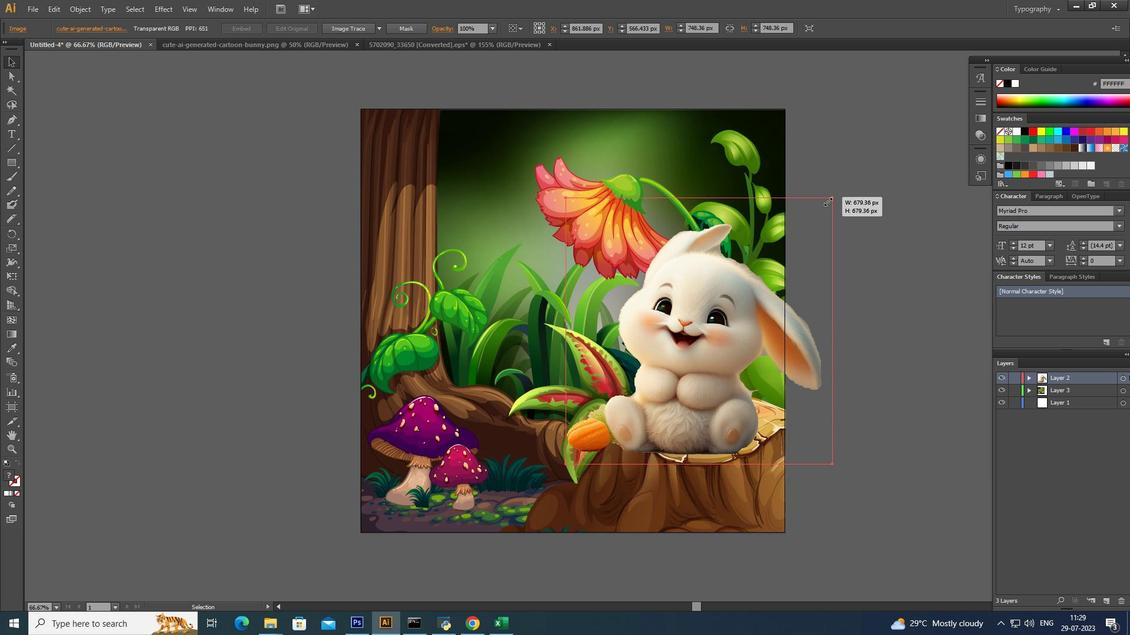 
Action: Key pressed <Key.shift><Key.alt_l><Key.shift><Key.alt_l>
Screenshot: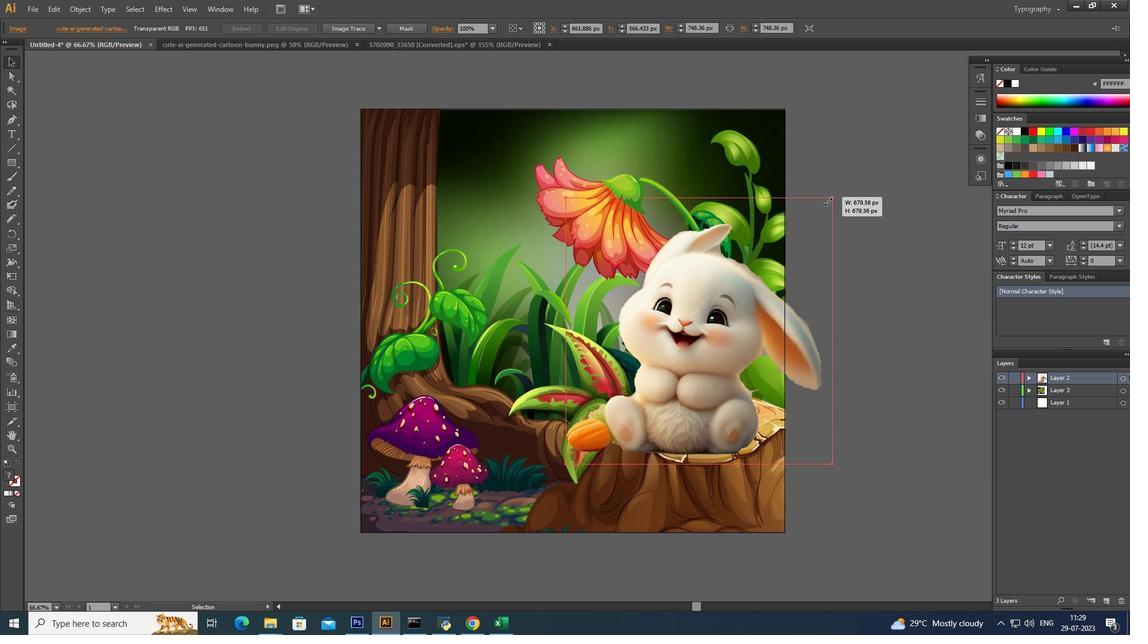 
Action: Mouse moved to (827, 201)
Screenshot: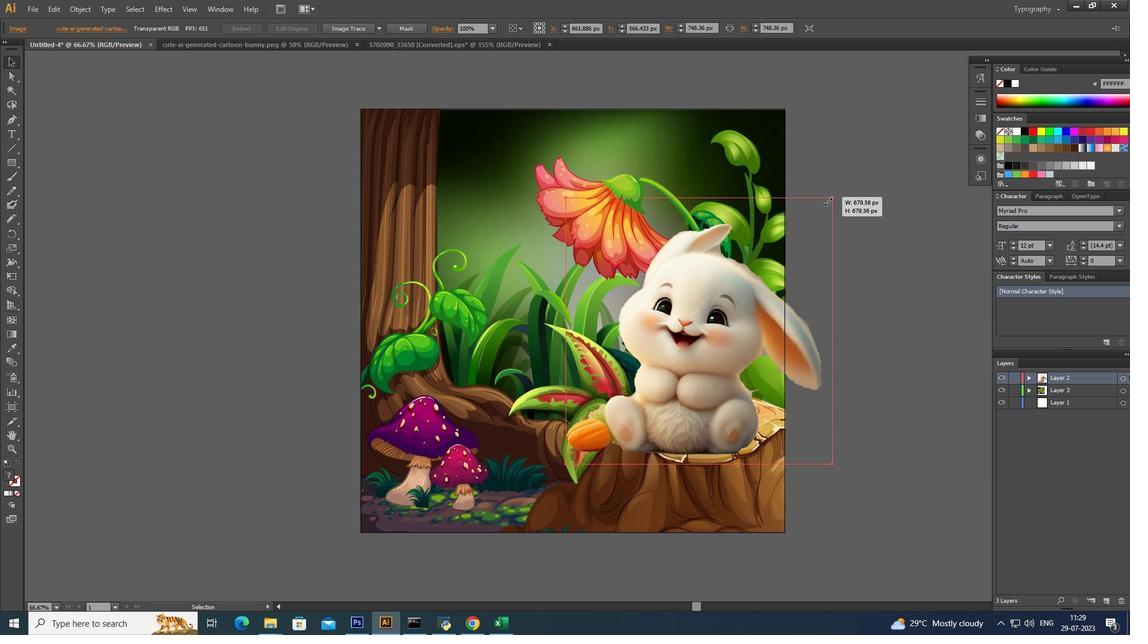 
Action: Key pressed <Key.shift>
Screenshot: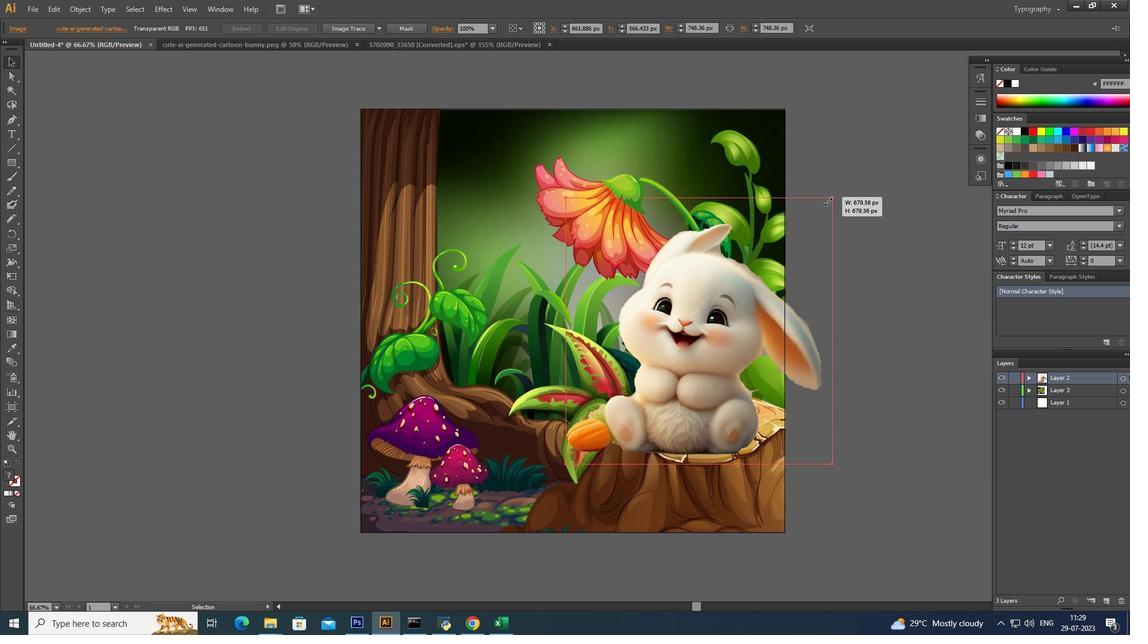 
Action: Mouse moved to (823, 204)
Screenshot: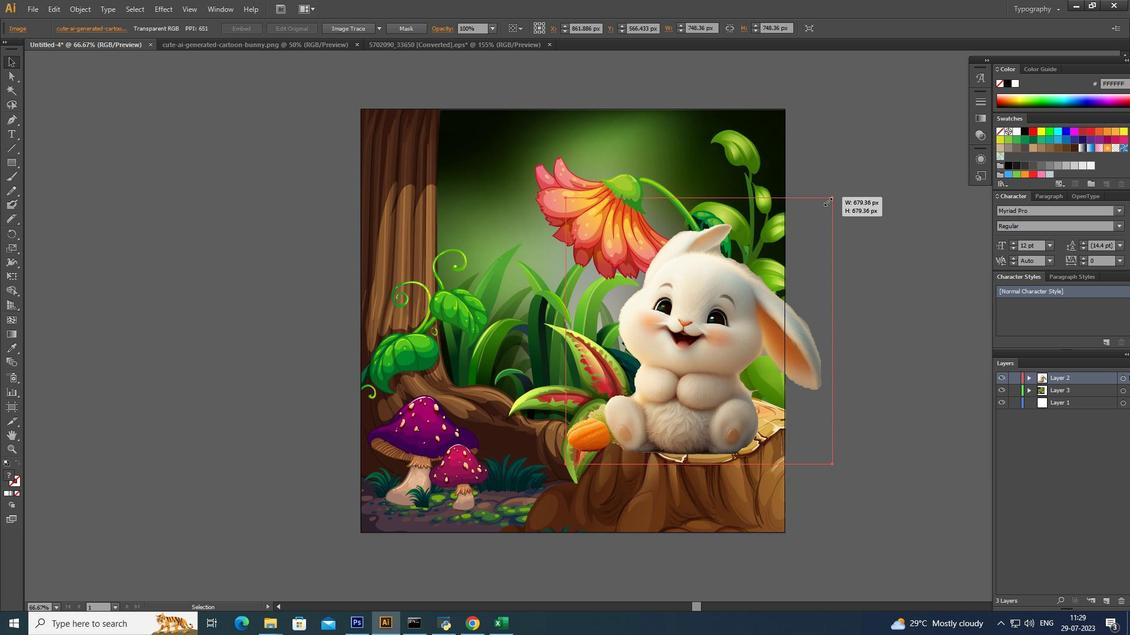 
Action: Key pressed <Key.alt_l><Key.shift><Key.alt_l><Key.shift><Key.alt_l><Key.shift><Key.alt_l><Key.shift><Key.alt_l><Key.shift><Key.alt_l><Key.shift><Key.alt_l><Key.shift><Key.alt_l><Key.shift><Key.alt_l><Key.shift><Key.alt_l>
Screenshot: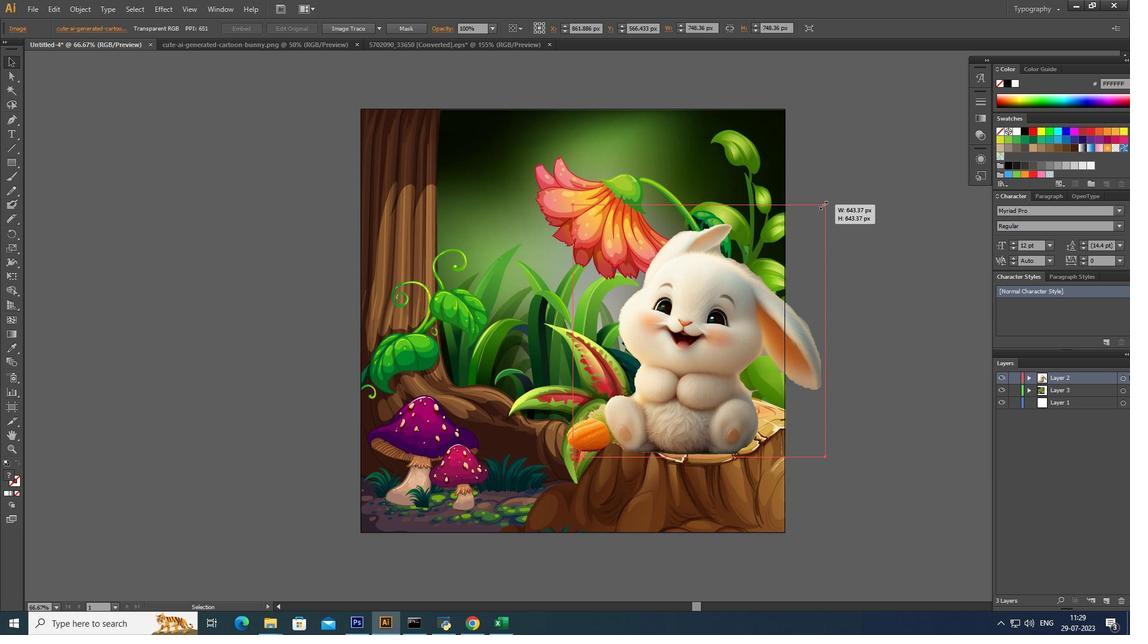
Action: Mouse moved to (822, 206)
Screenshot: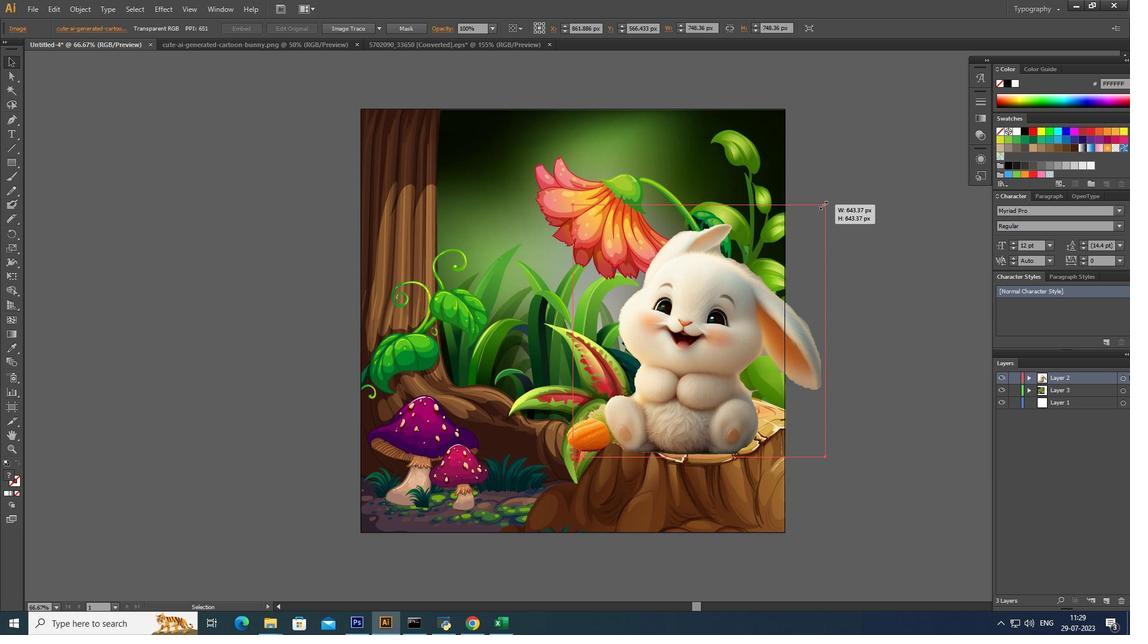 
Action: Key pressed <Key.shift><Key.alt_l>
Screenshot: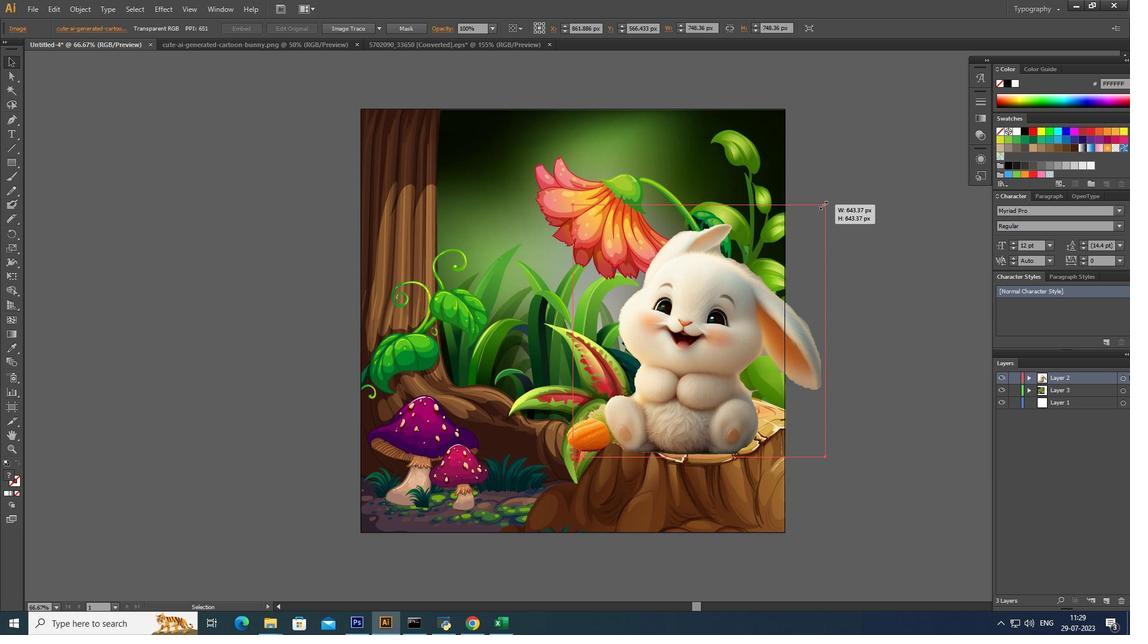 
Action: Mouse moved to (820, 207)
Screenshot: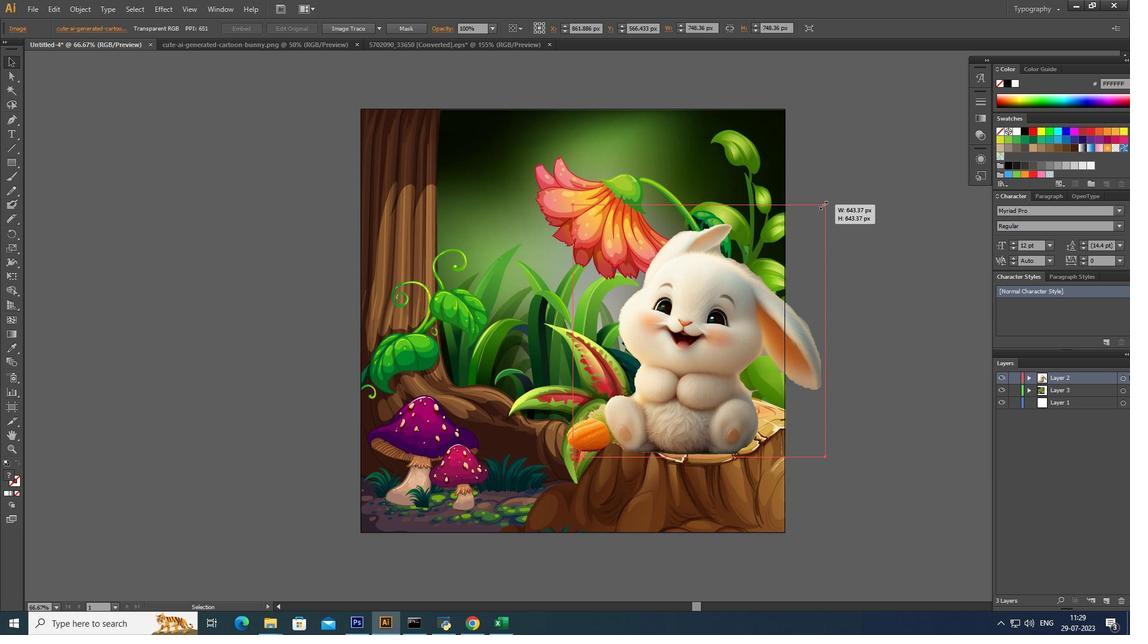 
Action: Key pressed <Key.shift><Key.alt_l>
Screenshot: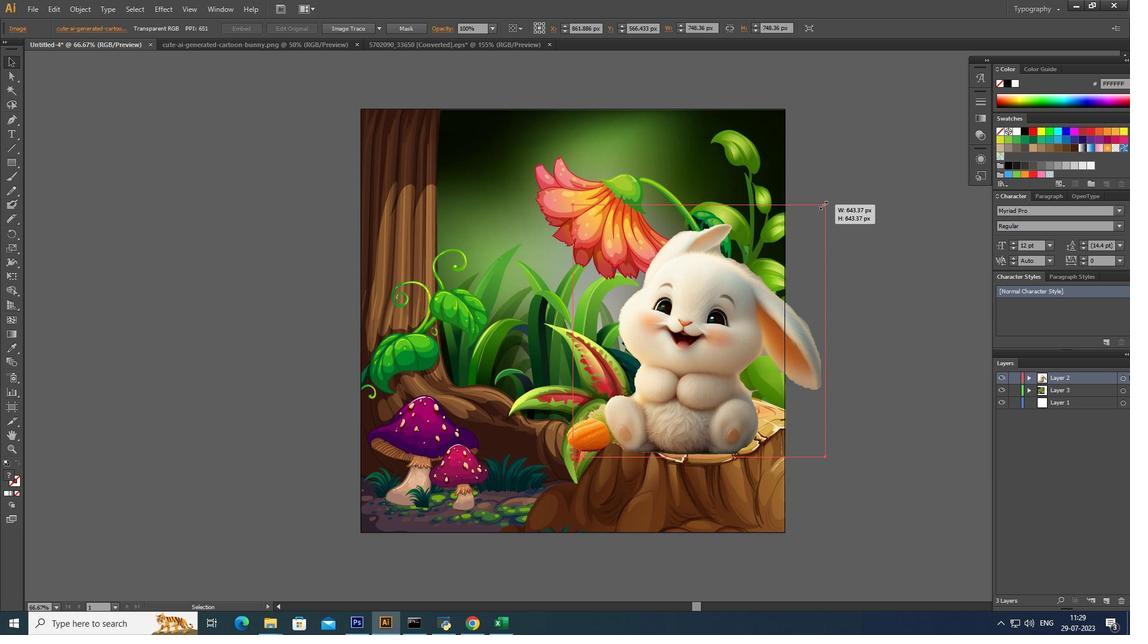 
Action: Mouse moved to (817, 209)
Screenshot: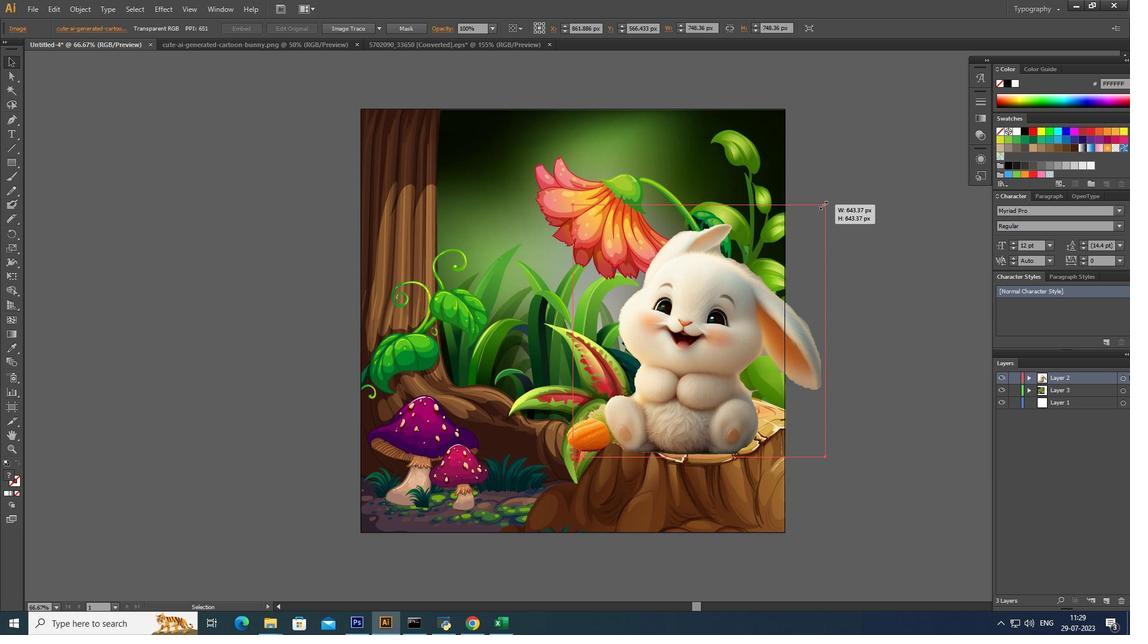 
Action: Key pressed <Key.shift>
Screenshot: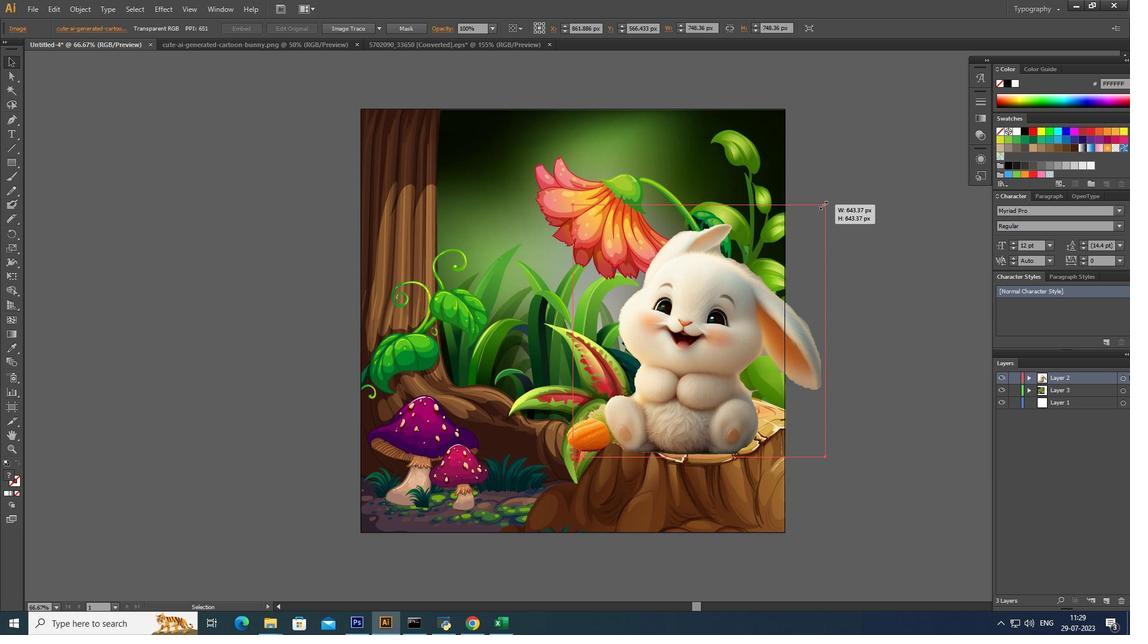 
Action: Mouse moved to (817, 210)
Screenshot: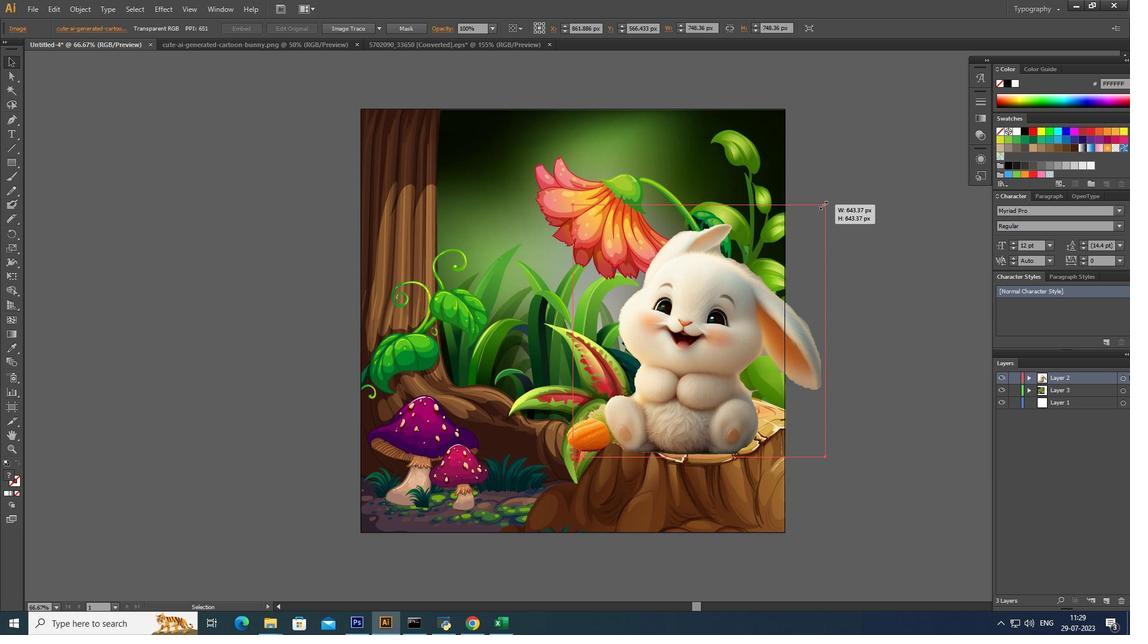 
Action: Key pressed <Key.alt_l>
Screenshot: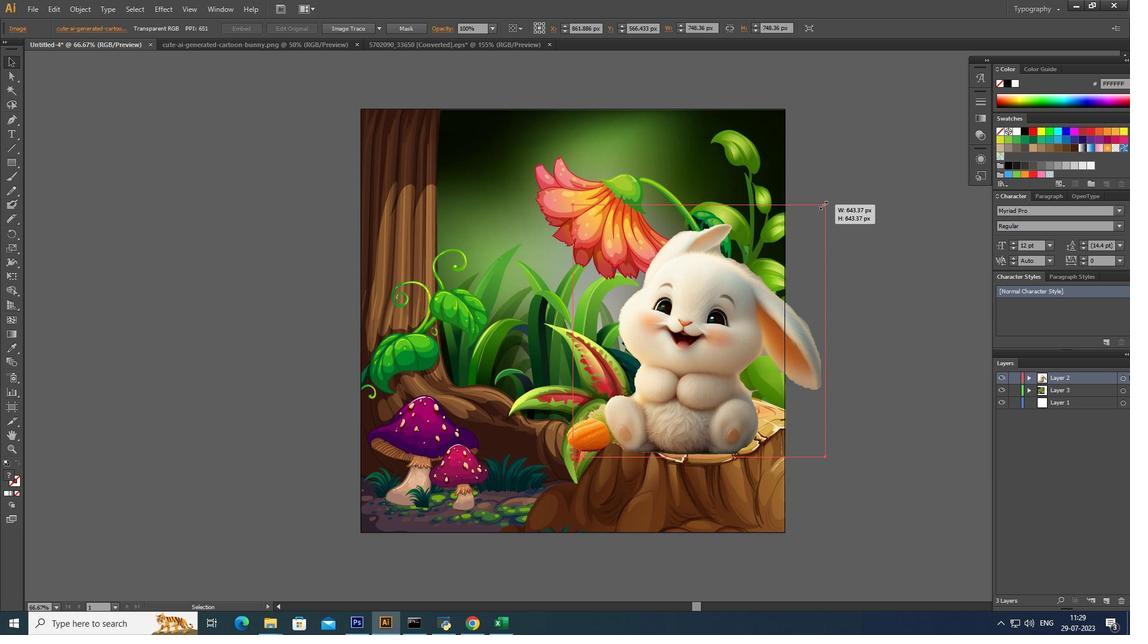 
Action: Mouse moved to (817, 210)
Screenshot: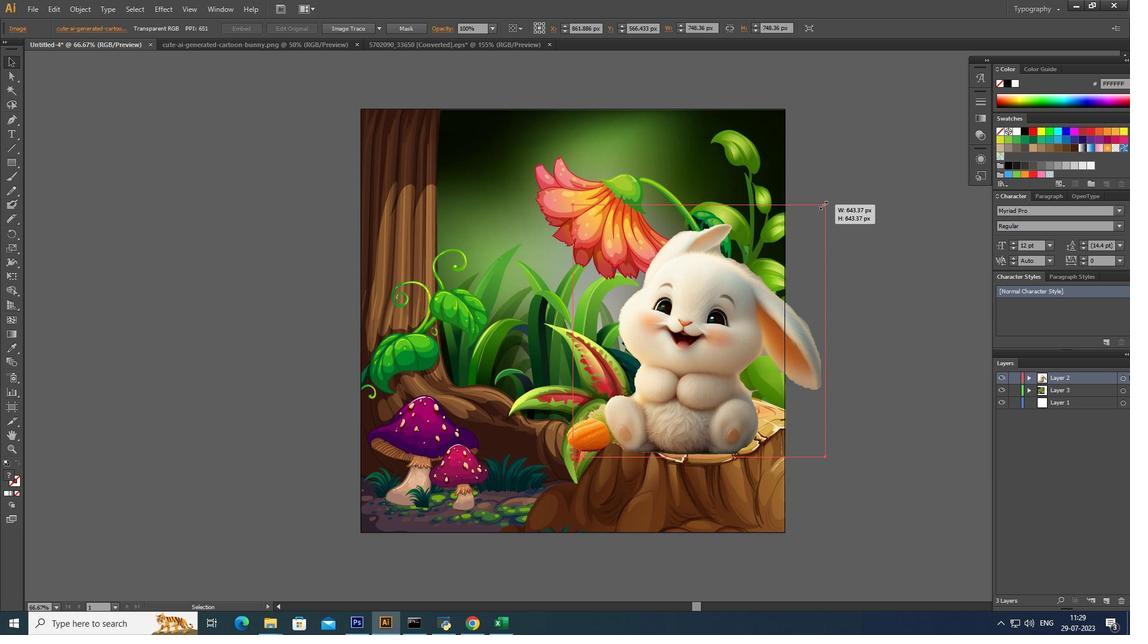 
Action: Key pressed <Key.shift><Key.alt_l><Key.shift><Key.alt_l><Key.shift><Key.alt_l><Key.shift><Key.alt_l><Key.shift><Key.alt_l><Key.shift><Key.alt_l><Key.shift><Key.alt_l><Key.shift><Key.alt_l><Key.shift><Key.alt_l><Key.shift><Key.alt_l><Key.shift><Key.alt_l><Key.shift><Key.alt_l><Key.shift><Key.alt_l><Key.shift><Key.alt_l><Key.shift><Key.alt_l>
Screenshot: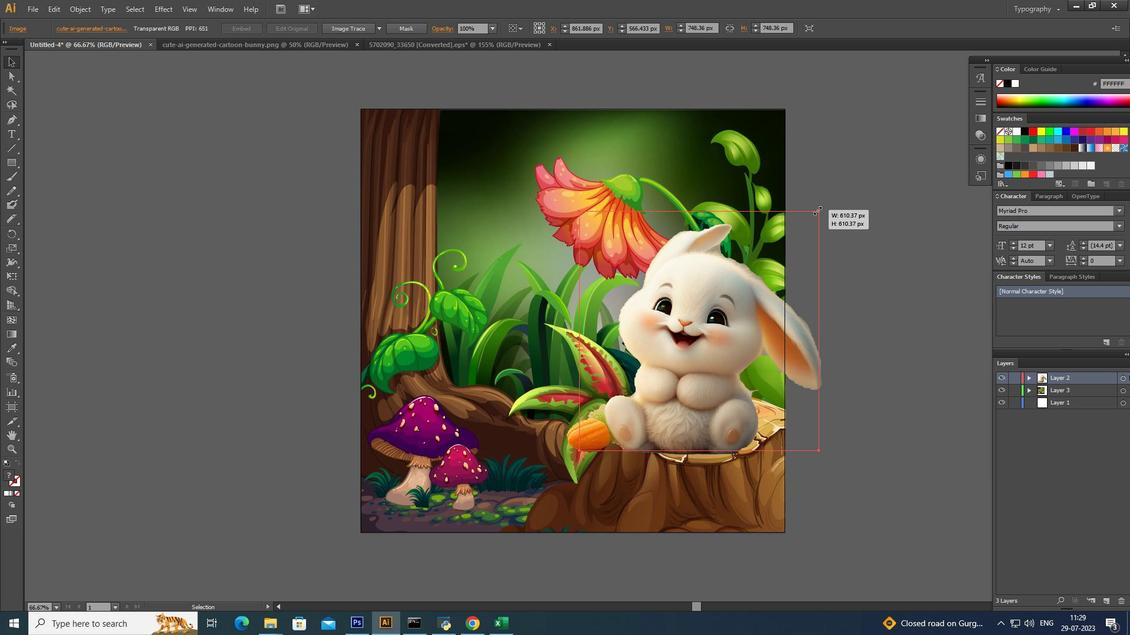 
Action: Mouse moved to (532, 262)
Screenshot: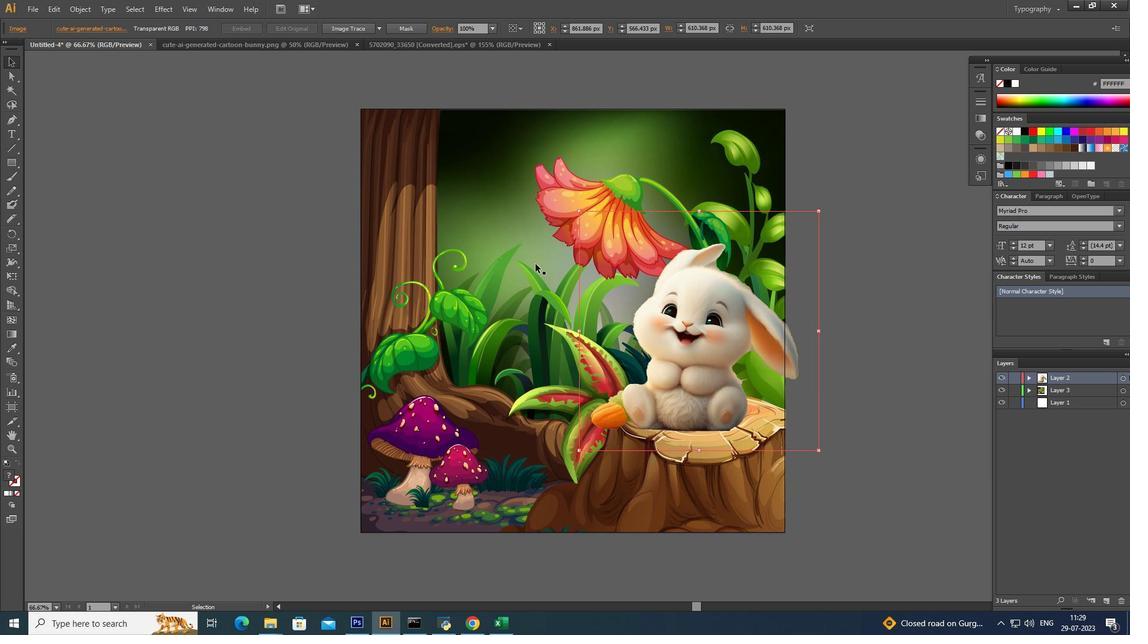 
Action: Mouse pressed left at (532, 262)
Screenshot: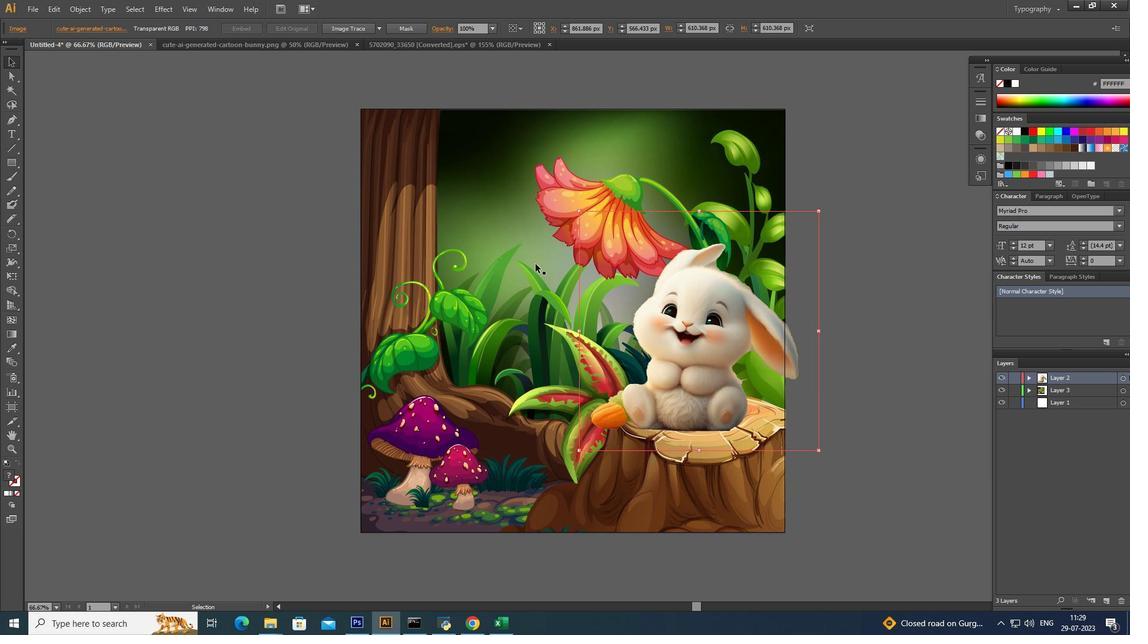 
Action: Mouse pressed left at (532, 262)
Screenshot: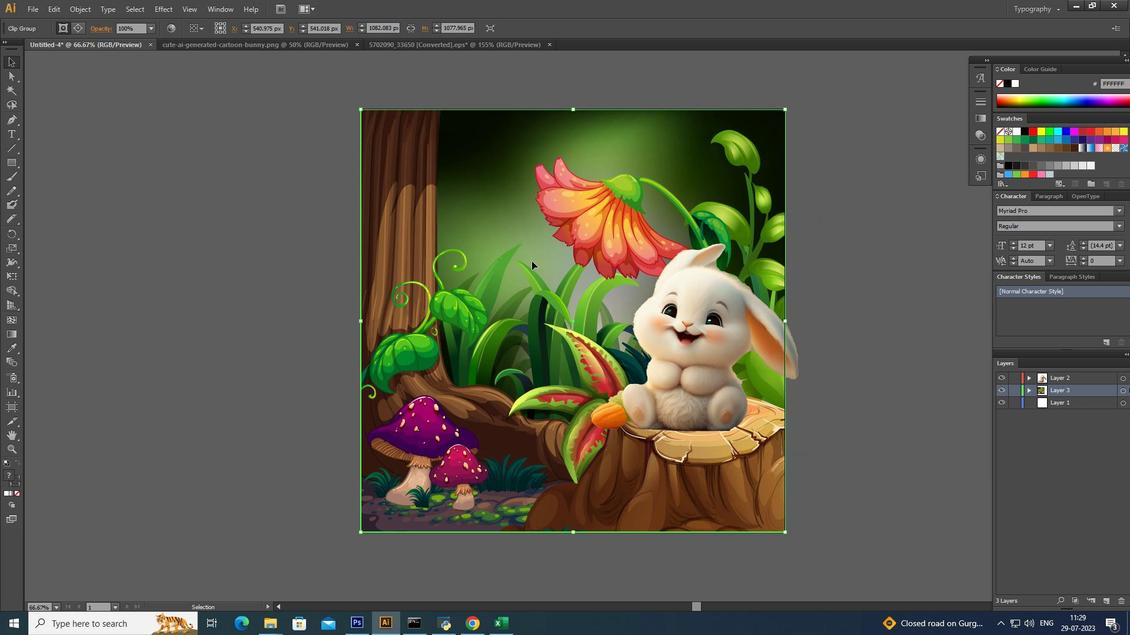 
Action: Mouse pressed right at (532, 262)
Screenshot: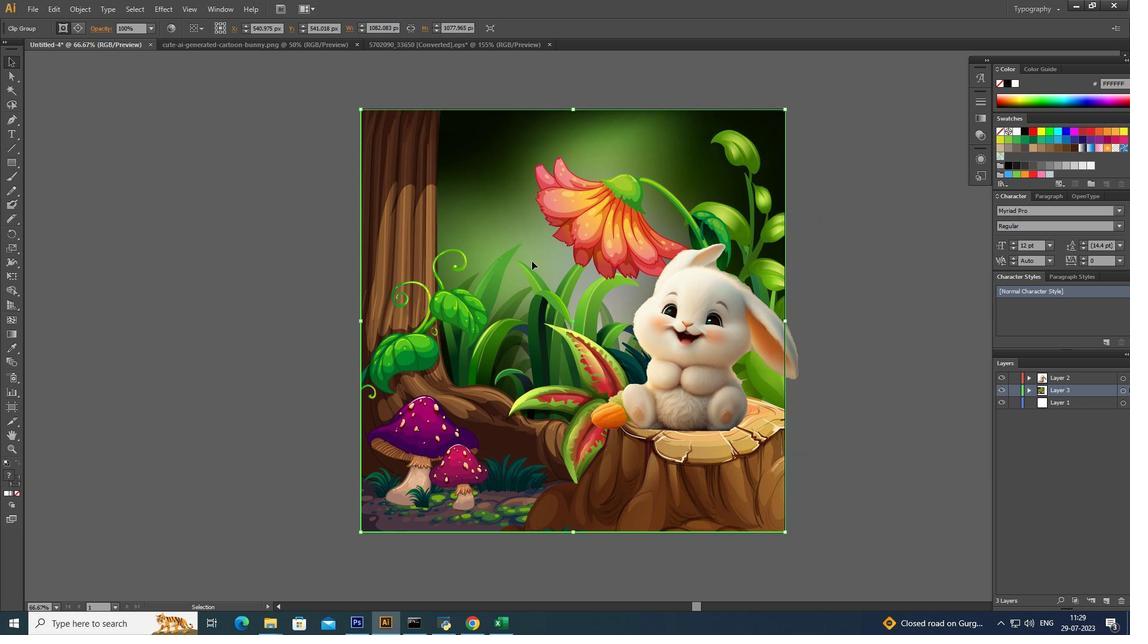
Action: Mouse moved to (718, 389)
Screenshot: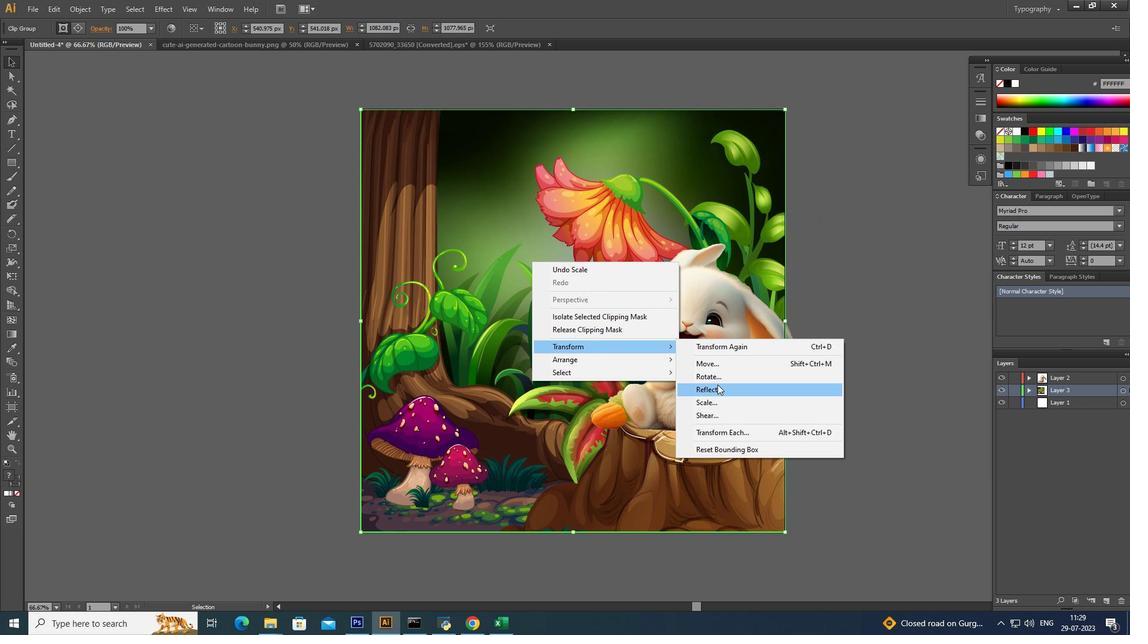 
Action: Mouse pressed left at (718, 389)
Screenshot: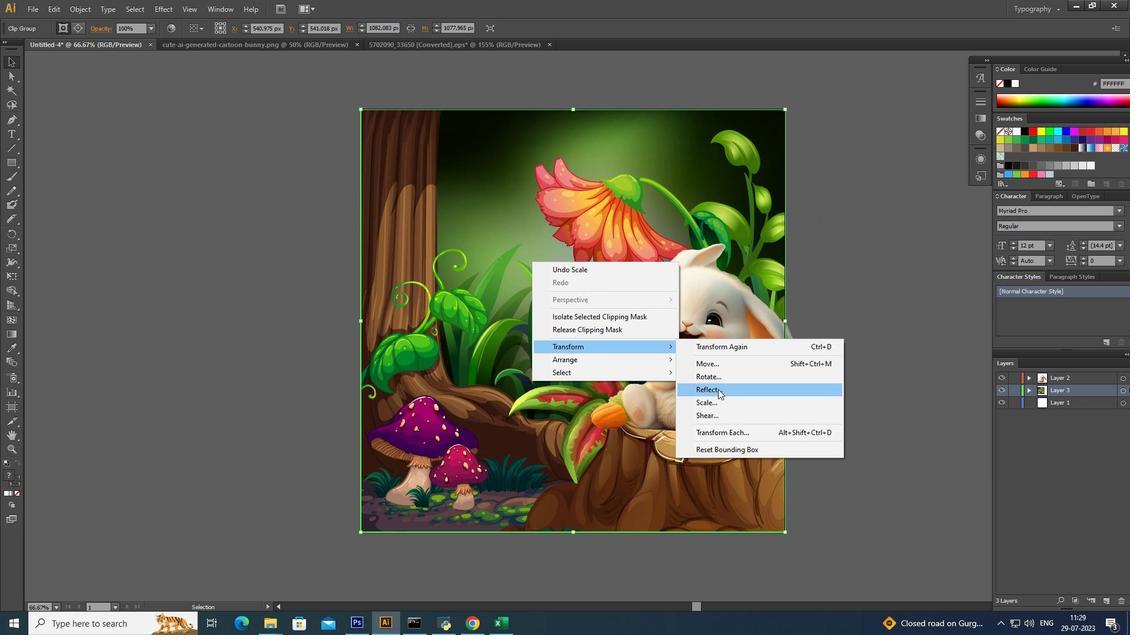 
Action: Mouse moved to (877, 441)
Screenshot: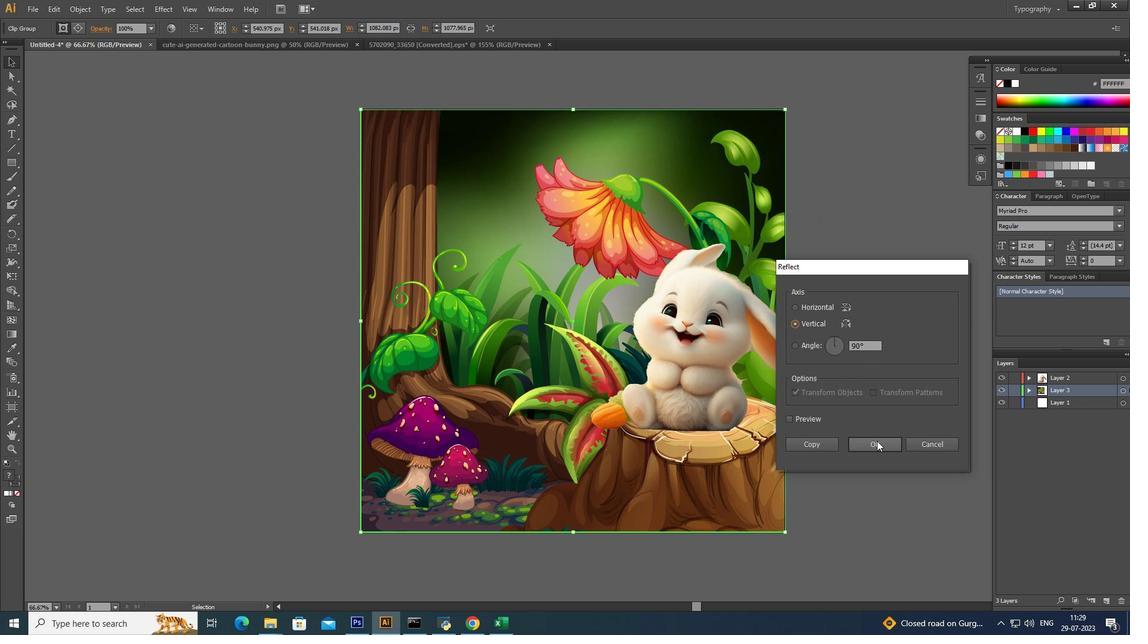
Action: Mouse pressed left at (877, 441)
Screenshot: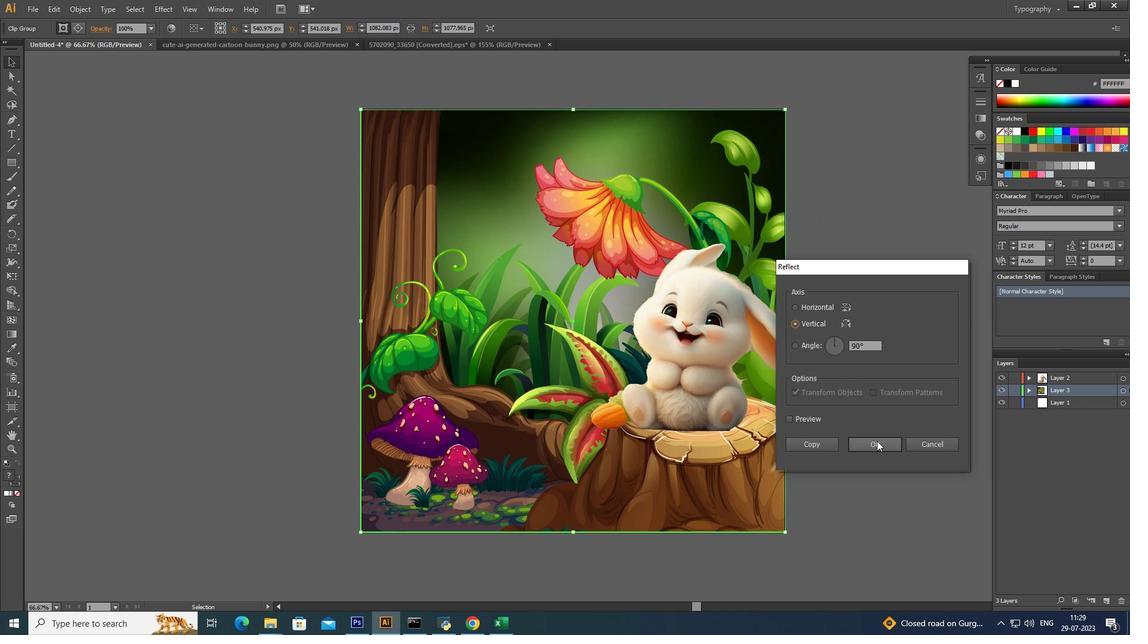 
Action: Mouse moved to (677, 340)
Screenshot: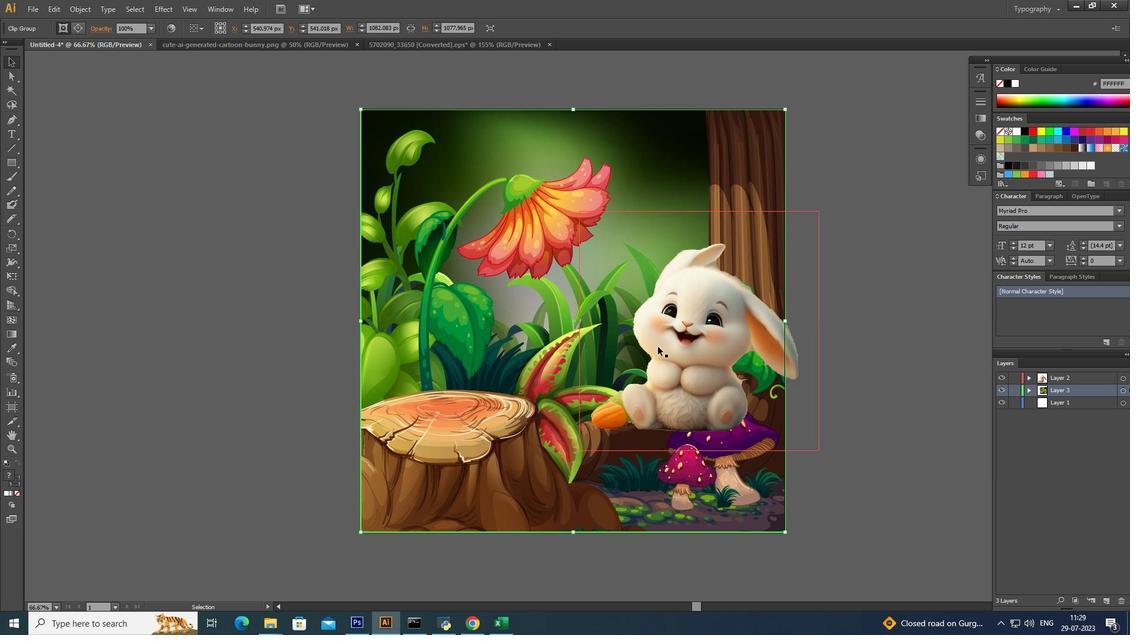 
Action: Mouse pressed left at (677, 340)
Screenshot: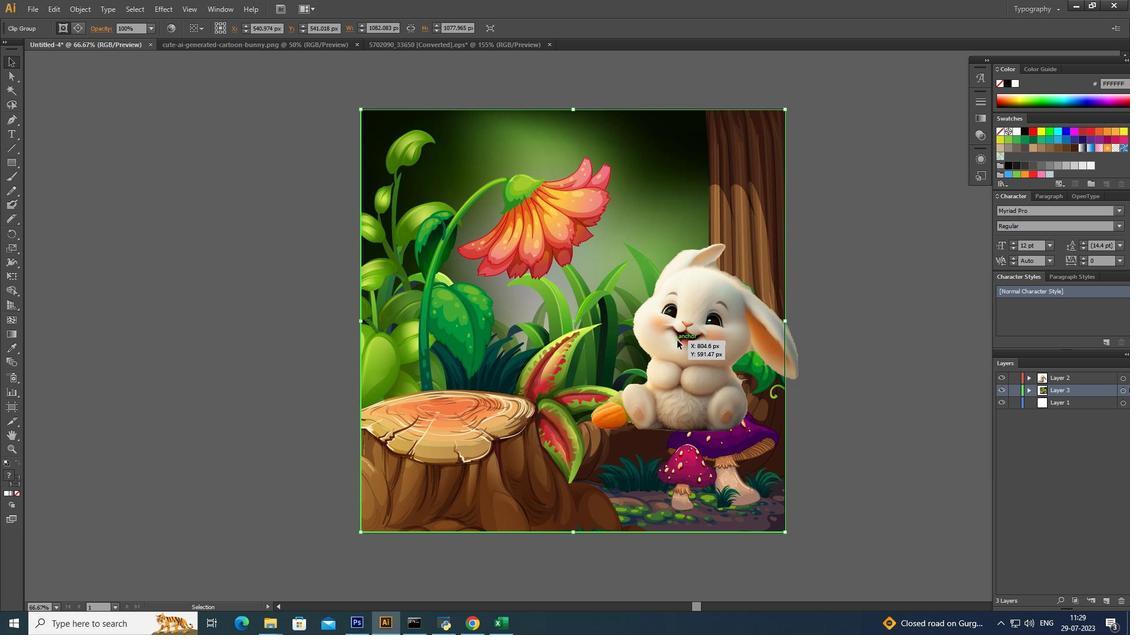 
Action: Mouse moved to (514, 346)
Screenshot: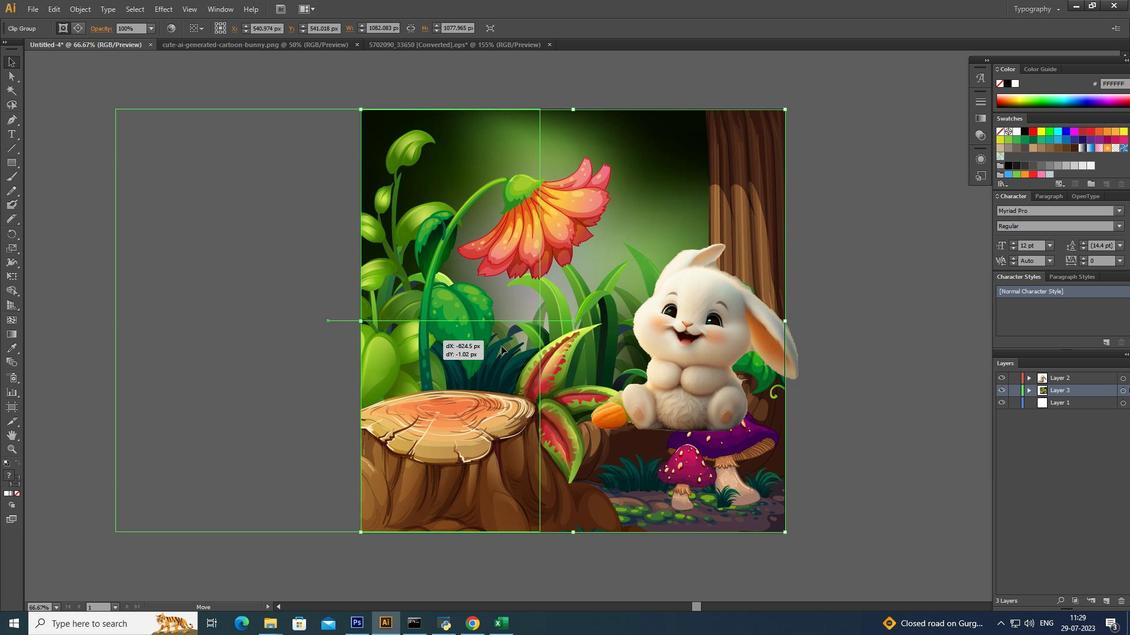 
Action: Key pressed ctrl+Z
Screenshot: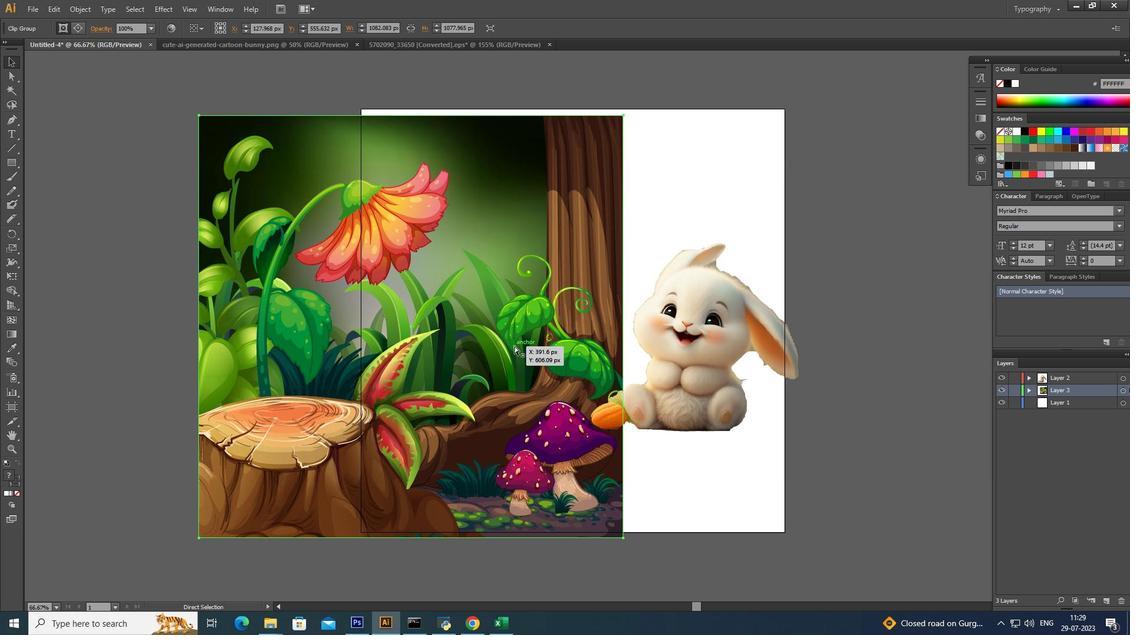 
Action: Mouse moved to (713, 335)
Screenshot: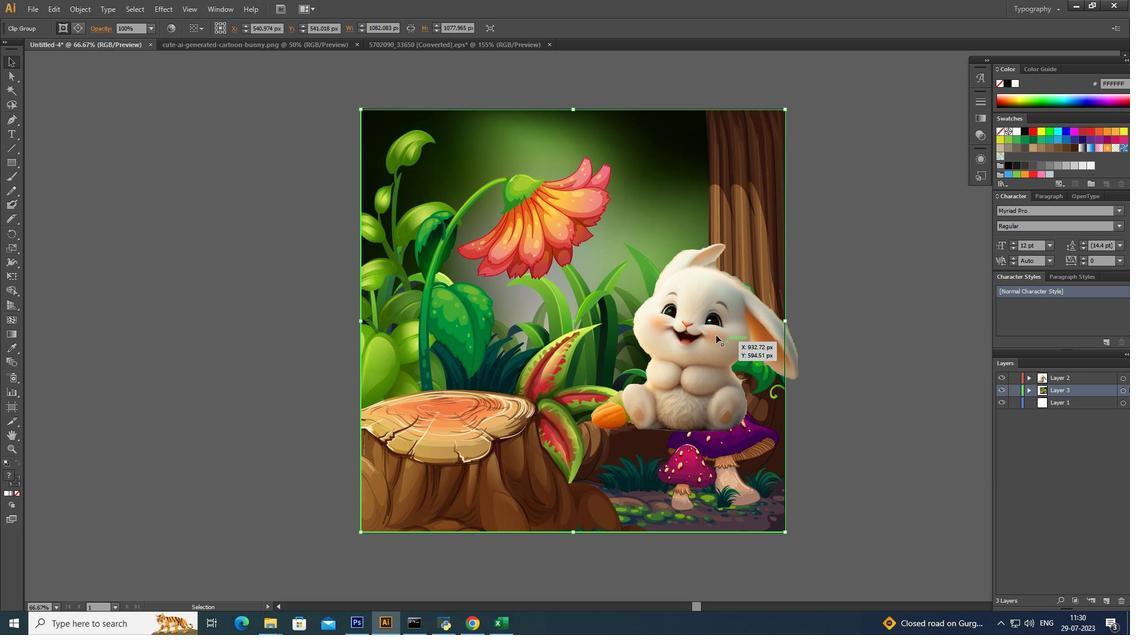 
Action: Mouse pressed left at (713, 335)
Screenshot: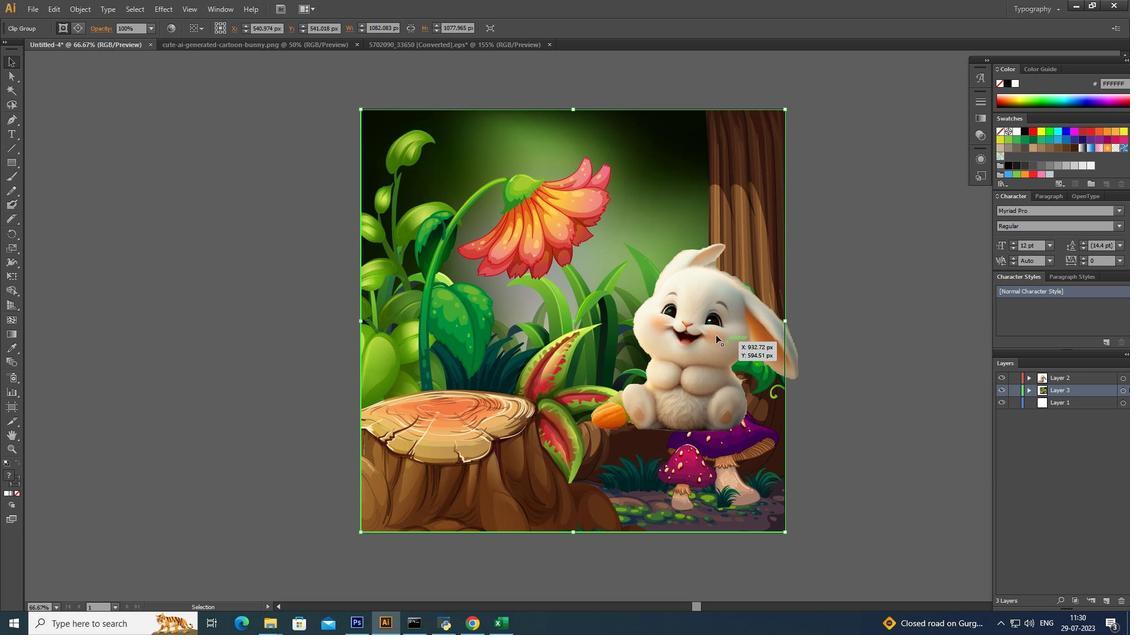 
Action: Mouse moved to (713, 327)
Screenshot: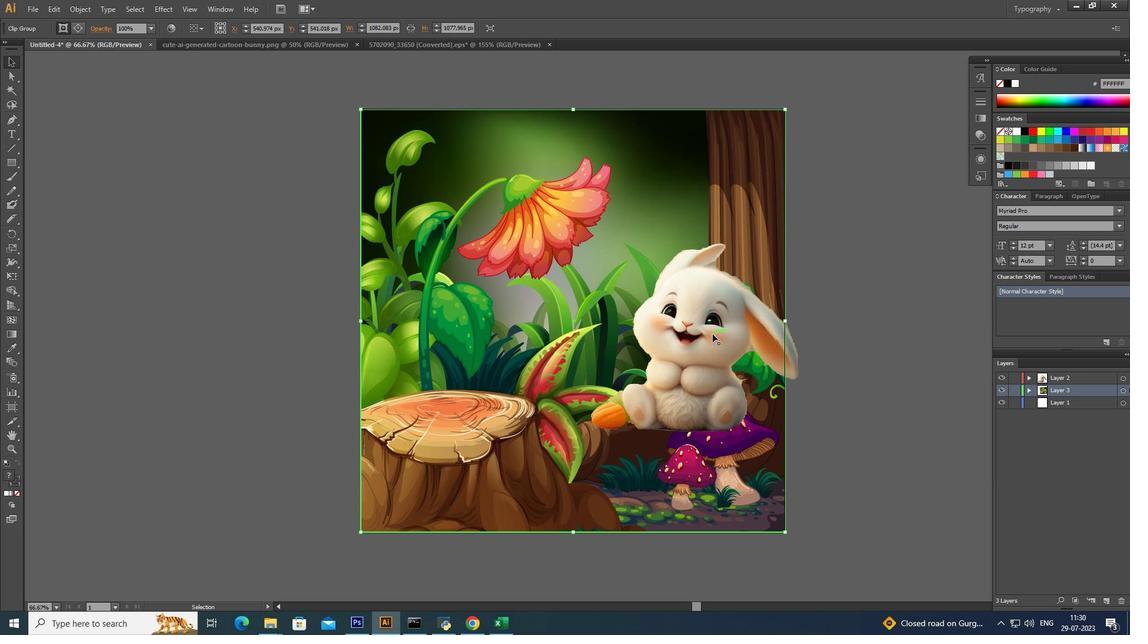 
Action: Mouse pressed left at (713, 327)
Screenshot: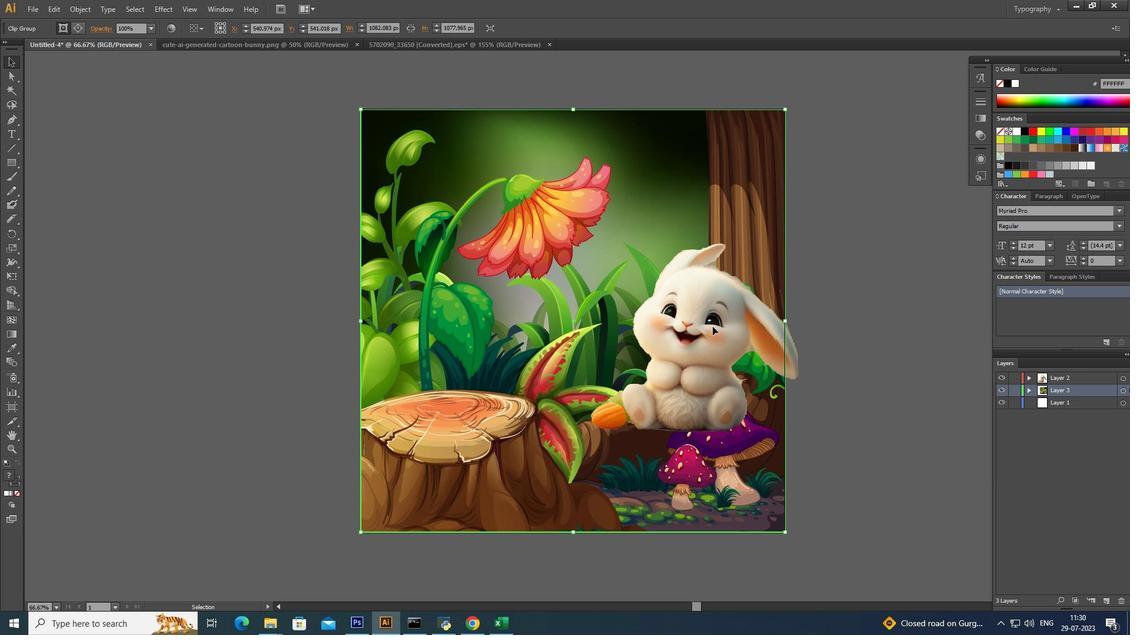 
Action: Mouse moved to (873, 295)
Screenshot: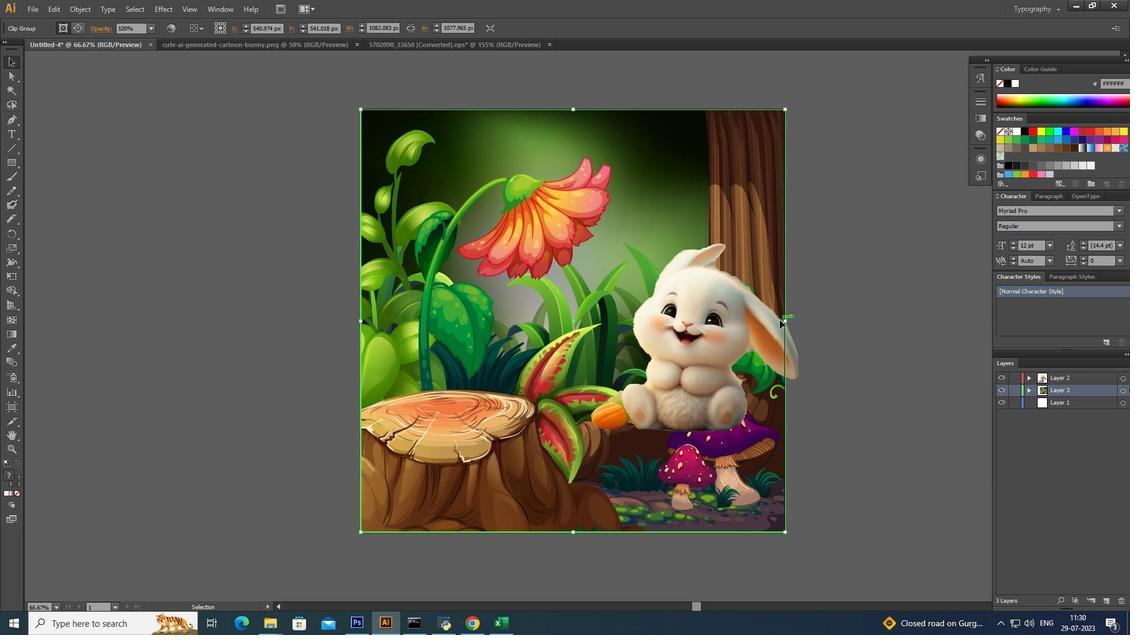 
Action: Mouse pressed left at (873, 295)
Screenshot: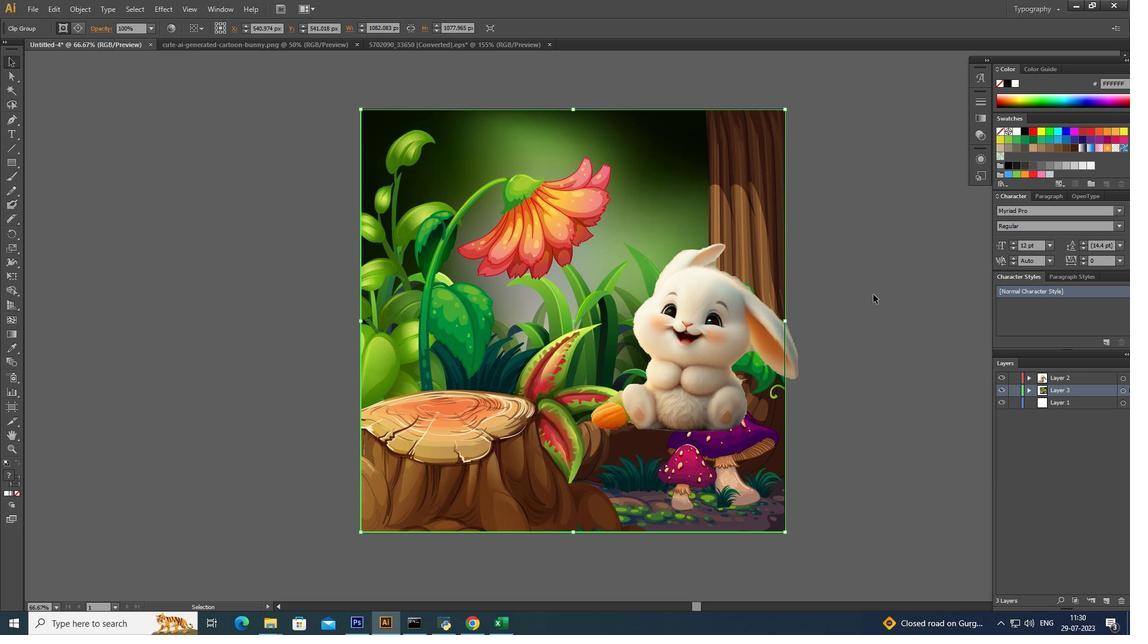 
Action: Mouse moved to (716, 327)
Screenshot: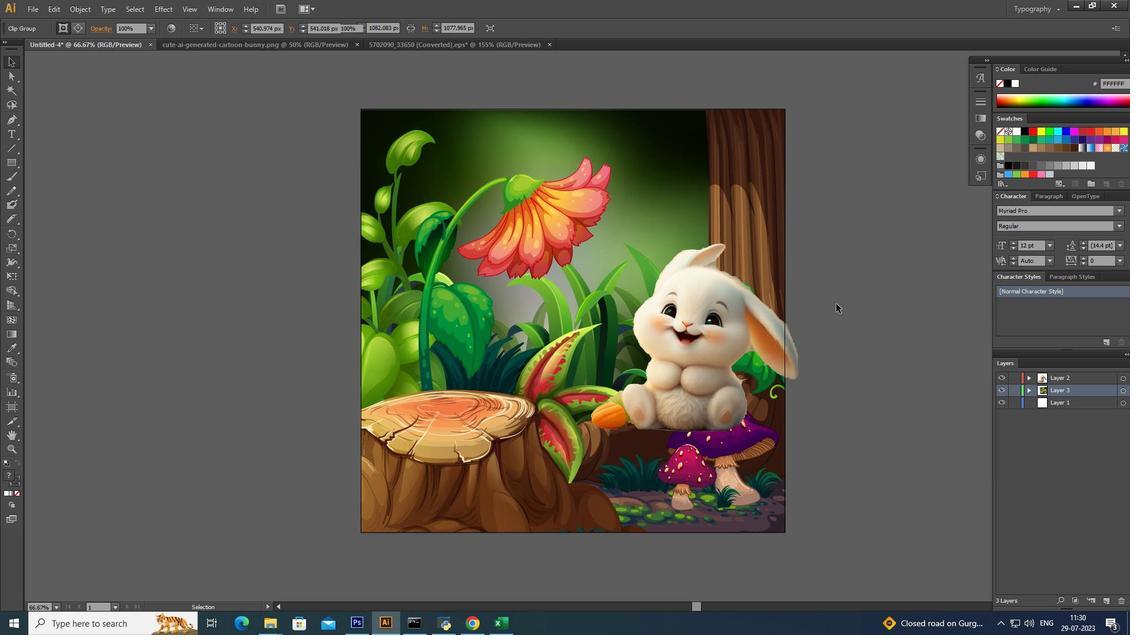 
Action: Mouse pressed left at (716, 327)
Screenshot: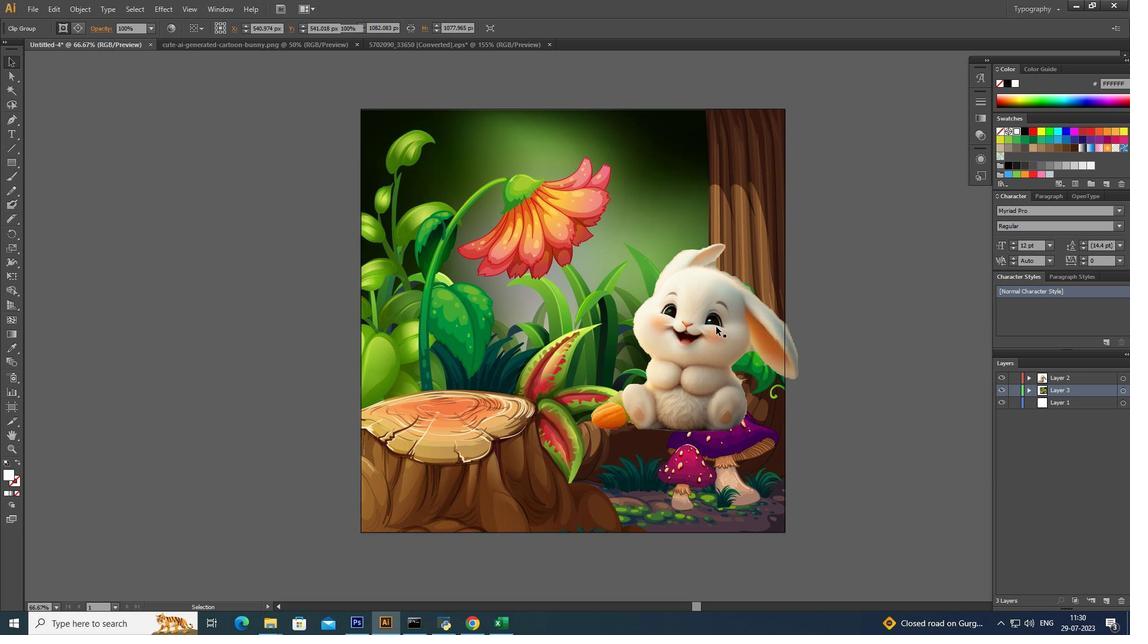 
Action: Mouse moved to (716, 327)
Screenshot: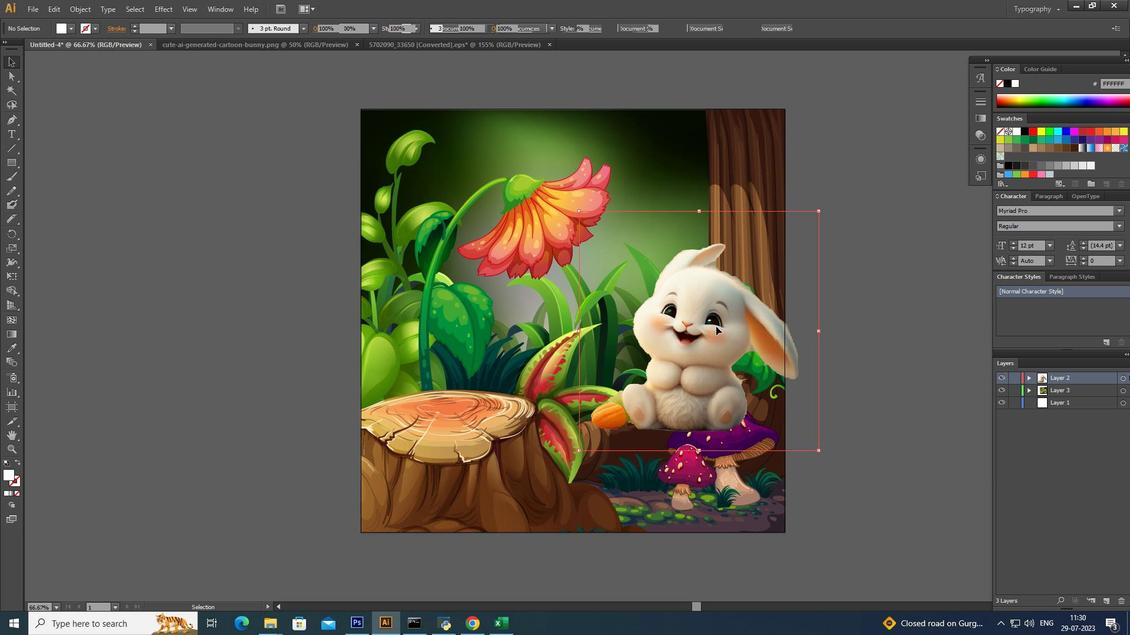 
Action: Mouse pressed left at (716, 327)
Screenshot: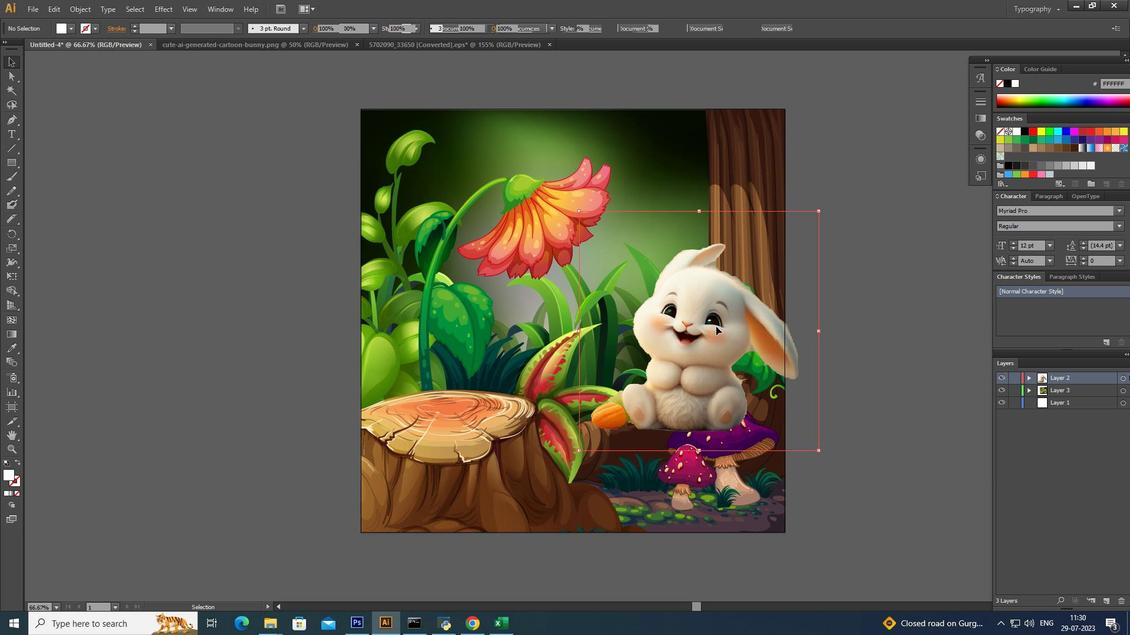 
Action: Mouse moved to (522, 328)
Screenshot: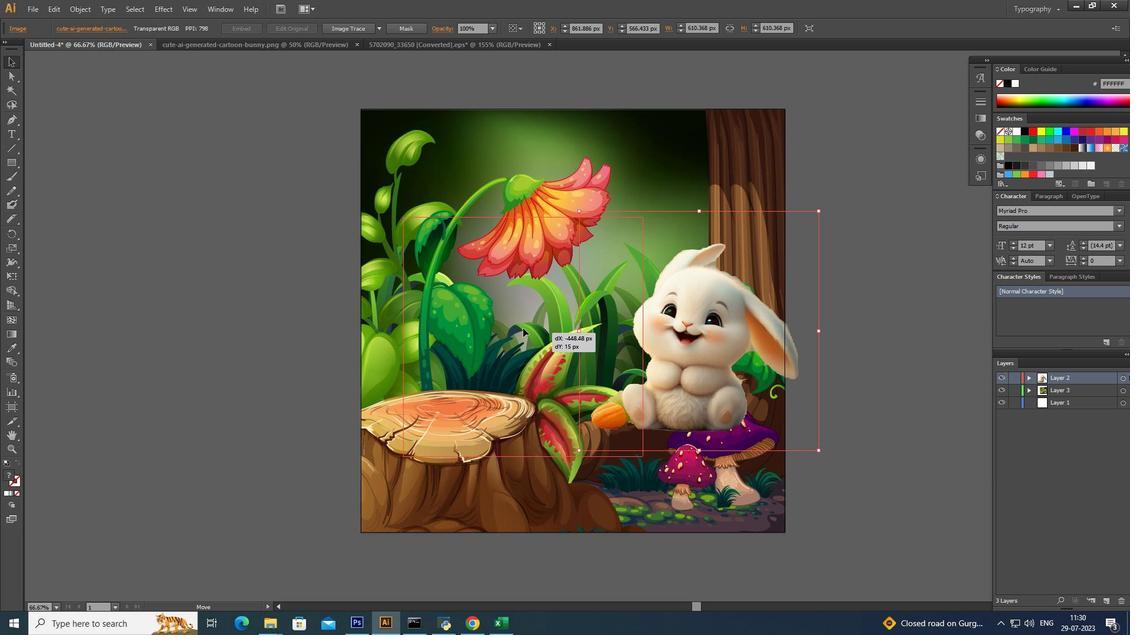 
Action: Mouse pressed left at (522, 328)
Screenshot: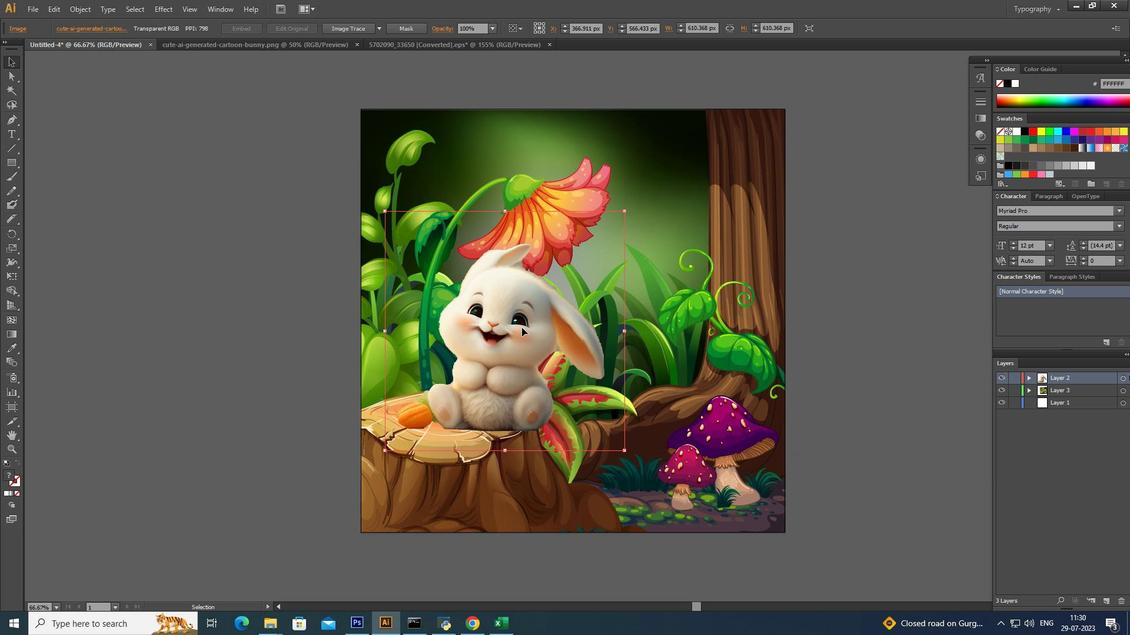 
Action: Mouse moved to (499, 329)
Screenshot: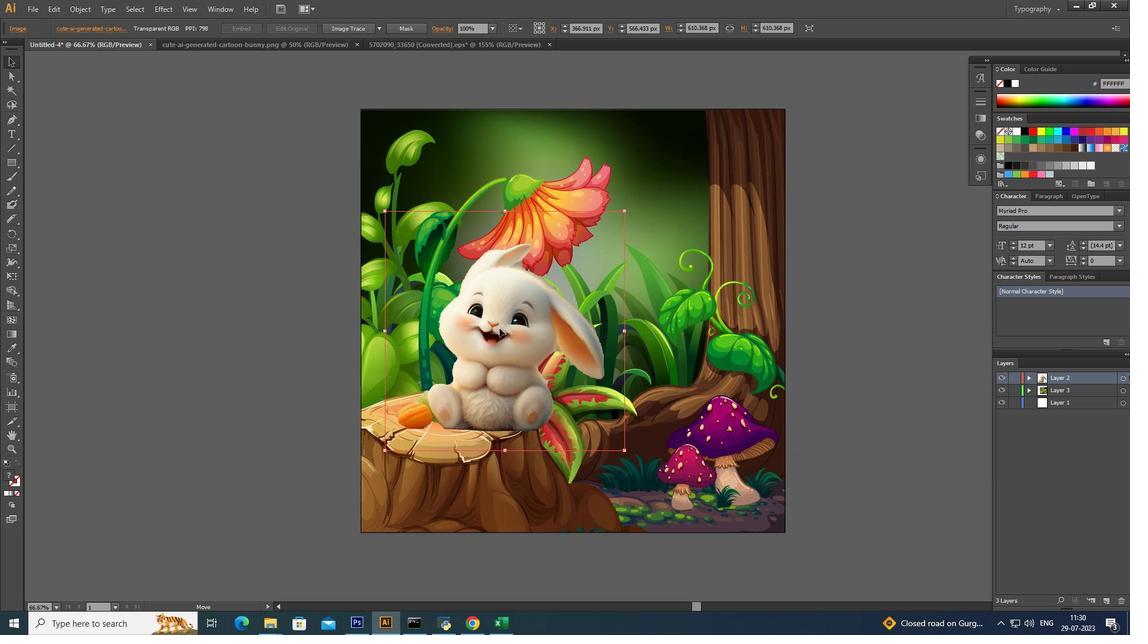 
Action: Mouse pressed left at (499, 329)
Screenshot: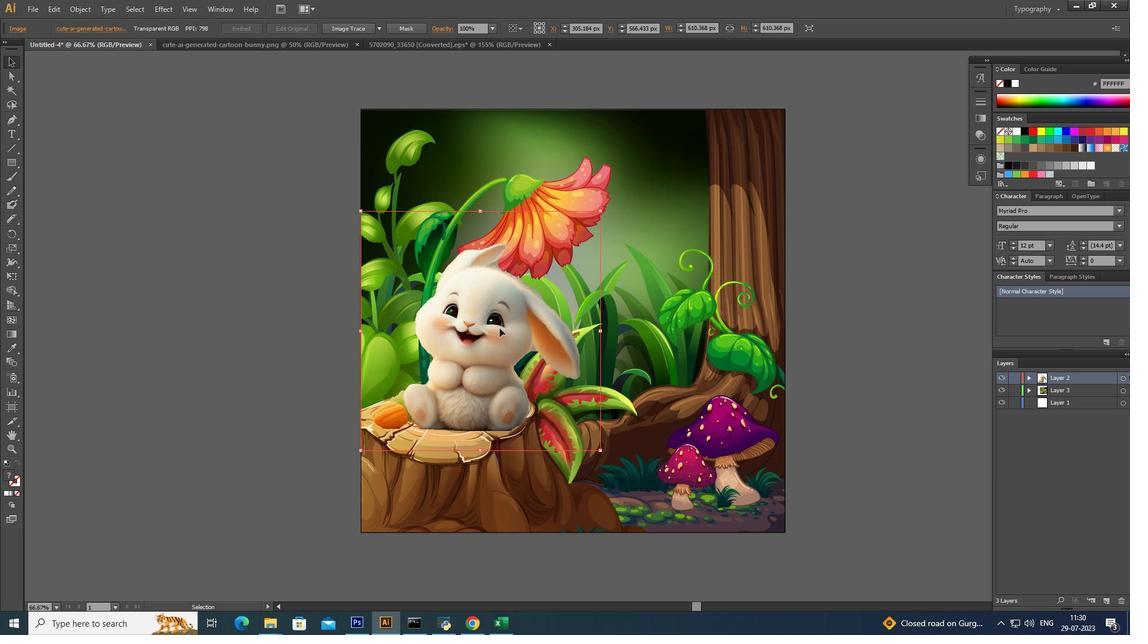 
Action: Mouse moved to (490, 332)
Screenshot: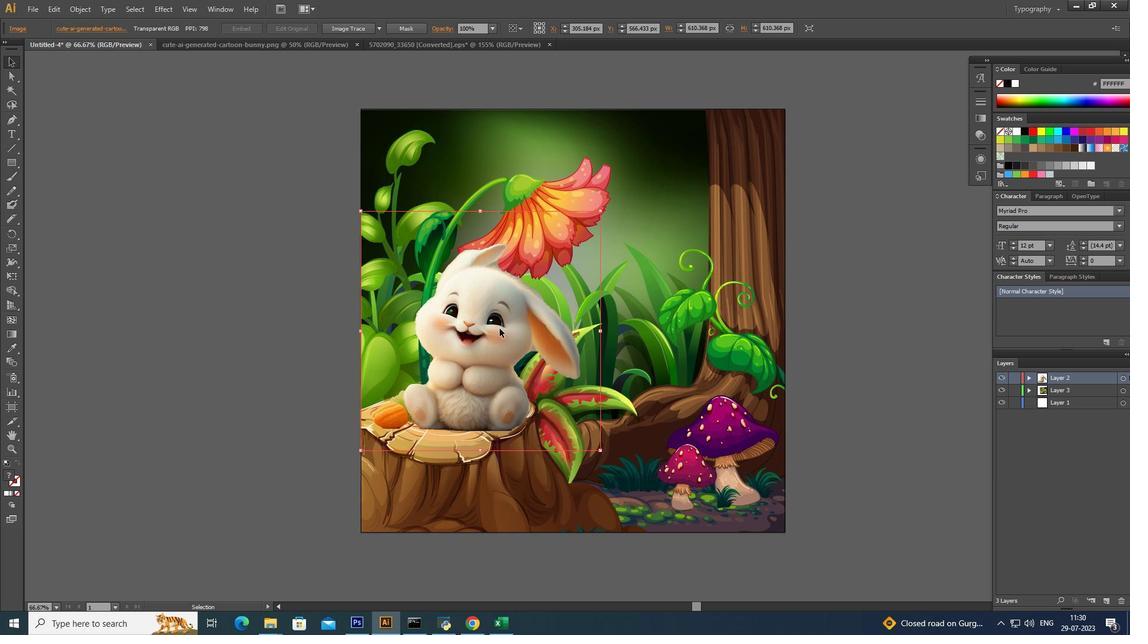 
Action: Mouse pressed left at (490, 332)
Screenshot: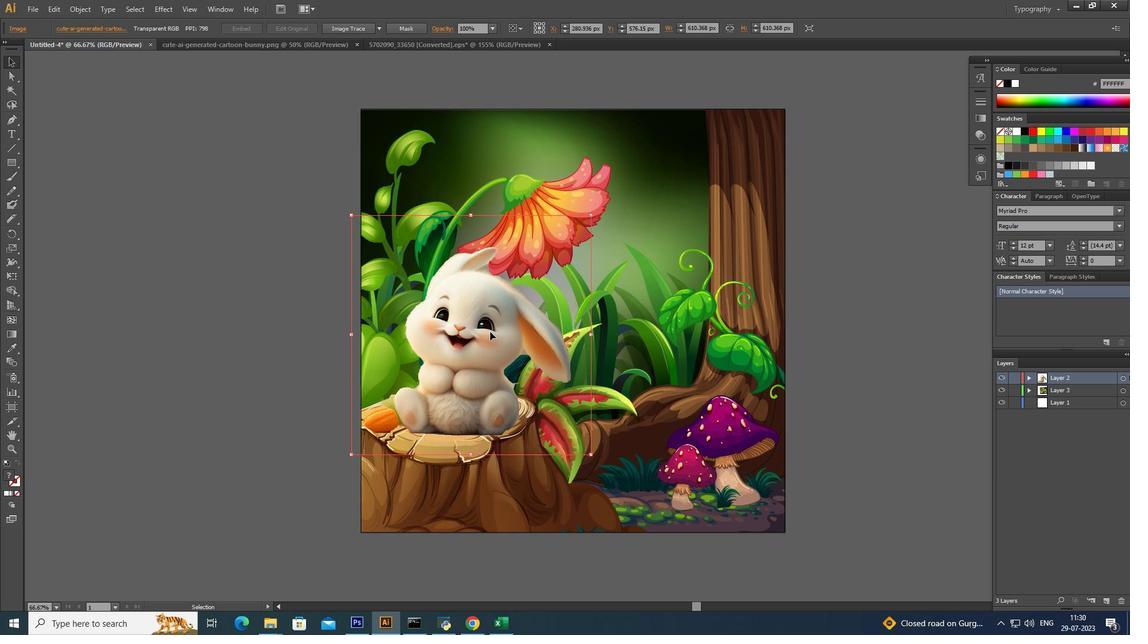 
Action: Mouse moved to (584, 216)
Screenshot: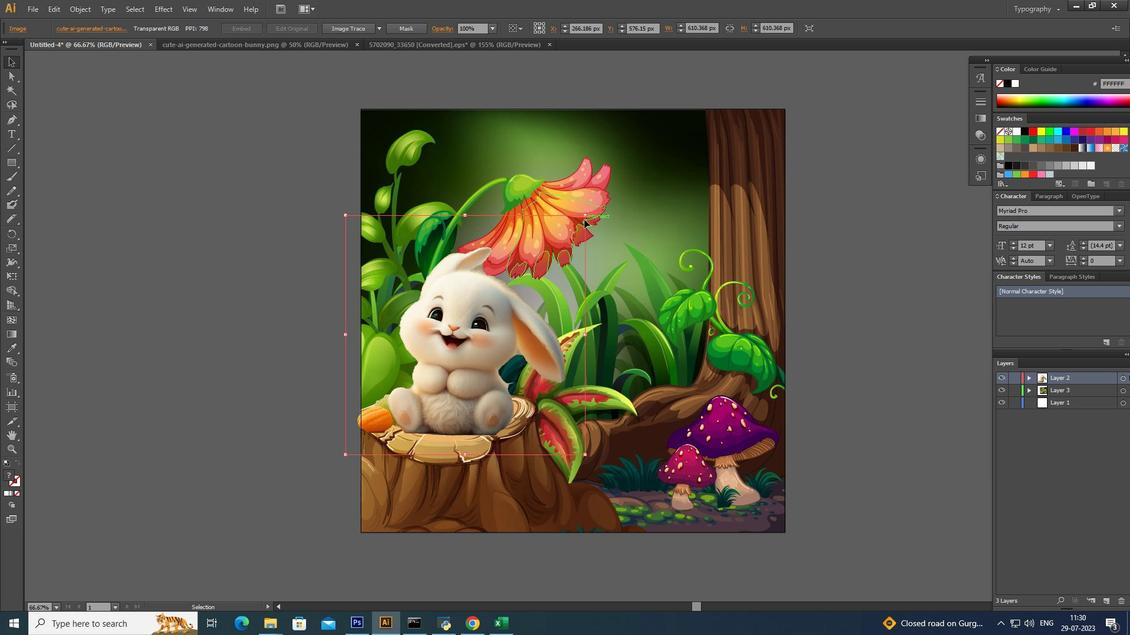 
Action: Mouse pressed left at (584, 216)
Screenshot: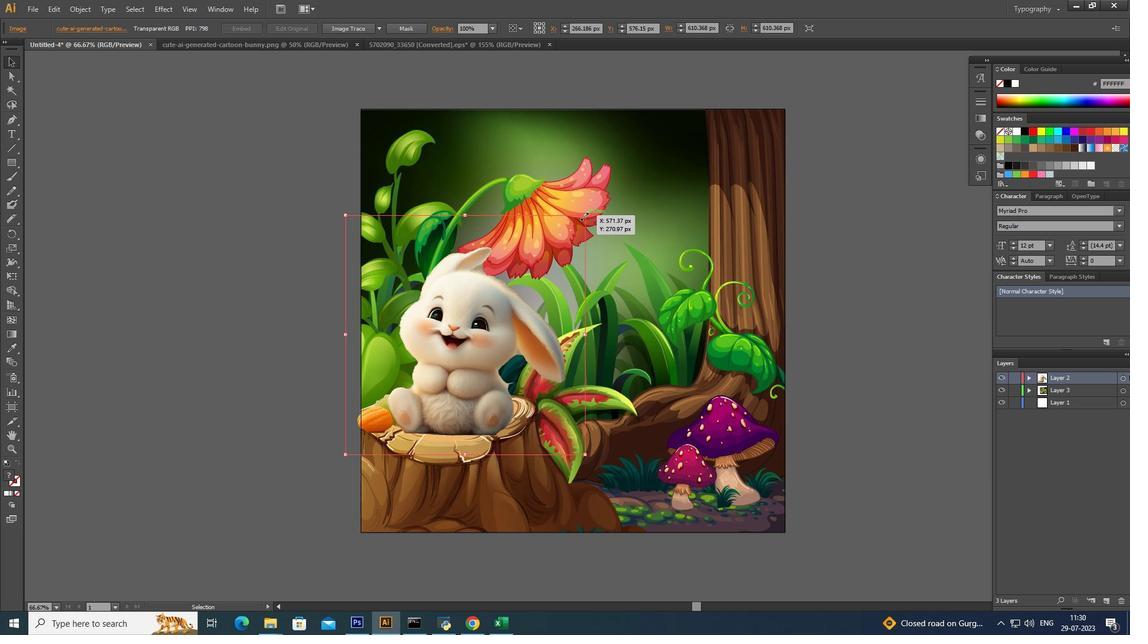 
Action: Key pressed <Key.alt_l><Key.shift>
Screenshot: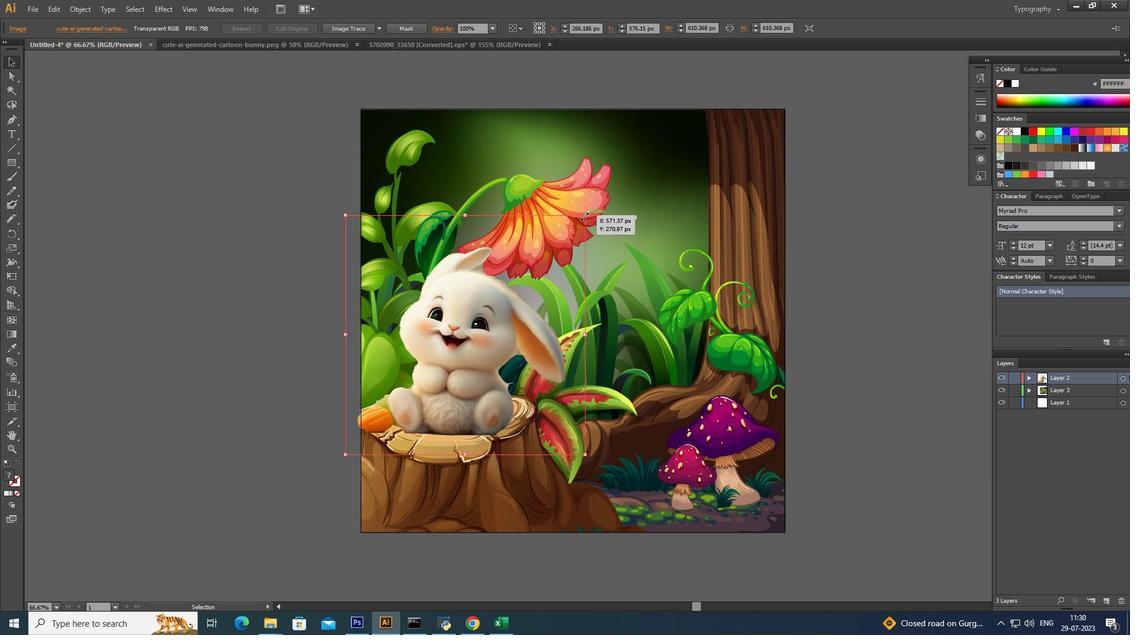 
Action: Mouse moved to (598, 207)
Screenshot: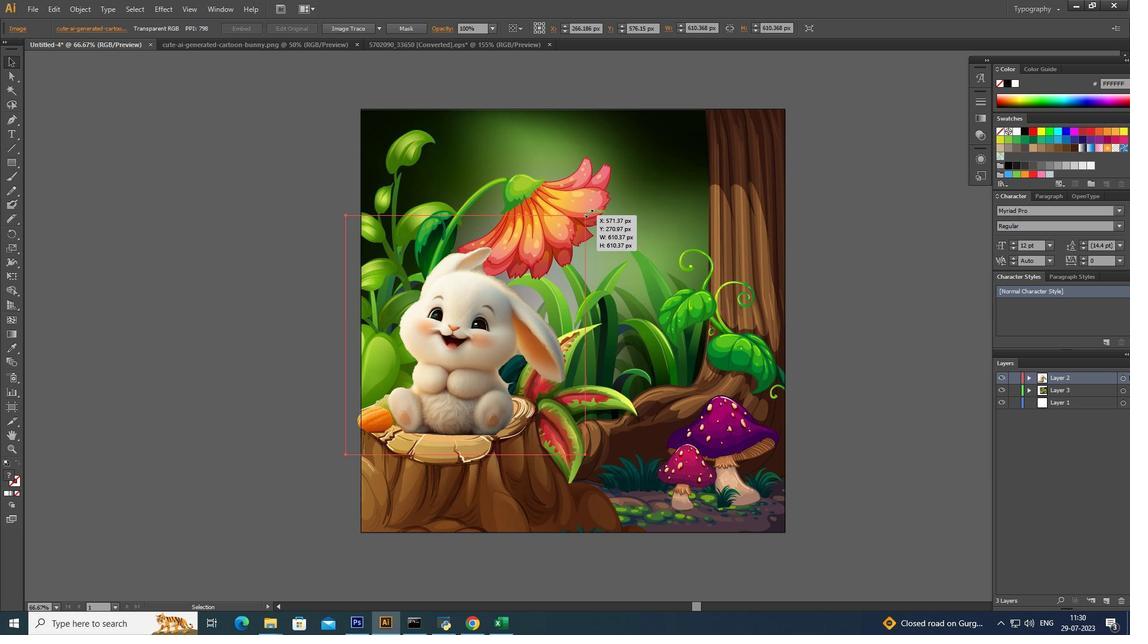 
Action: Key pressed <Key.shift><Key.shift><Key.shift><Key.shift><Key.shift><Key.shift><Key.shift><Key.shift><Key.shift><Key.shift><Key.shift><Key.shift><Key.shift><Key.shift>
Screenshot: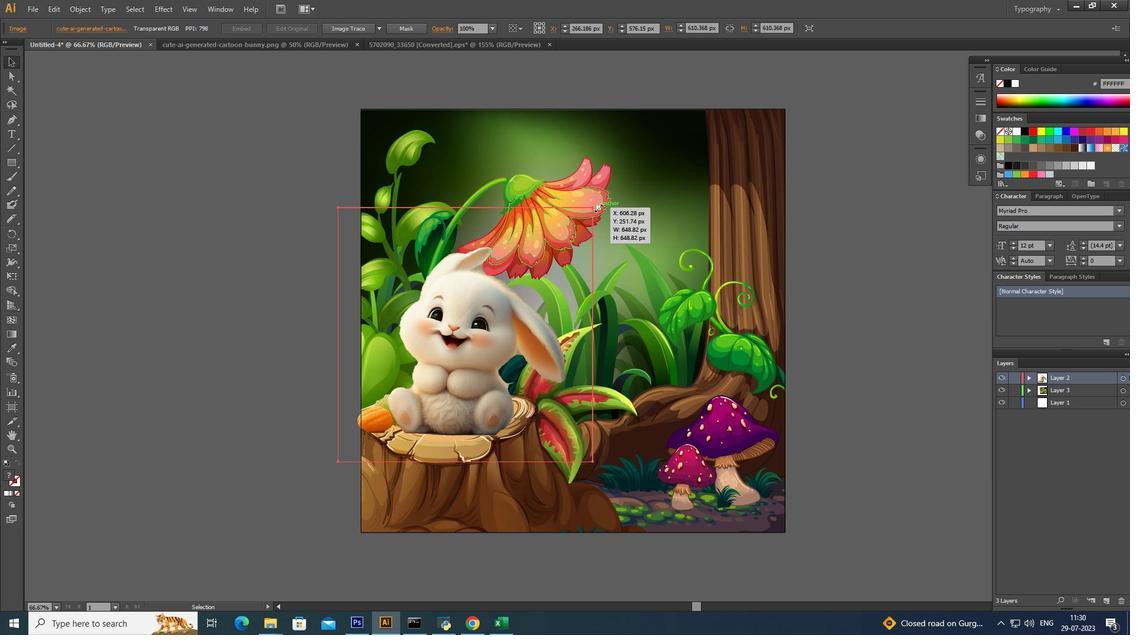 
Action: Mouse moved to (492, 330)
Screenshot: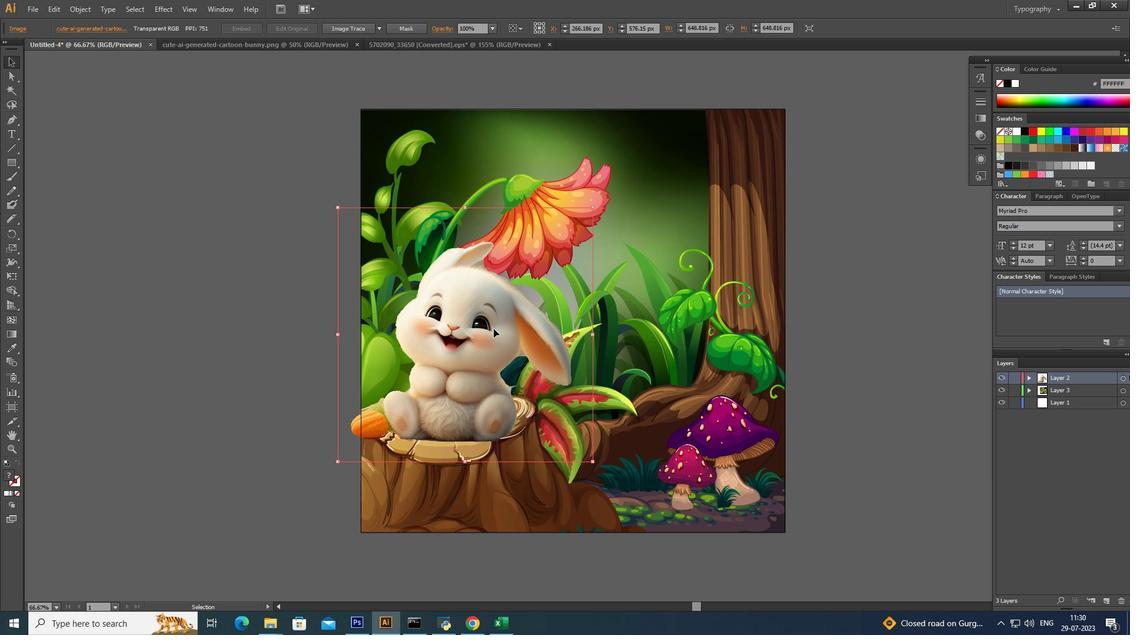 
Action: Mouse pressed left at (492, 330)
Screenshot: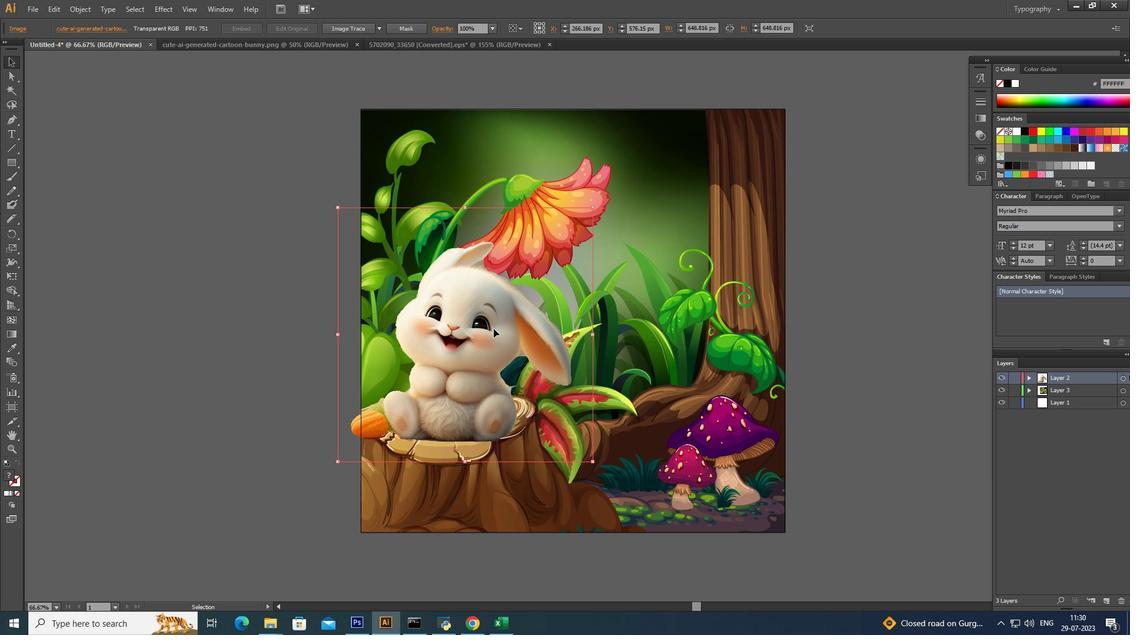 
Action: Mouse moved to (505, 330)
Screenshot: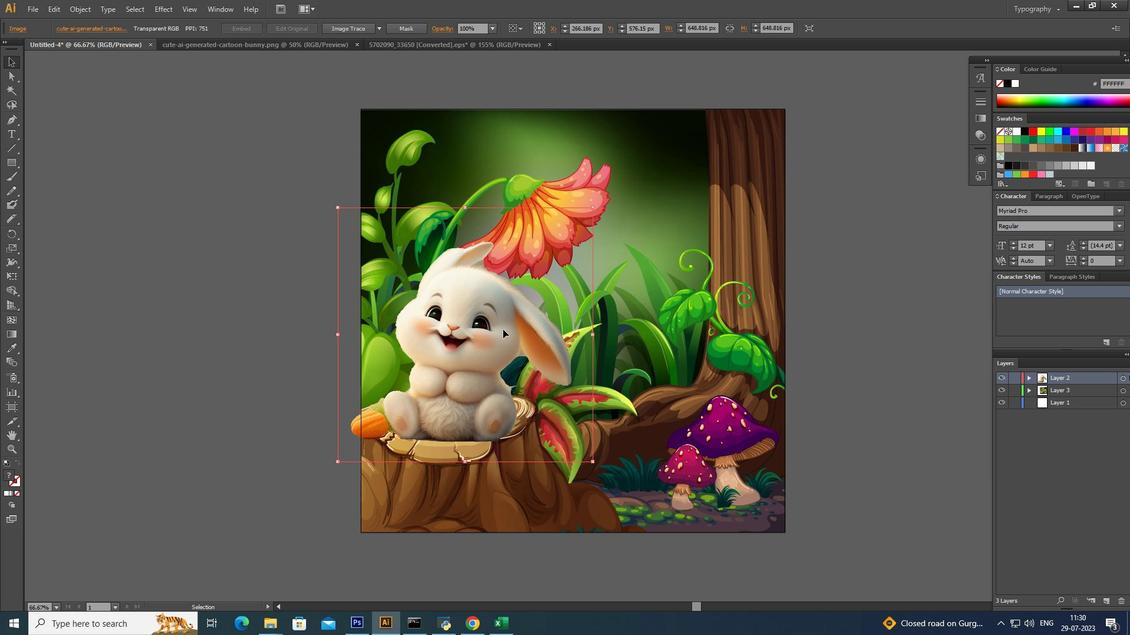 
Action: Key pressed <Key.up><Key.up><Key.up><Key.up><Key.up><Key.up><Key.up><Key.up><Key.up><Key.up><Key.up><Key.up><Key.up><Key.up><Key.up><Key.up><Key.up><Key.up><Key.up><Key.up><Key.up><Key.up><Key.up><Key.up><Key.up><Key.up>
Screenshot: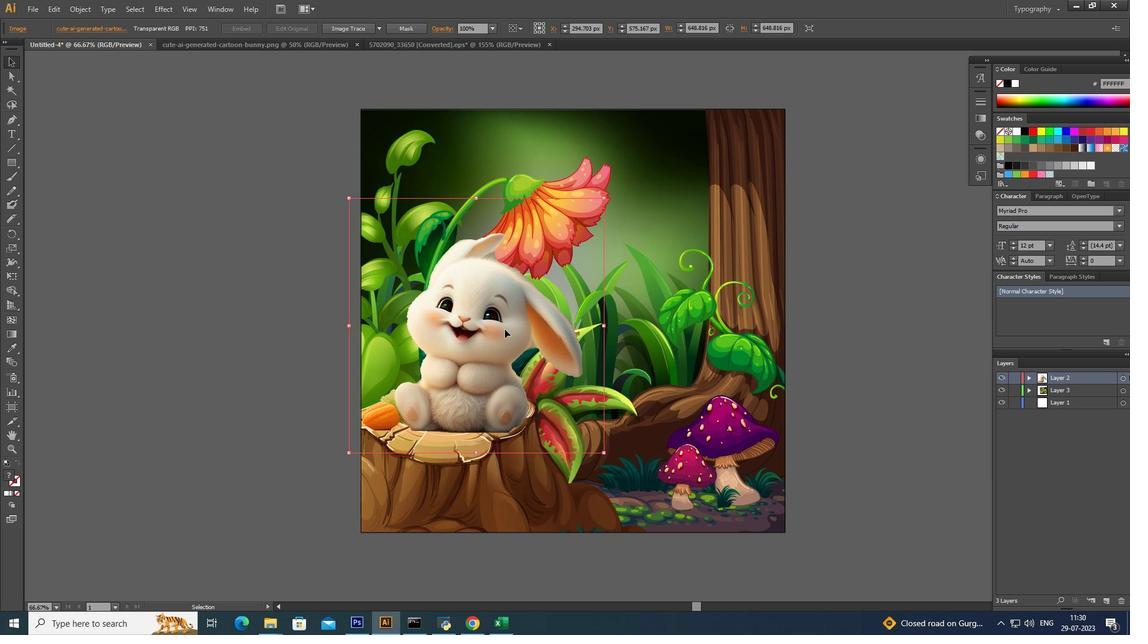 
Action: Mouse moved to (919, 391)
Screenshot: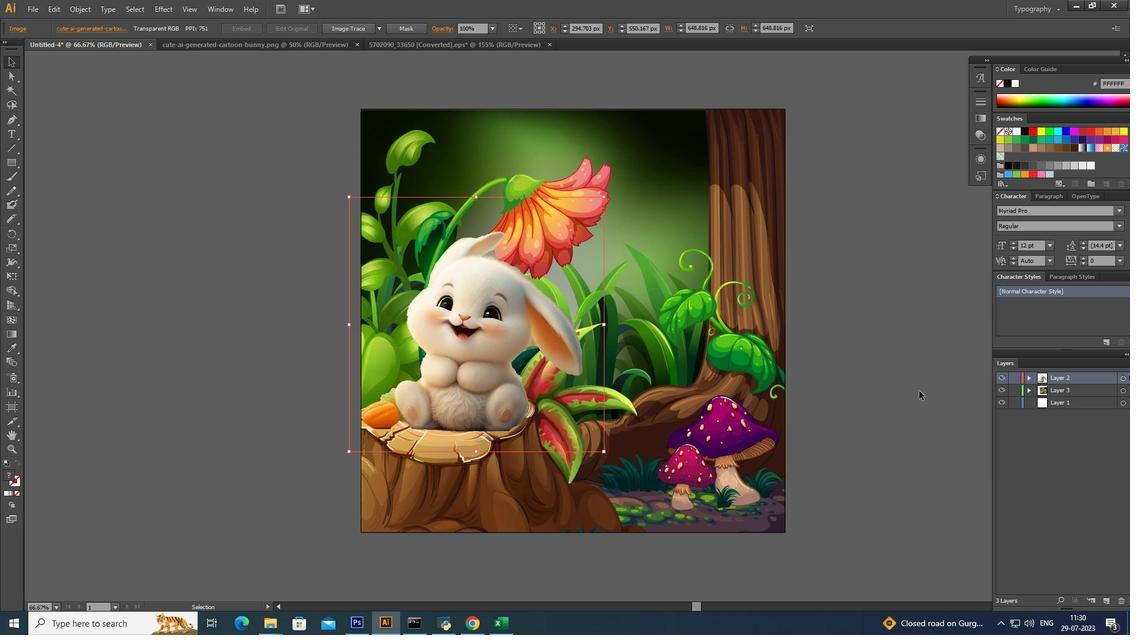 
Action: Key pressed <Key.down>
Screenshot: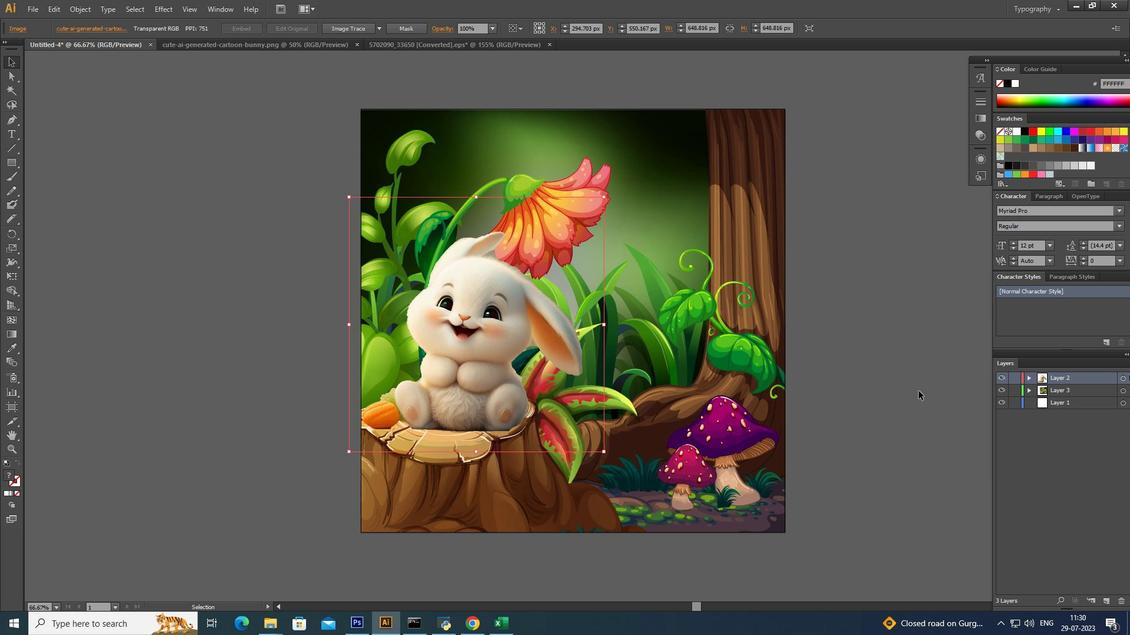 
Action: Mouse pressed left at (919, 391)
Screenshot: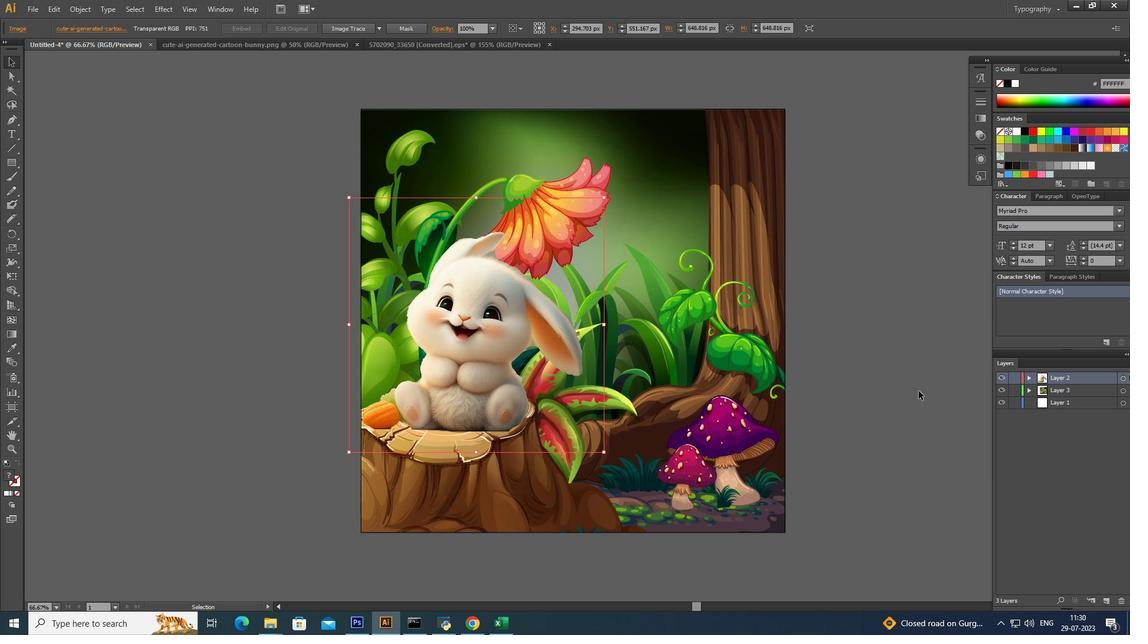 
Action: Mouse moved to (499, 398)
Screenshot: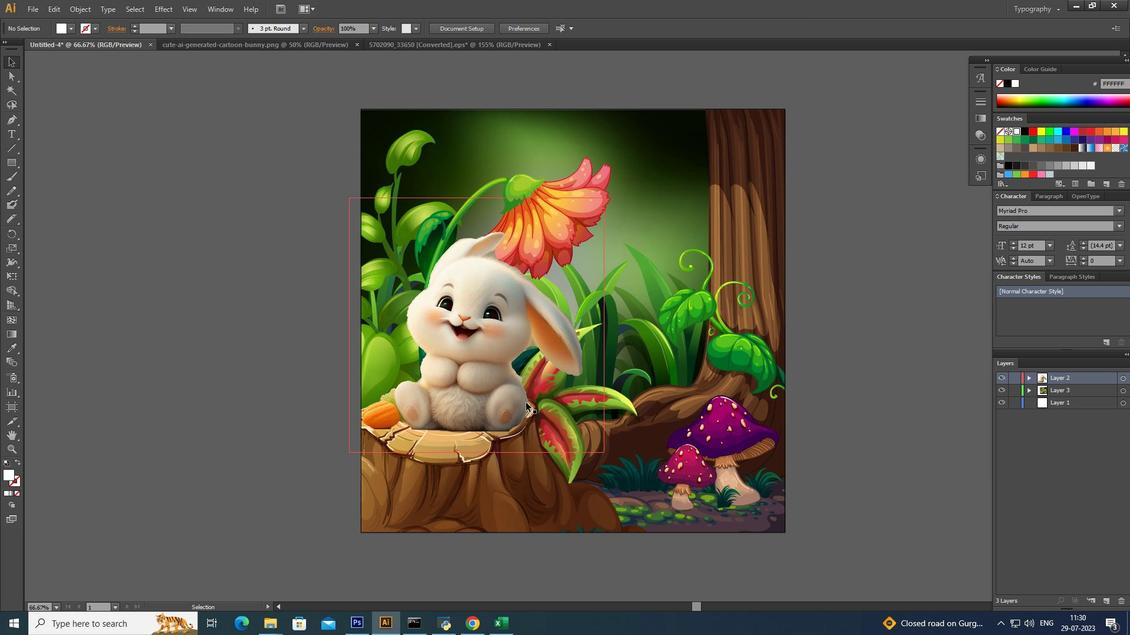 
Action: Mouse pressed left at (499, 398)
Screenshot: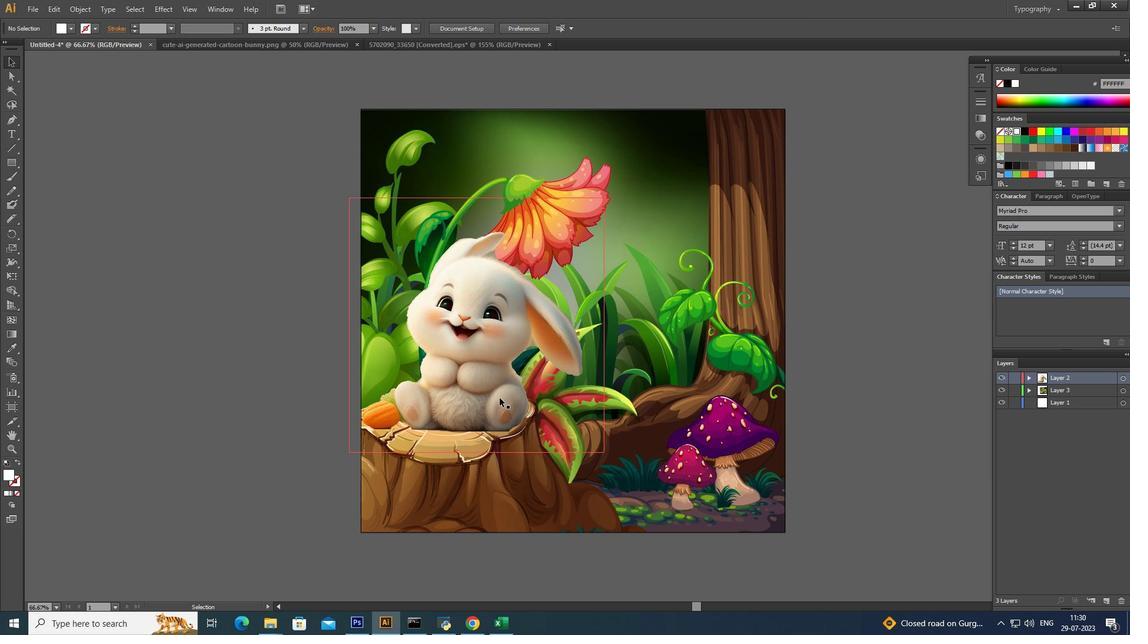 
Action: Mouse moved to (161, 4)
Screenshot: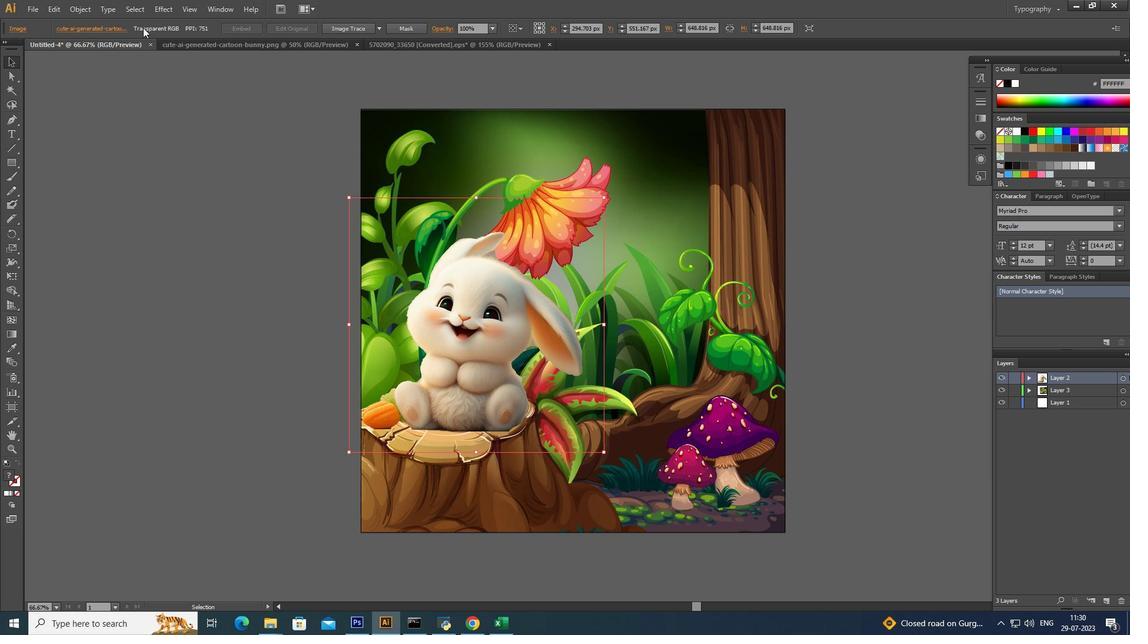 
Action: Mouse pressed left at (161, 4)
Screenshot: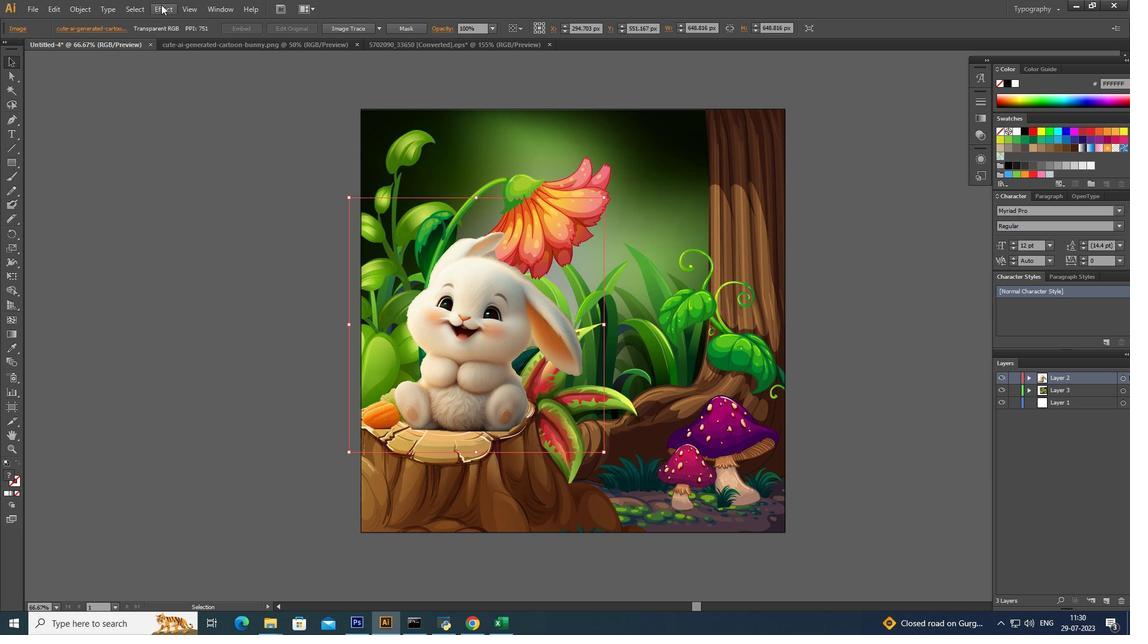 
Action: Mouse moved to (334, 147)
Screenshot: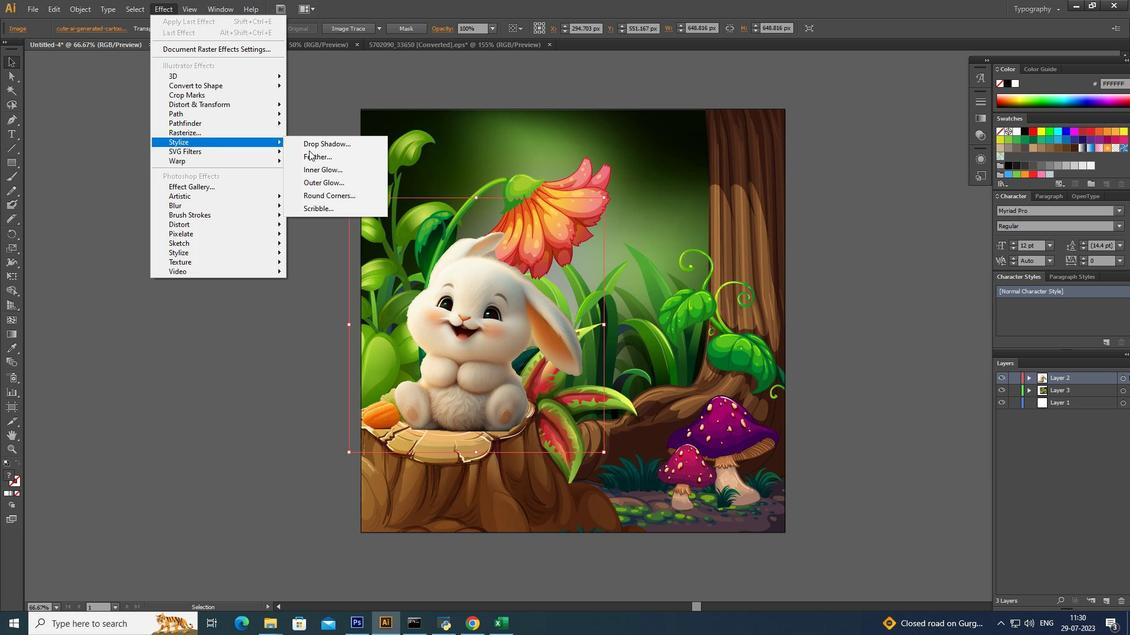 
Action: Mouse pressed left at (334, 147)
